 Task: Reopen closed pull requests for further examination.
Action: Mouse moved to (80, 207)
Screenshot: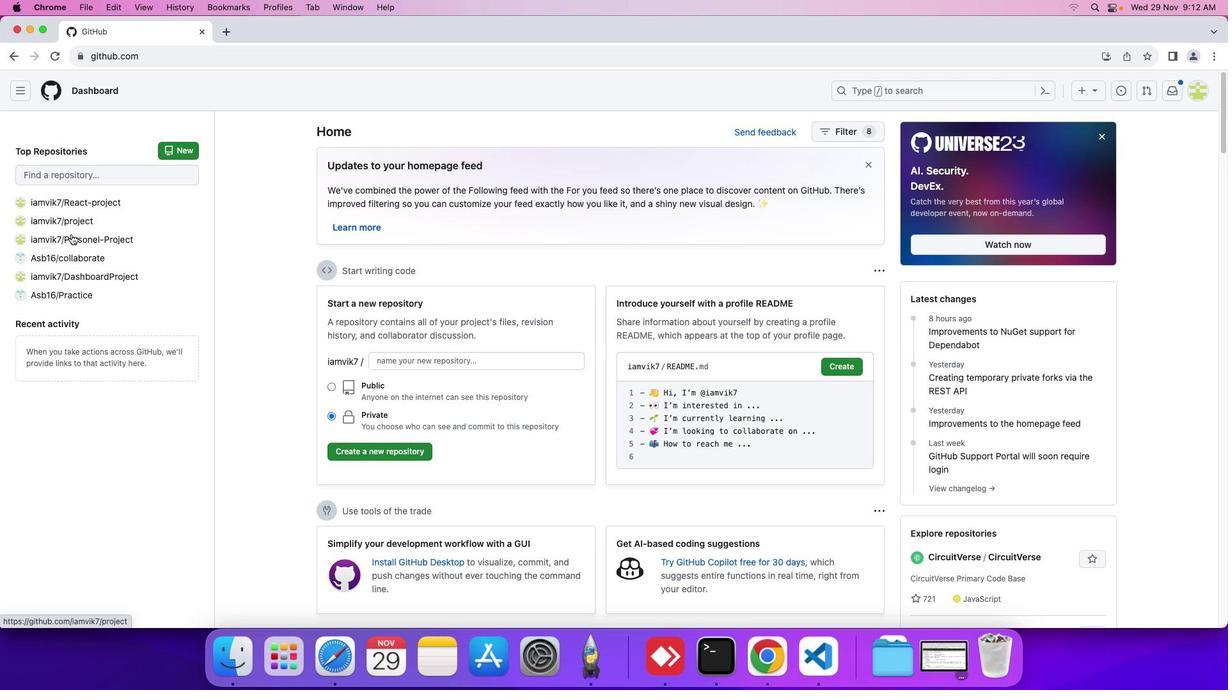
Action: Mouse pressed left at (80, 207)
Screenshot: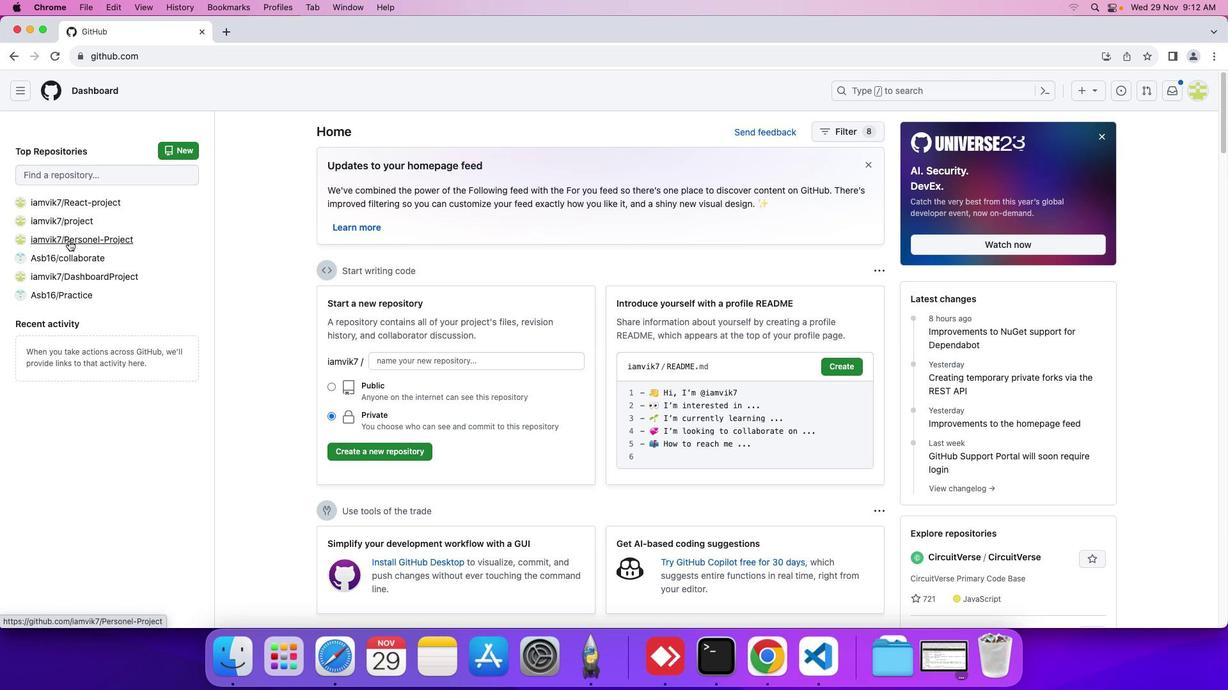 
Action: Mouse moved to (34, 194)
Screenshot: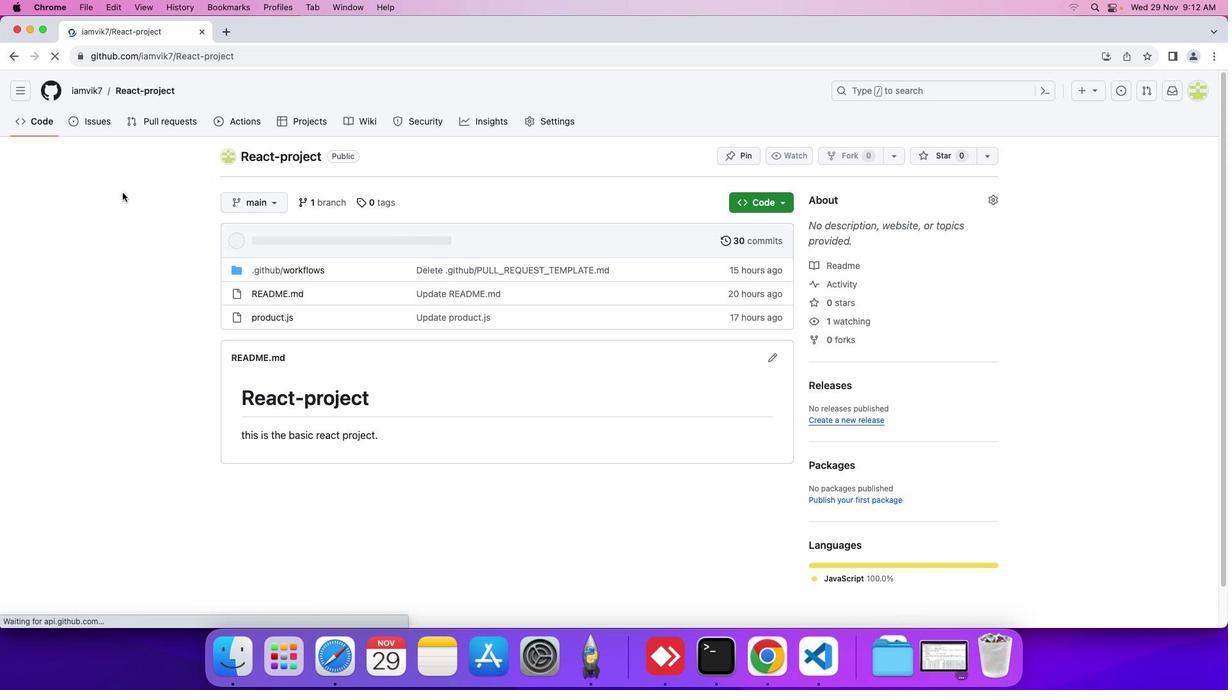 
Action: Mouse pressed left at (34, 194)
Screenshot: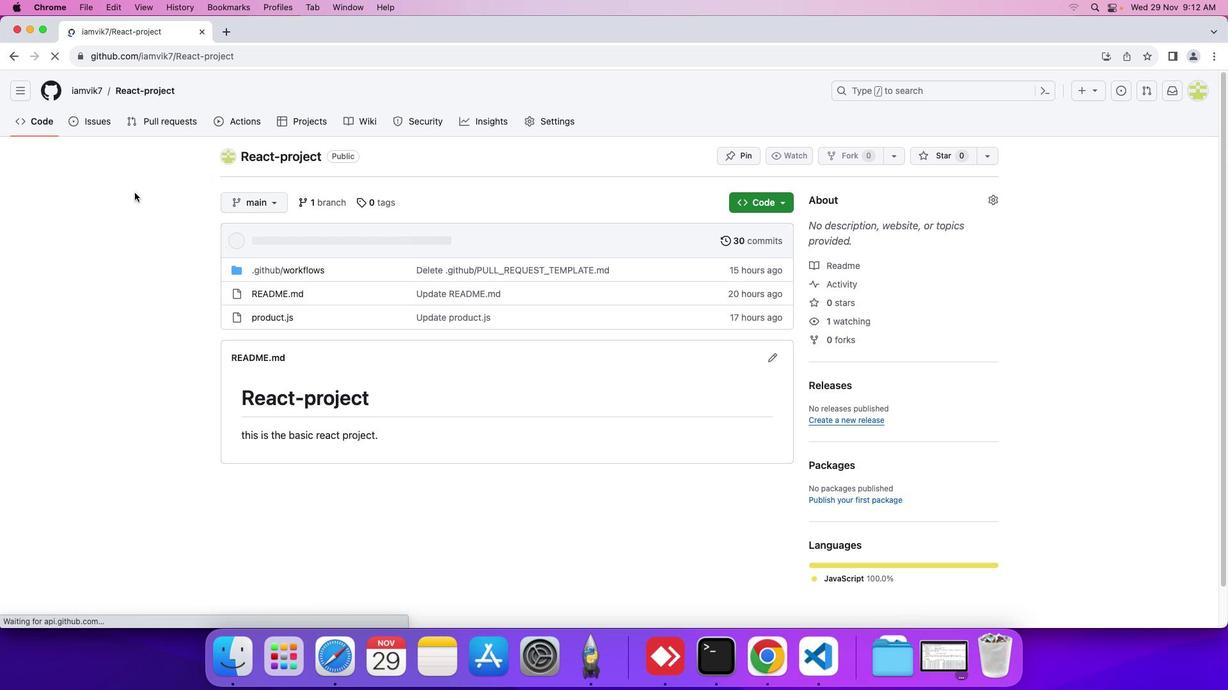 
Action: Mouse moved to (275, 195)
Screenshot: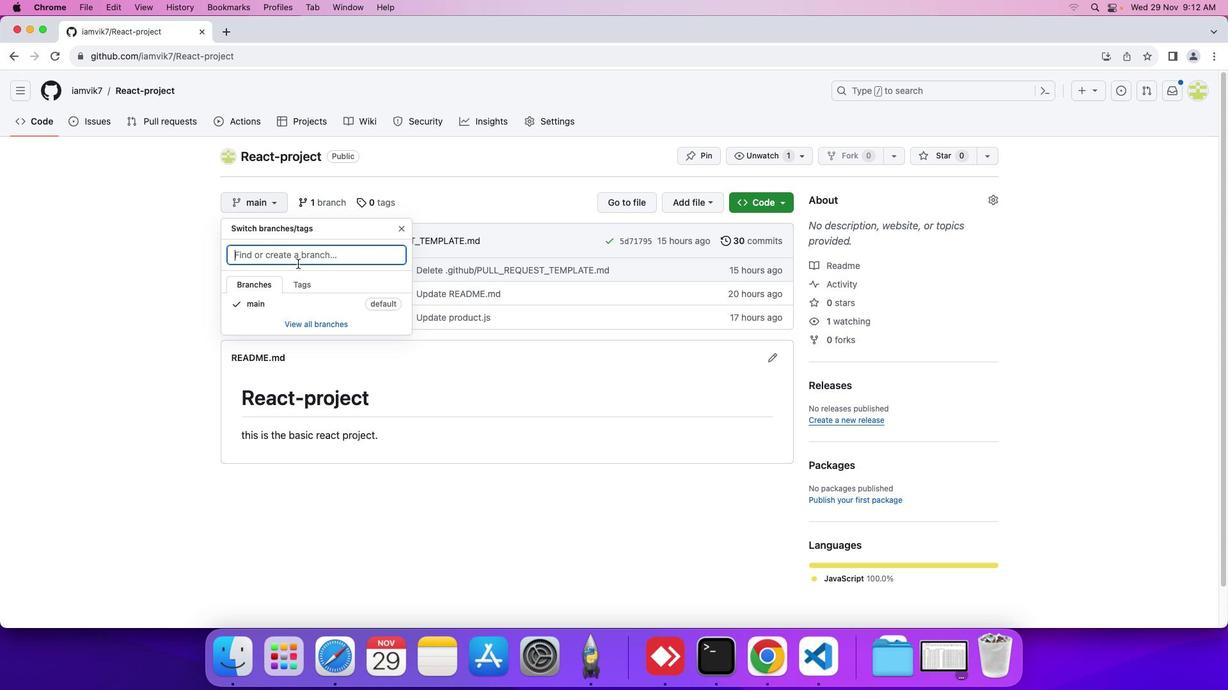 
Action: Mouse pressed left at (275, 195)
Screenshot: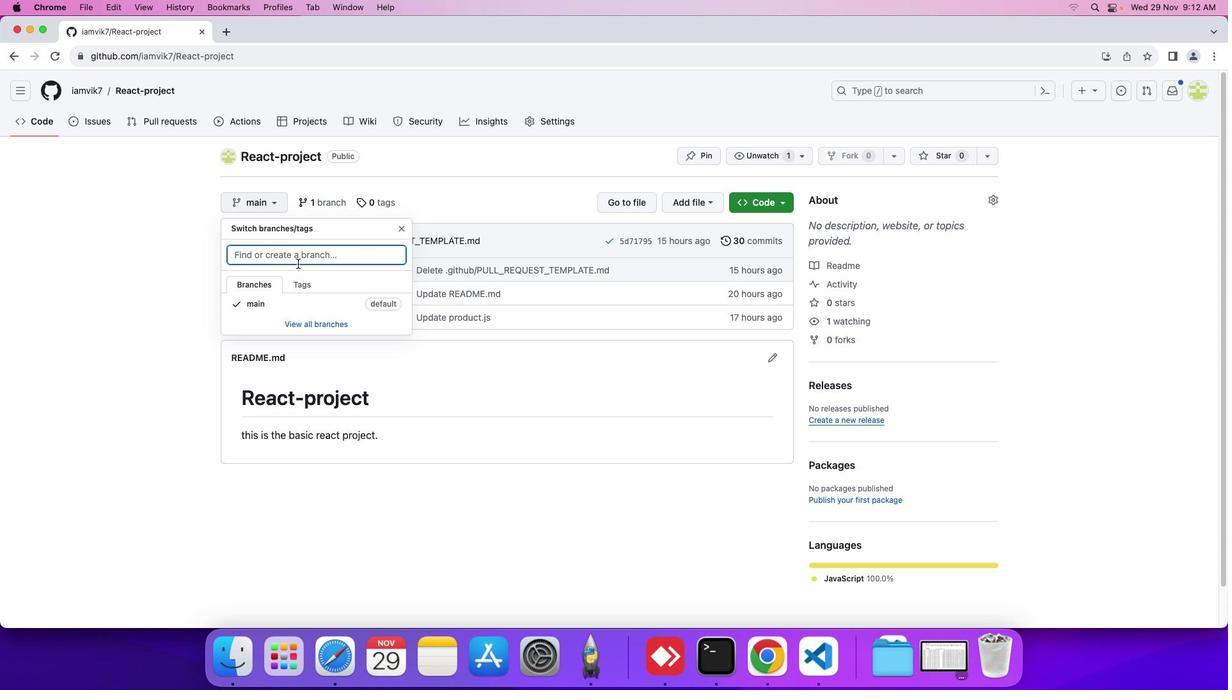 
Action: Mouse moved to (291, 257)
Screenshot: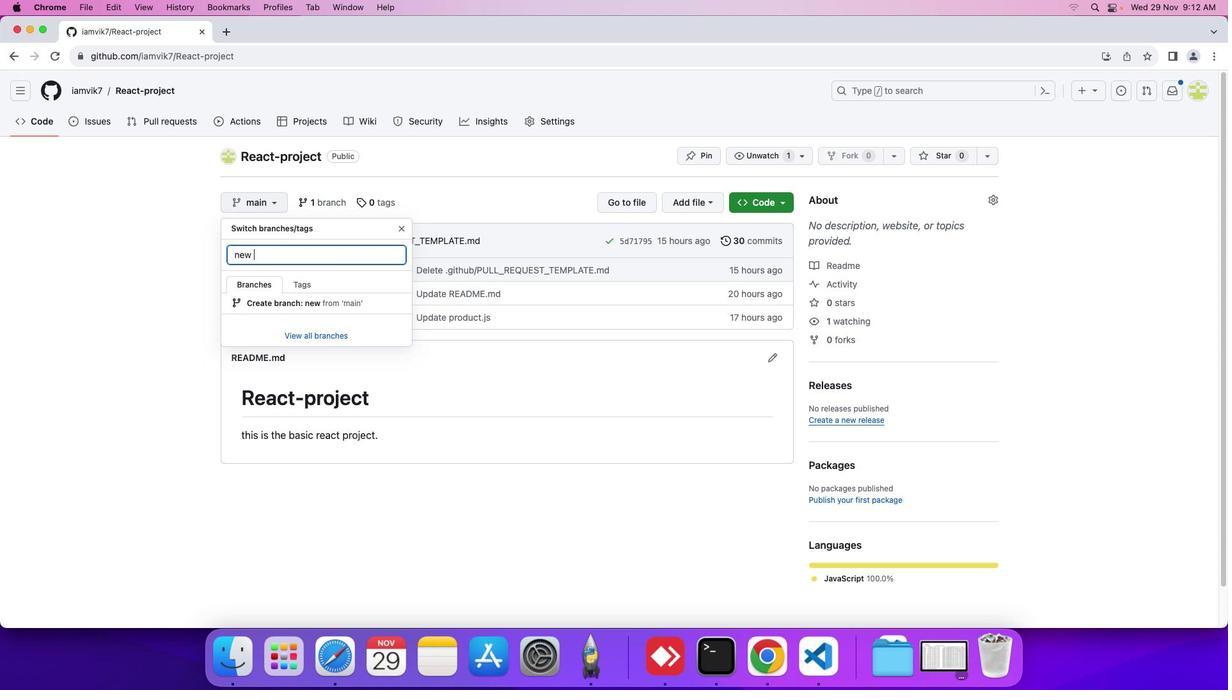 
Action: Key pressed 'n''e''w'Key.space'n'Key.backspace'b''r''a''n''c''h'
Screenshot: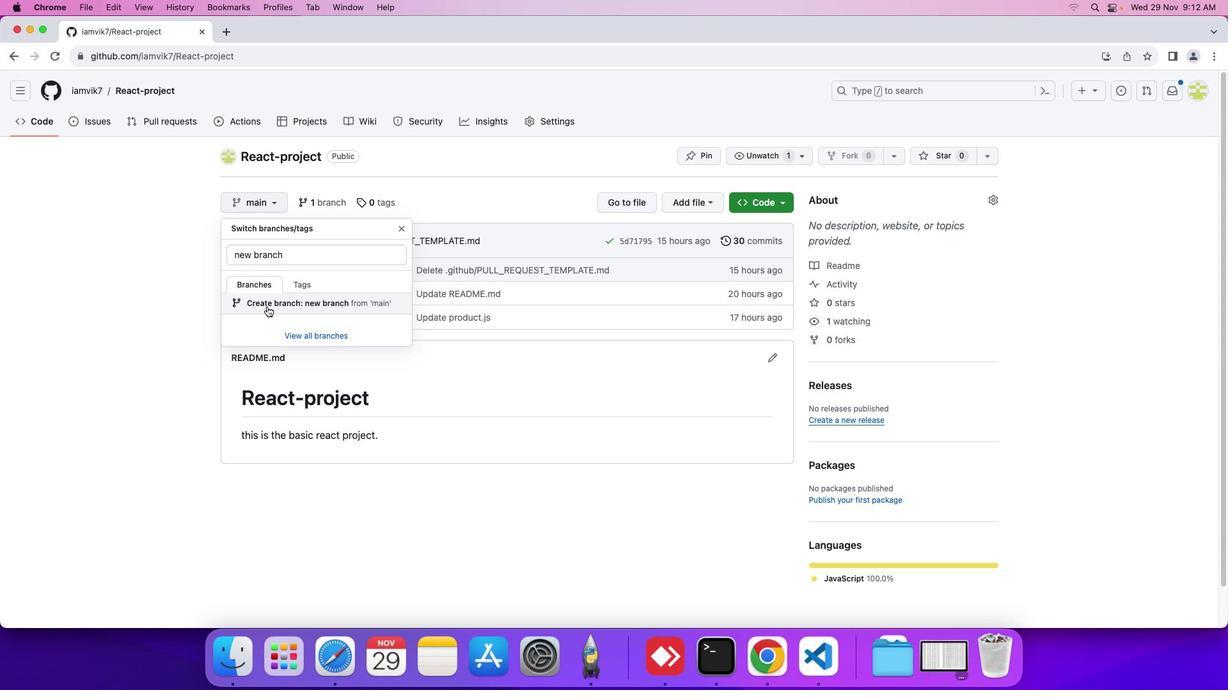 
Action: Mouse moved to (260, 300)
Screenshot: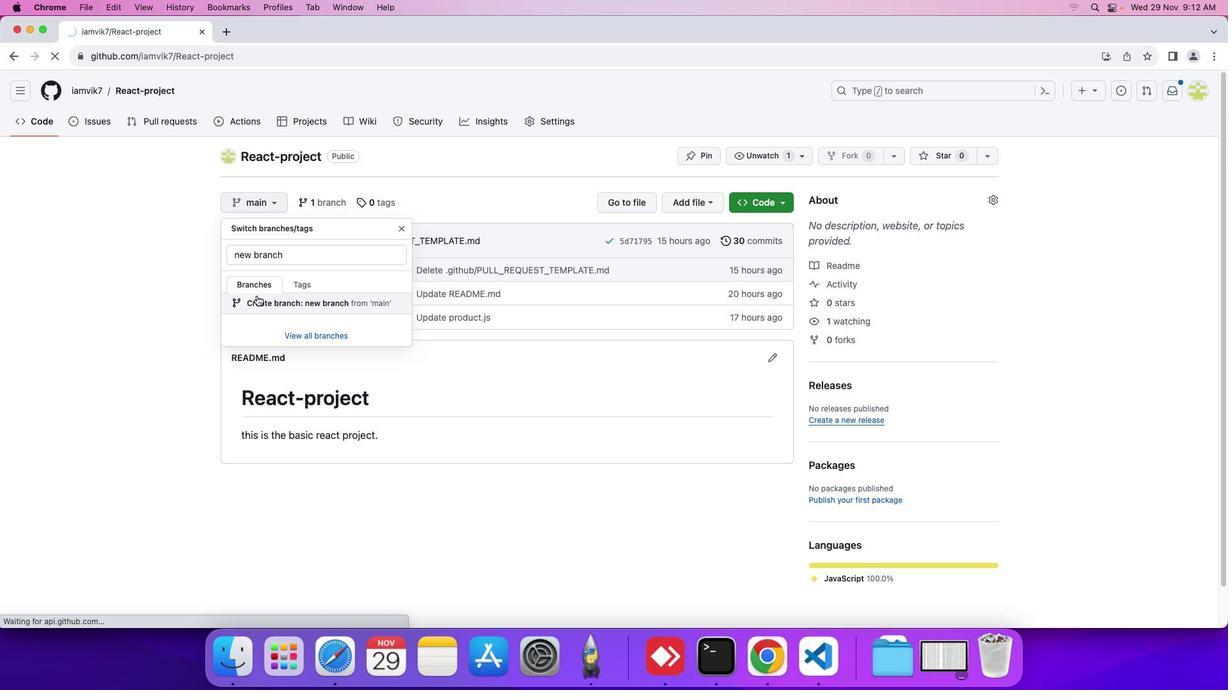 
Action: Mouse pressed left at (260, 300)
Screenshot: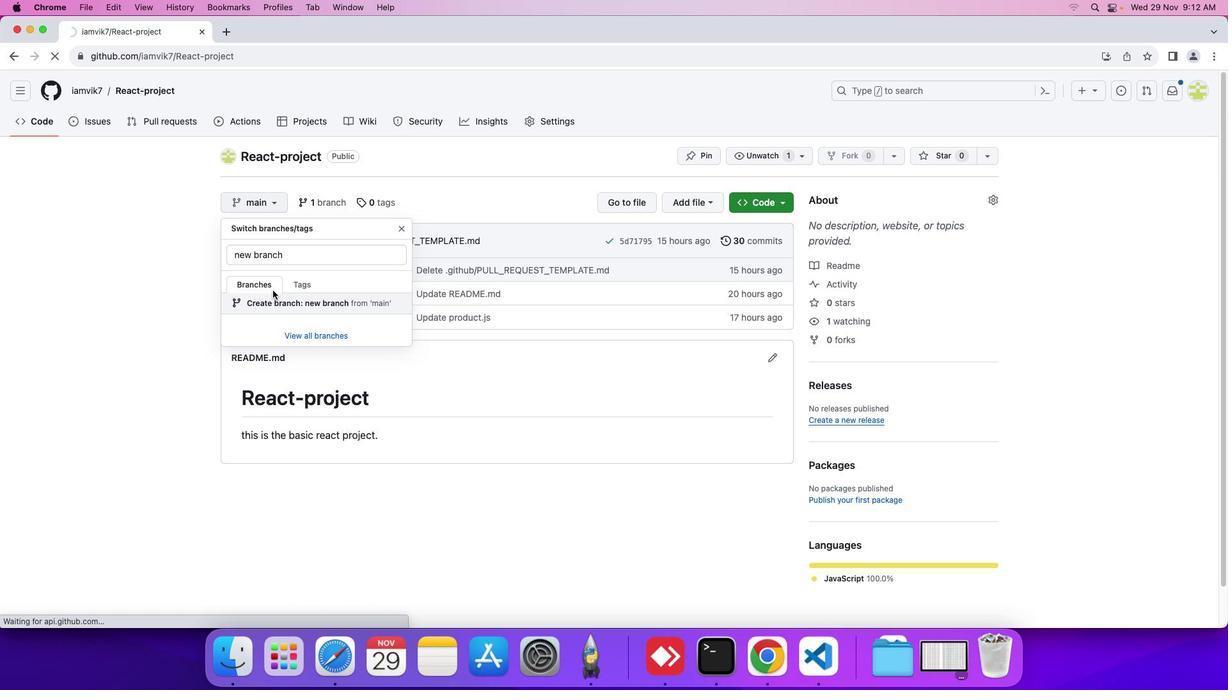 
Action: Mouse moved to (292, 243)
Screenshot: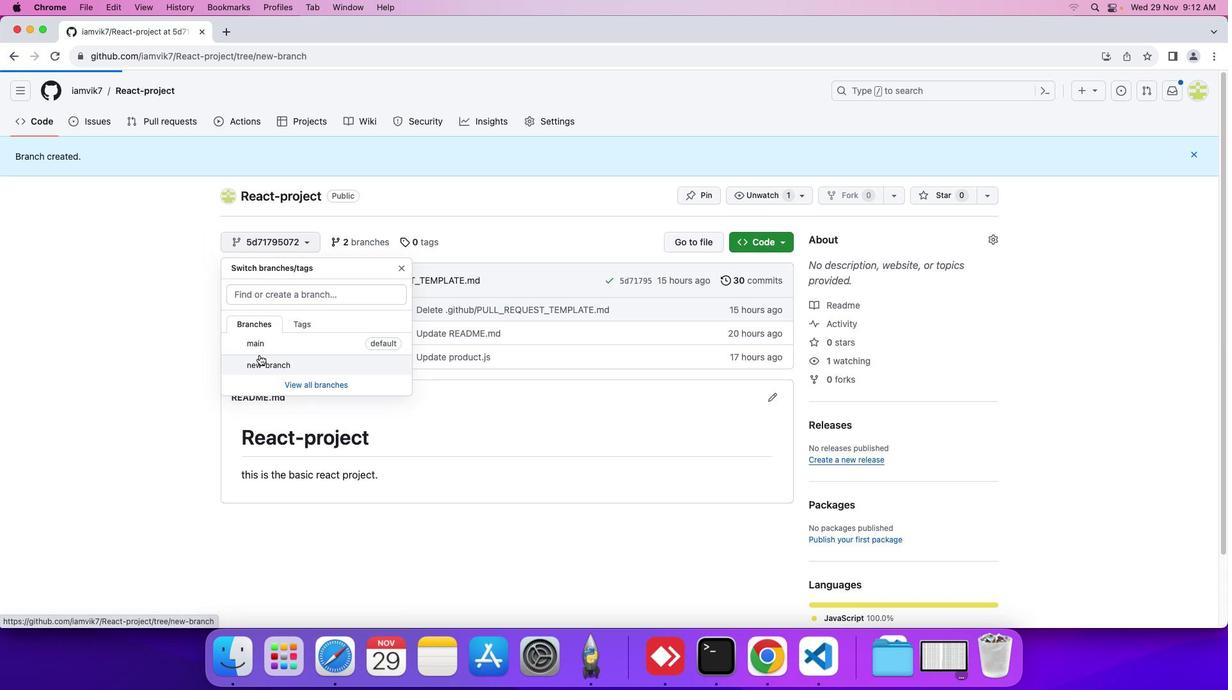 
Action: Mouse pressed left at (292, 243)
Screenshot: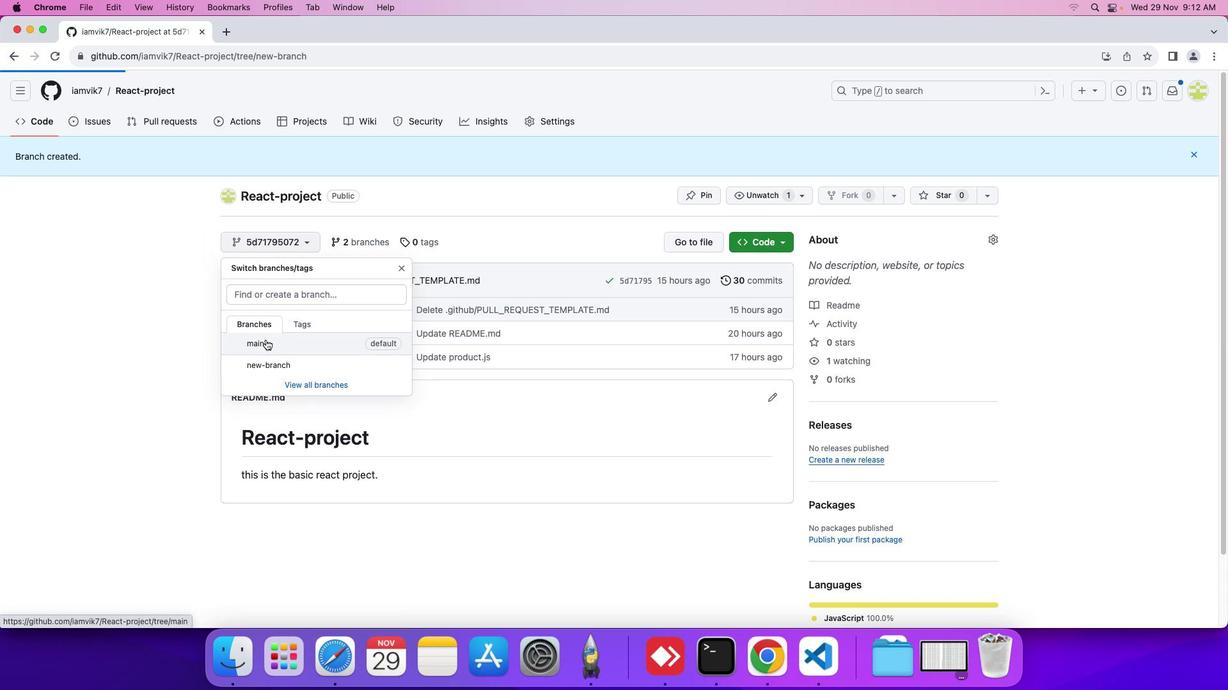 
Action: Mouse moved to (252, 354)
Screenshot: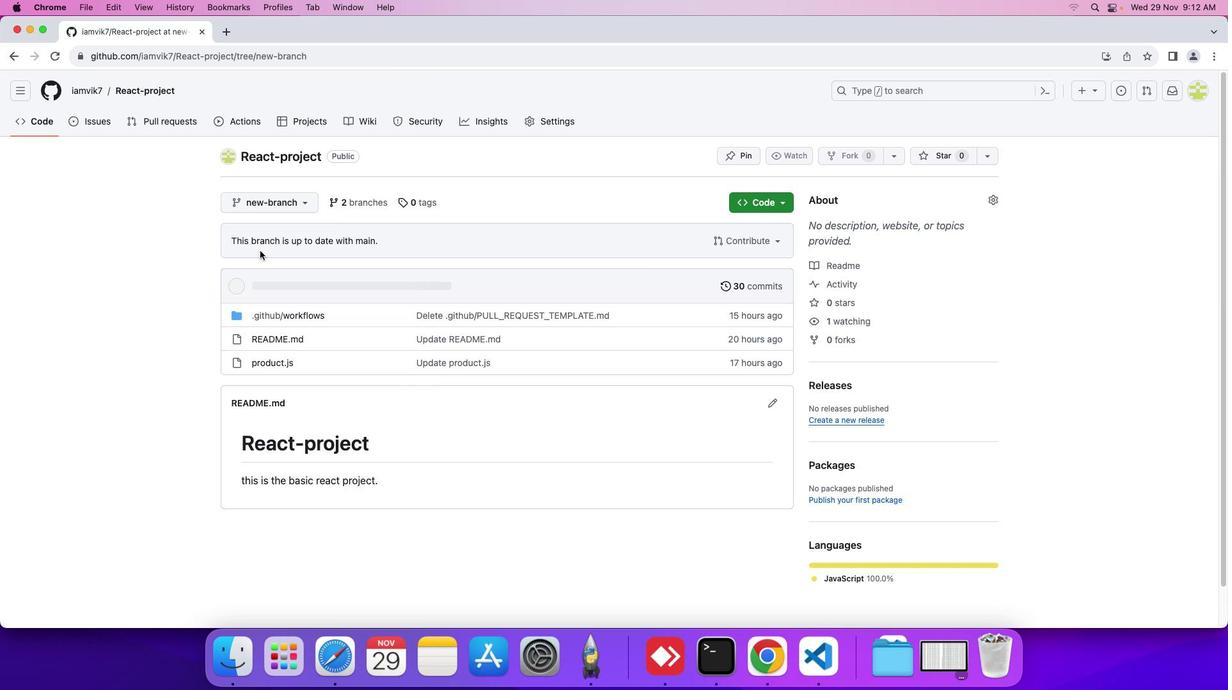 
Action: Mouse pressed left at (252, 354)
Screenshot: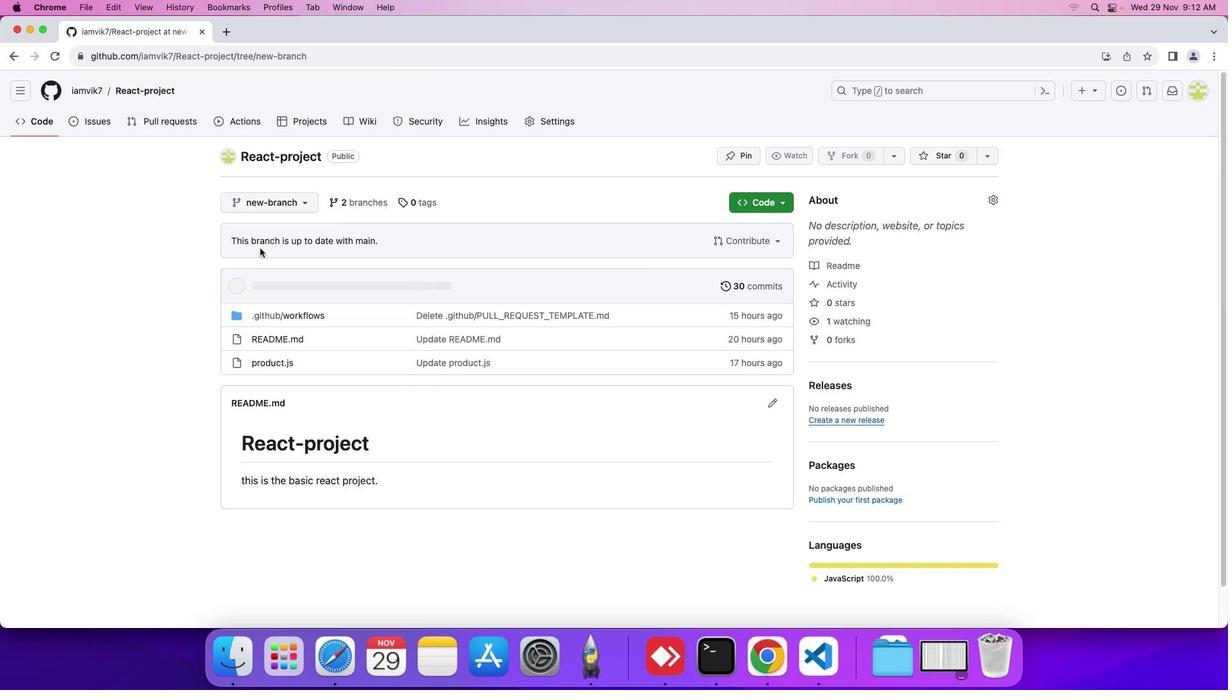 
Action: Mouse moved to (258, 355)
Screenshot: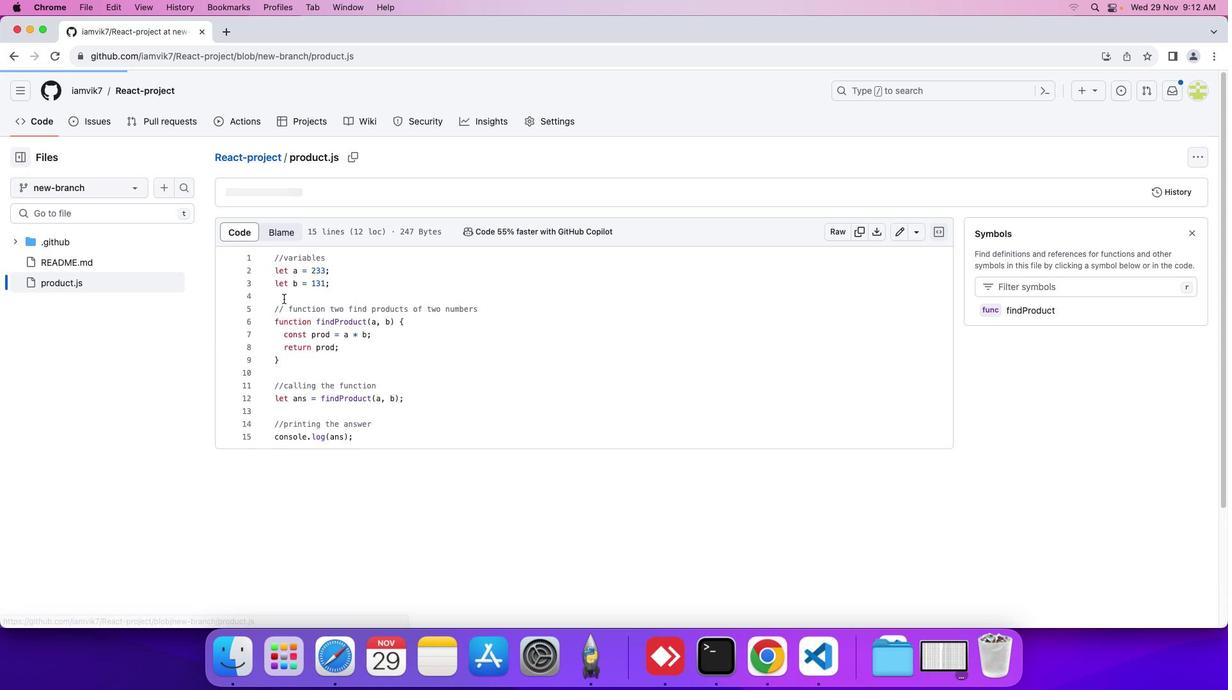 
Action: Mouse pressed left at (258, 355)
Screenshot: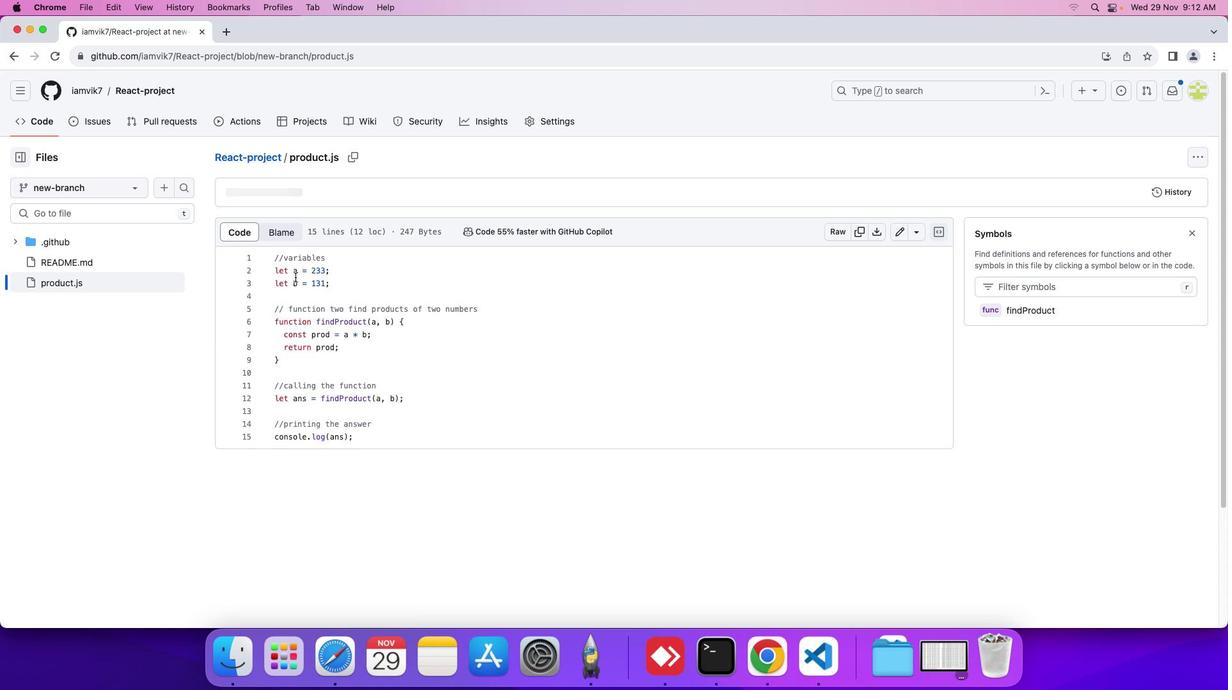 
Action: Mouse moved to (887, 224)
Screenshot: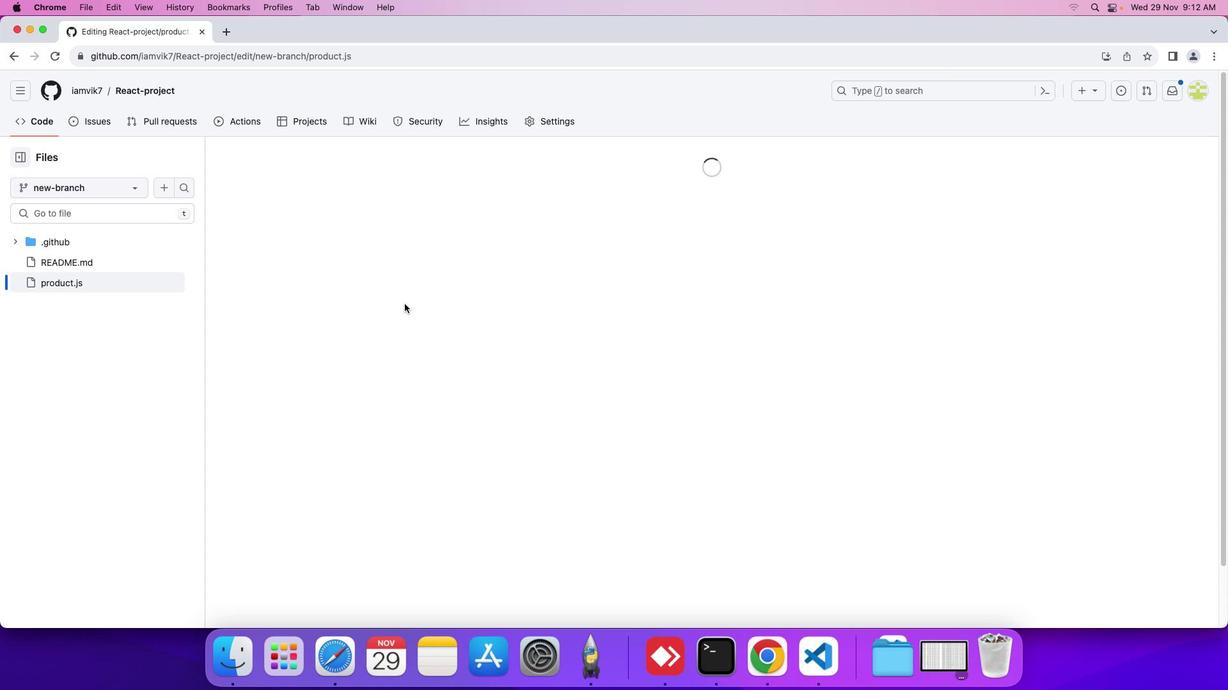 
Action: Mouse pressed left at (887, 224)
Screenshot: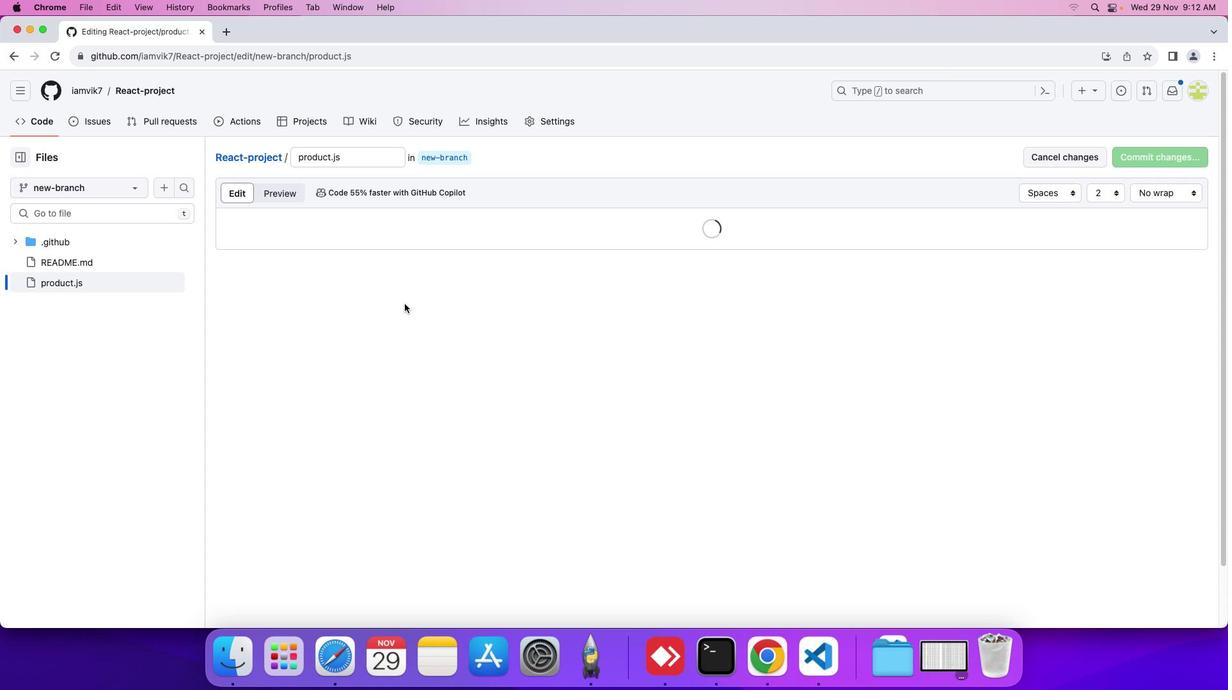
Action: Mouse moved to (359, 289)
Screenshot: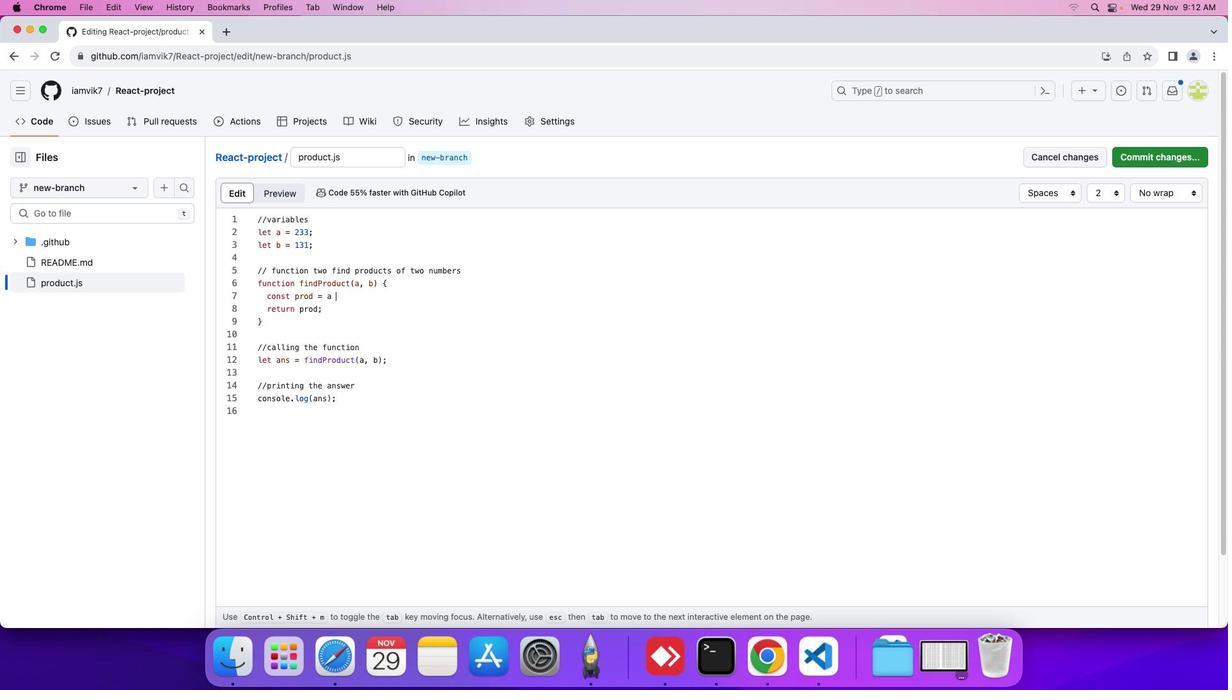 
Action: Mouse pressed left at (359, 289)
Screenshot: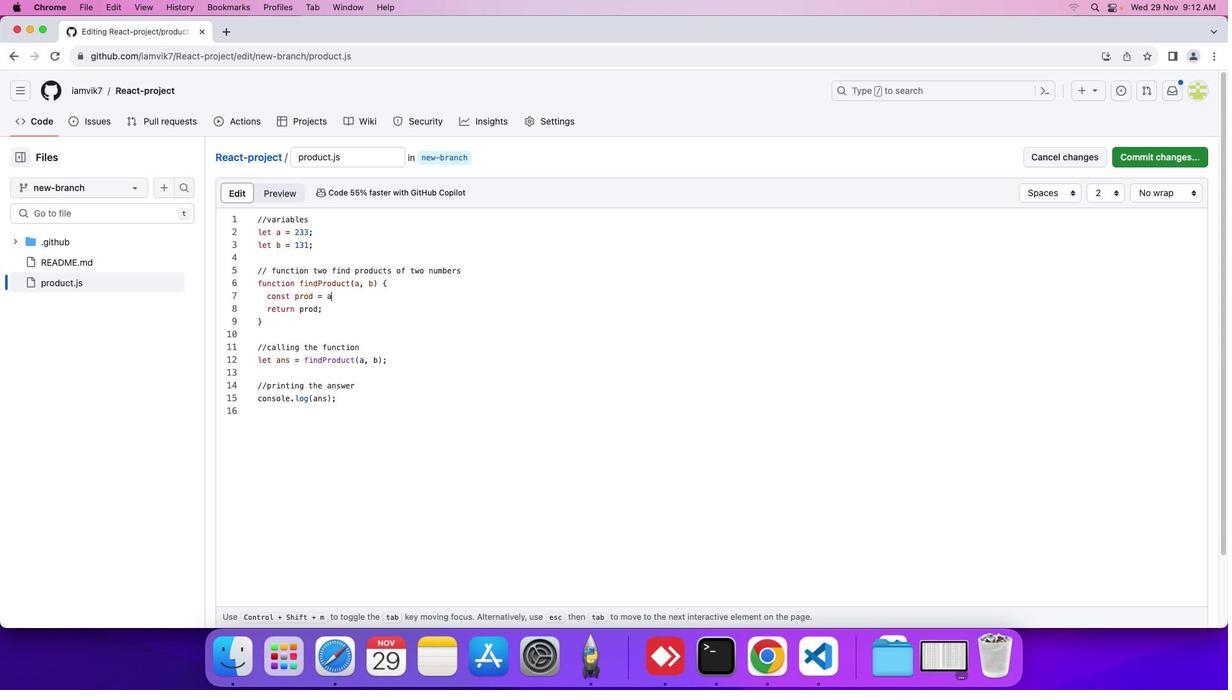
Action: Key pressed Key.backspaceKey.backspaceKey.backspaceKey.backspaceKey.backspaceKey.backspaceKey.backspaceKey.backspaceKey.backspaceKey.backspaceKey.backspaceKey.backspaceKey.backspaceKey.backspaceKey.backspaceKey.backspaceKey.backspaceKey.backspaceKey.backspaceKey.backspaceKey.backspaceKey.downKey.leftKey.backspaceKey.backspaceKey.backspaceKey.backspace'a'Key.spaceKey.shift_r'*'Key.space'b'
Screenshot: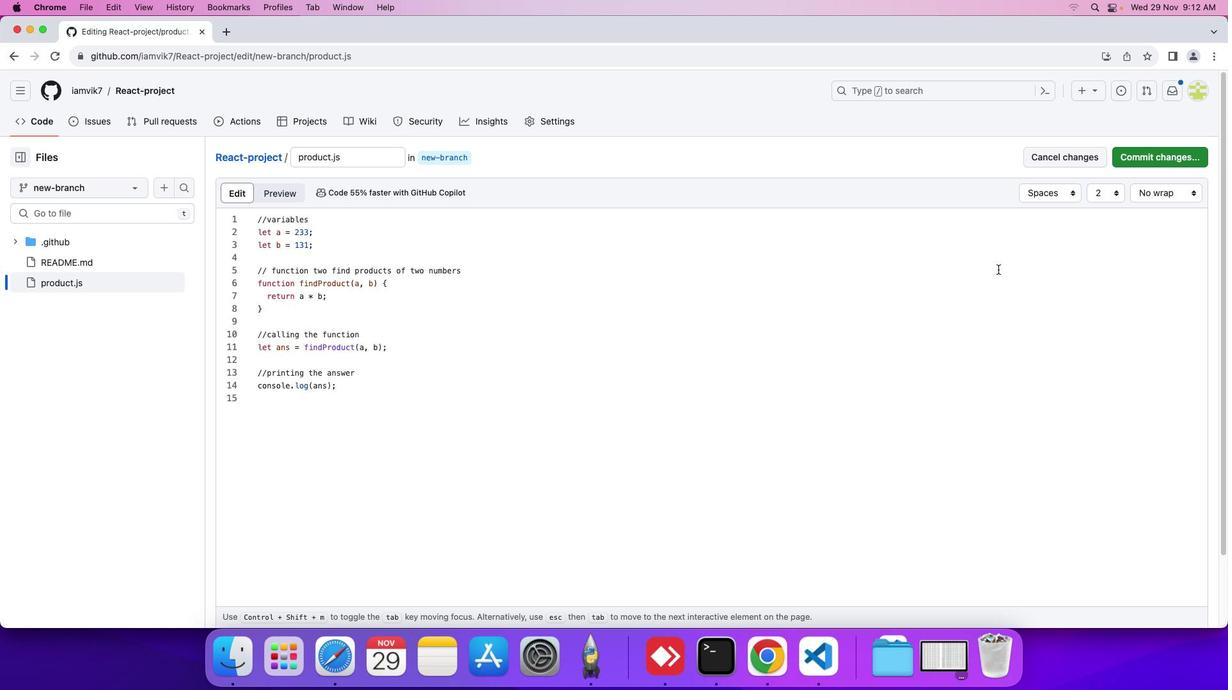 
Action: Mouse moved to (1152, 154)
Screenshot: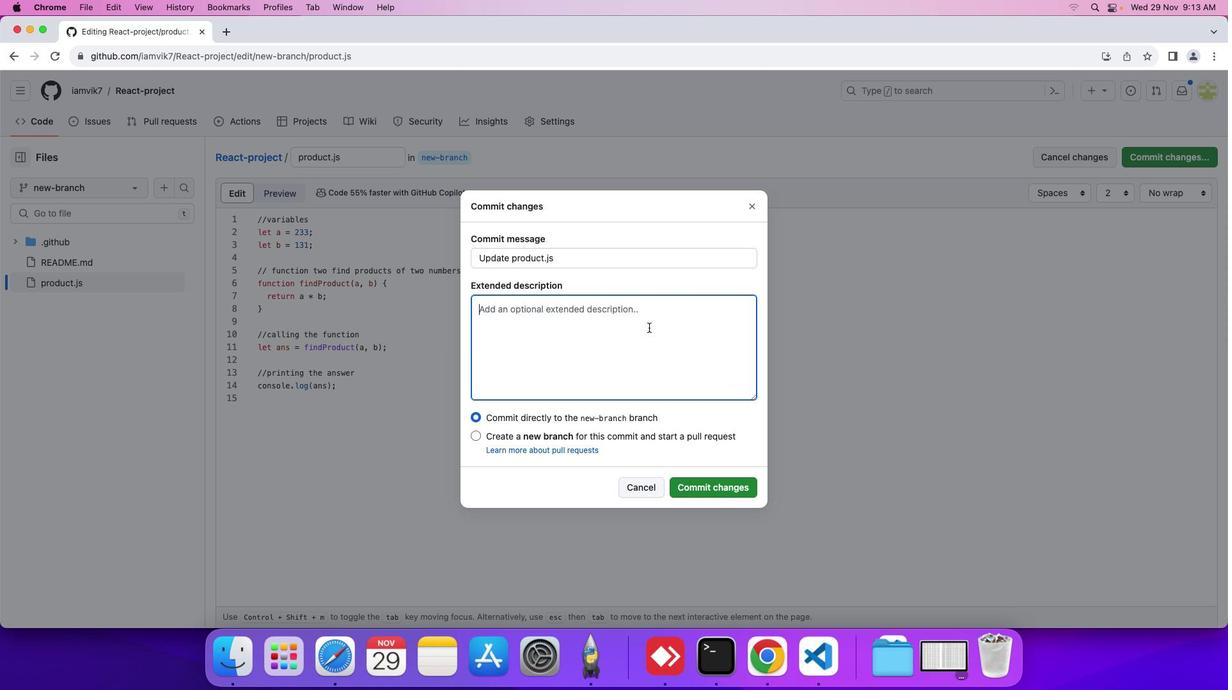 
Action: Mouse pressed left at (1152, 154)
Screenshot: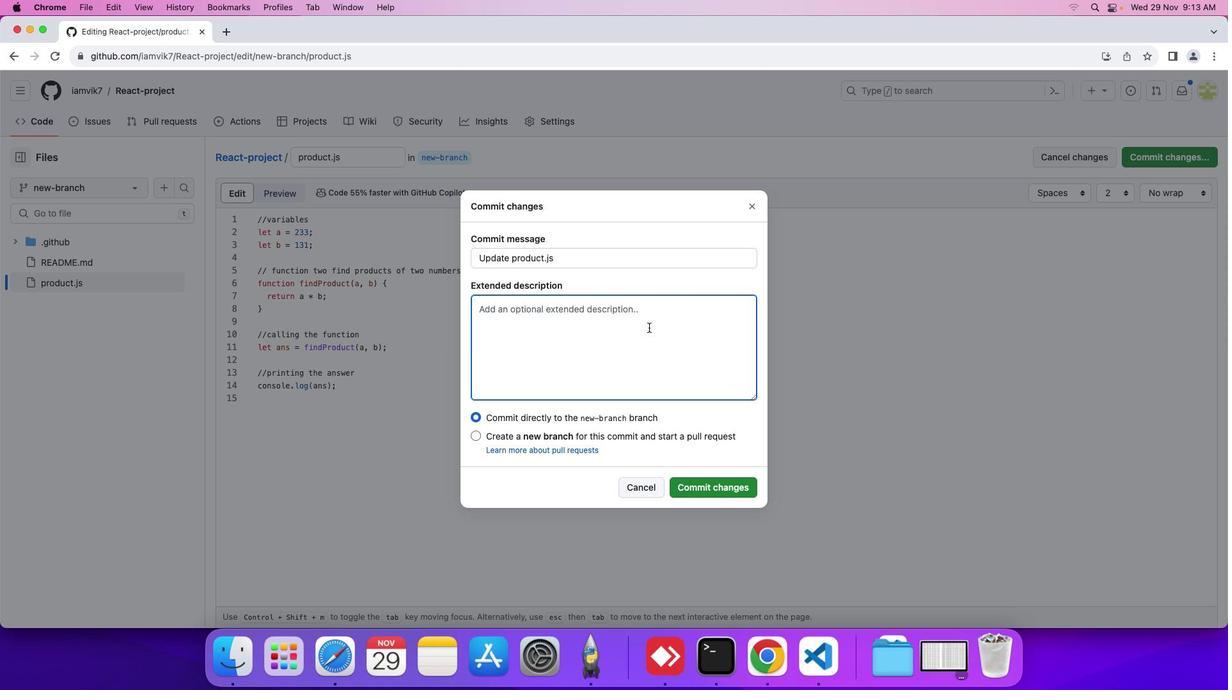 
Action: Mouse moved to (642, 321)
Screenshot: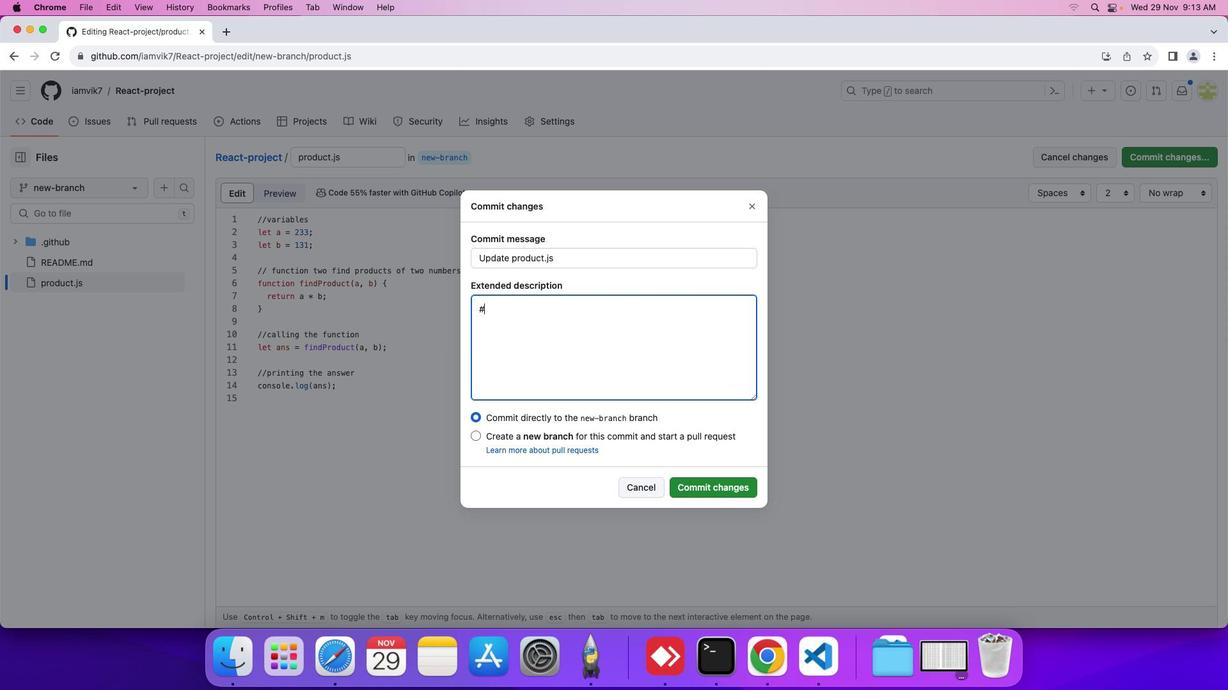 
Action: Mouse pressed left at (642, 321)
Screenshot: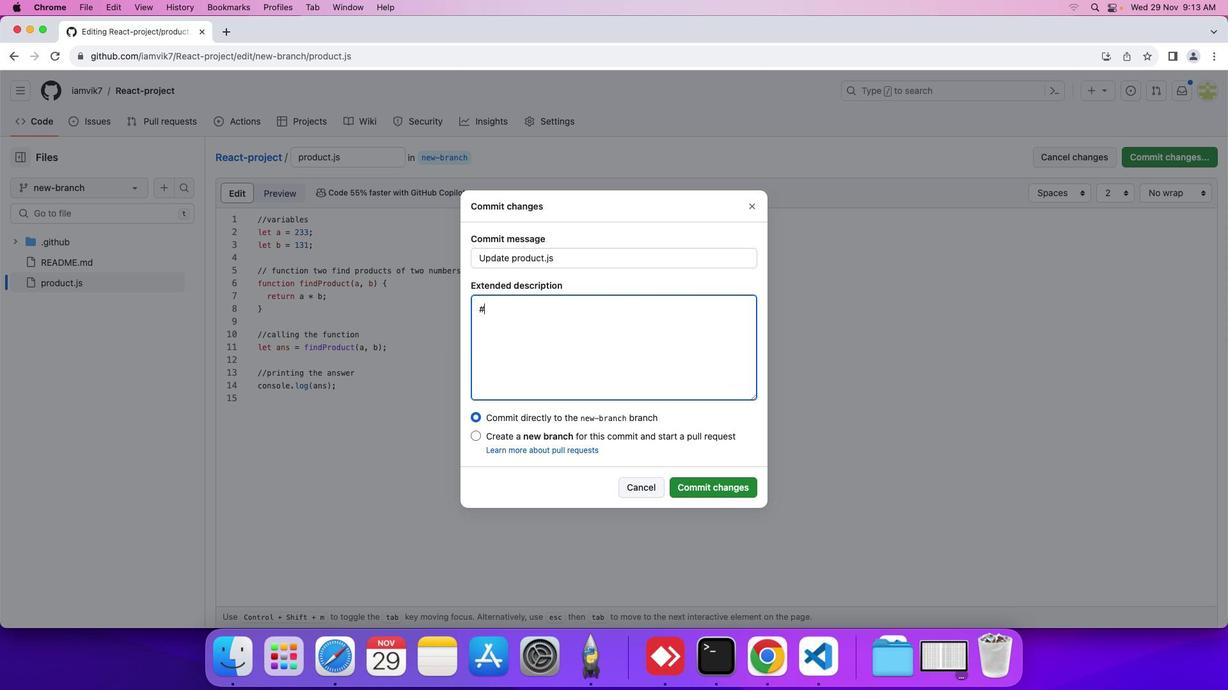 
Action: Key pressed Key.shift'#''#'Key.spaceKey.shift'D''e''s''c''r''i''p''t''i''o''n'Key.enterKey.enterKey.shift'U''p''d''a''t''e''d'Key.space't''h''e'Key.space'f''u''n''c''t''i''o''n'Key.space'f''i''n''d'Key.shift'P''r''o''d''u''c''t'Key.shift_r'(''a'','Key.space'b'Key.shift_r')'Key.space'b''o''s'Key.backspace'd''y'Key.space'f''o''r'Key.space't''h''e'Key.space'p''u''r''p''o''s''e'Key.space'o''f'Key.space's''p''a''c''e'Key.space'o''p''t''i''m''i''z''a''t''i''o''n''.'Key.enterKey.enterKey.shift'E''a''r''l''e''r'Key.spaceKey.backspaceKey.backspaceKey.backspace'i''e''r'Key.space't''h''e'Key.space'f''u''n''c''t''i''o''n'Key.space'u''s''e'Key.space't''o'Key.space's''t''o''r''e'Key.space't''h''e'Key.space'v''a''l''u''e'Key.space'o''f'Key.space'm''u''l''t''i''p''l''i''c''a''t''i''o''n'Key.space'i''n''s''i''d''e'Key.space'a''n''o''t''h''e''r'Key.space'v''a''r''i''a''b''l''e'Key.space't''h''a''t'Key.space't''a''k''e''s'Key.space't''h''e'Key.space'e''x''t''r''a'Key.space's''p''a''c''e'Key.space'a''n''d'Key.space'i''n''c''r''e''a''s''e''s'Key.space't''h''e'Key.space's''p''a''c''e'Key.space'c''o''m''p''l''e''x''i''t''y''.'Key.spaceKey.shift'T''o'Key.space'r''e''d''u''c''e'Key.space't''h''e'Key.space's''p''a''c''e'Key.space'c''o''m''p''l''e''x''i''t''y'Key.space'i'Key.shiftKey.backspaceKey.shift'I'Key.space'c''h''a''n''g''e''s'Key.backspace'd'Key.space't''h''e'Key.space'f''u''n''c''t''i''o''n'Key.space'b''o''d''y'Key.space'a''n''d'Key.space'r''e''m''o''v''e''d'Key.space't''h''e'Key.space'e''x''t''r''a'Key.space'v''a''r''i''a''b''l''e'Key.space'a''n''d'Key.space'i''t'Key.space'd''i''r''e''c''t''l''y'Key.space'r''e''t''u''r''n'Key.space't''h''e'Key.space'e''x''p''r''e''s''s''i''o''n'Key.space'a'Key.spaceKey.shift_r'*'Key.space'b'Key.space't''h''a''t'Key.space'r''e''d''u''c''e''s'Key.space't''h''e'Key.space's''p''a''c''e'Key.space'c''o''m''p''l''e''x''i''t''y''.'
Screenshot: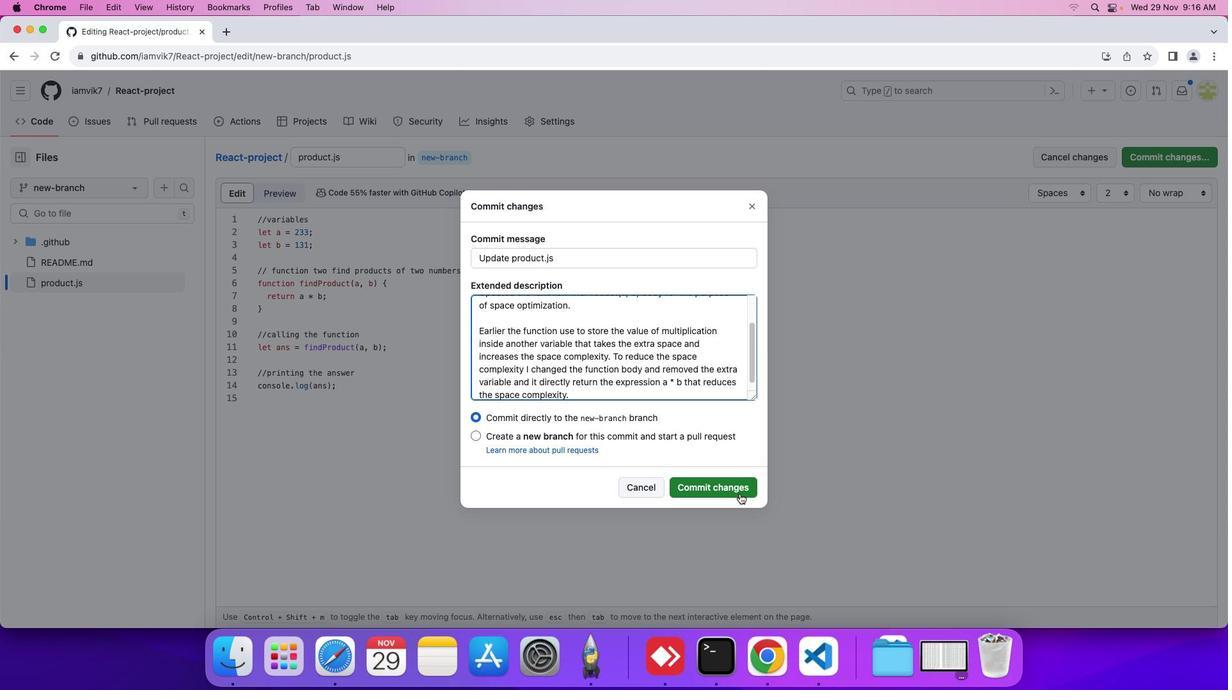 
Action: Mouse moved to (733, 487)
Screenshot: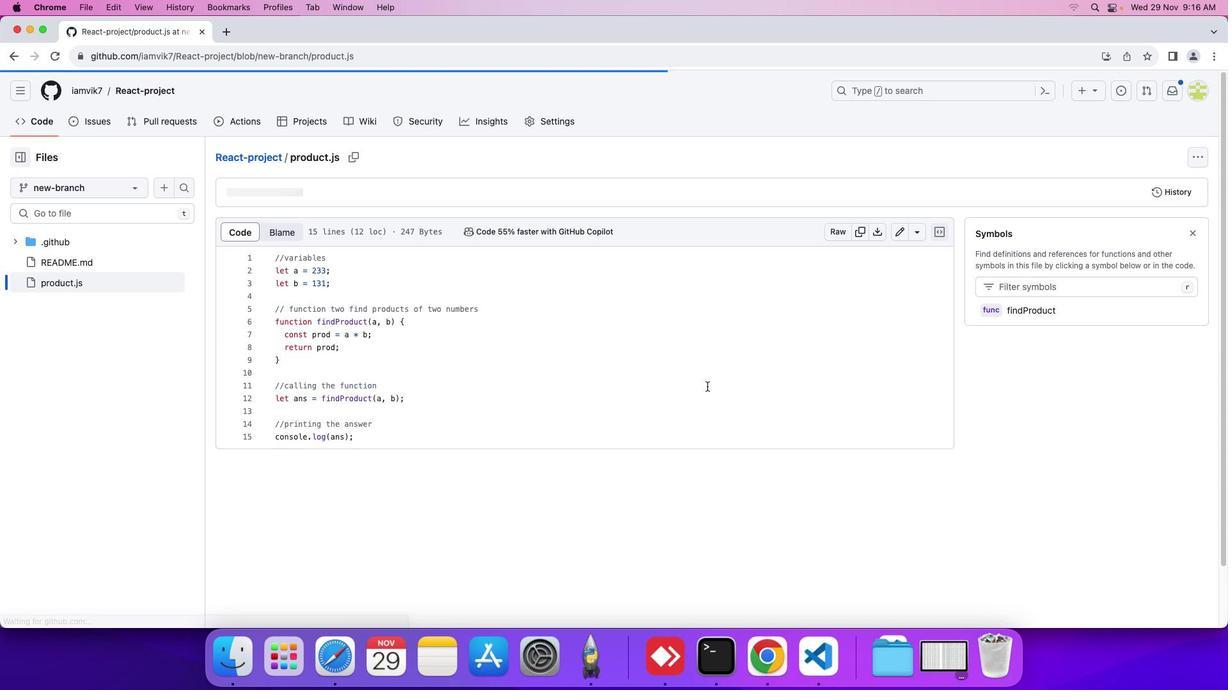
Action: Mouse pressed left at (733, 487)
Screenshot: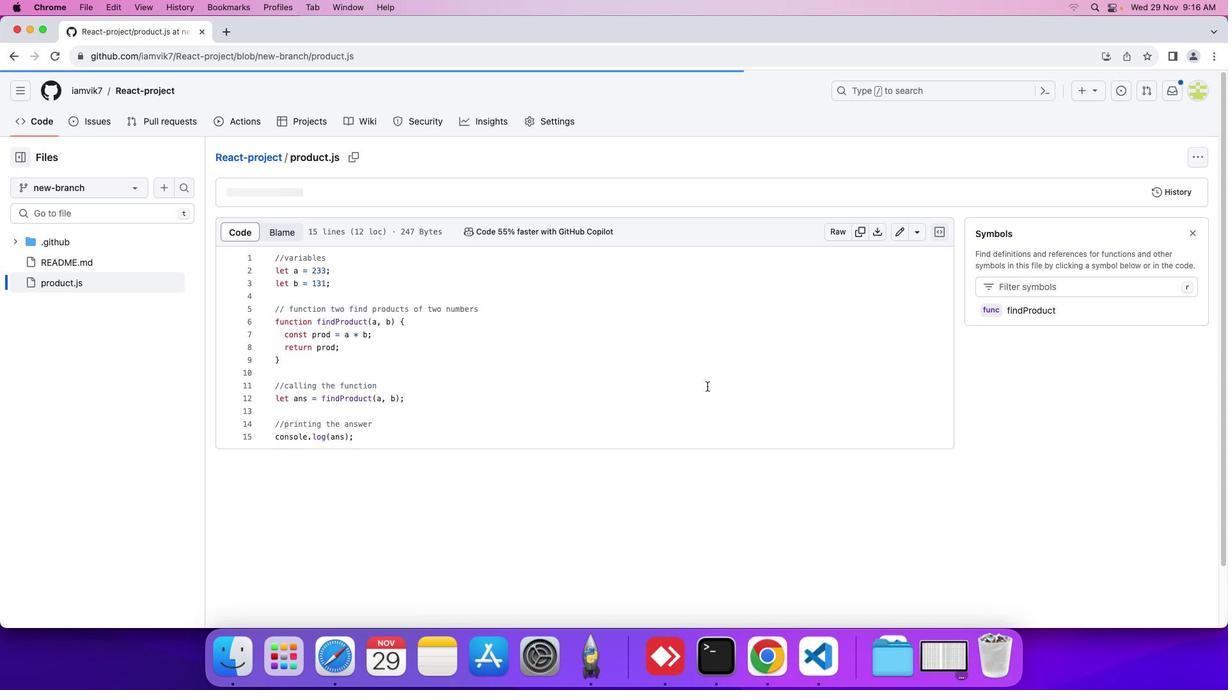 
Action: Mouse moved to (39, 129)
Screenshot: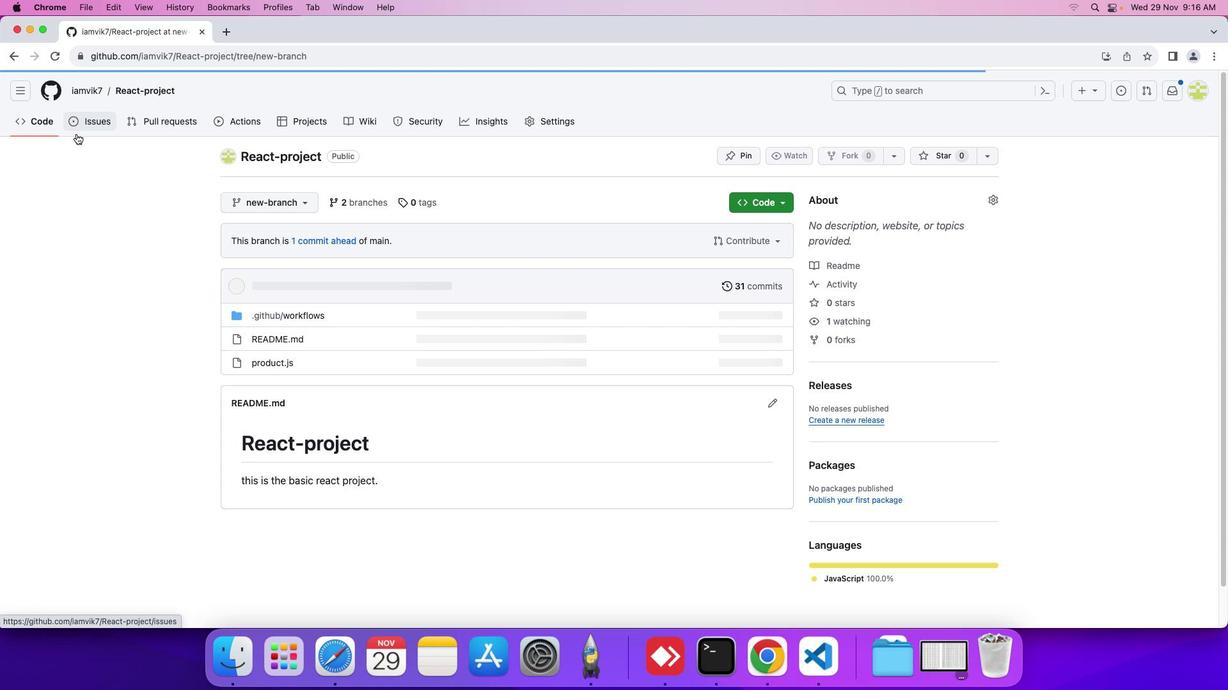 
Action: Mouse pressed left at (39, 129)
Screenshot: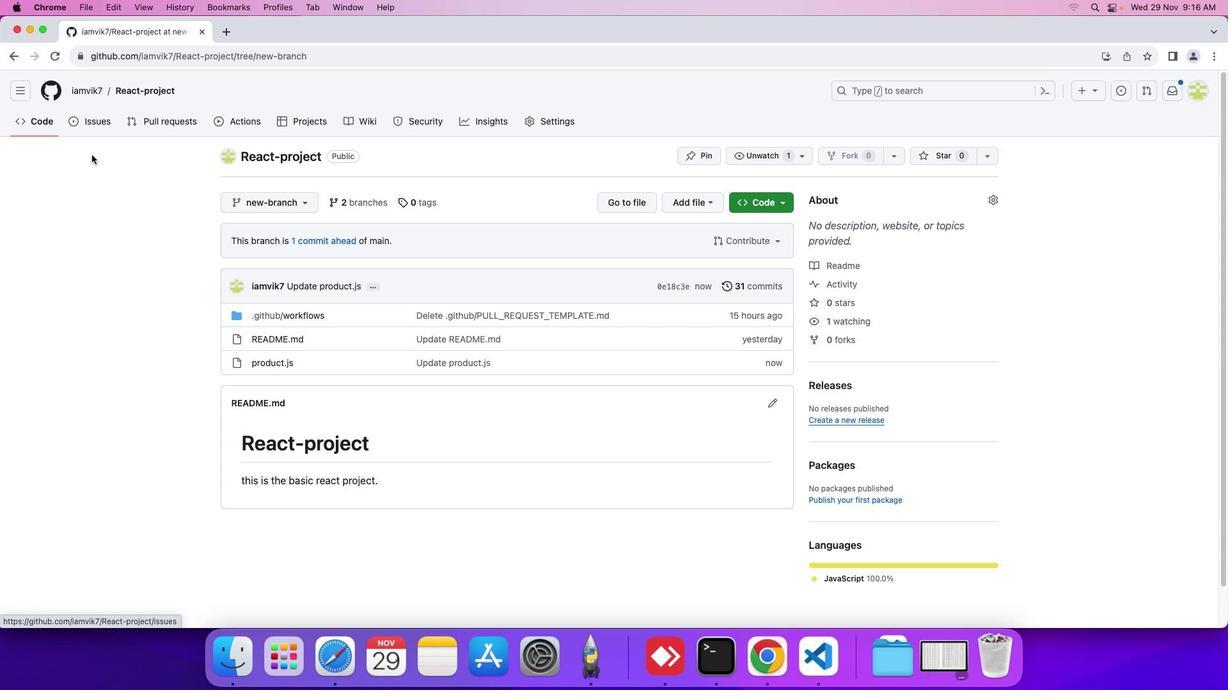 
Action: Mouse moved to (305, 230)
Screenshot: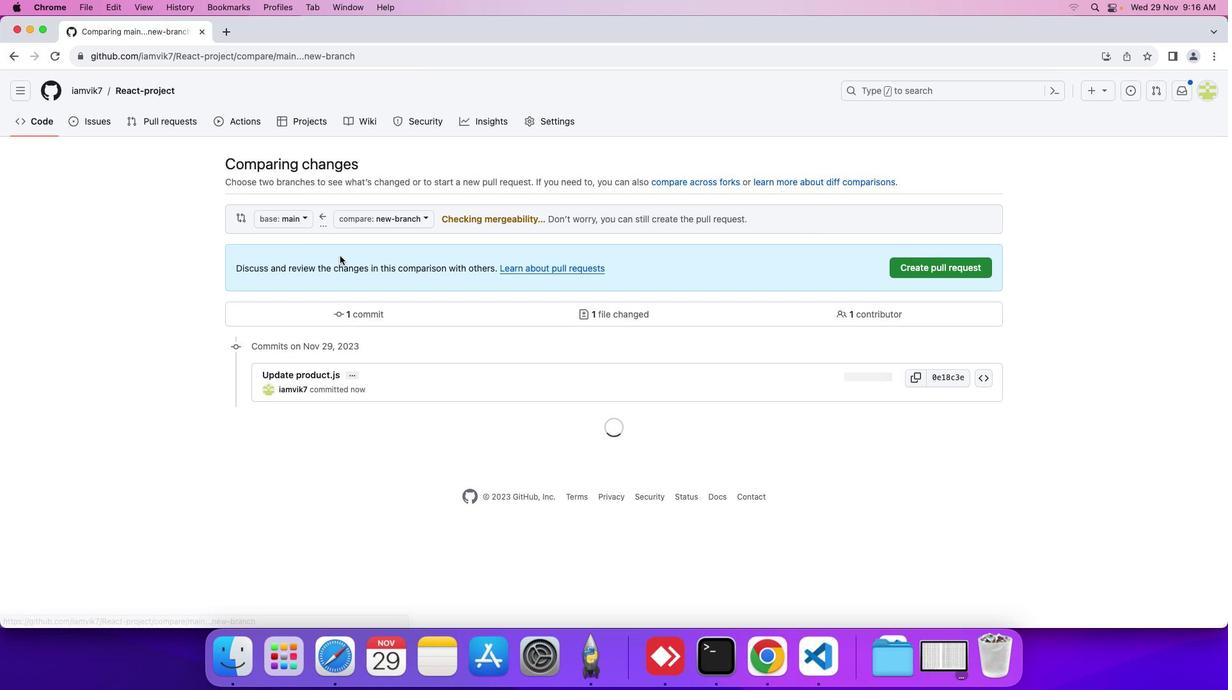 
Action: Mouse pressed left at (305, 230)
Screenshot: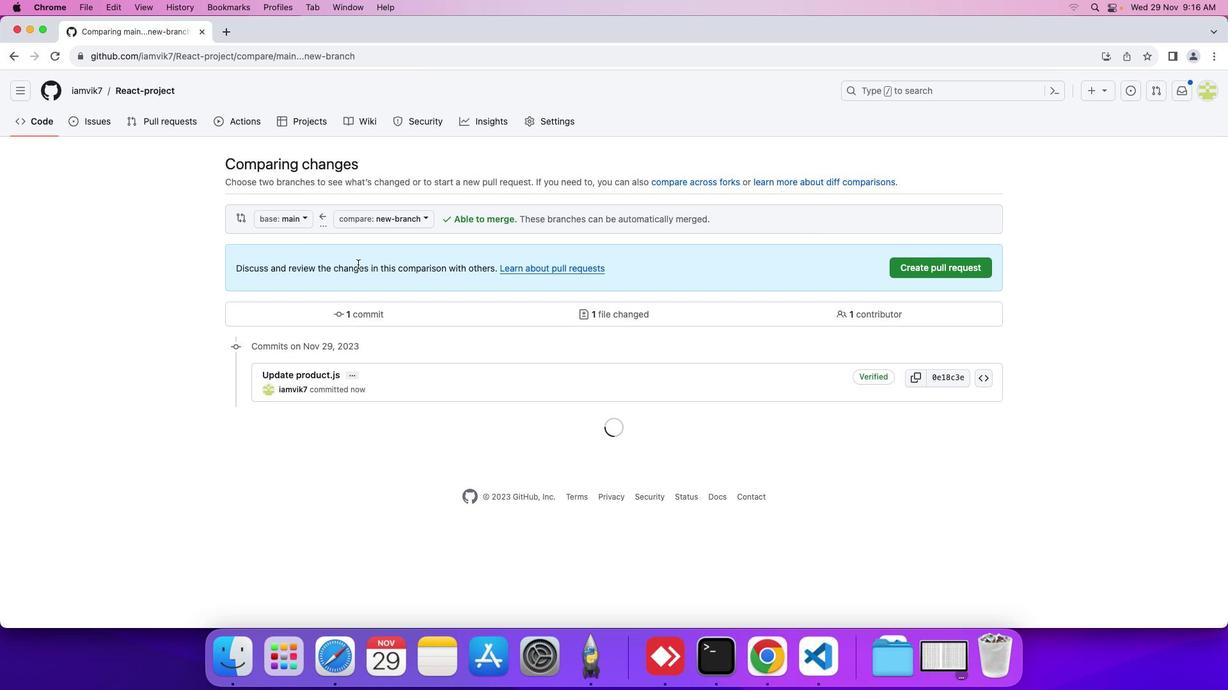 
Action: Mouse moved to (901, 265)
Screenshot: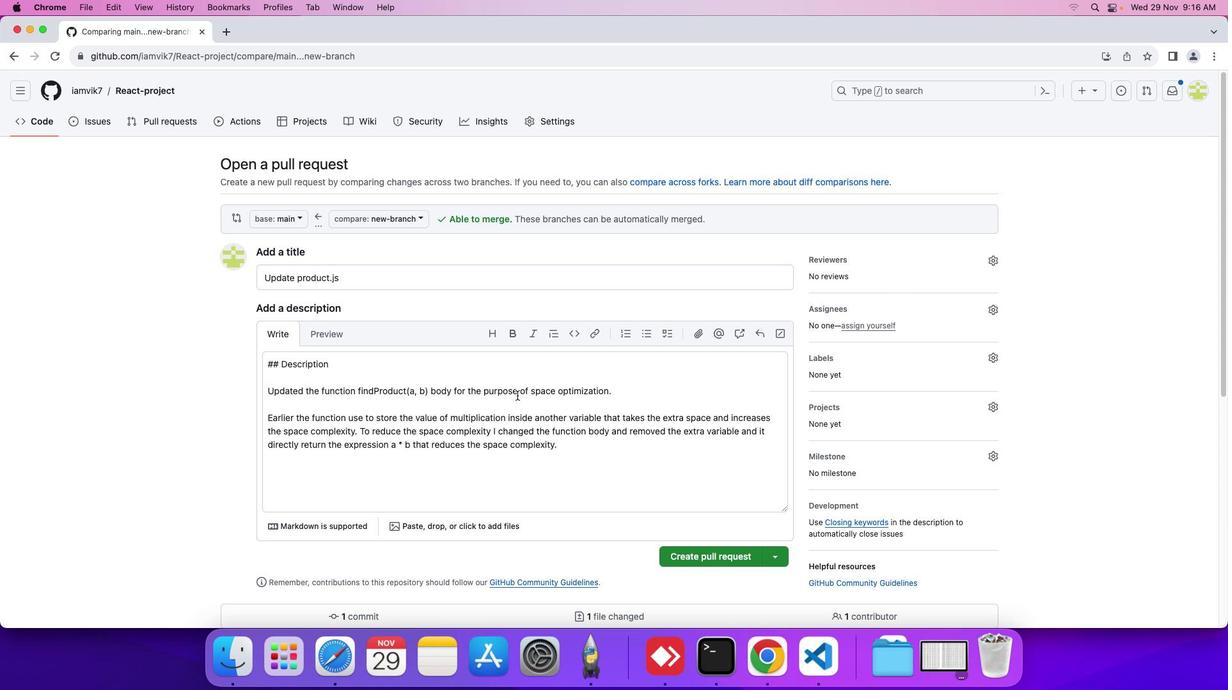 
Action: Mouse pressed left at (901, 265)
Screenshot: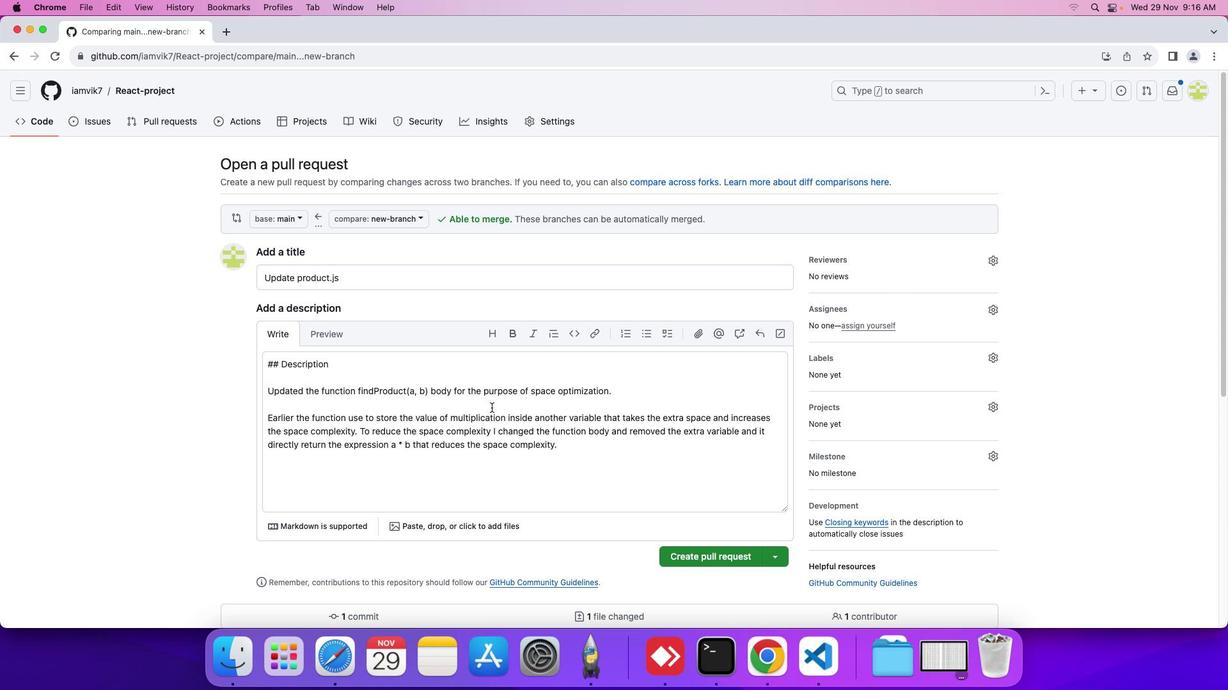 
Action: Mouse moved to (484, 401)
Screenshot: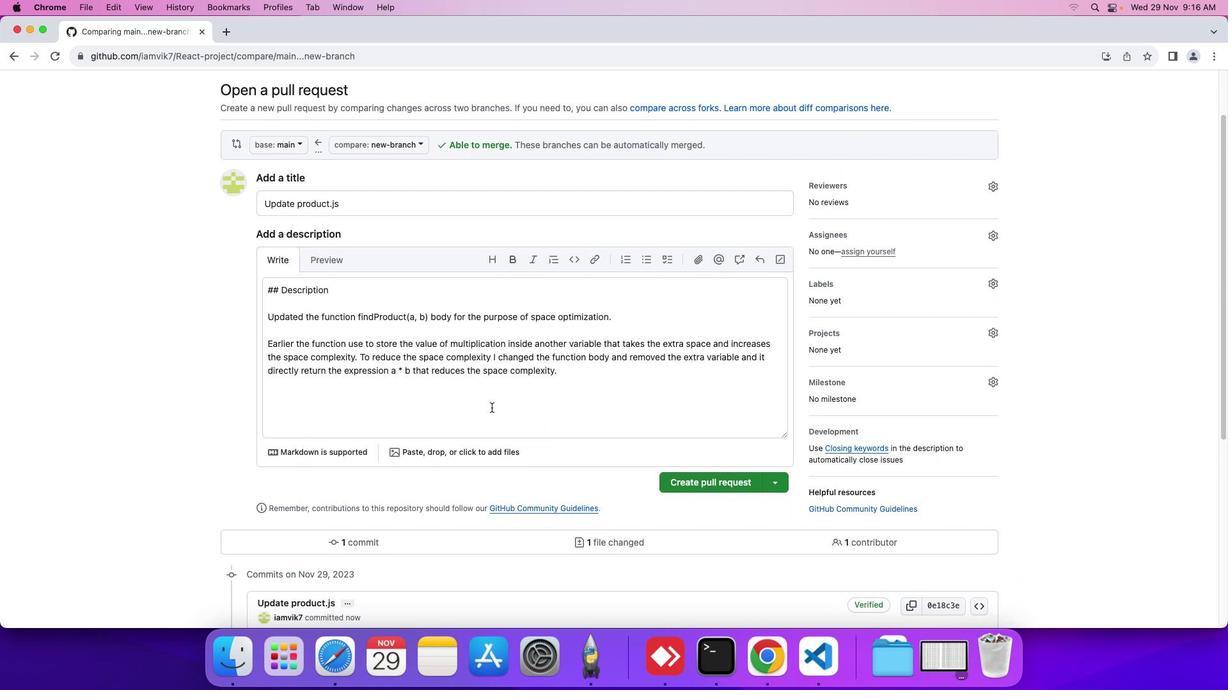 
Action: Mouse scrolled (484, 401) with delta (-5, -6)
Screenshot: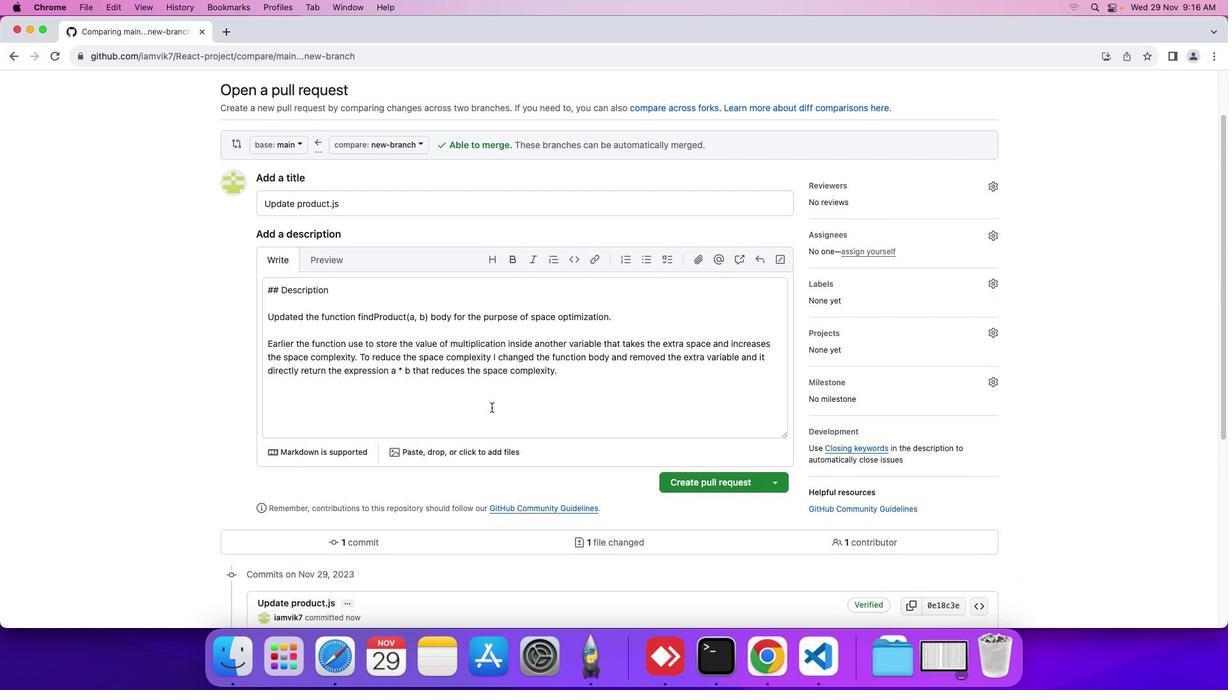 
Action: Mouse scrolled (484, 401) with delta (-5, -6)
Screenshot: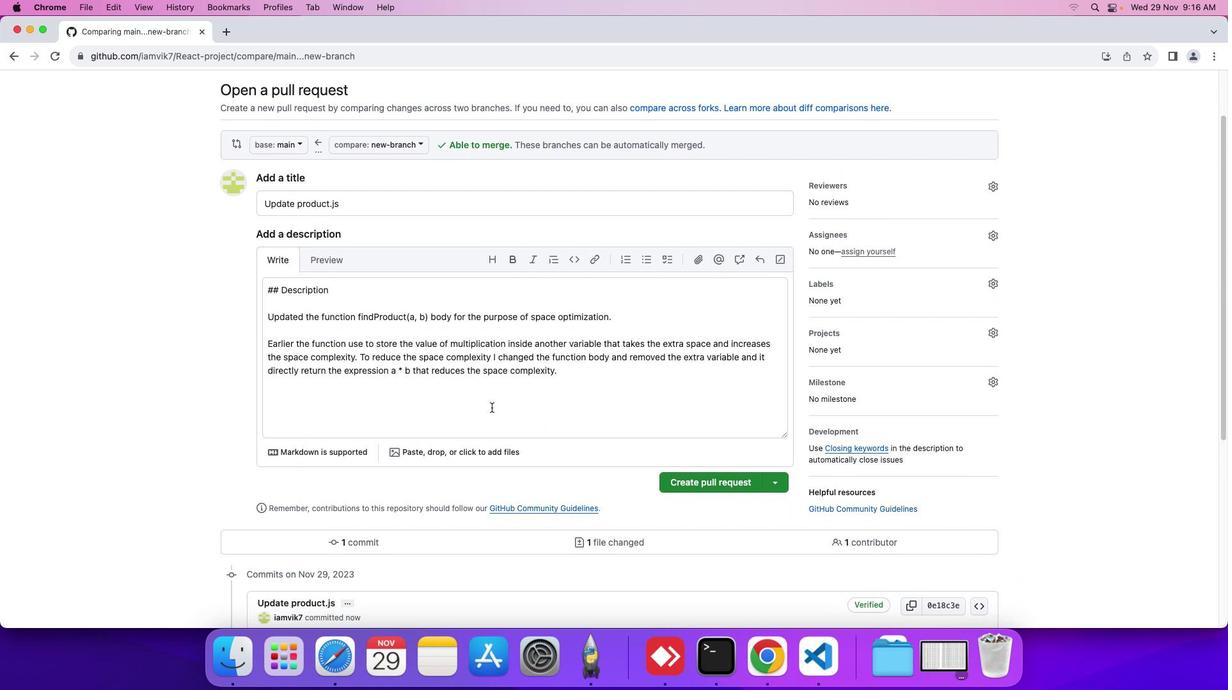 
Action: Mouse scrolled (484, 401) with delta (-5, -6)
Screenshot: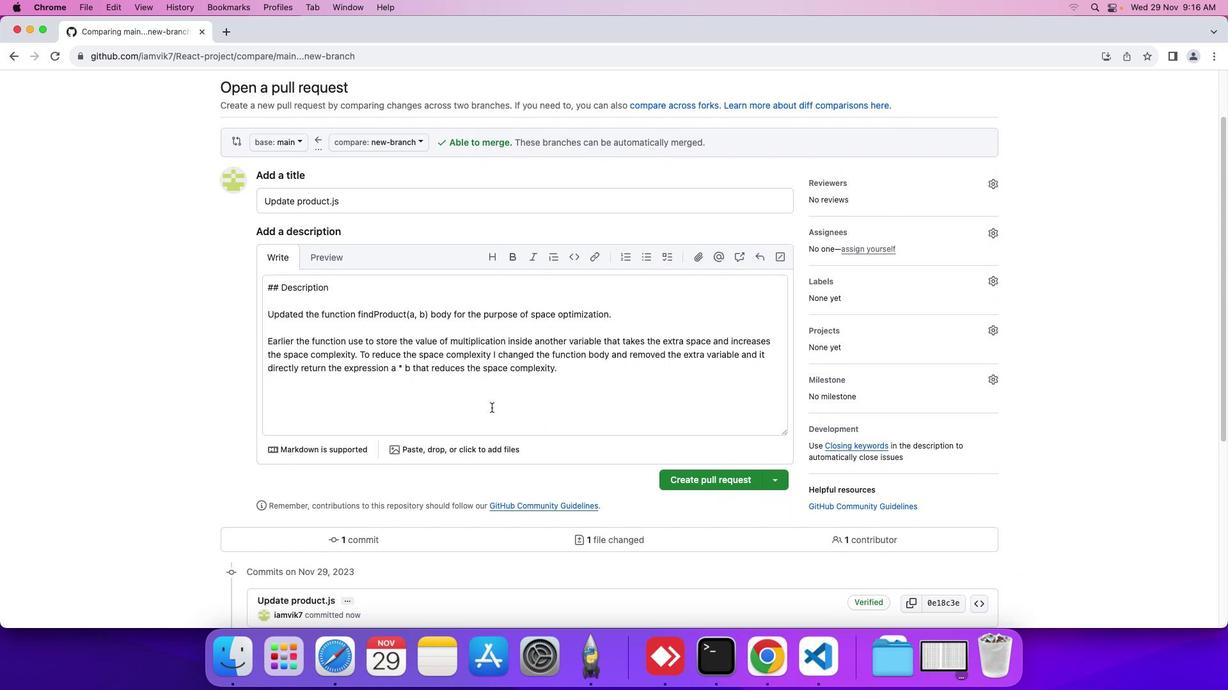 
Action: Mouse scrolled (484, 401) with delta (-5, -6)
Screenshot: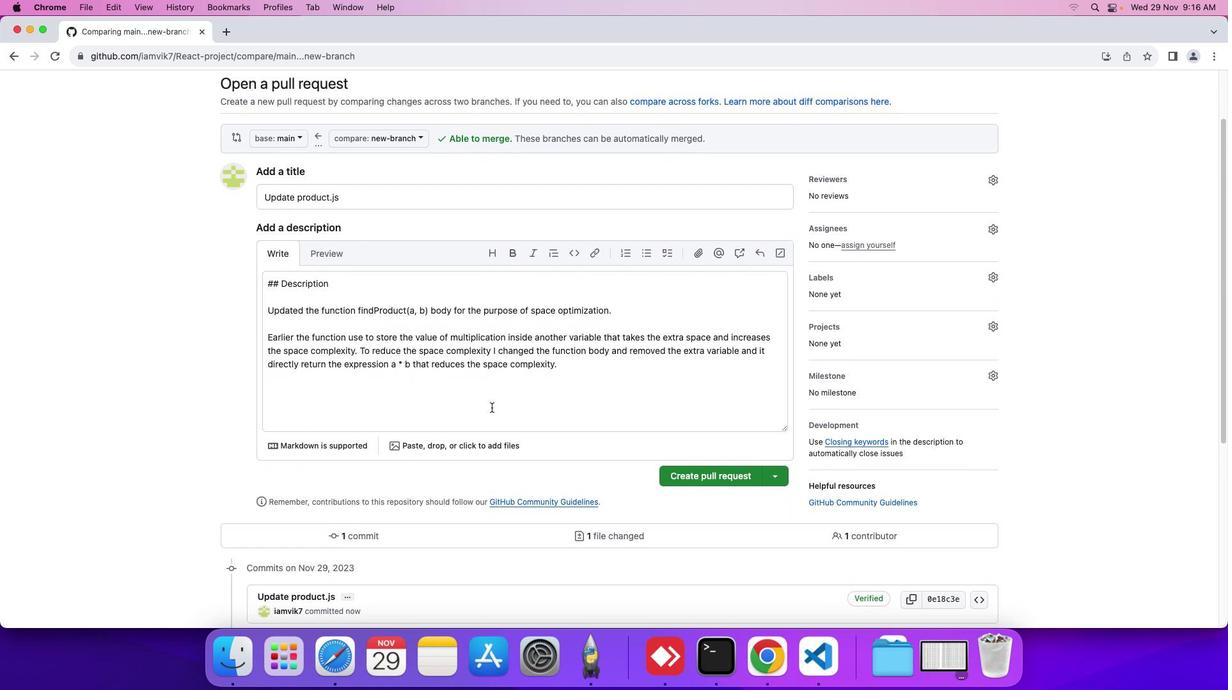 
Action: Mouse scrolled (484, 401) with delta (-5, -6)
Screenshot: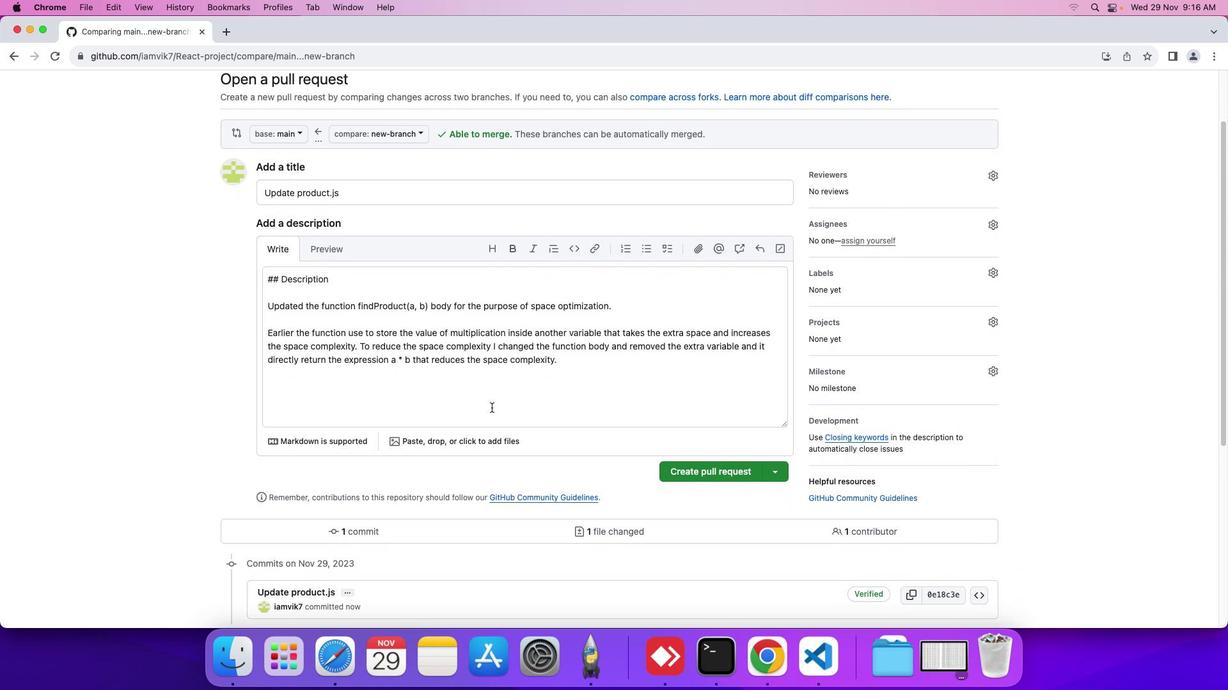 
Action: Mouse scrolled (484, 401) with delta (-5, -6)
Screenshot: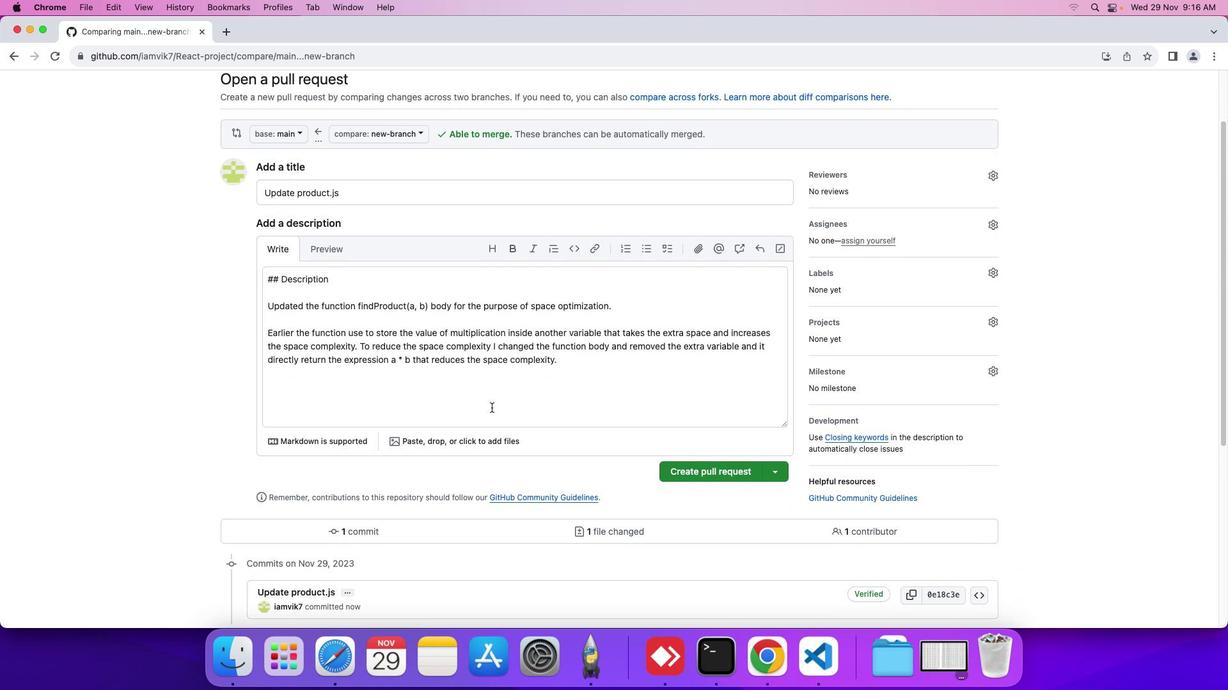 
Action: Mouse scrolled (484, 401) with delta (-5, -6)
Screenshot: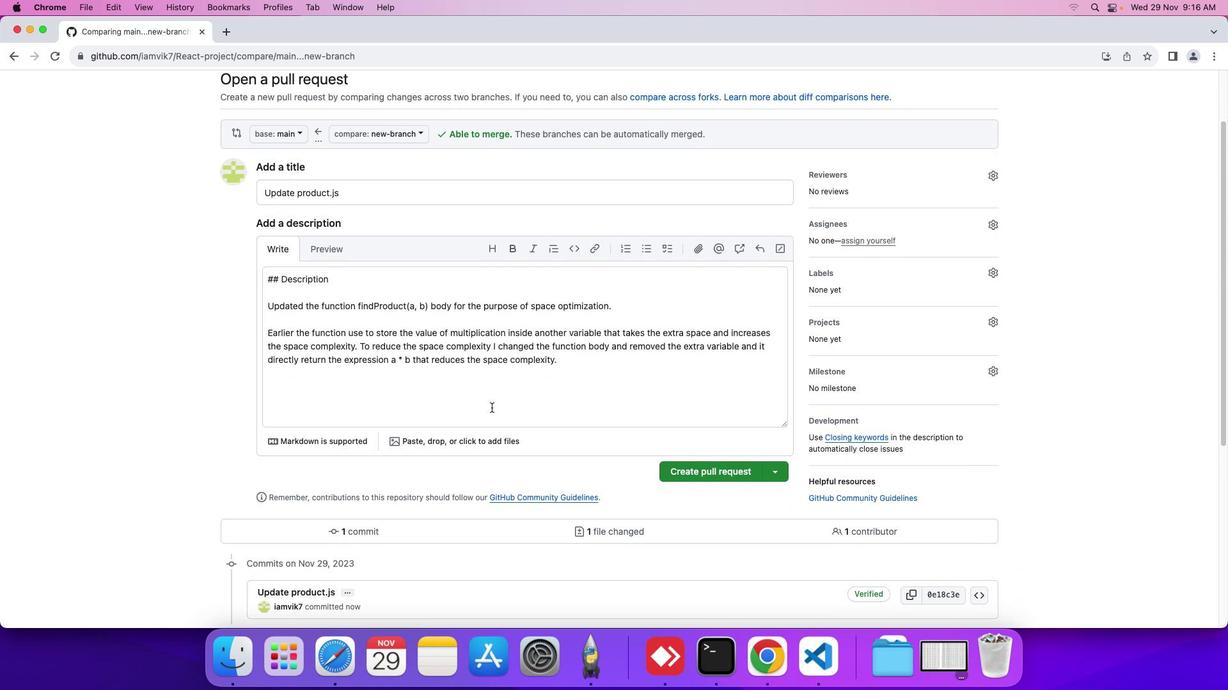 
Action: Mouse scrolled (484, 401) with delta (-5, -6)
Screenshot: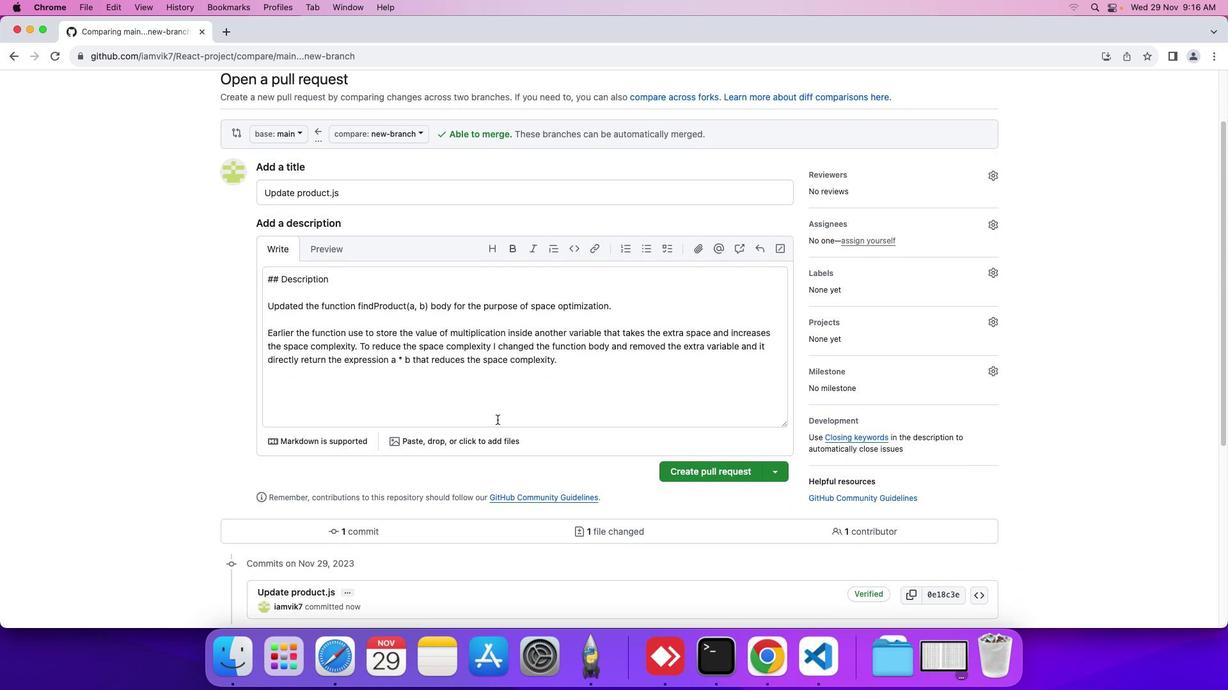 
Action: Mouse scrolled (484, 401) with delta (-5, -6)
Screenshot: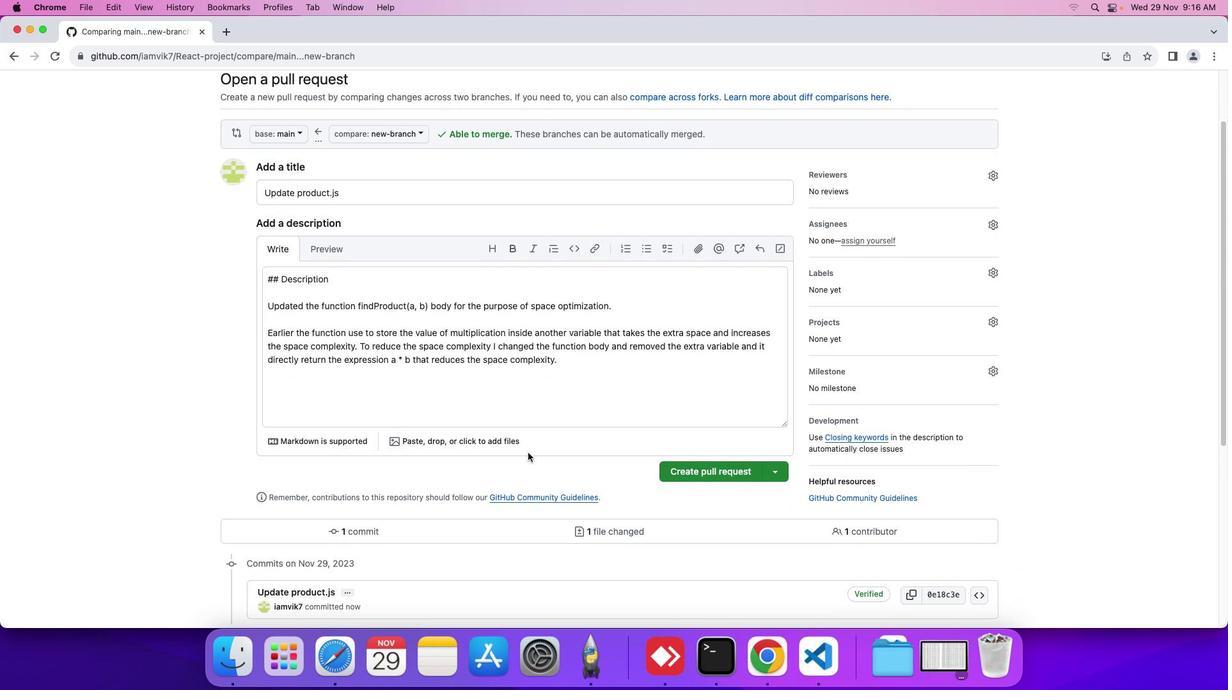
Action: Mouse scrolled (484, 401) with delta (-5, -6)
Screenshot: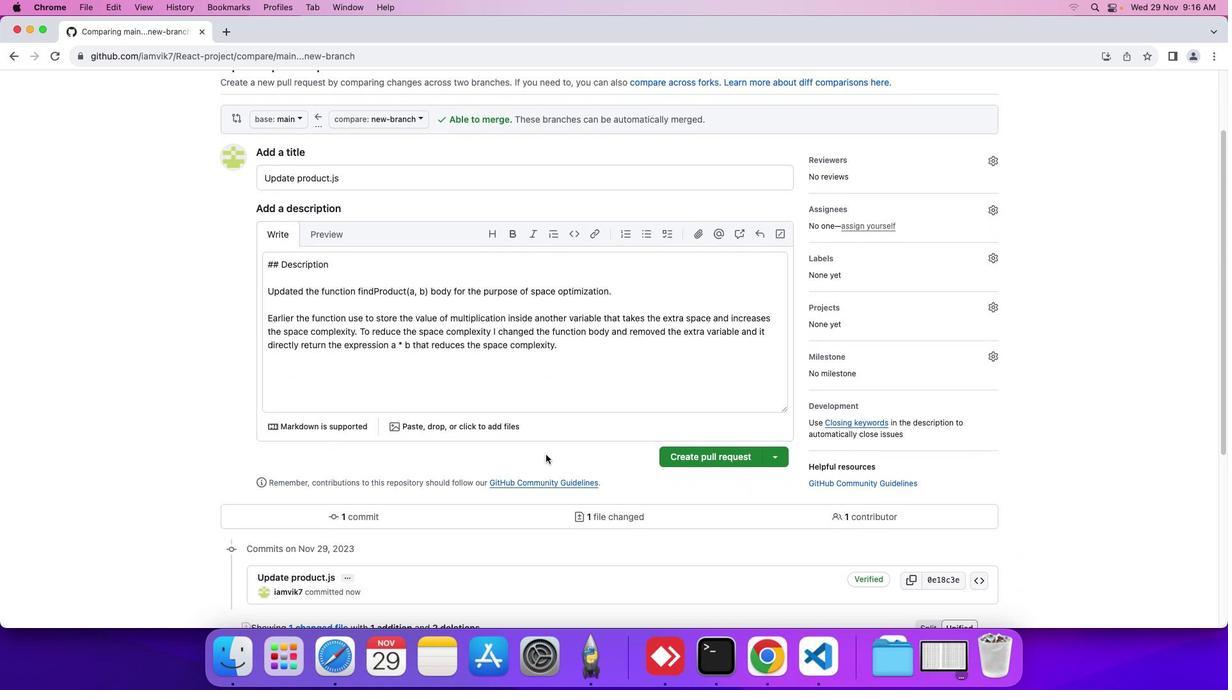 
Action: Mouse scrolled (484, 401) with delta (-5, -6)
Screenshot: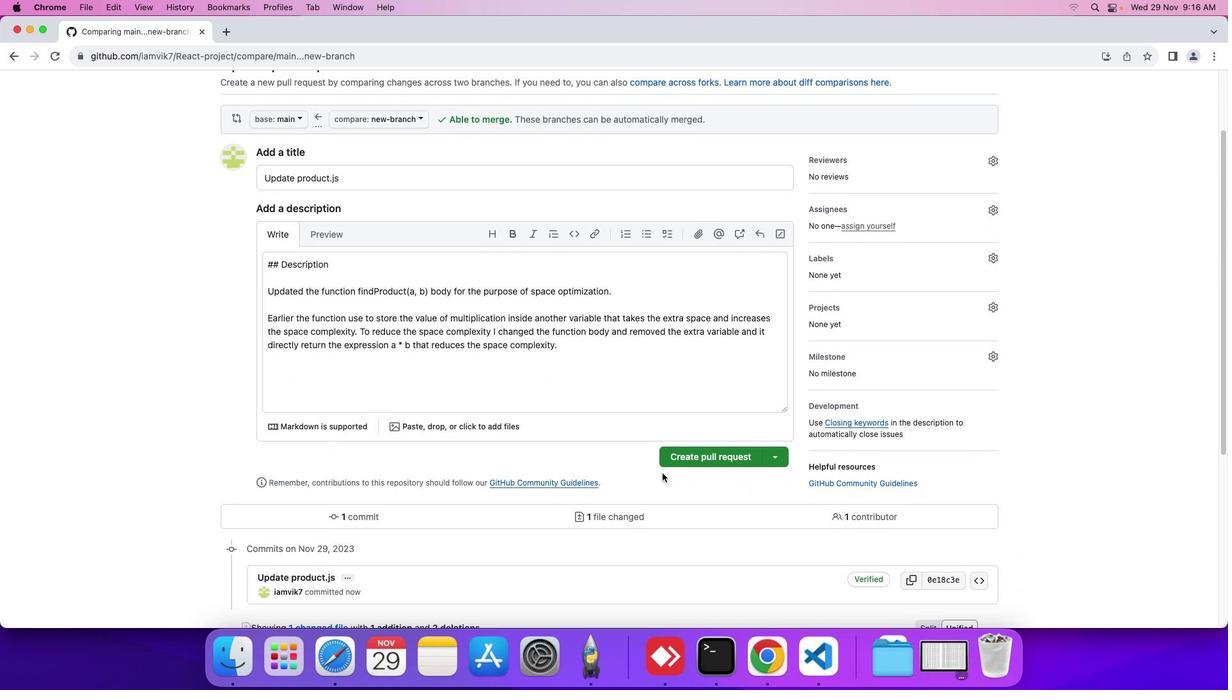 
Action: Mouse scrolled (484, 401) with delta (-5, -6)
Screenshot: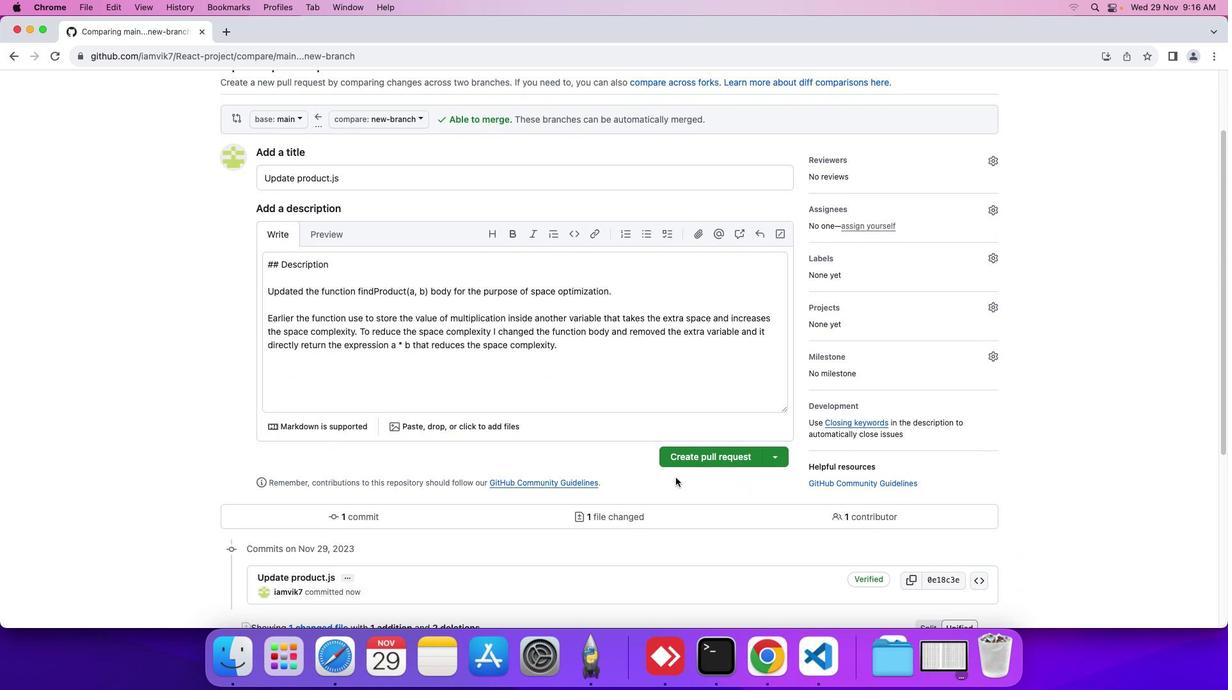 
Action: Mouse scrolled (484, 401) with delta (-5, -6)
Screenshot: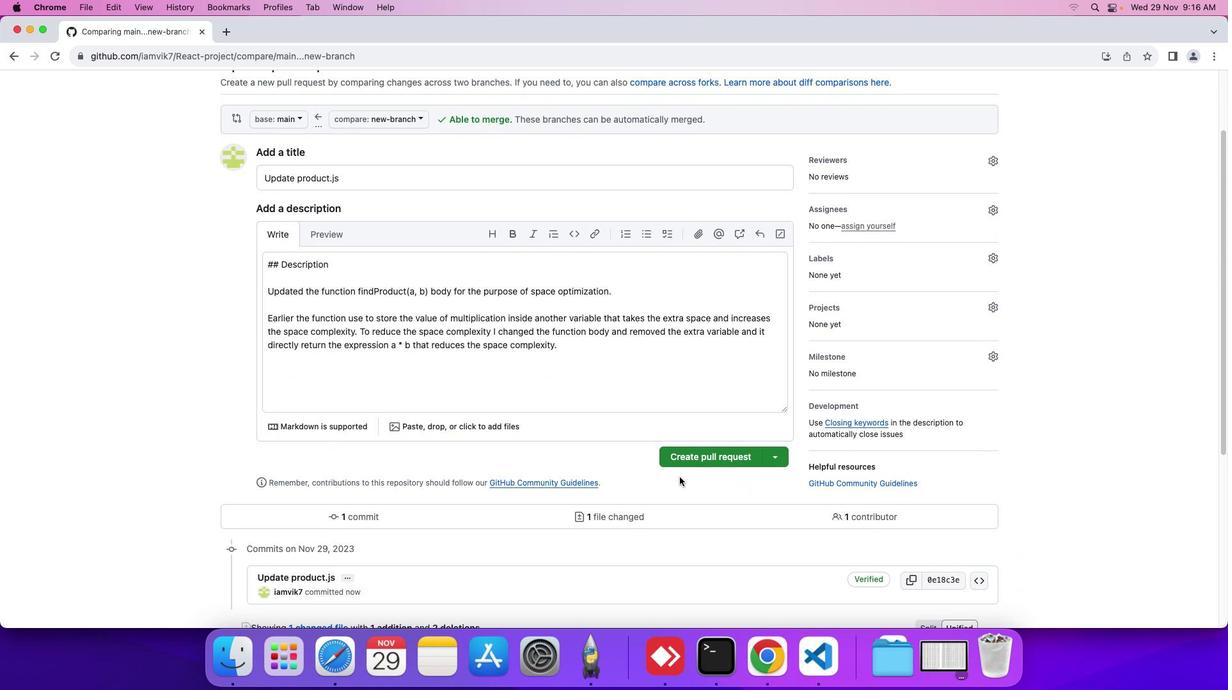 
Action: Mouse moved to (522, 446)
Screenshot: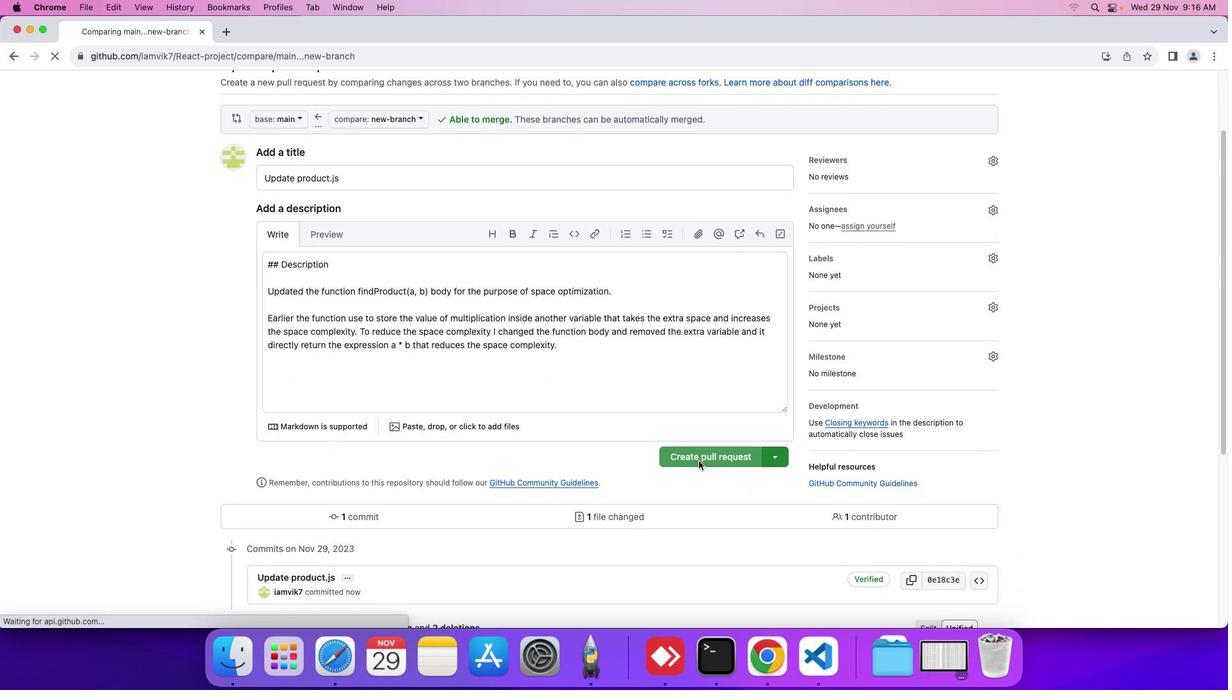 
Action: Mouse scrolled (522, 446) with delta (-5, -6)
Screenshot: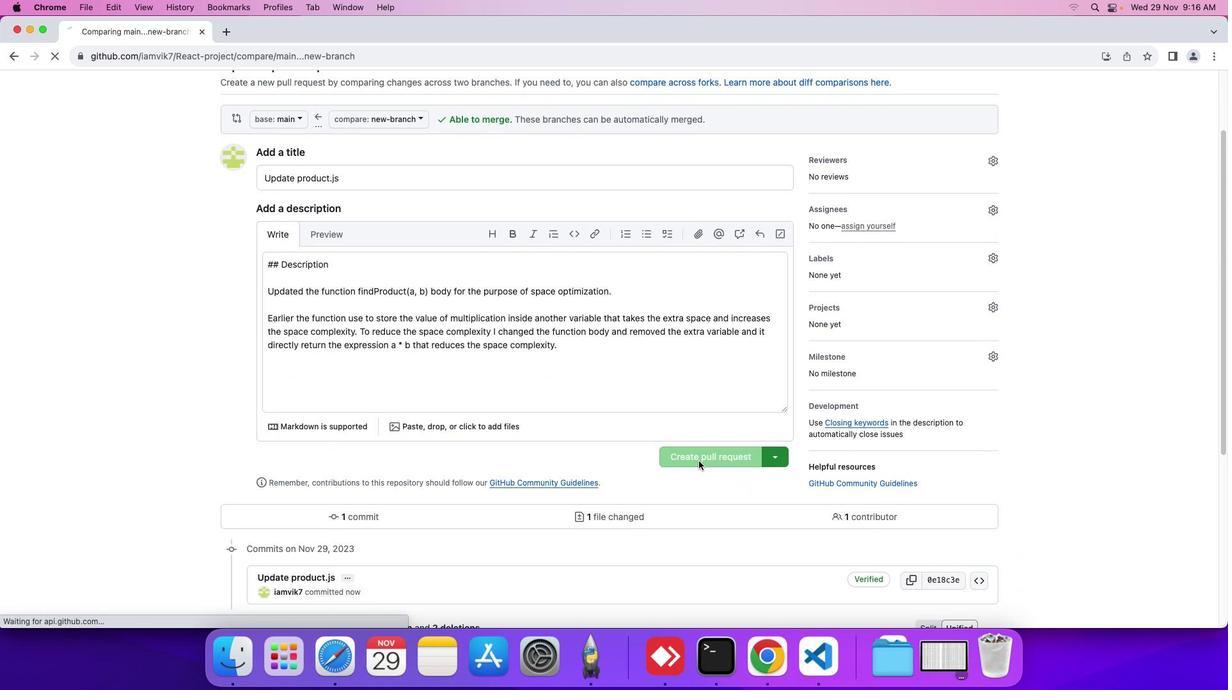 
Action: Mouse scrolled (522, 446) with delta (-5, -6)
Screenshot: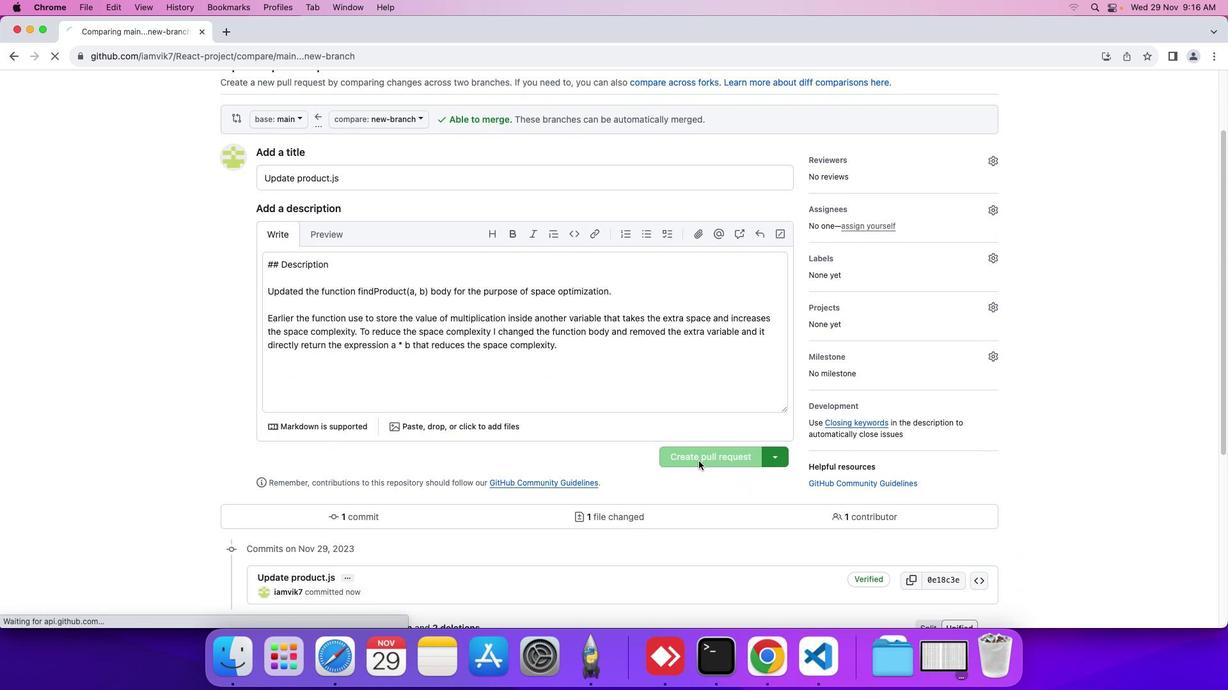 
Action: Mouse moved to (692, 455)
Screenshot: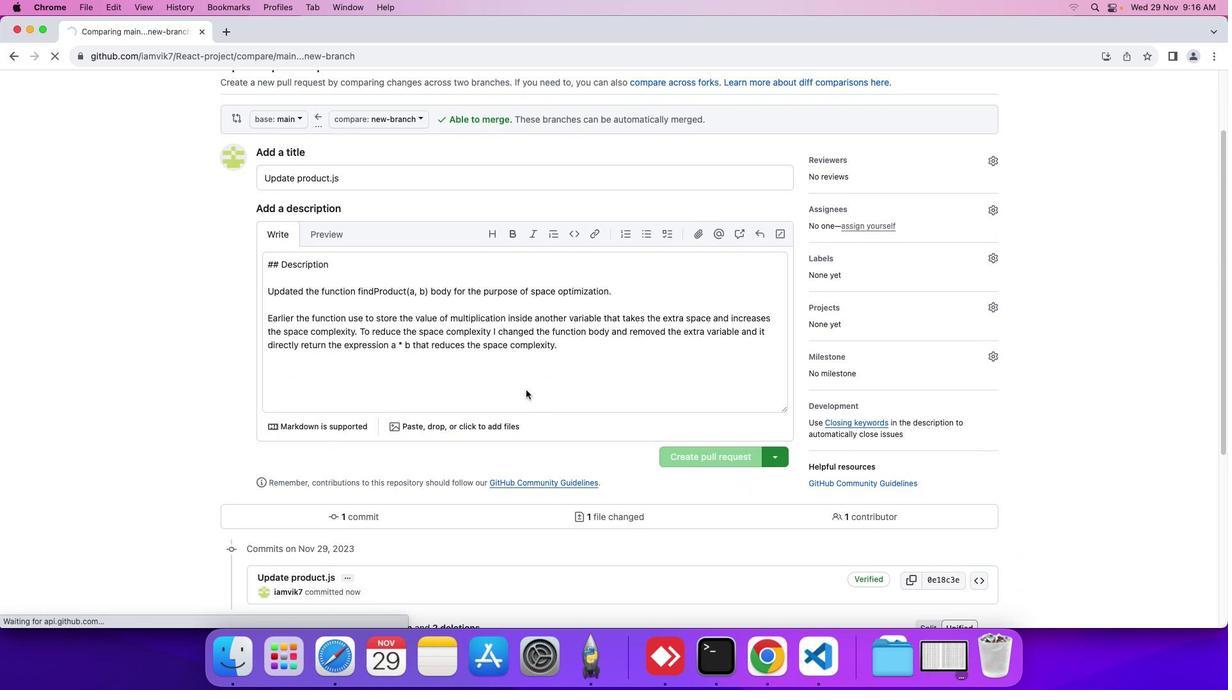 
Action: Mouse pressed left at (692, 455)
Screenshot: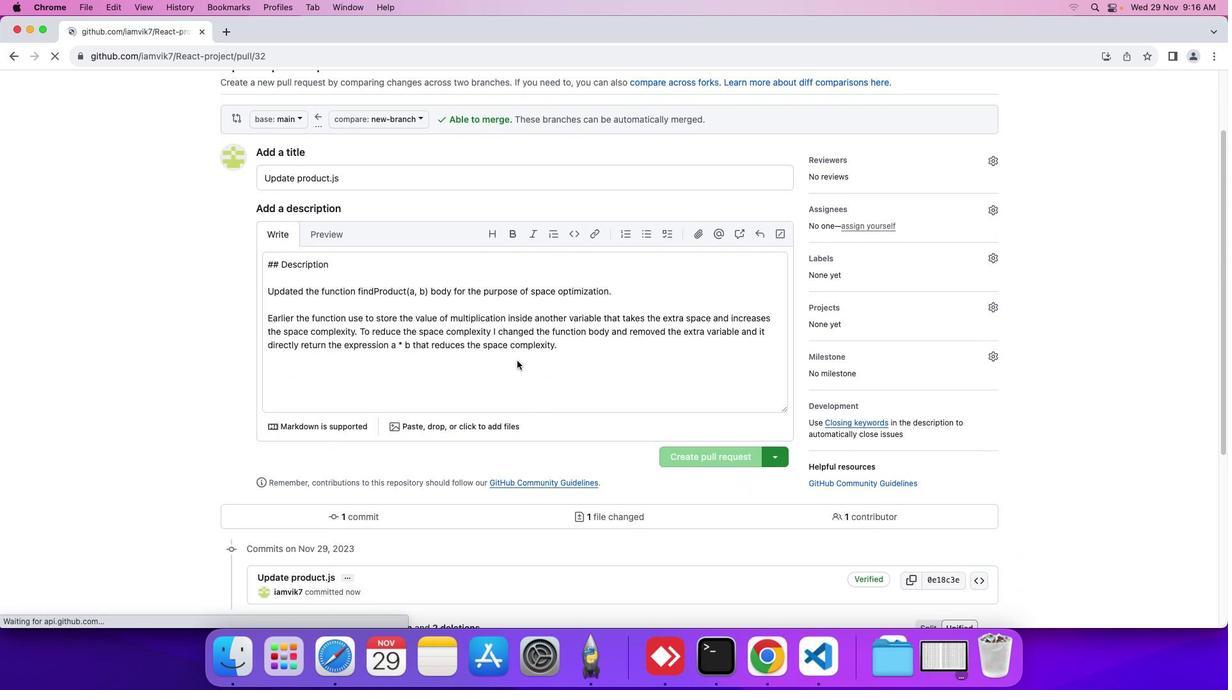 
Action: Mouse moved to (458, 439)
Screenshot: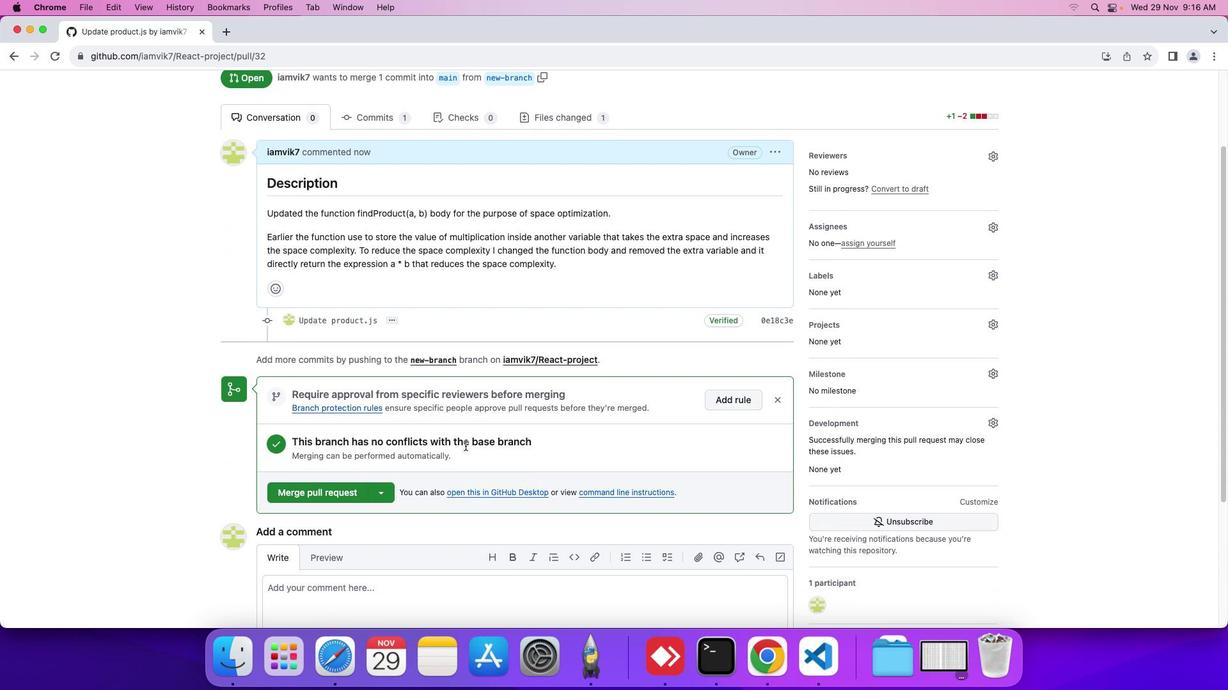 
Action: Mouse scrolled (458, 439) with delta (-5, -6)
Screenshot: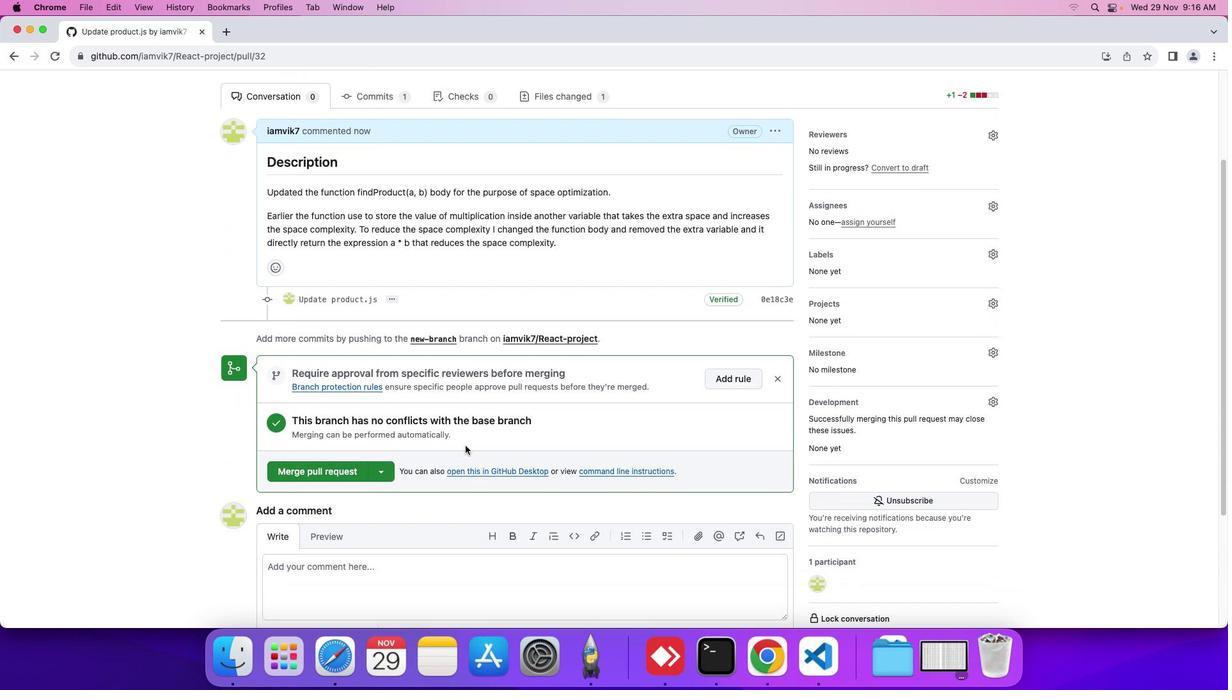 
Action: Mouse scrolled (458, 439) with delta (-5, -6)
Screenshot: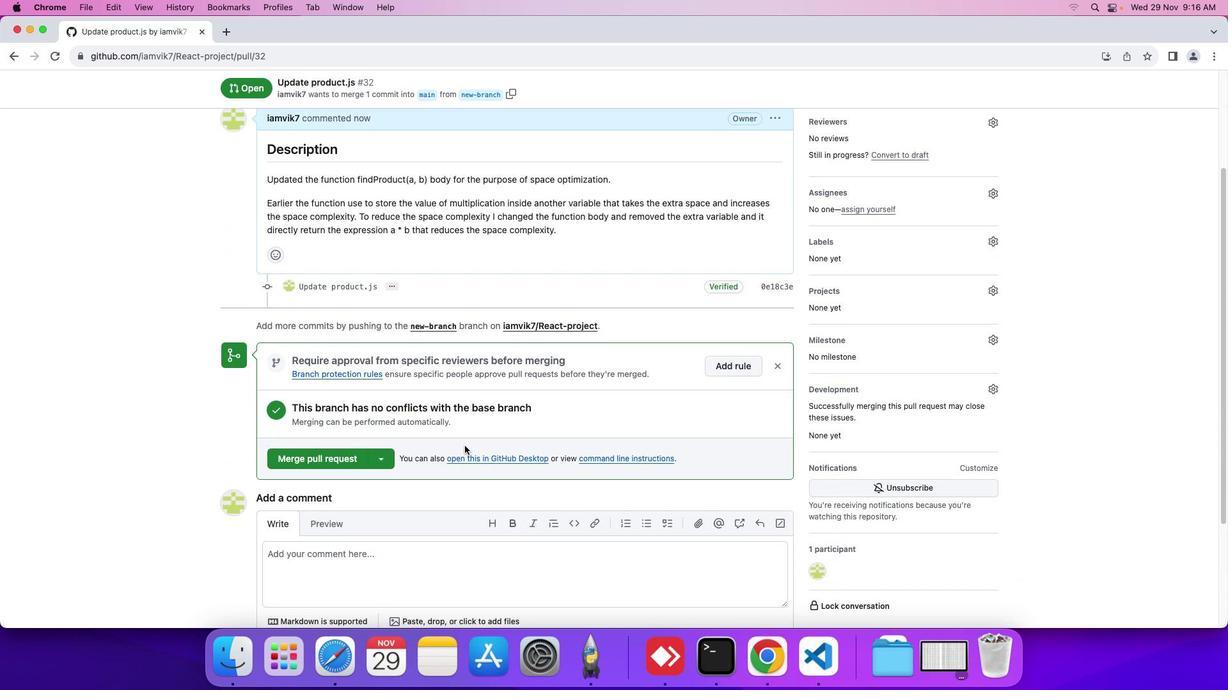 
Action: Mouse scrolled (458, 439) with delta (-5, -6)
Screenshot: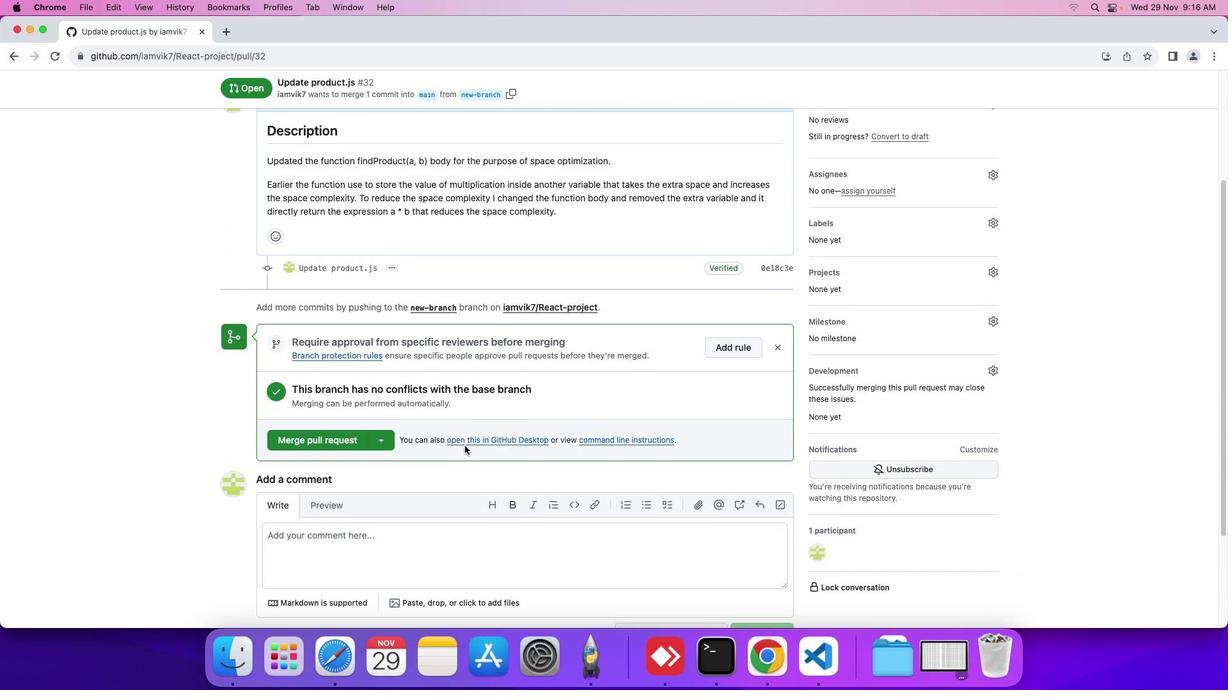 
Action: Mouse scrolled (458, 439) with delta (-5, -6)
Screenshot: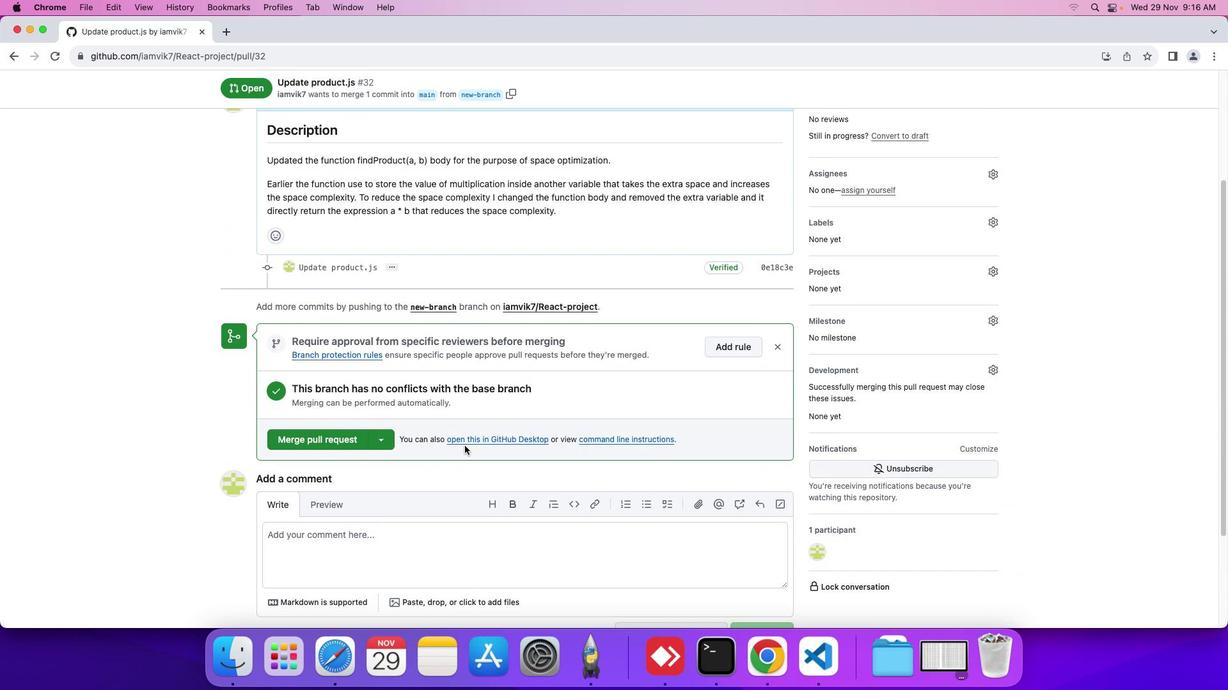 
Action: Mouse scrolled (458, 439) with delta (-5, -6)
Screenshot: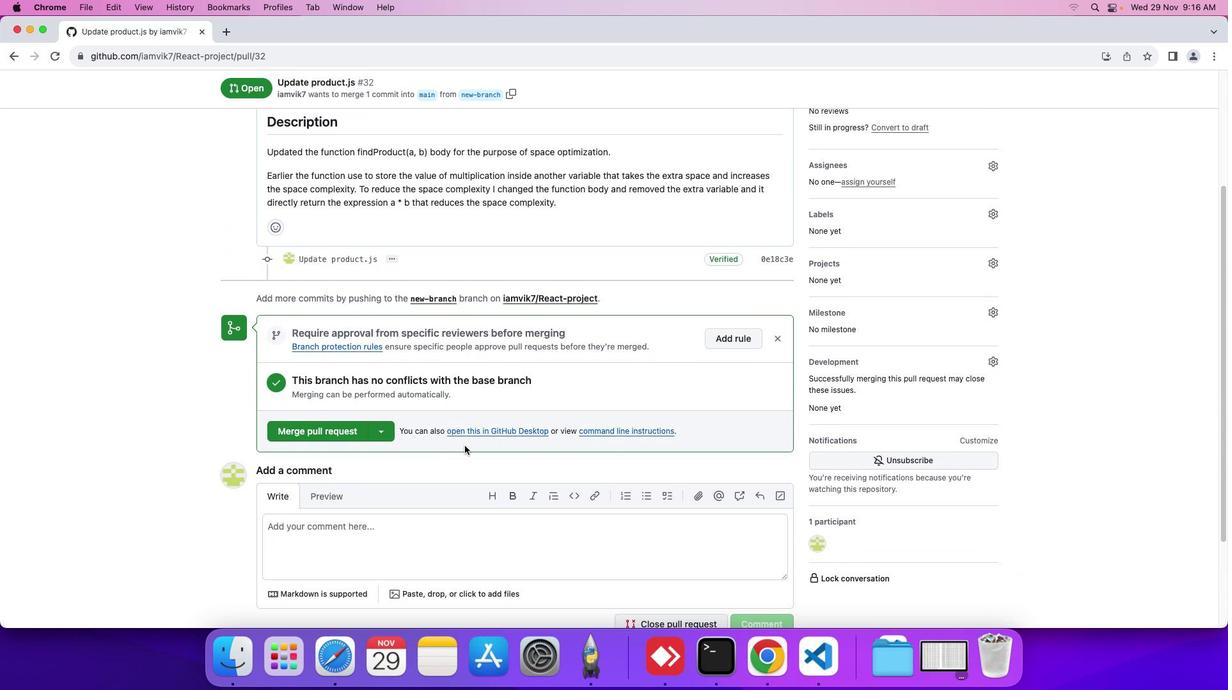 
Action: Mouse scrolled (458, 439) with delta (-5, -6)
Screenshot: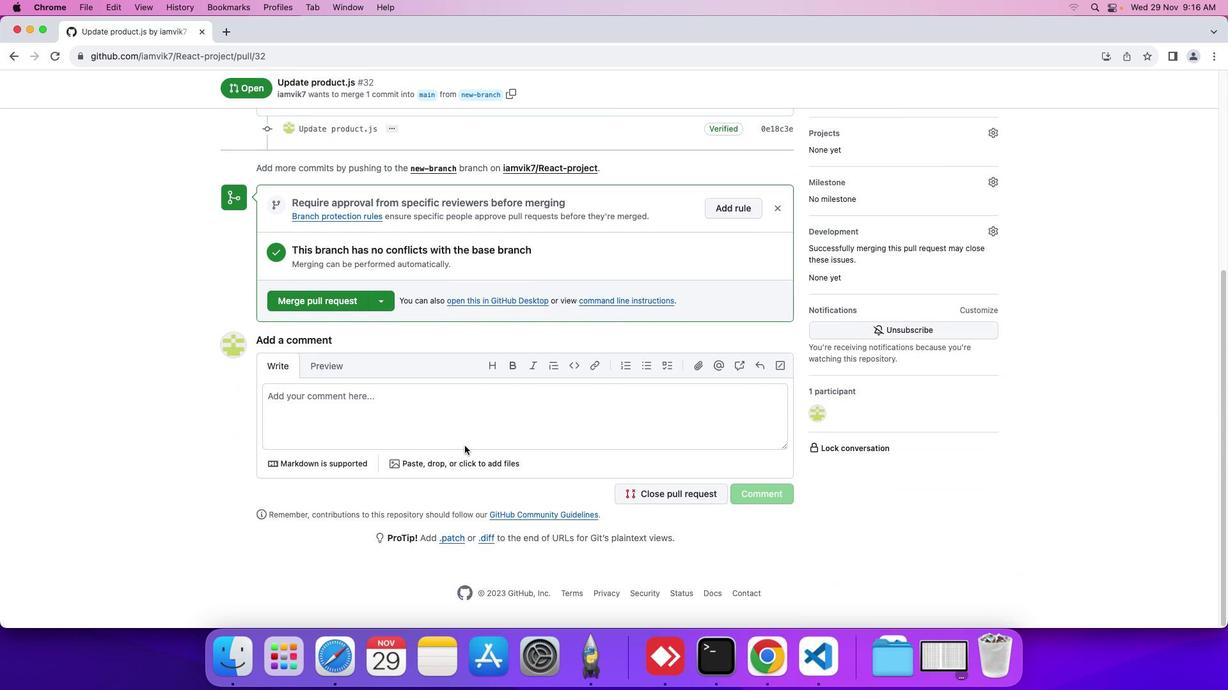 
Action: Mouse scrolled (458, 439) with delta (-5, -6)
Screenshot: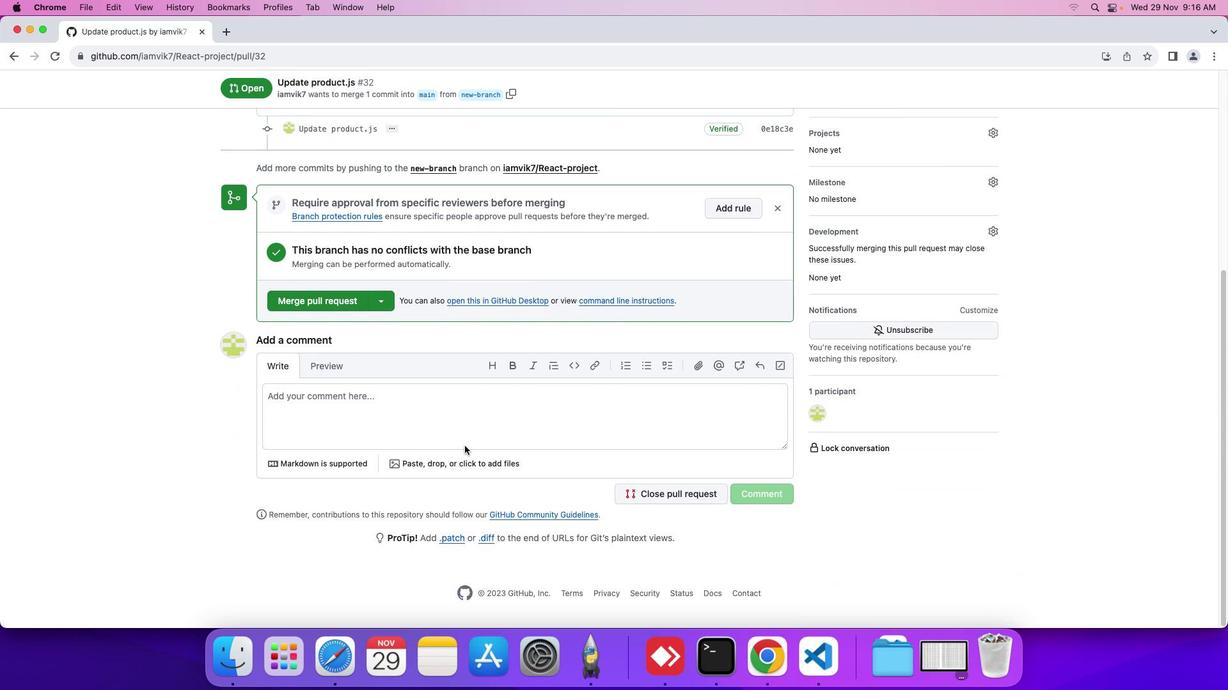 
Action: Mouse scrolled (458, 439) with delta (-5, -6)
Screenshot: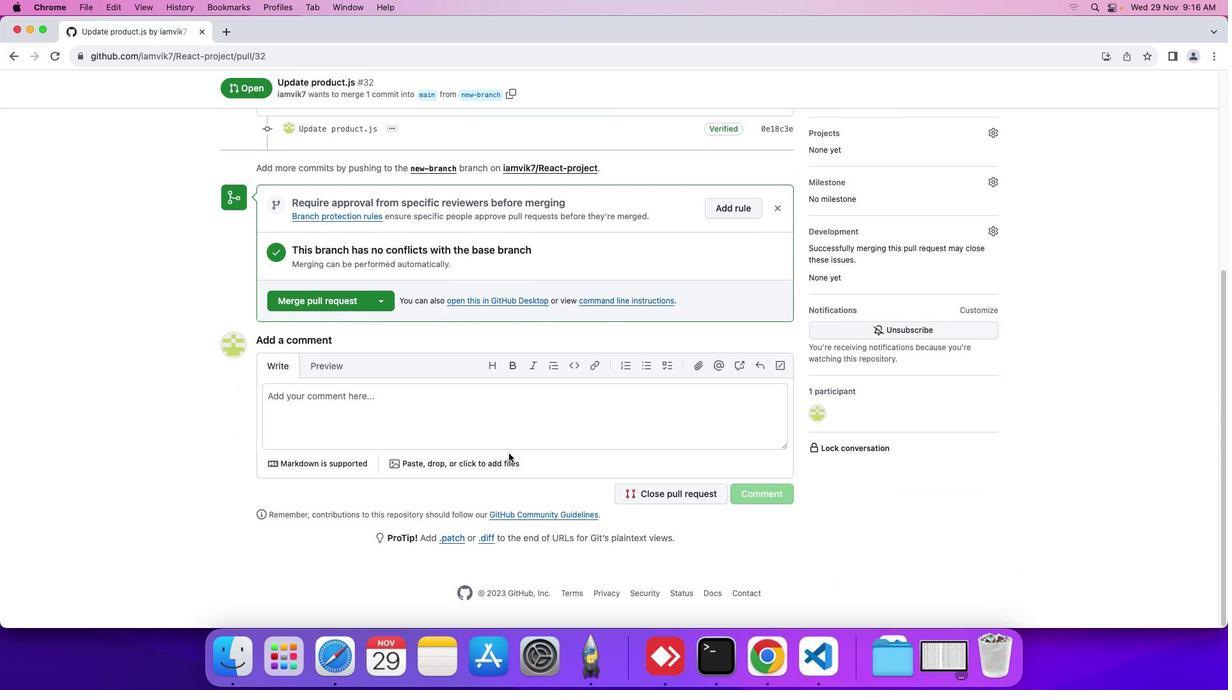 
Action: Mouse scrolled (458, 439) with delta (-5, -6)
Screenshot: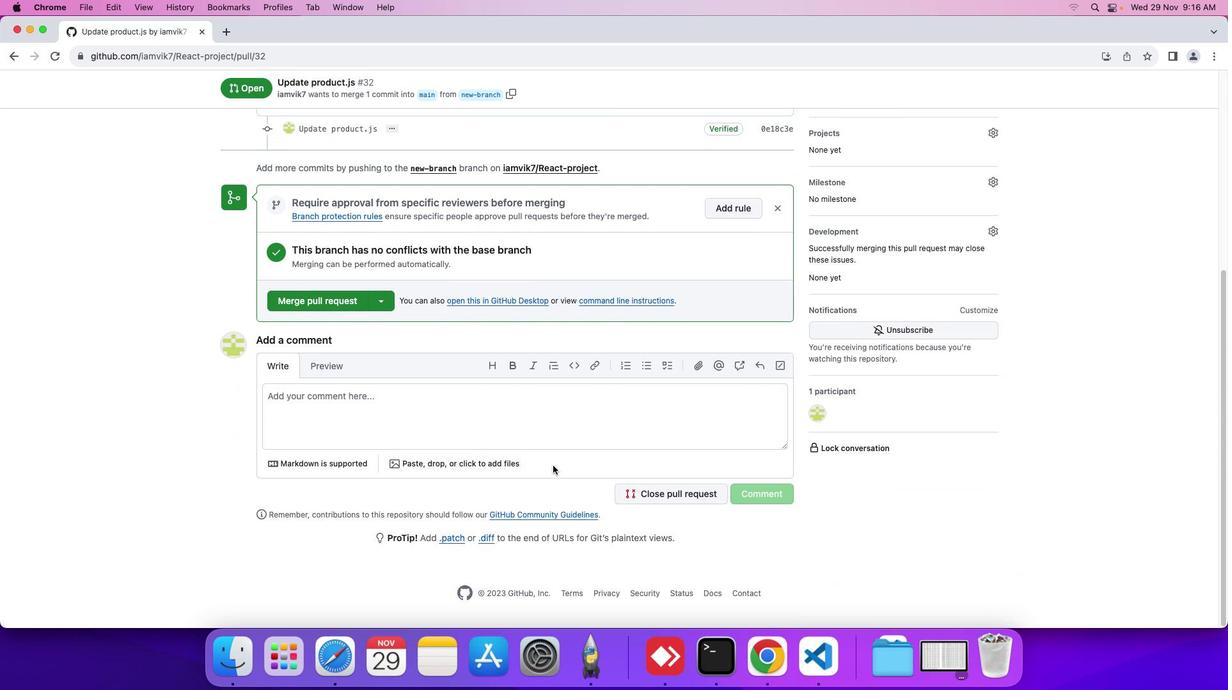 
Action: Mouse scrolled (458, 439) with delta (-5, -6)
Screenshot: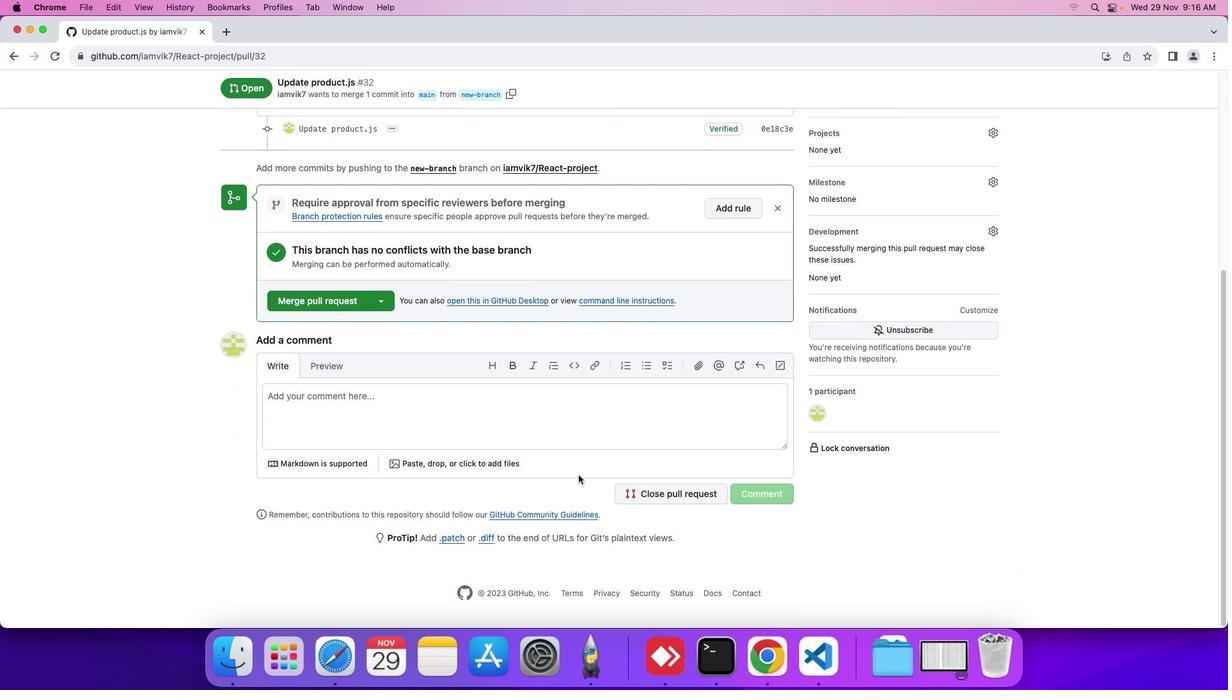 
Action: Mouse moved to (458, 440)
Screenshot: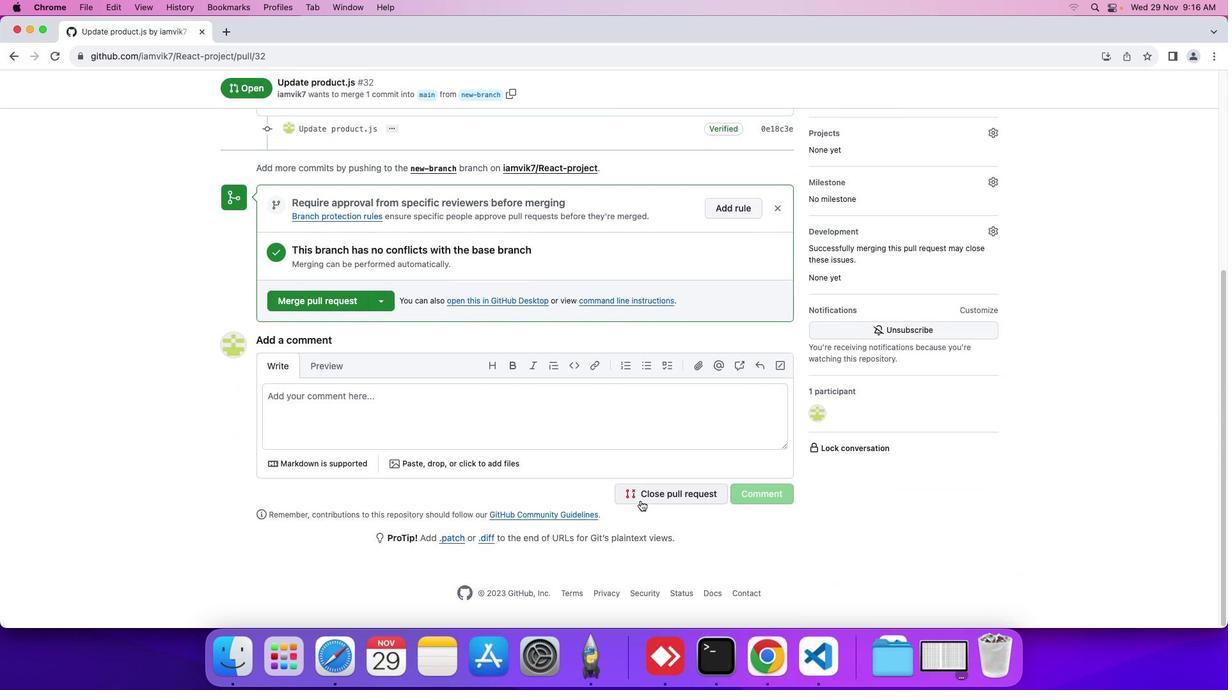 
Action: Mouse scrolled (458, 440) with delta (-5, -6)
Screenshot: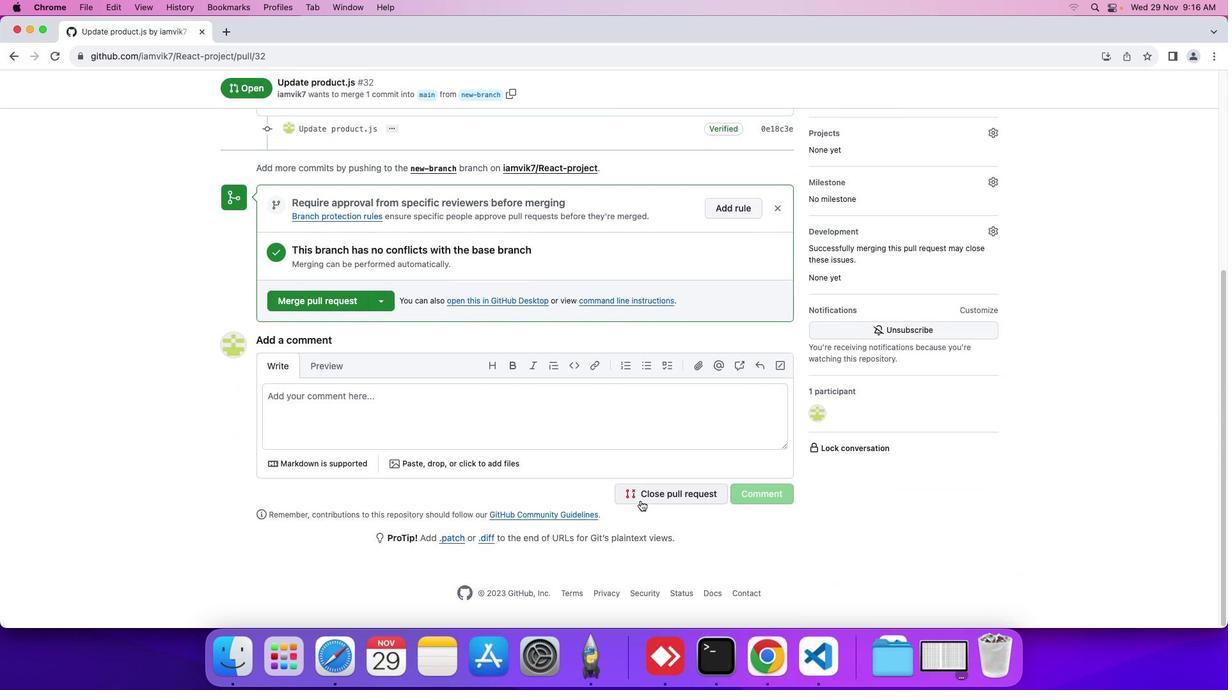 
Action: Mouse scrolled (458, 440) with delta (-5, -6)
Screenshot: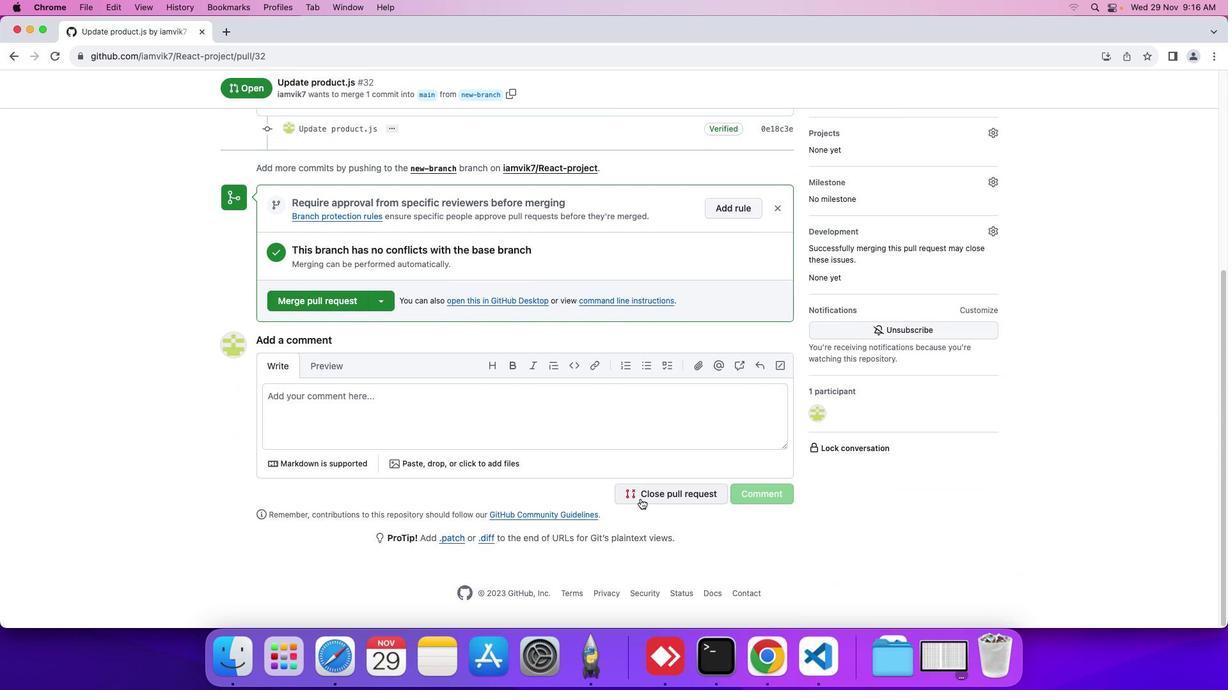 
Action: Mouse scrolled (458, 440) with delta (-5, -6)
Screenshot: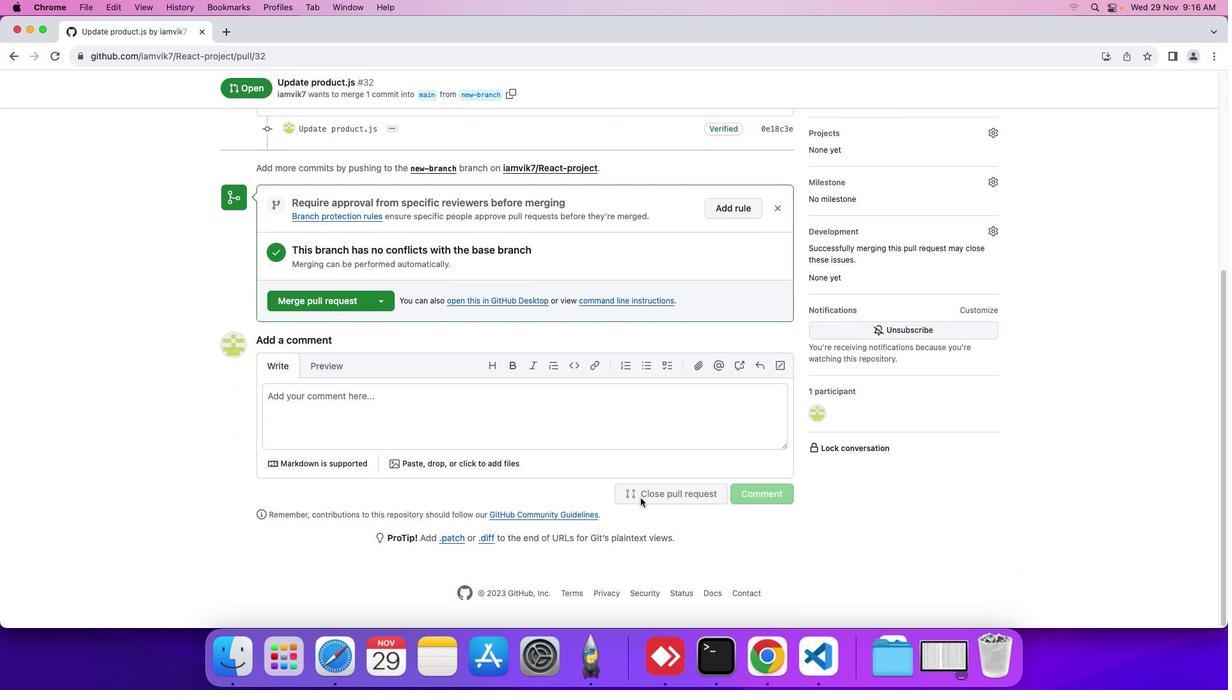 
Action: Mouse scrolled (458, 440) with delta (-5, -6)
Screenshot: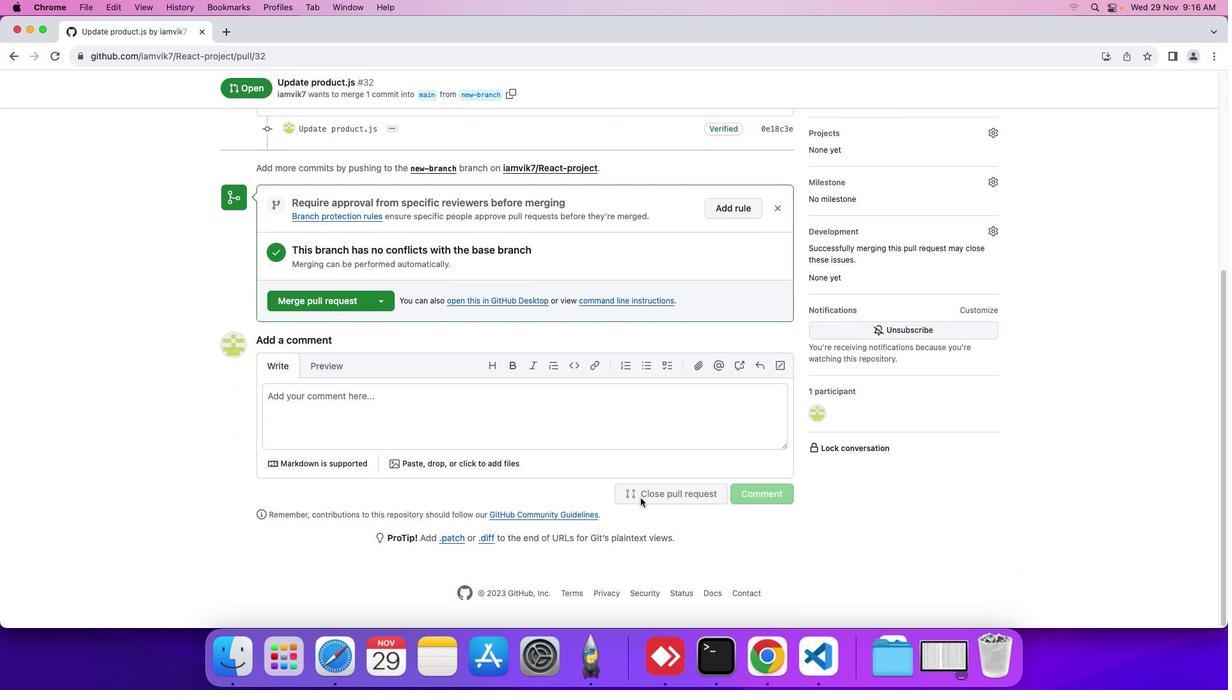 
Action: Mouse scrolled (458, 440) with delta (-5, -7)
Screenshot: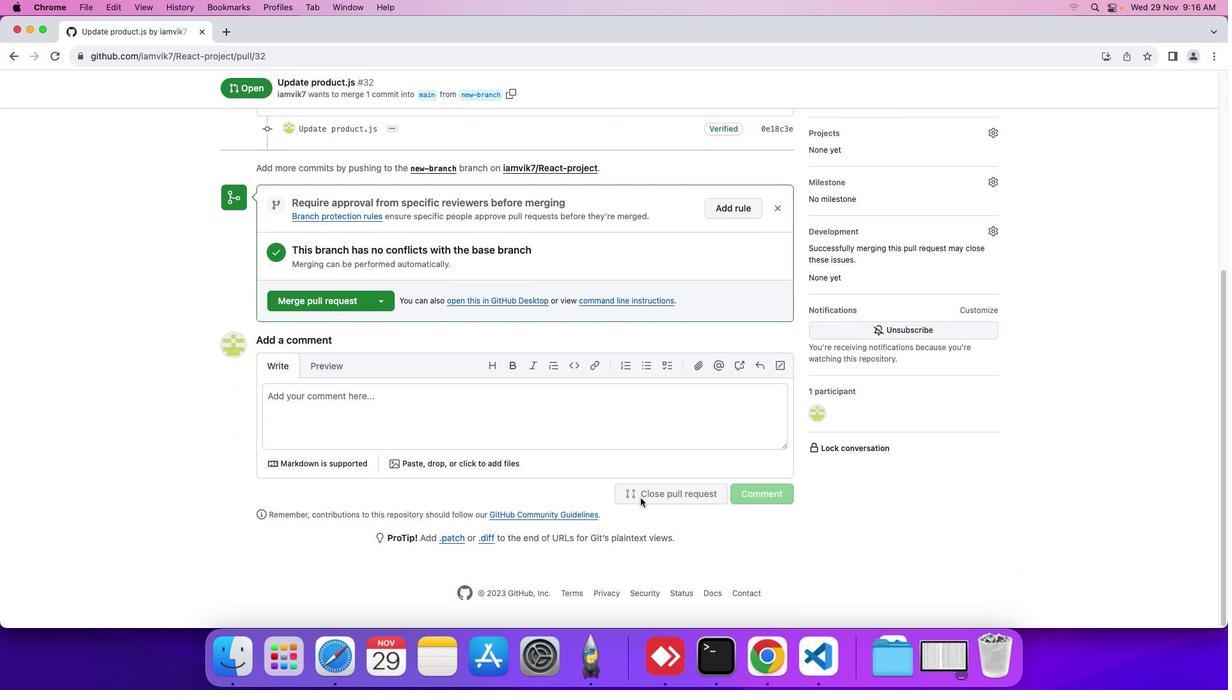 
Action: Mouse scrolled (458, 440) with delta (-5, -7)
Screenshot: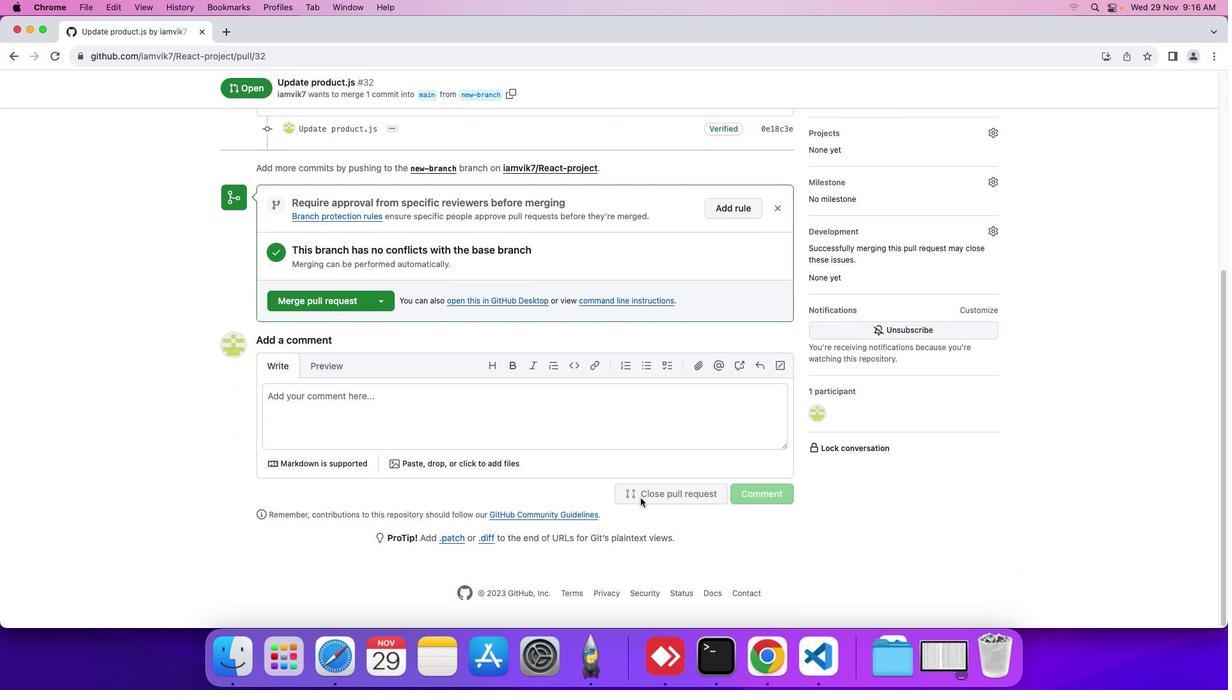 
Action: Mouse scrolled (458, 440) with delta (-5, -6)
Screenshot: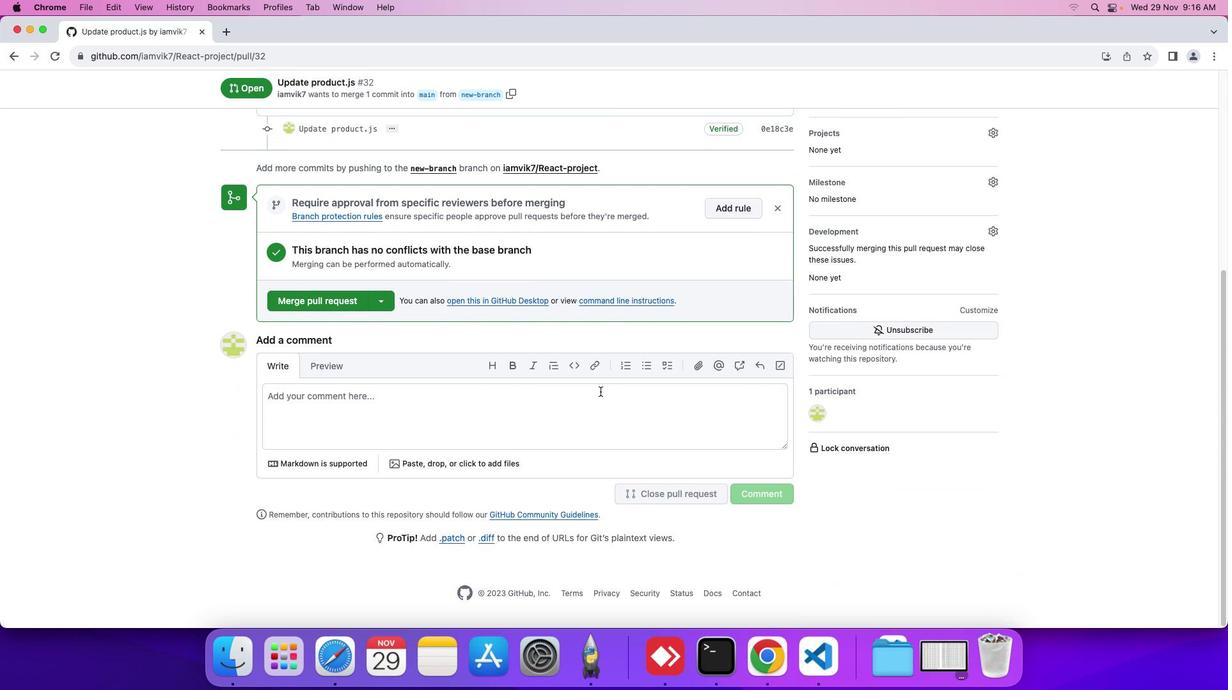 
Action: Mouse scrolled (458, 440) with delta (-5, -6)
Screenshot: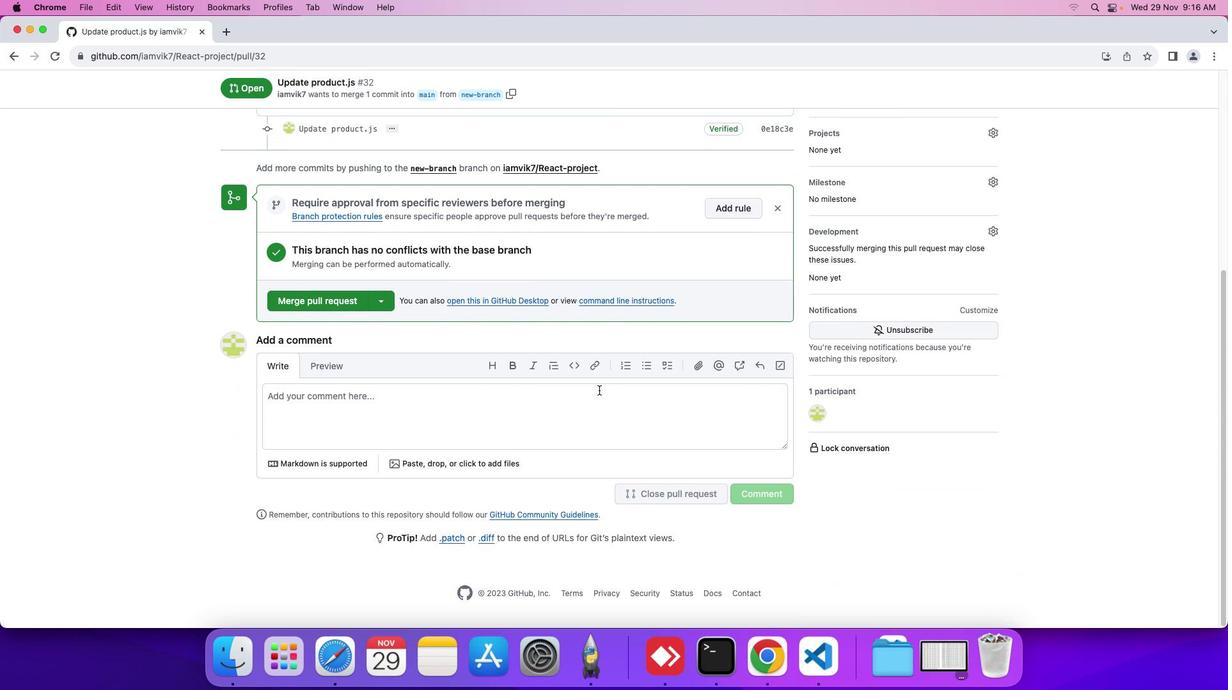 
Action: Mouse scrolled (458, 440) with delta (-5, -7)
Screenshot: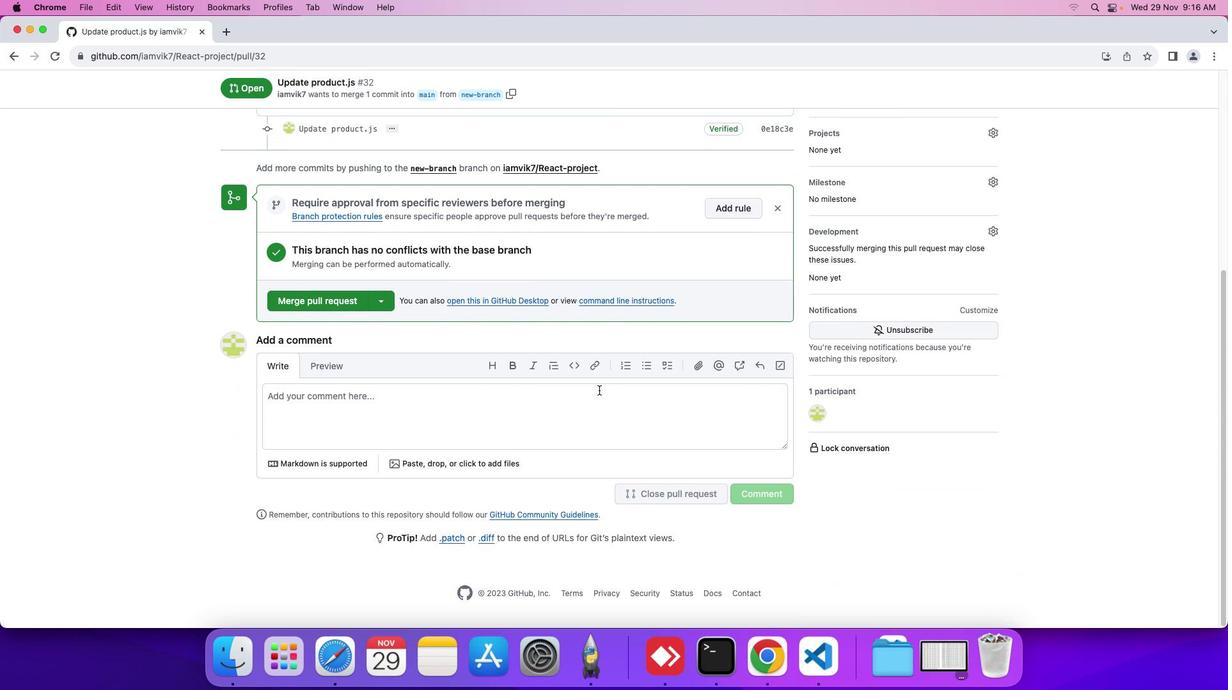 
Action: Mouse scrolled (458, 440) with delta (-5, -8)
Screenshot: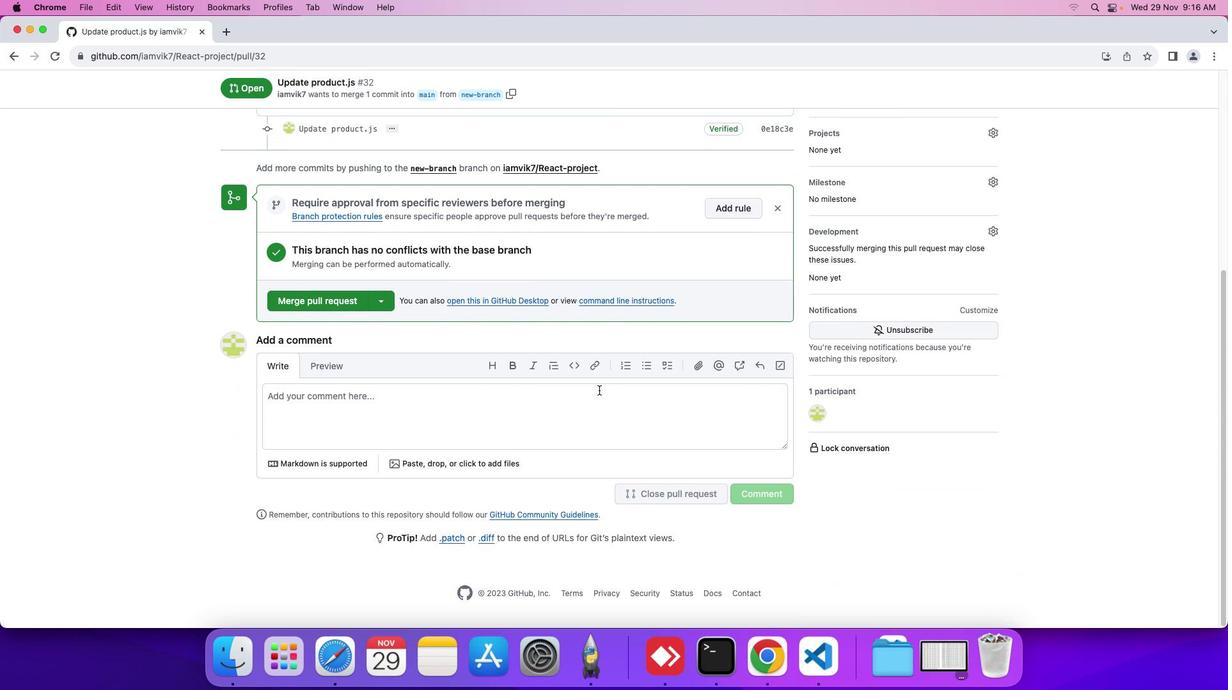 
Action: Mouse scrolled (458, 440) with delta (-5, -8)
Screenshot: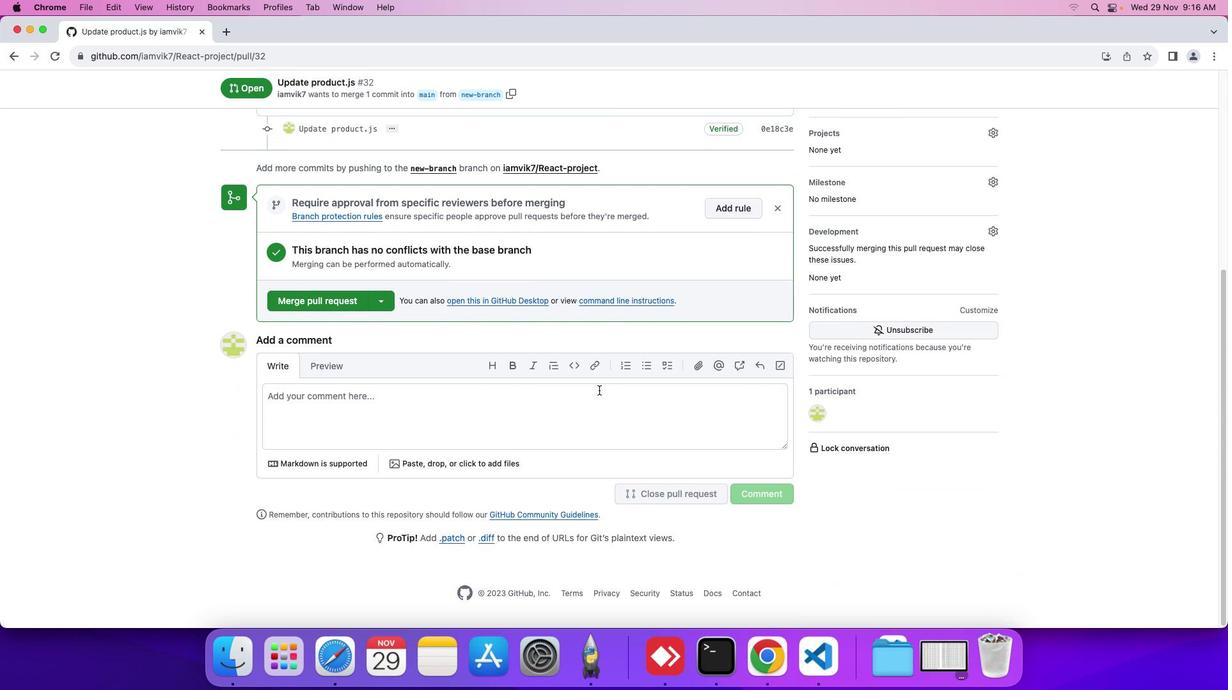 
Action: Mouse moved to (633, 492)
Screenshot: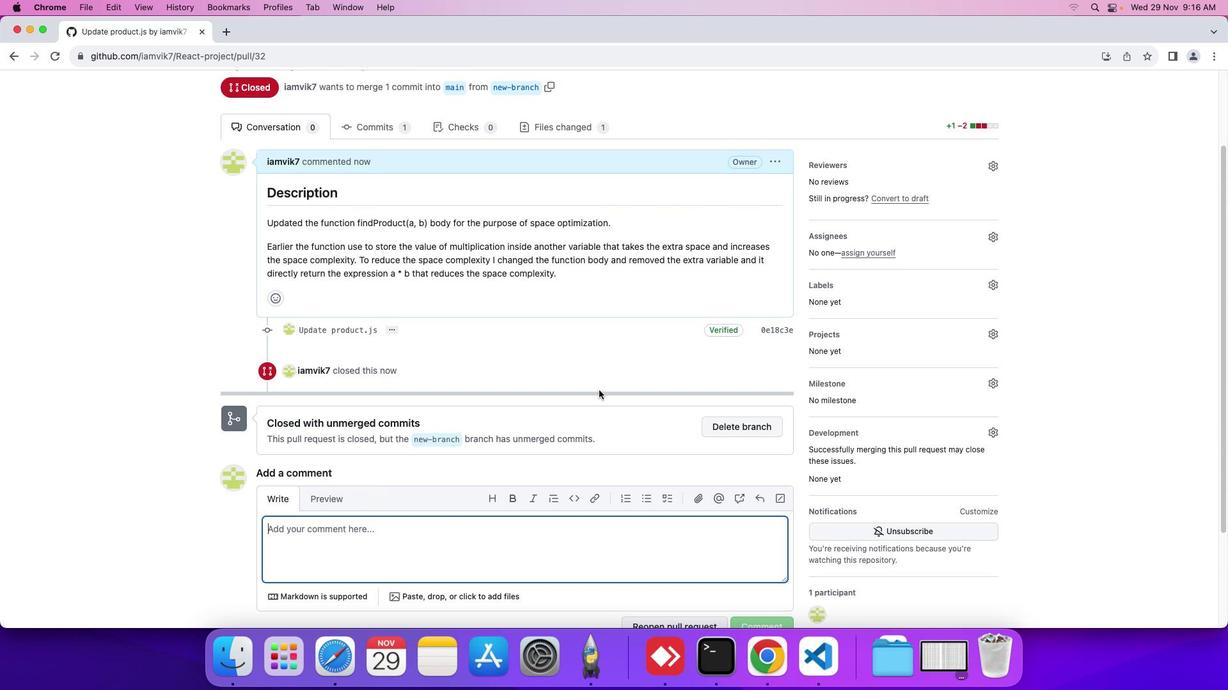 
Action: Mouse pressed left at (633, 492)
Screenshot: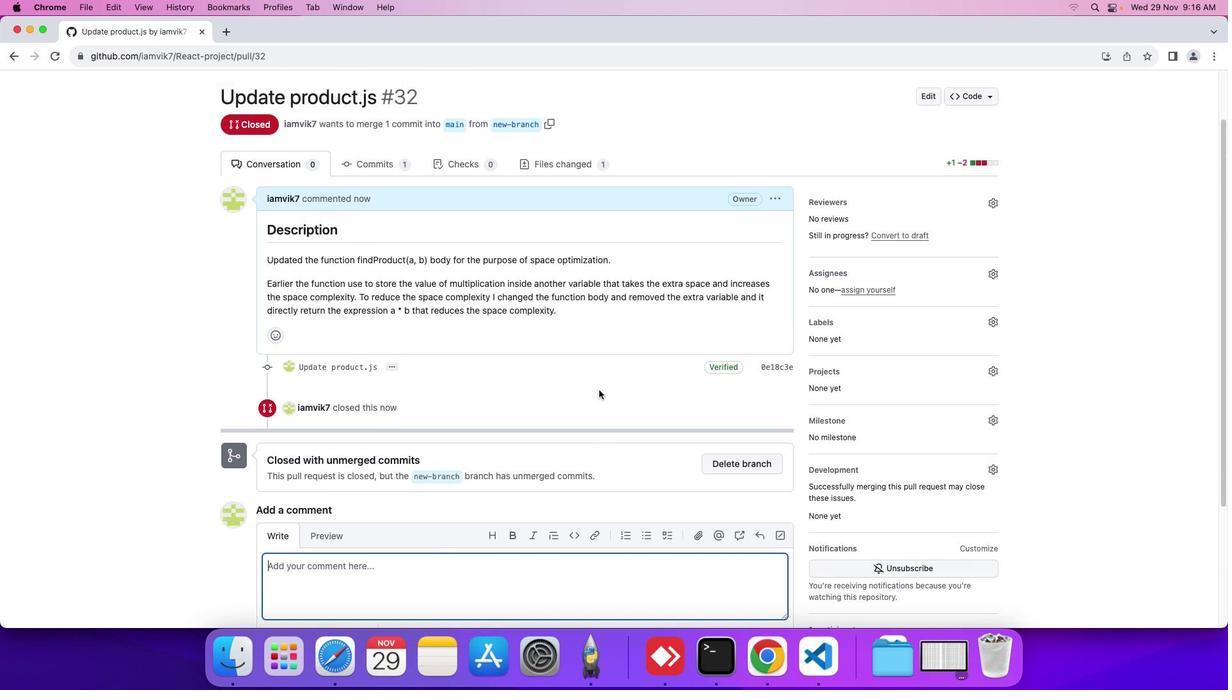 
Action: Mouse moved to (593, 384)
Screenshot: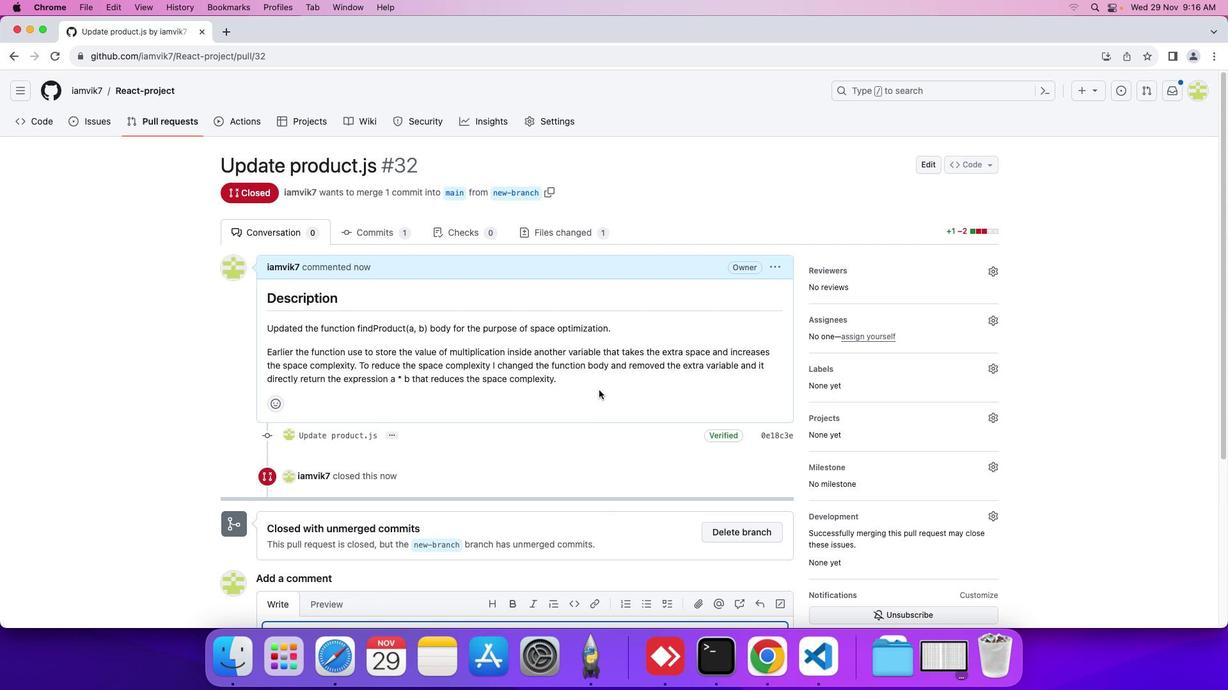 
Action: Mouse scrolled (593, 384) with delta (-5, -5)
Screenshot: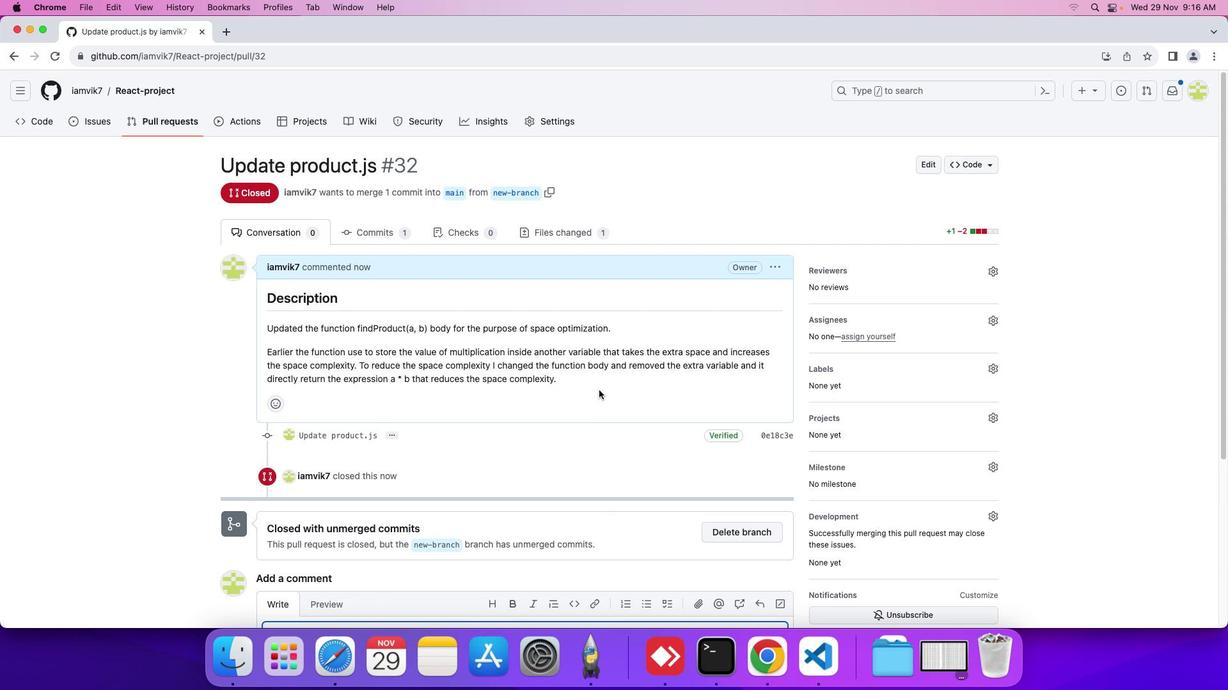 
Action: Mouse scrolled (593, 384) with delta (-5, -5)
Screenshot: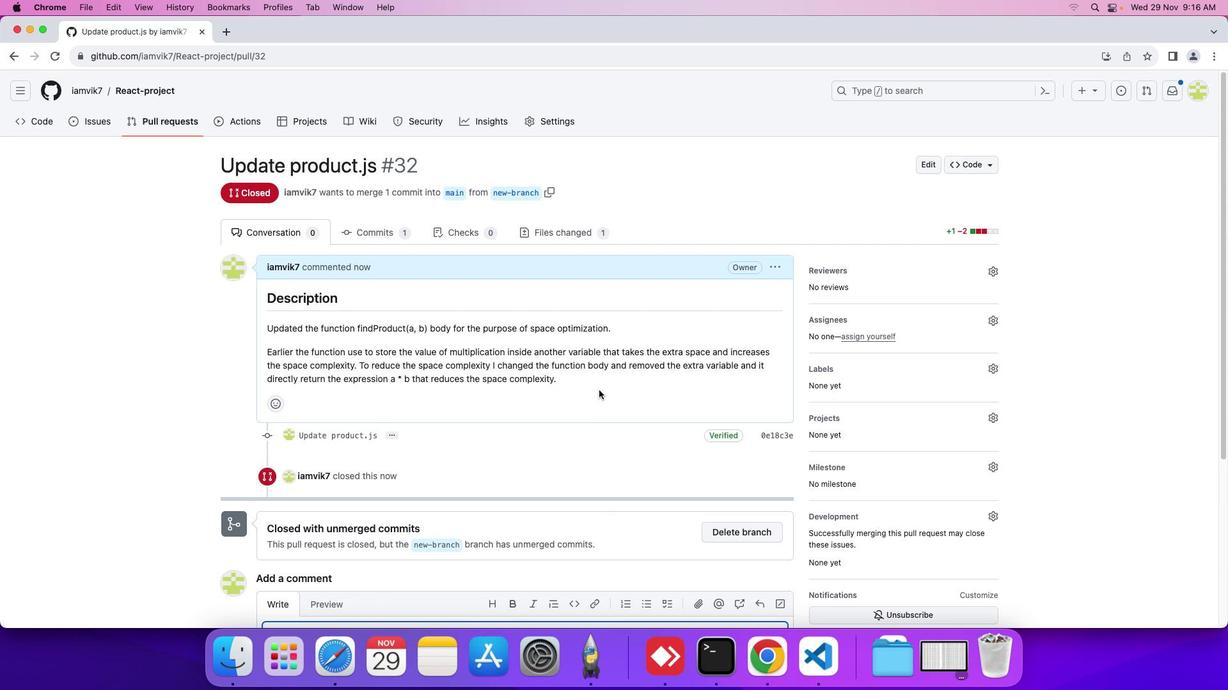 
Action: Mouse scrolled (593, 384) with delta (-5, -4)
Screenshot: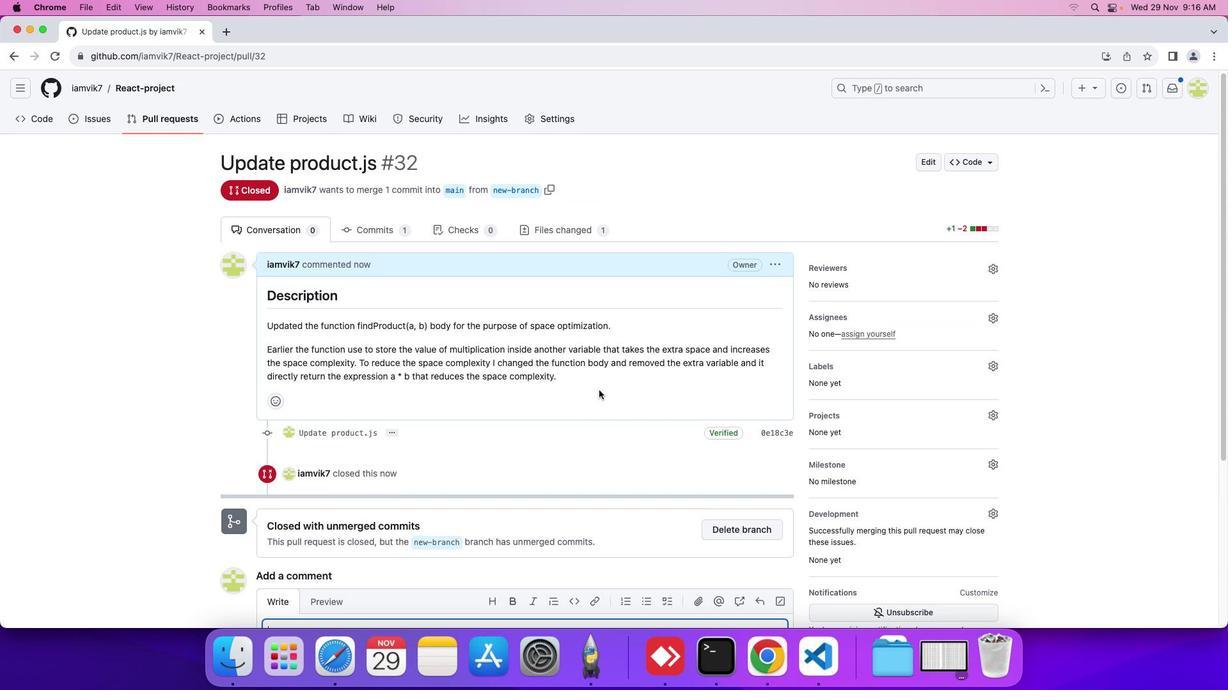 
Action: Mouse scrolled (593, 384) with delta (-5, -3)
Screenshot: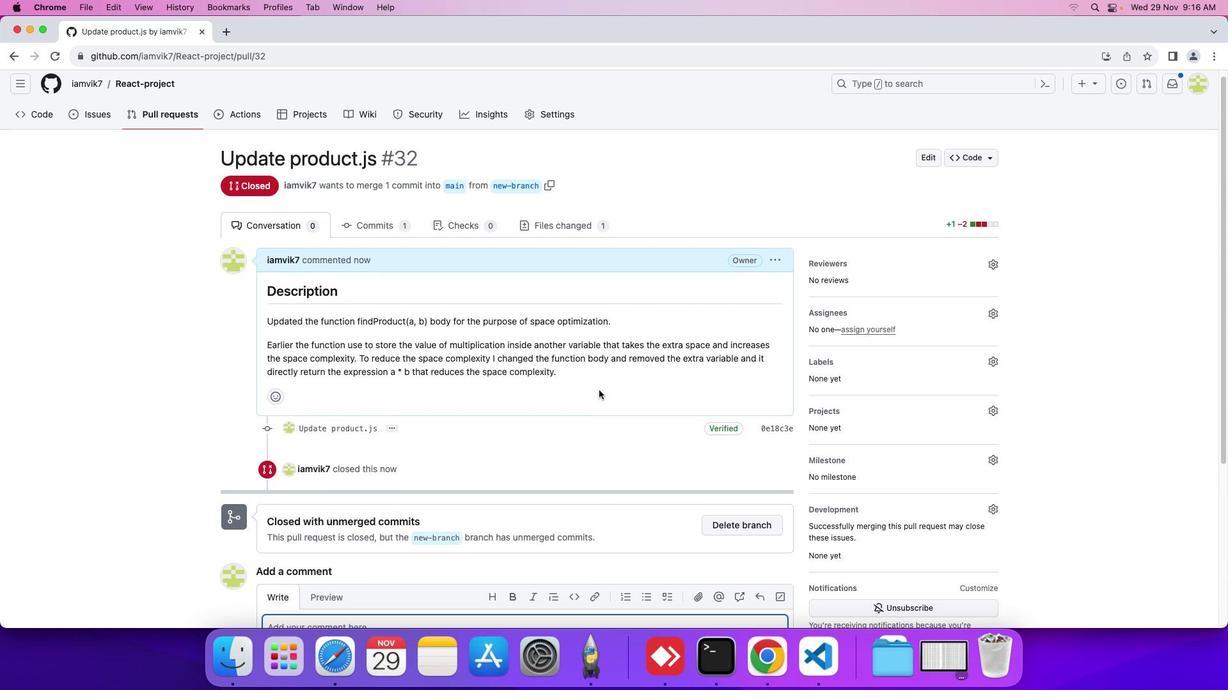 
Action: Mouse scrolled (593, 384) with delta (-5, -5)
Screenshot: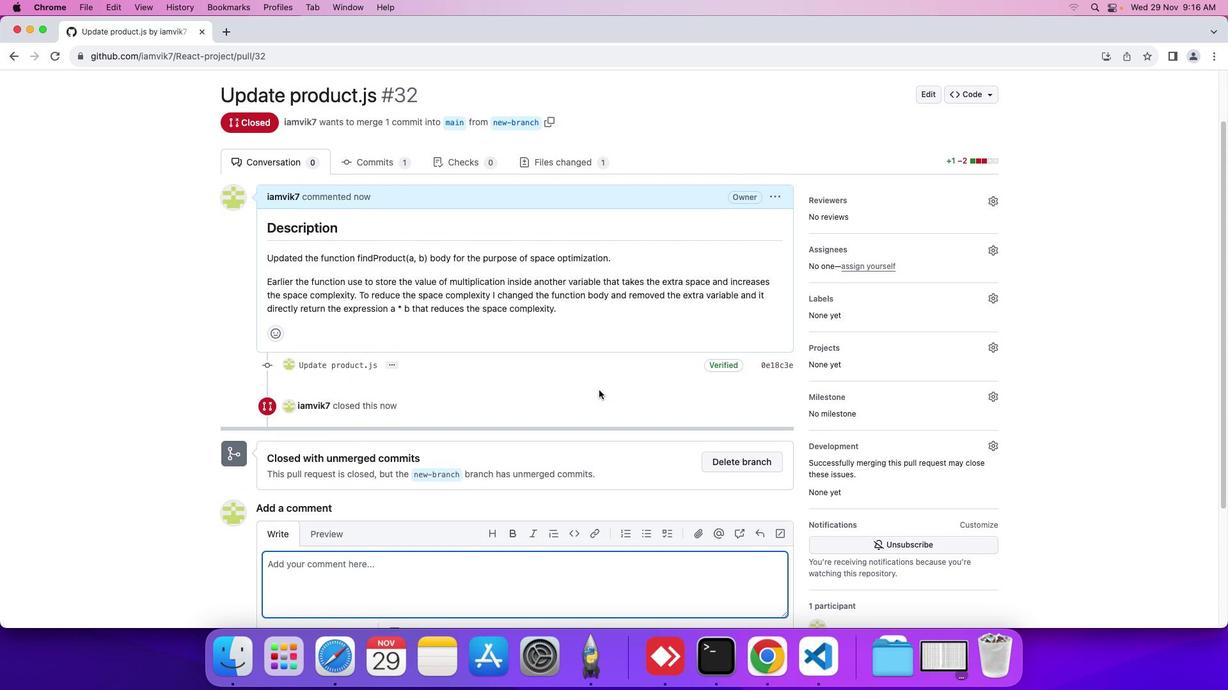 
Action: Mouse scrolled (593, 384) with delta (-5, -5)
Screenshot: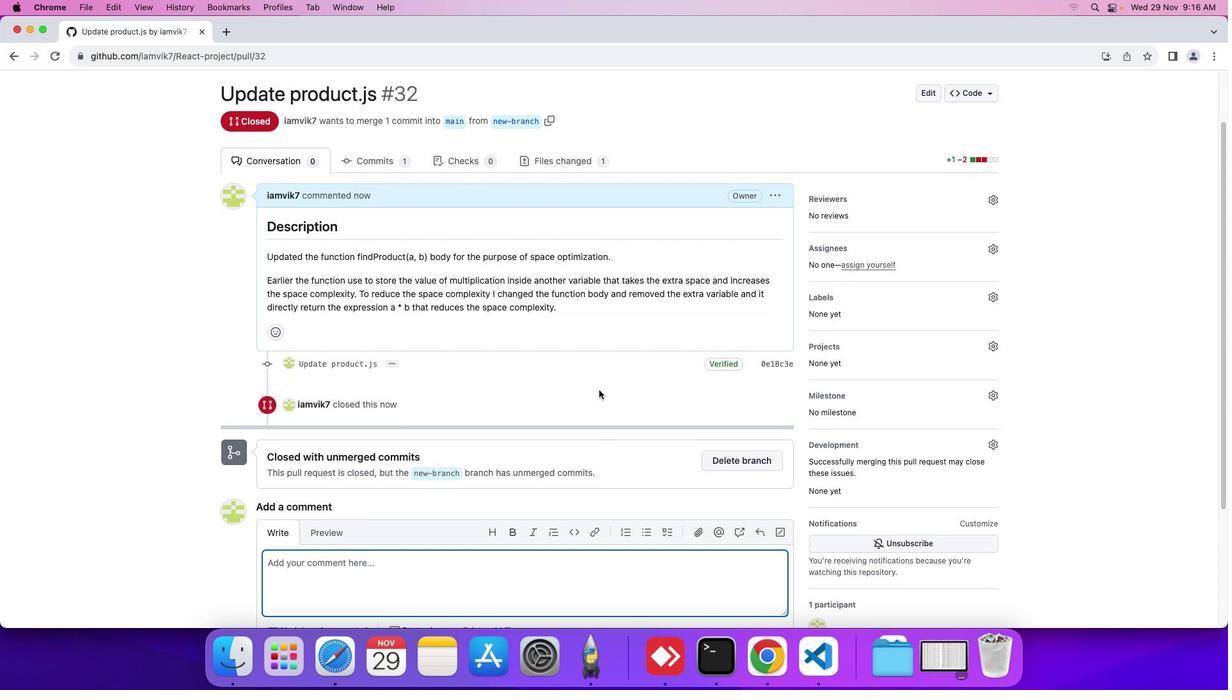 
Action: Mouse scrolled (593, 384) with delta (-5, -4)
Screenshot: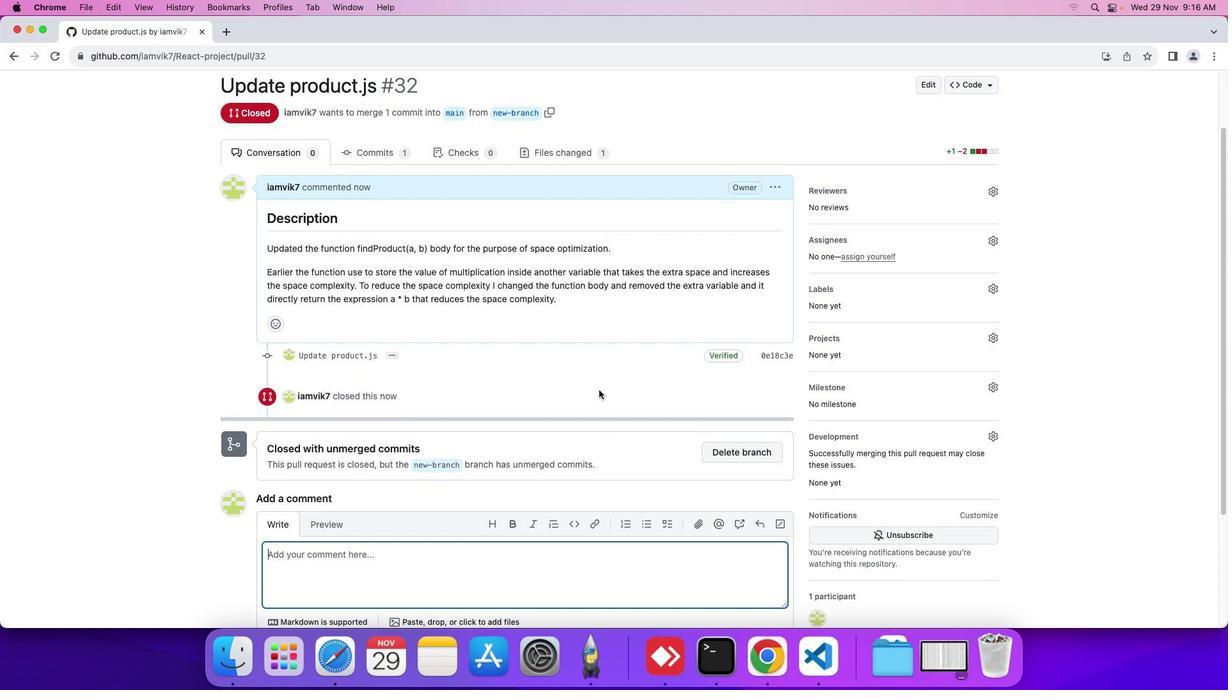 
Action: Mouse scrolled (593, 384) with delta (-5, -3)
Screenshot: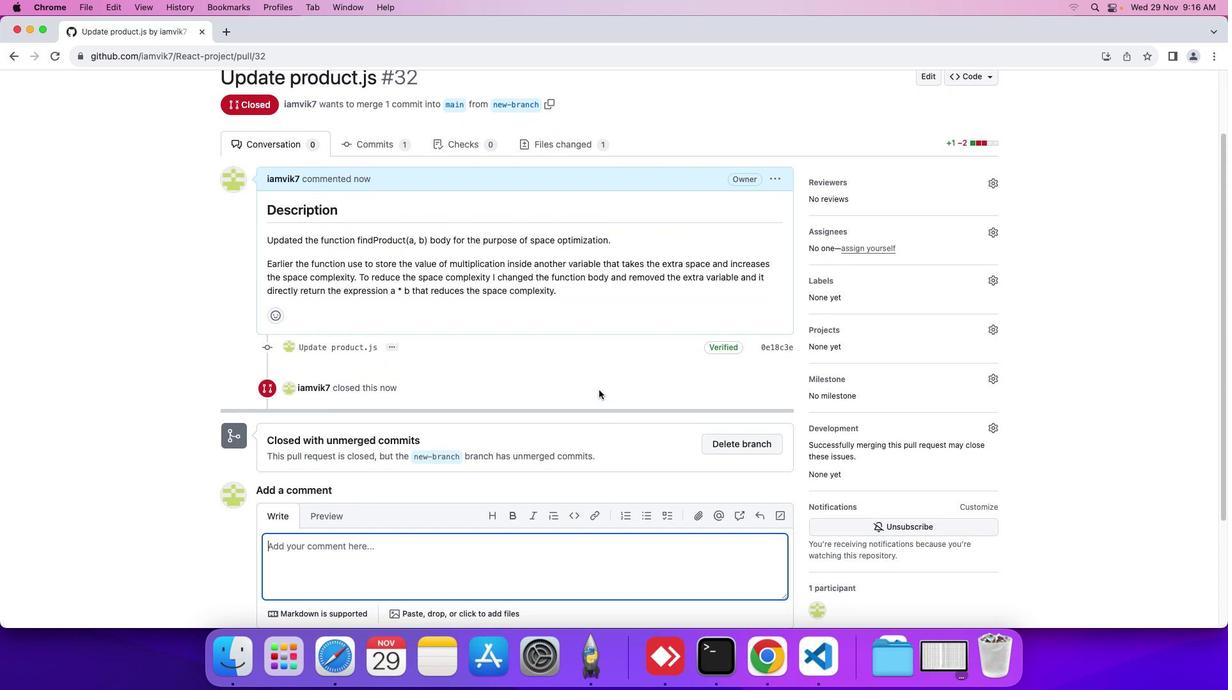 
Action: Mouse scrolled (593, 384) with delta (-5, -5)
Screenshot: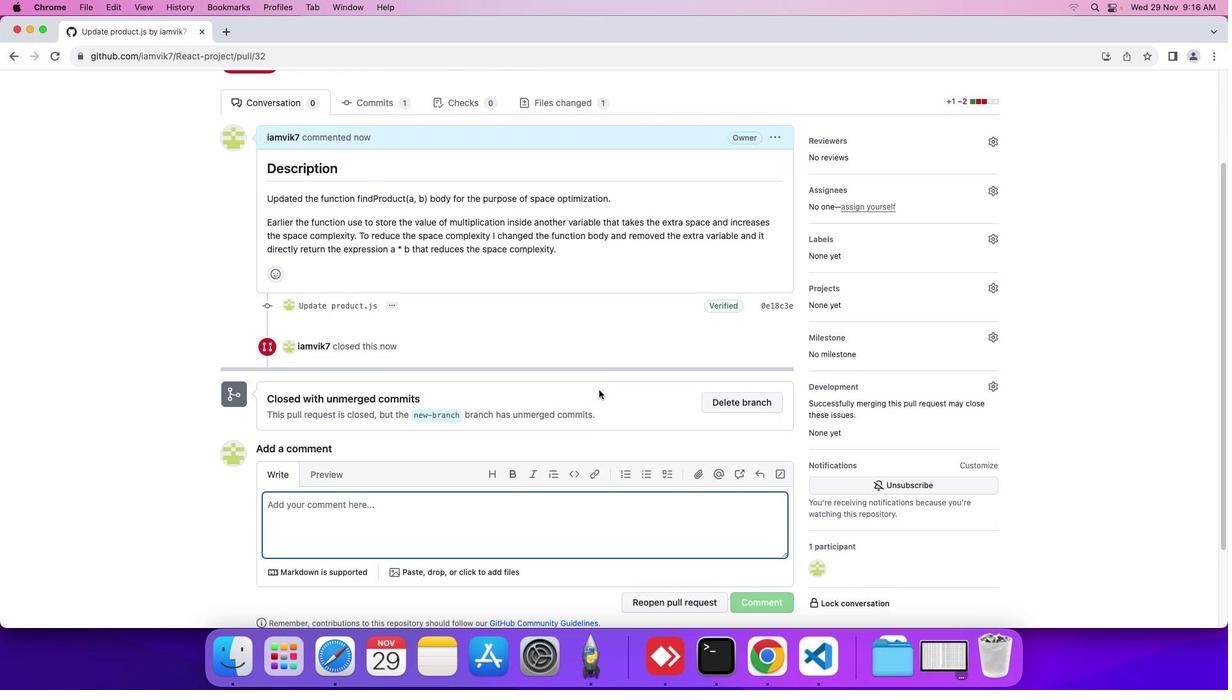 
Action: Mouse scrolled (593, 384) with delta (-5, -5)
Screenshot: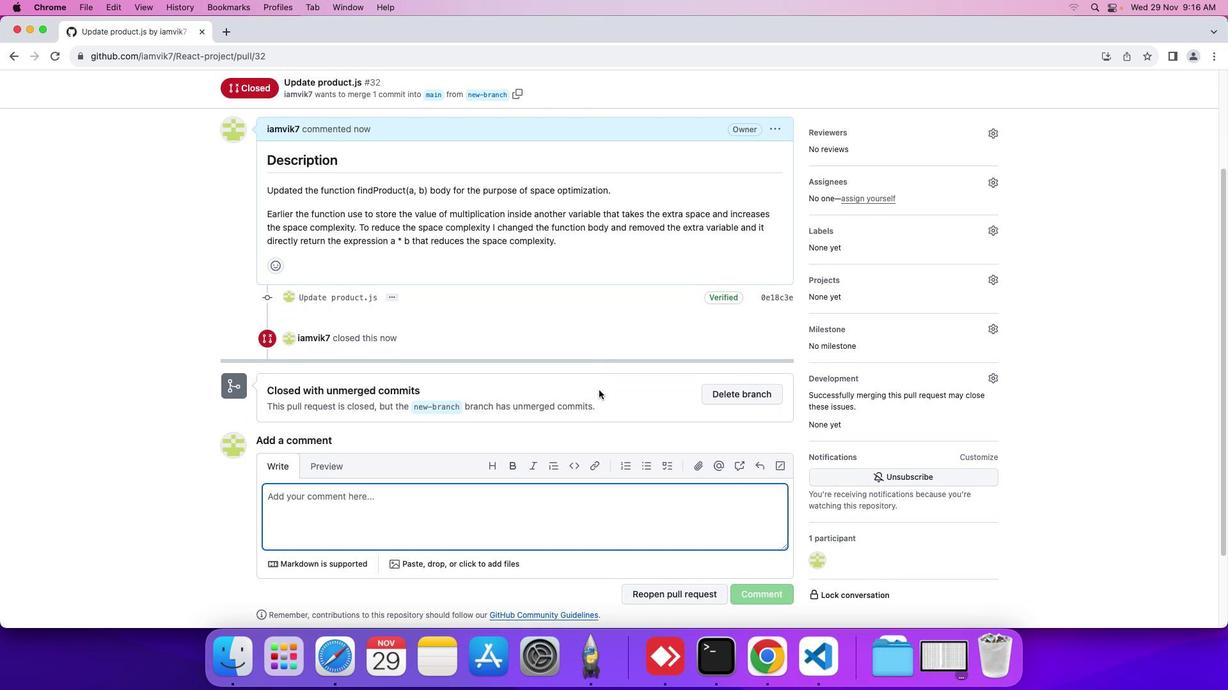 
Action: Mouse scrolled (593, 384) with delta (-5, -6)
Screenshot: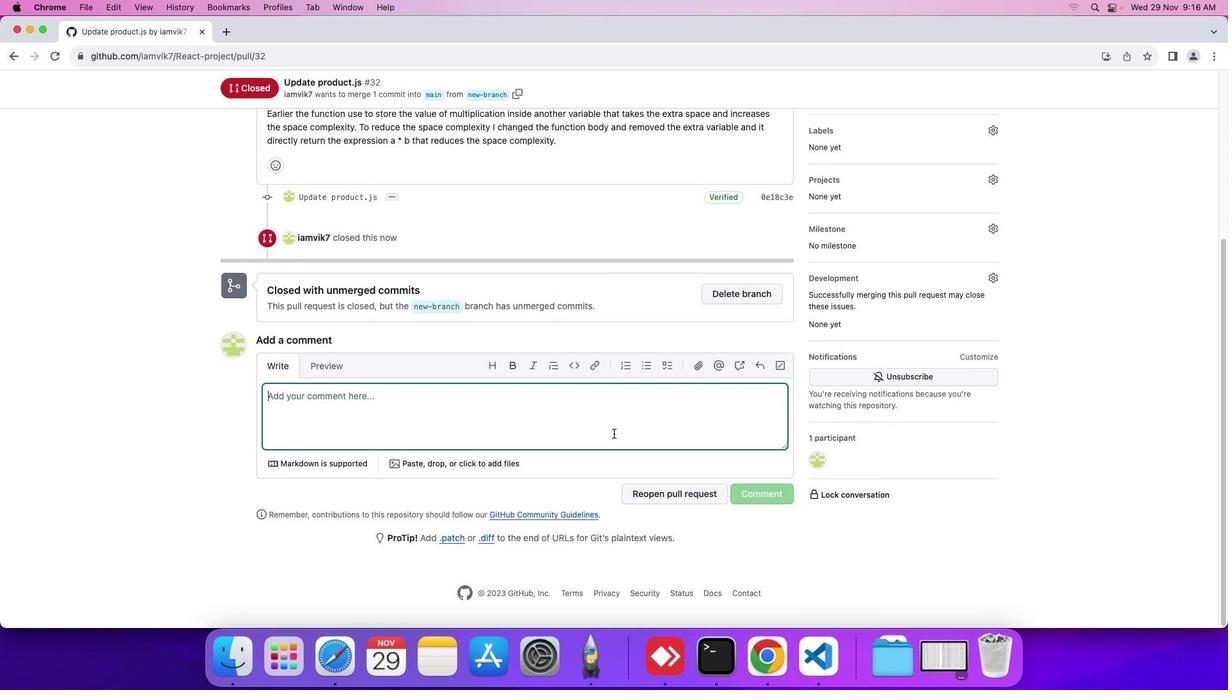 
Action: Mouse scrolled (593, 384) with delta (-5, -6)
Screenshot: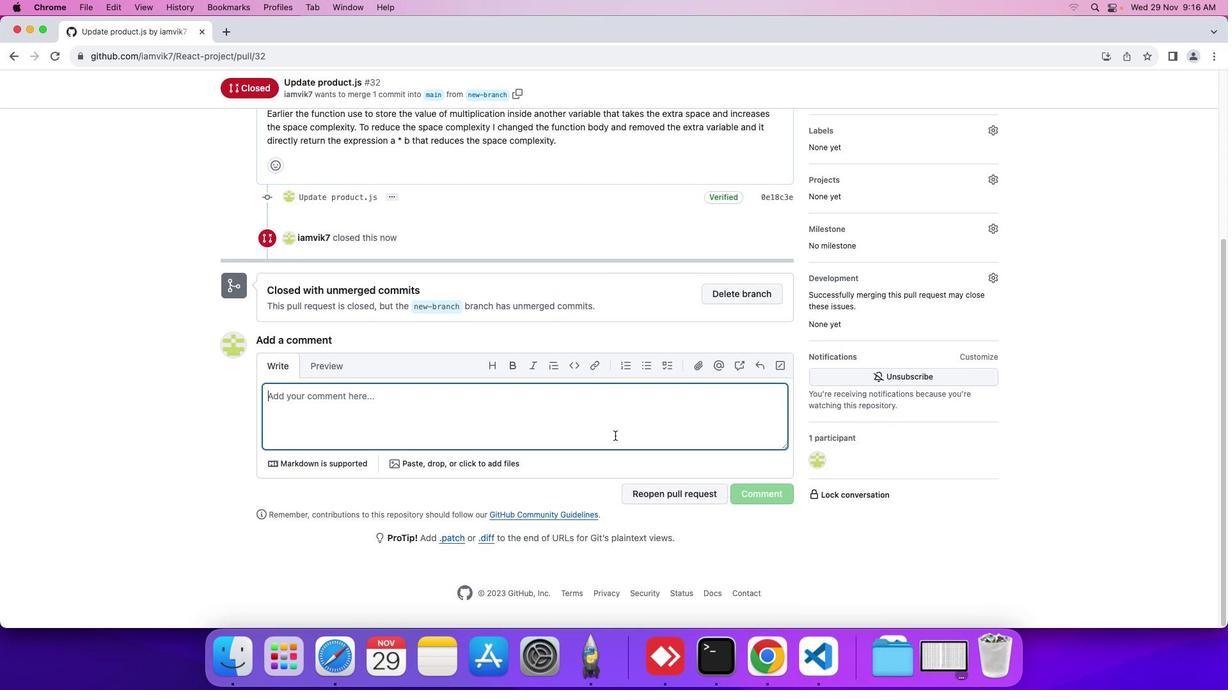 
Action: Mouse scrolled (593, 384) with delta (-5, -6)
Screenshot: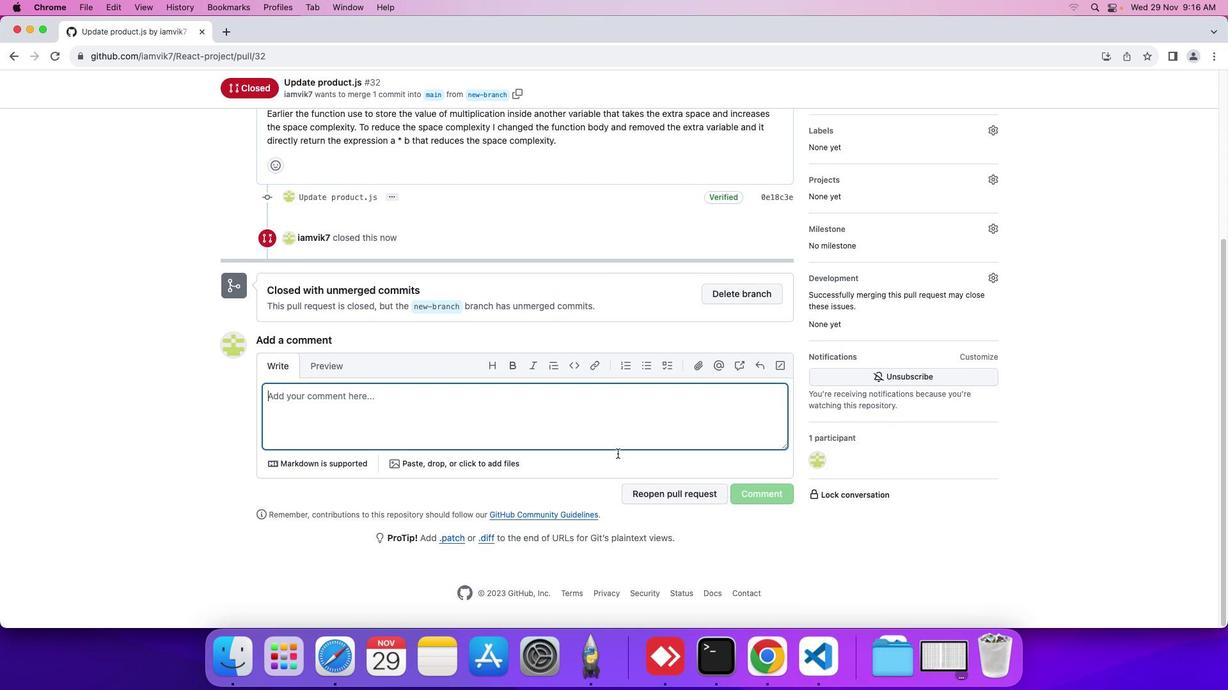 
Action: Mouse scrolled (593, 384) with delta (-5, -6)
Screenshot: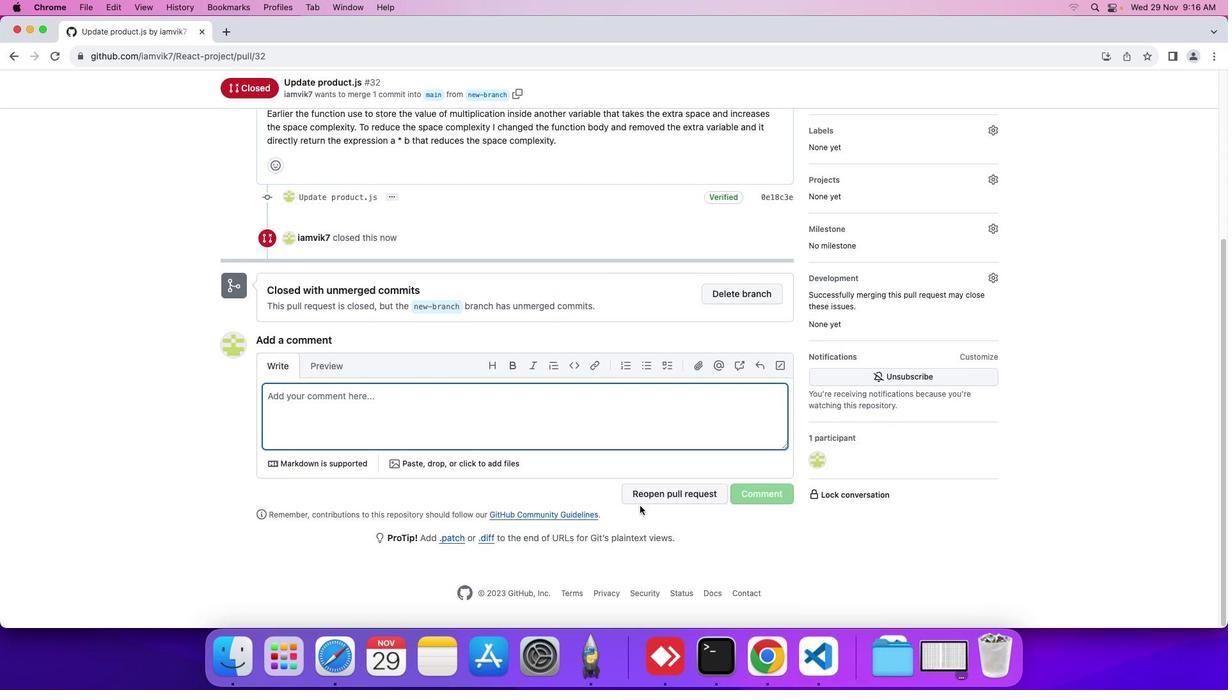 
Action: Mouse scrolled (593, 384) with delta (-5, -6)
Screenshot: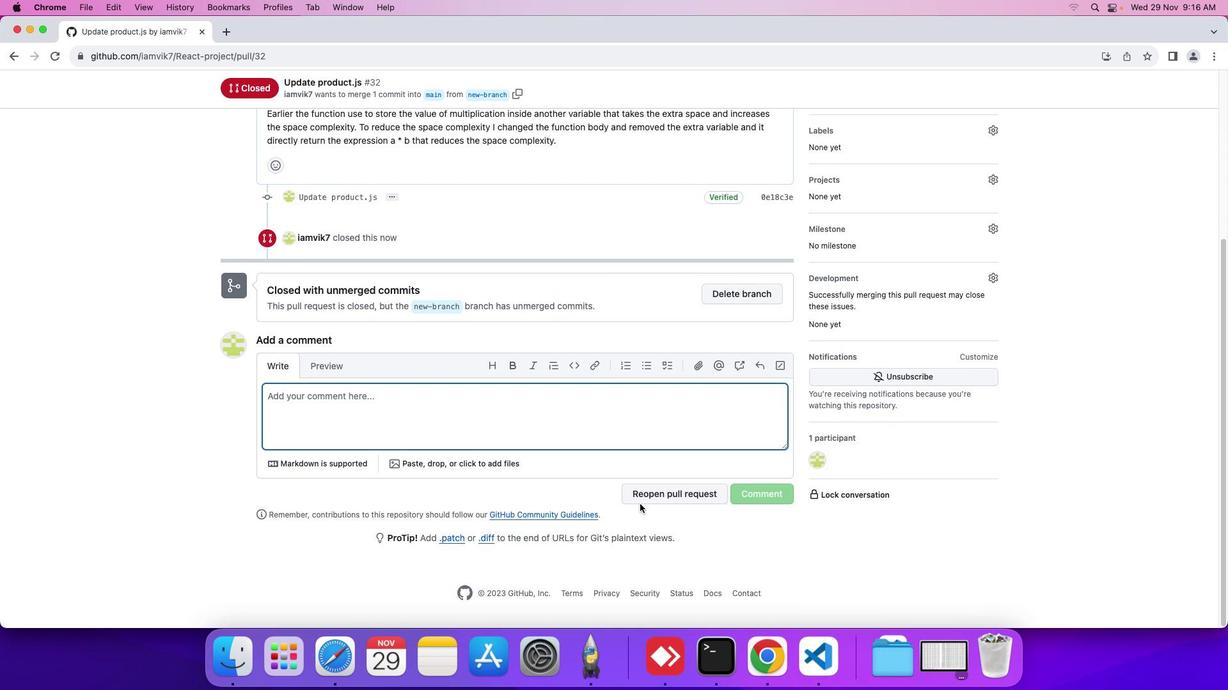 
Action: Mouse scrolled (593, 384) with delta (-5, -6)
Screenshot: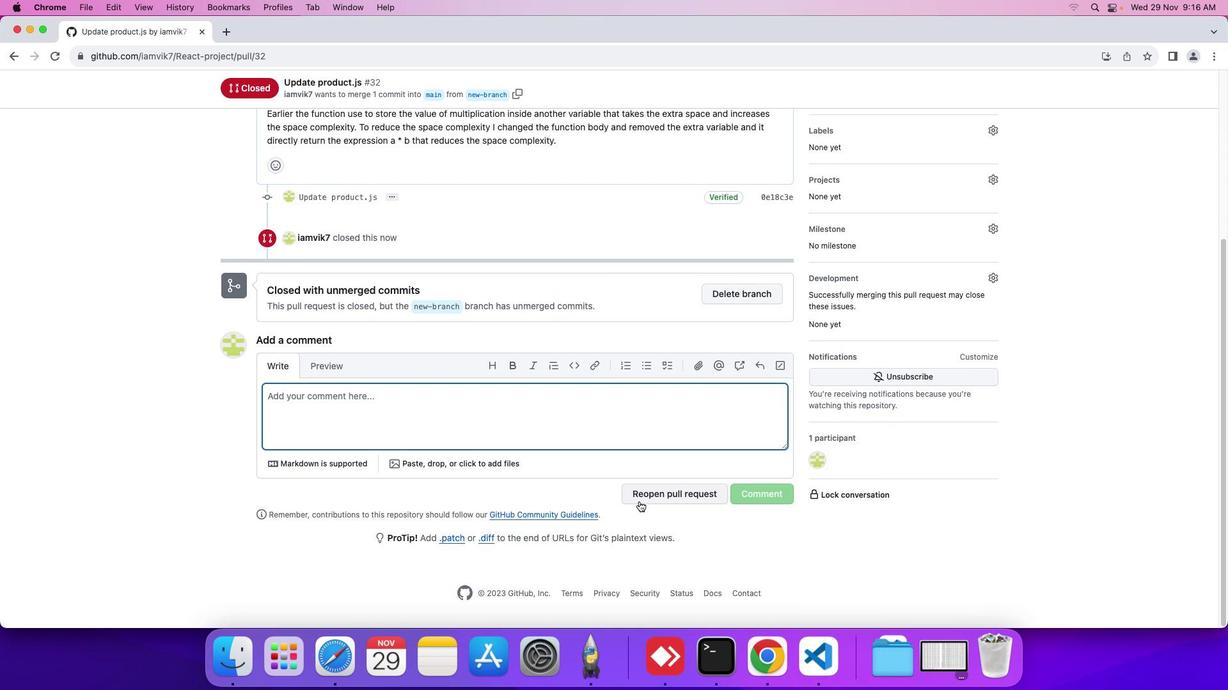 
Action: Mouse scrolled (593, 384) with delta (-5, -6)
Screenshot: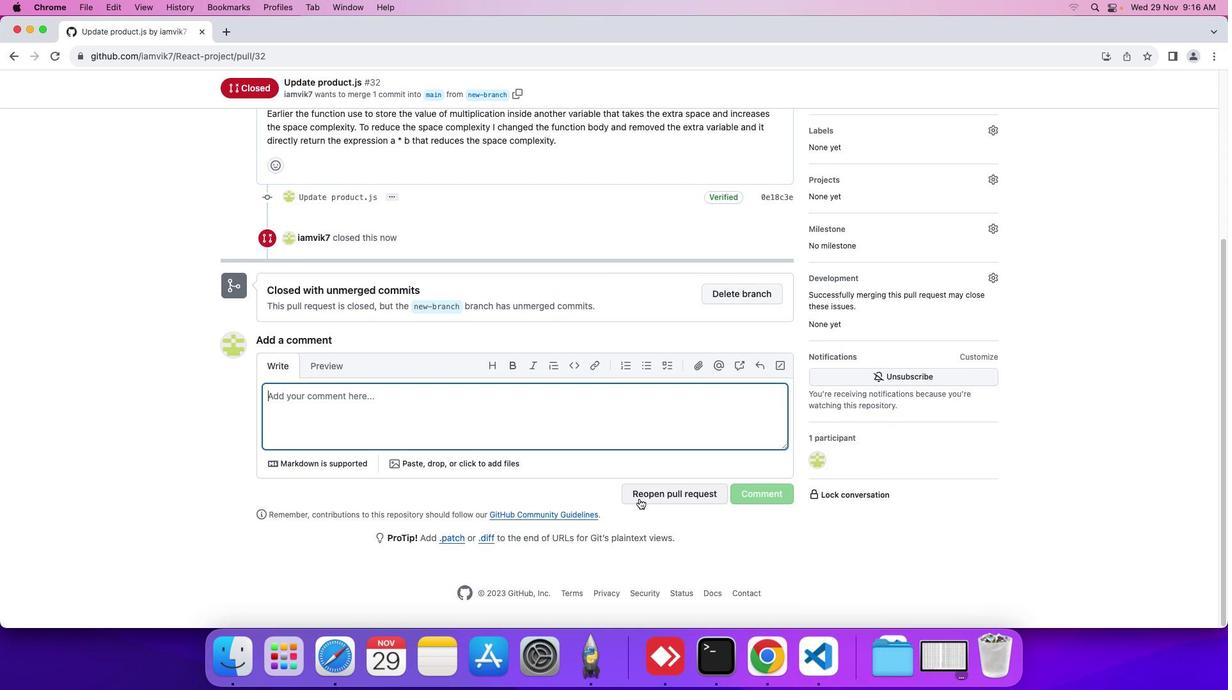 
Action: Mouse scrolled (593, 384) with delta (-5, -6)
Screenshot: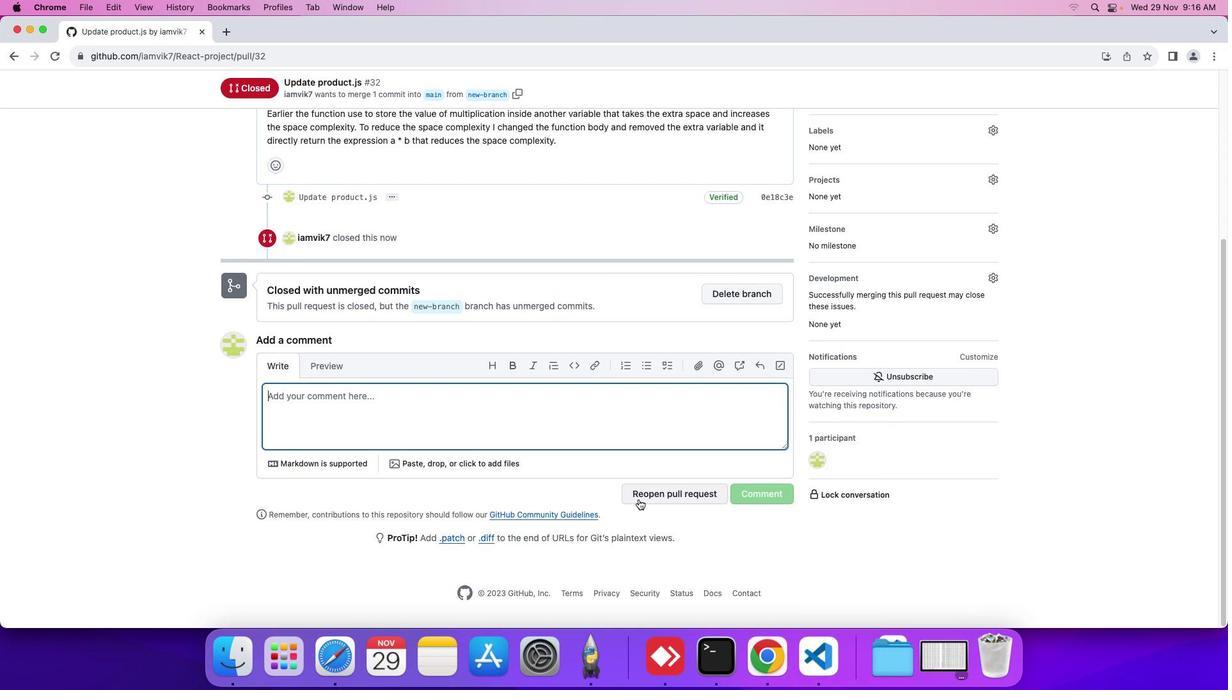 
Action: Mouse scrolled (593, 384) with delta (-5, -6)
Screenshot: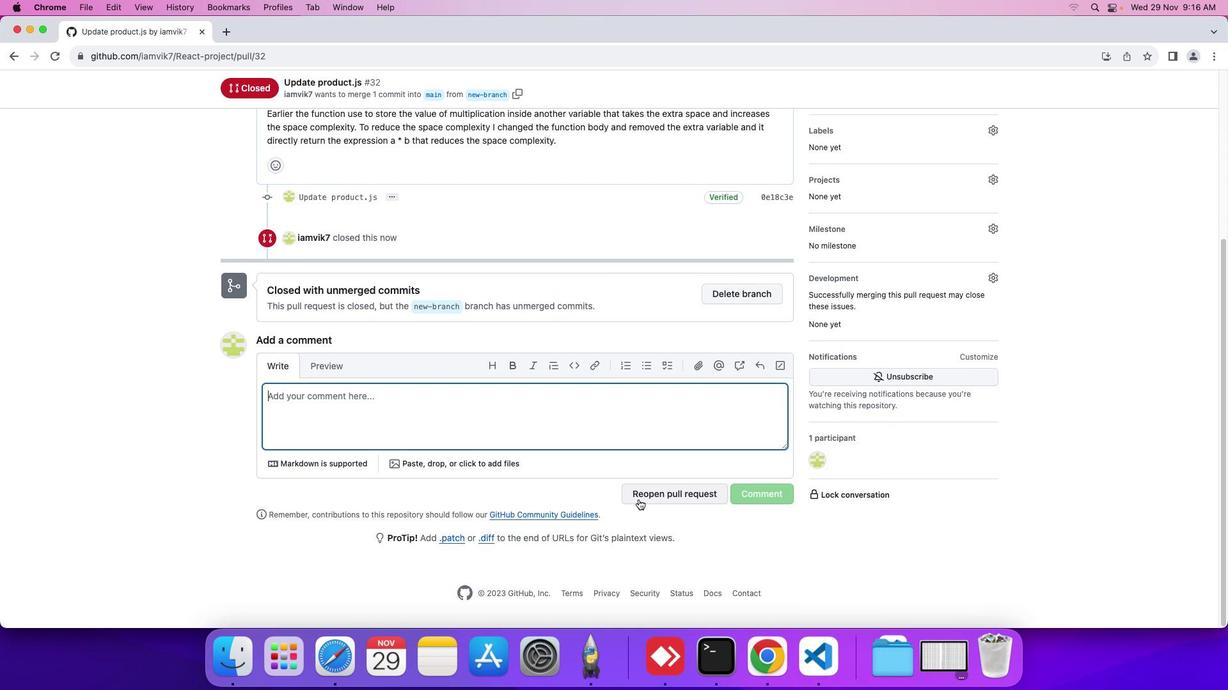 
Action: Mouse scrolled (593, 384) with delta (-5, -7)
Screenshot: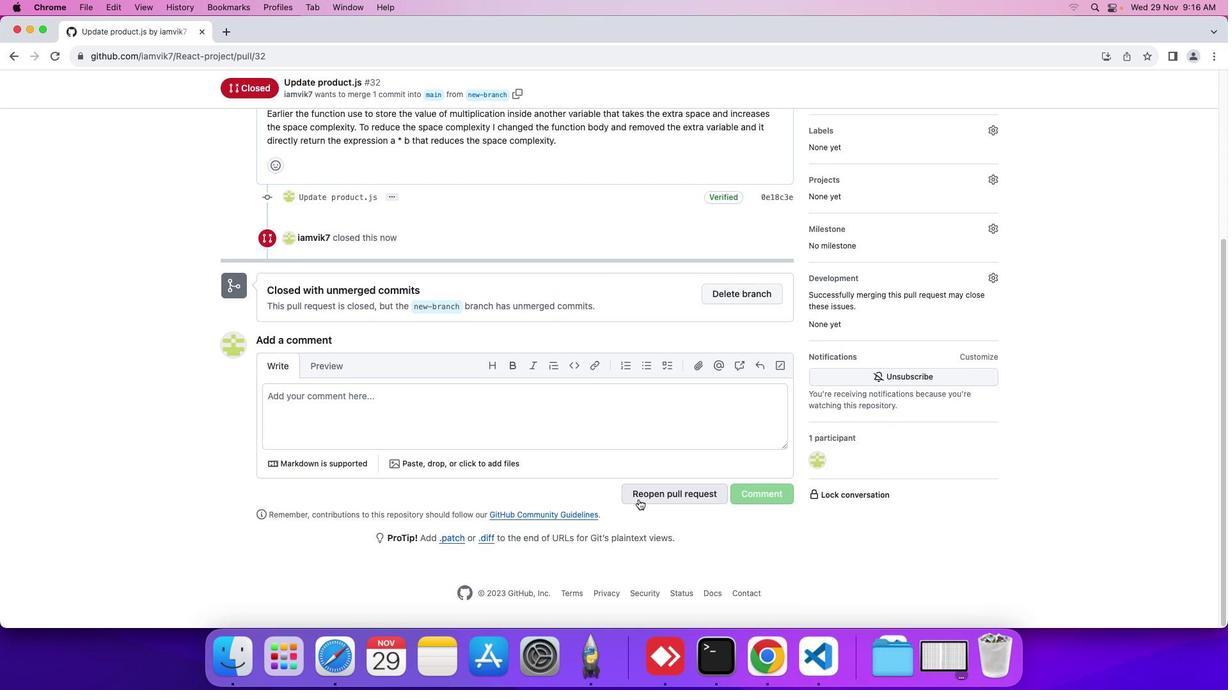 
Action: Mouse scrolled (593, 384) with delta (-5, -7)
Screenshot: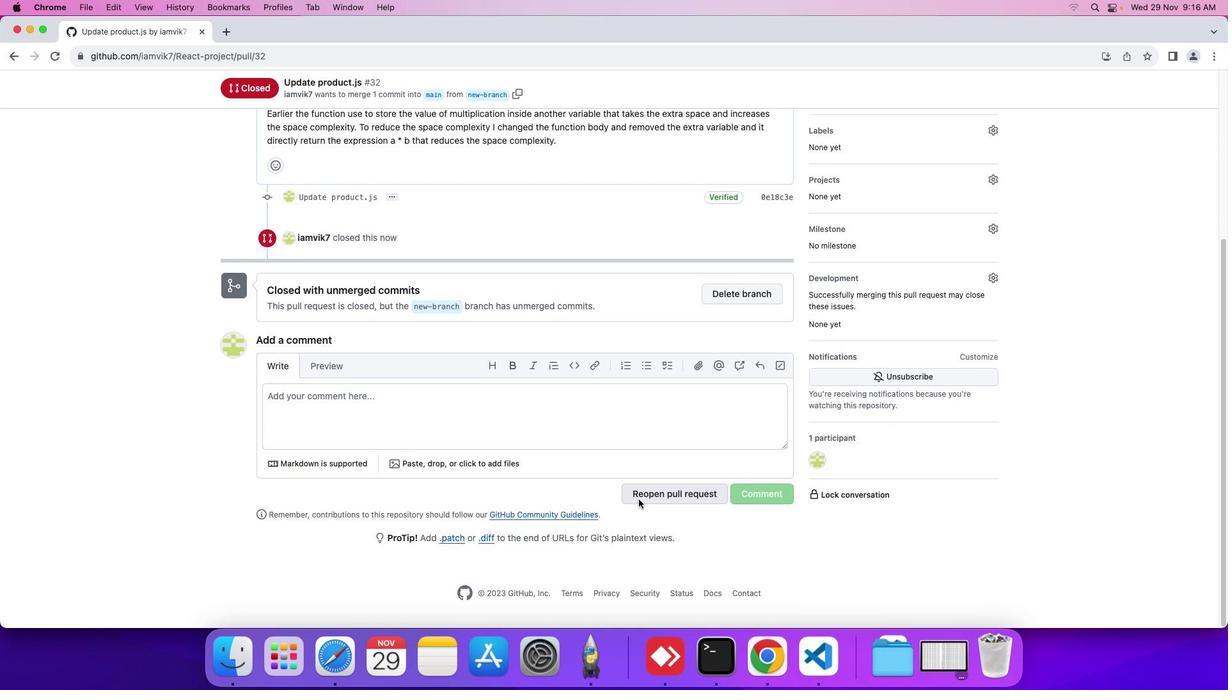 
Action: Mouse moved to (632, 493)
Screenshot: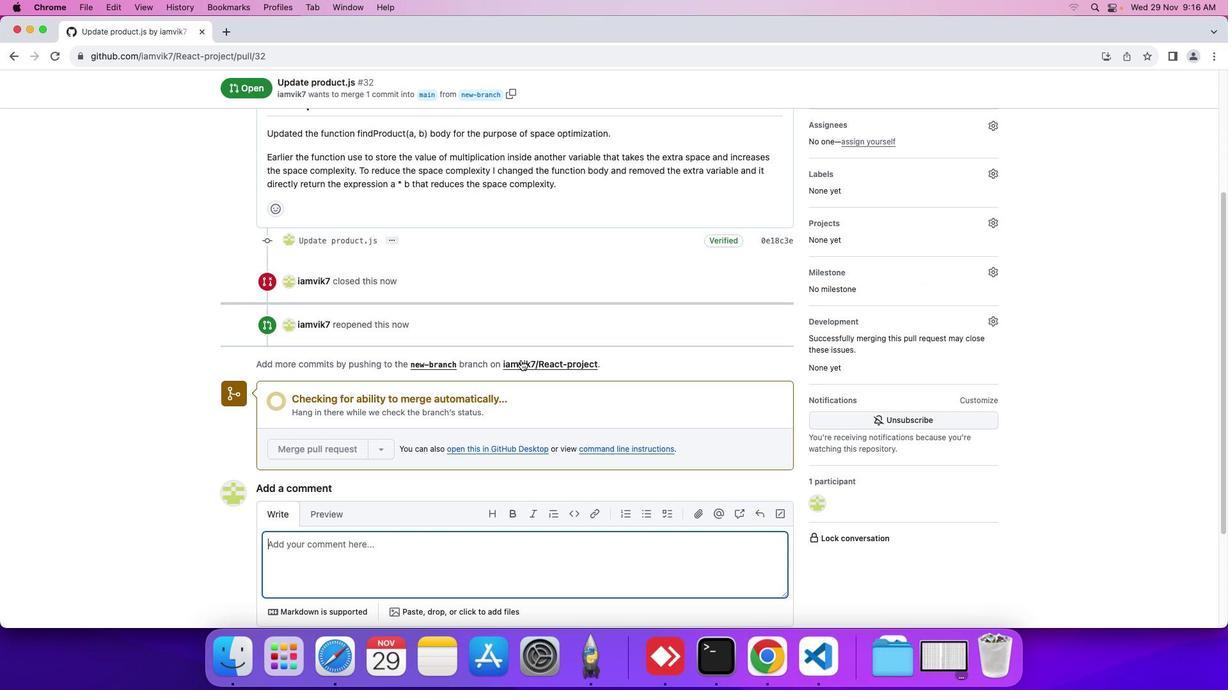 
Action: Mouse pressed left at (632, 493)
Screenshot: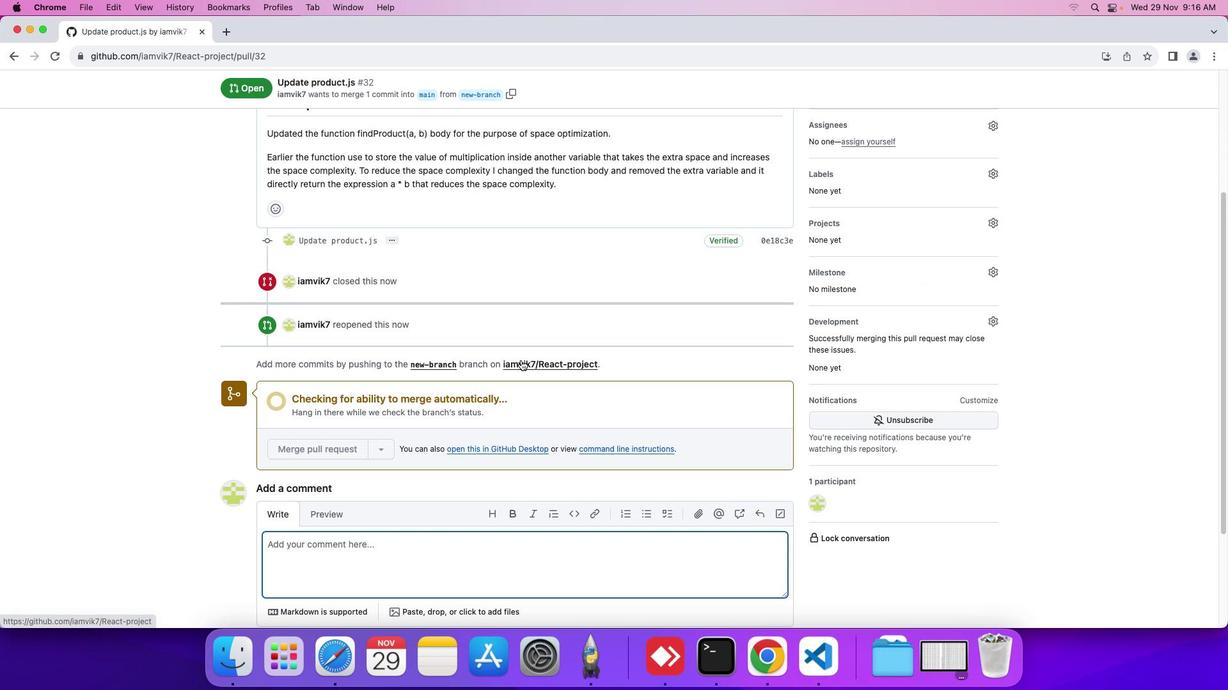 
Action: Mouse moved to (534, 256)
Screenshot: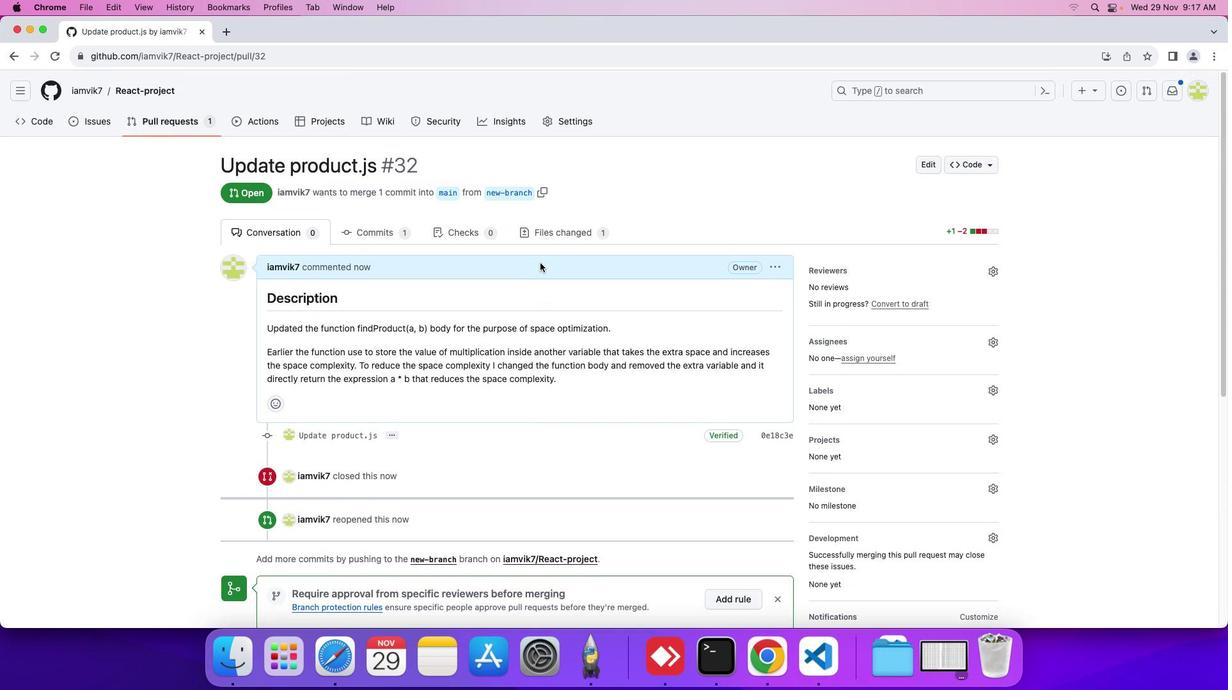 
Action: Mouse scrolled (534, 256) with delta (-5, -5)
Screenshot: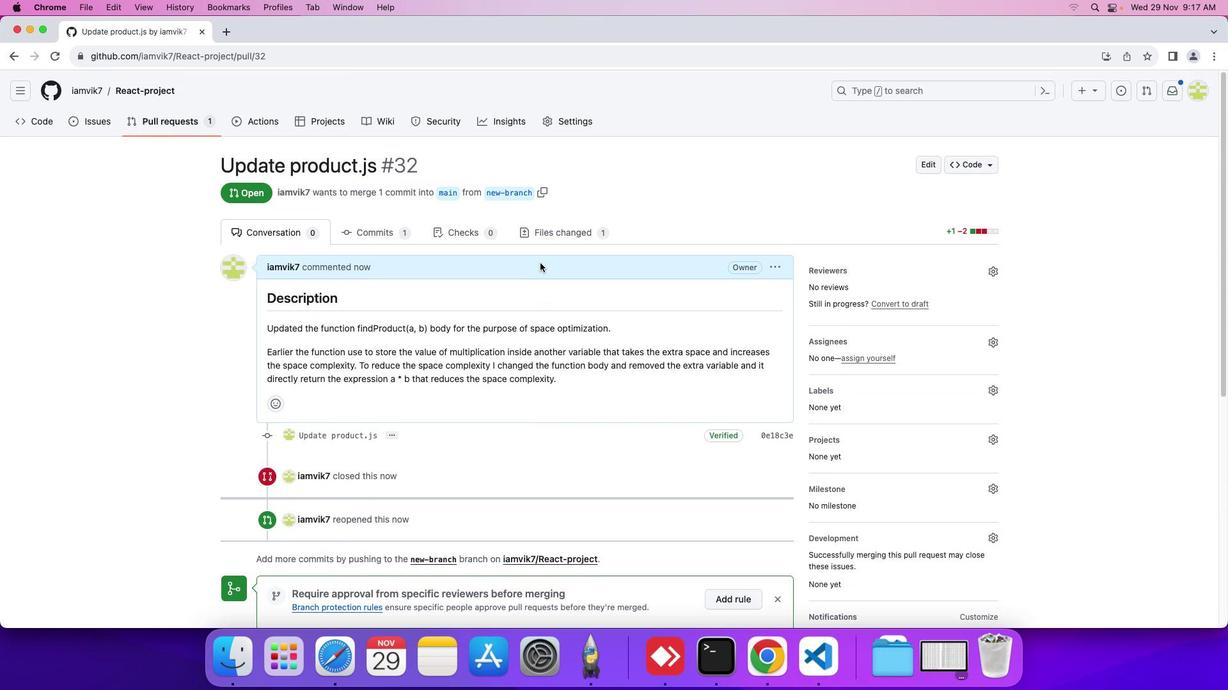 
Action: Mouse moved to (534, 257)
Screenshot: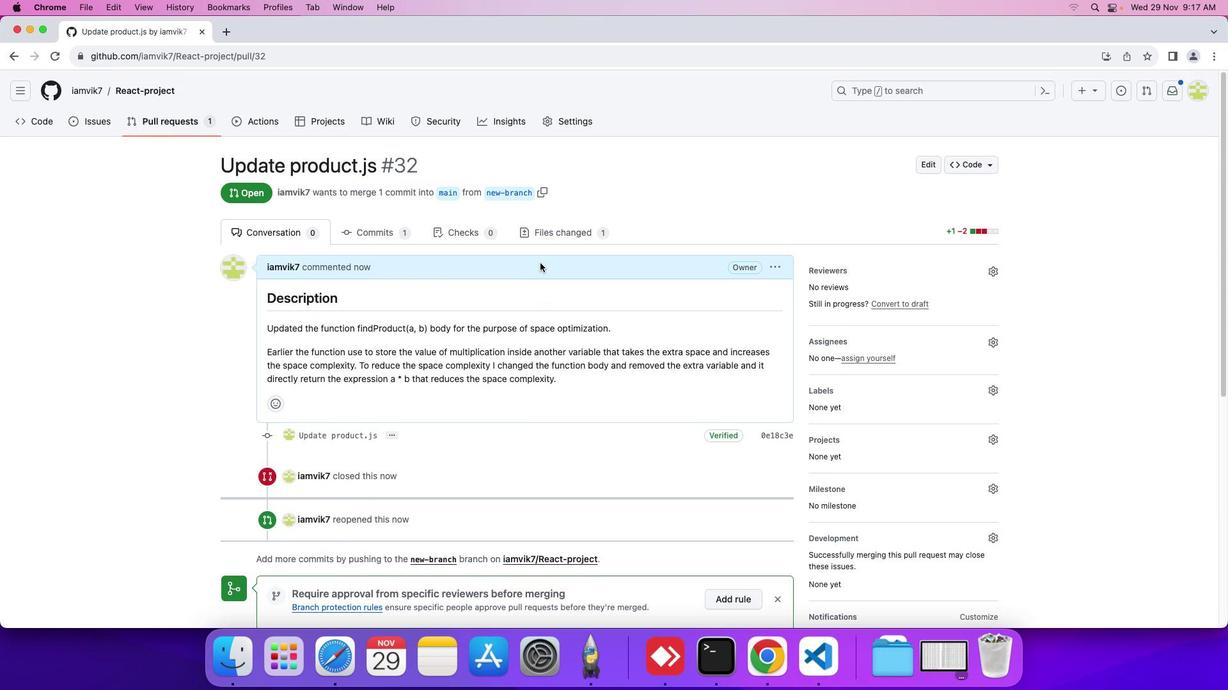 
Action: Mouse scrolled (534, 257) with delta (-5, -5)
Screenshot: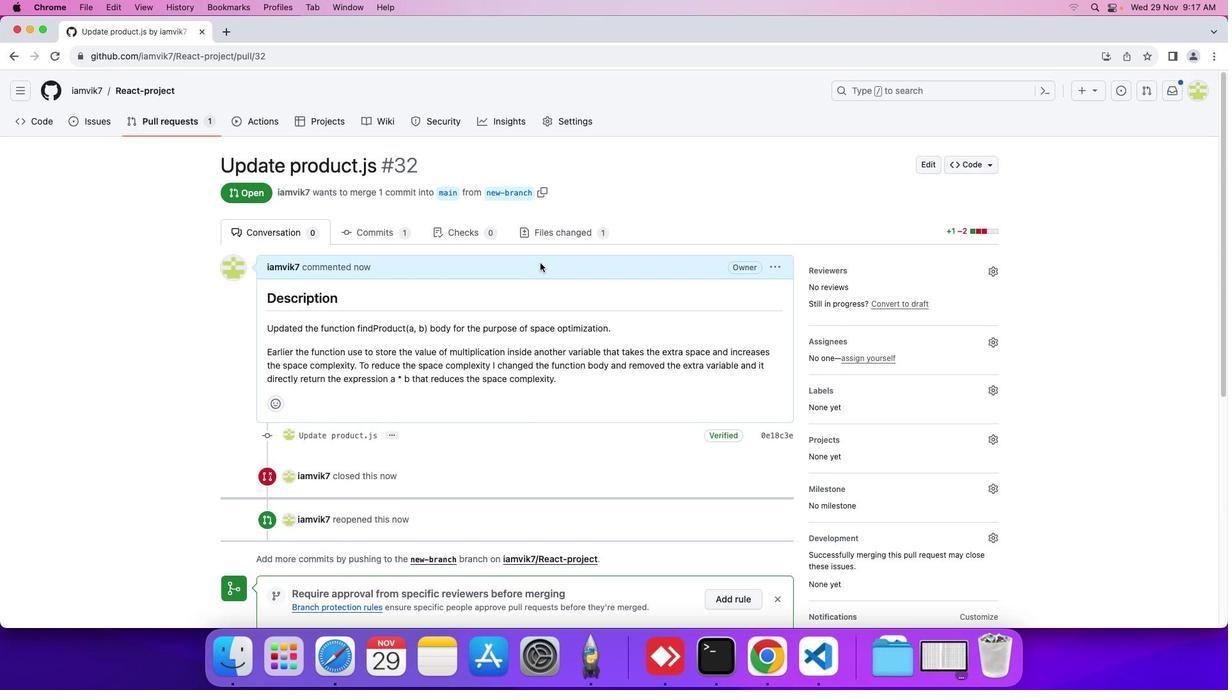 
Action: Mouse scrolled (534, 257) with delta (-5, -5)
Screenshot: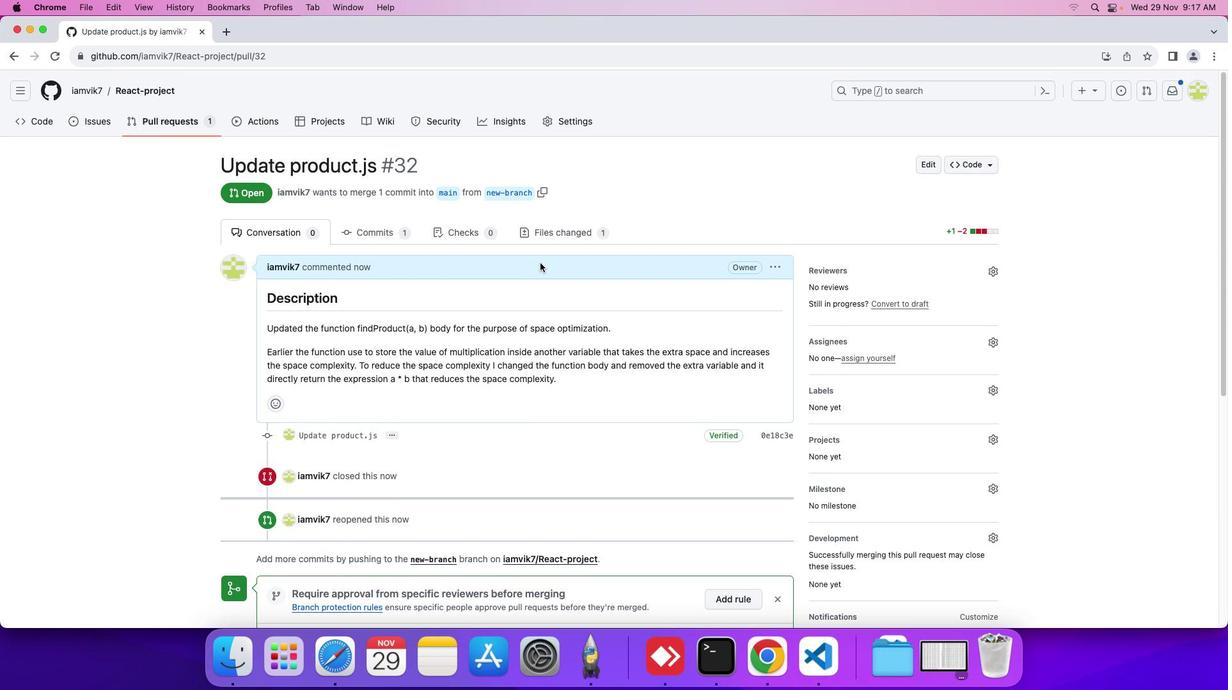 
Action: Mouse scrolled (534, 257) with delta (-5, -5)
Screenshot: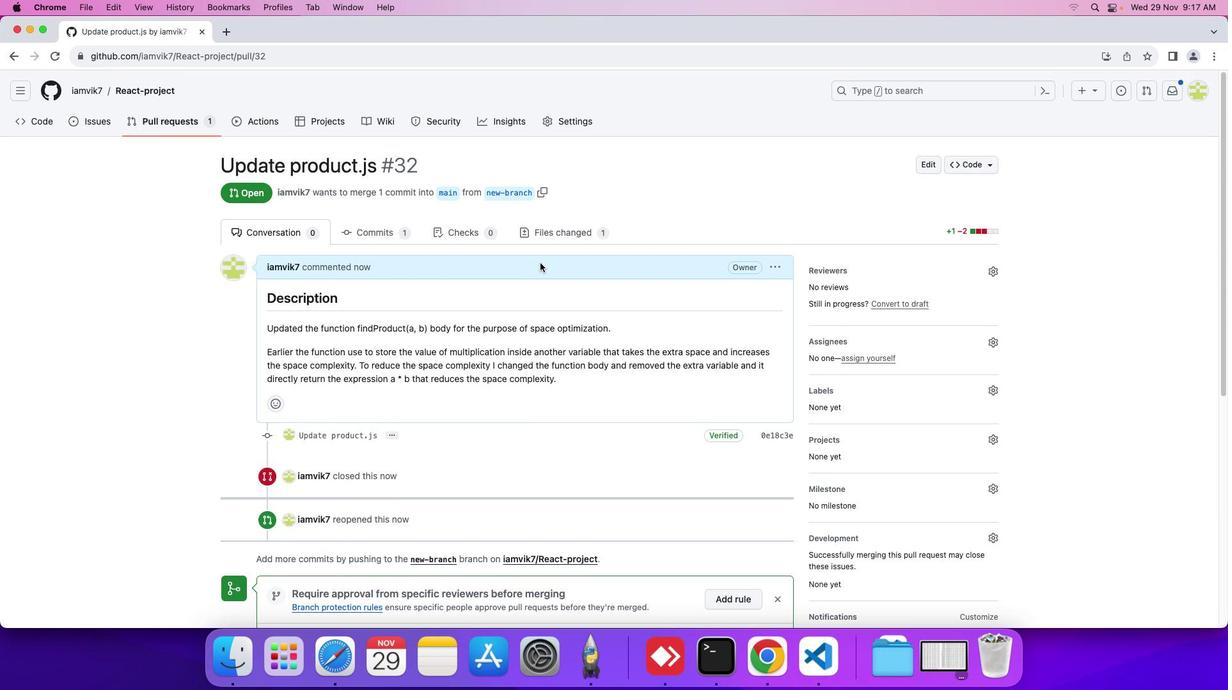 
Action: Mouse scrolled (534, 257) with delta (-5, -4)
Screenshot: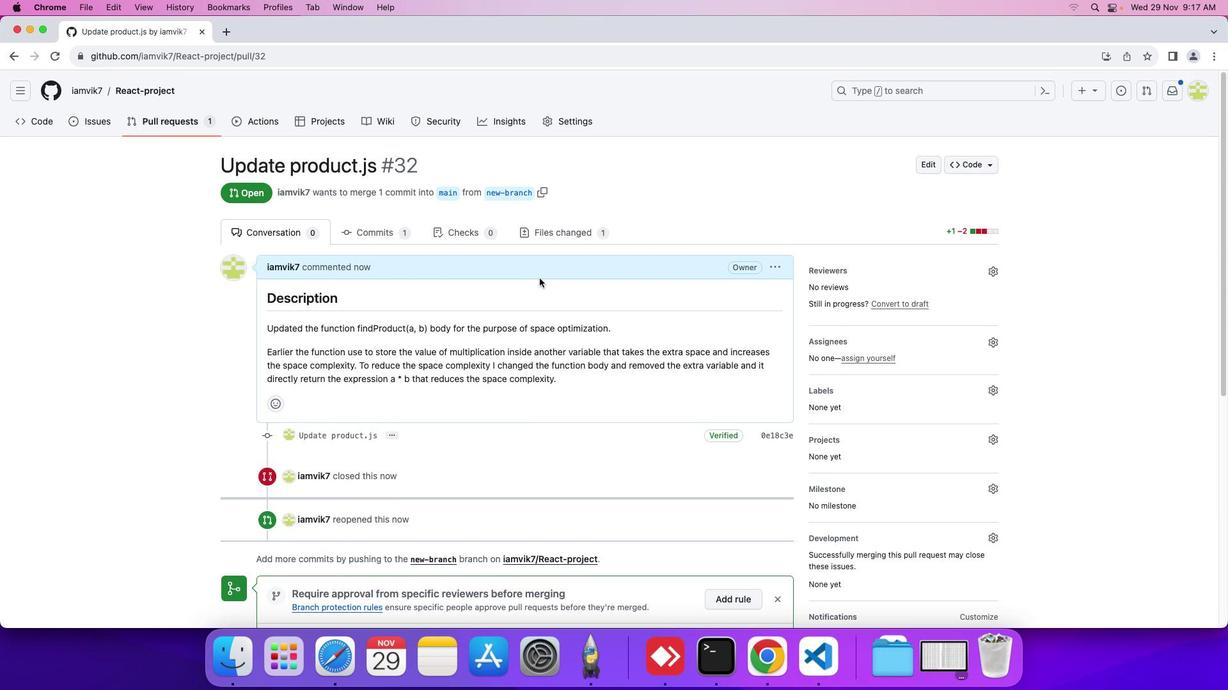 
Action: Mouse scrolled (534, 257) with delta (-5, -5)
Screenshot: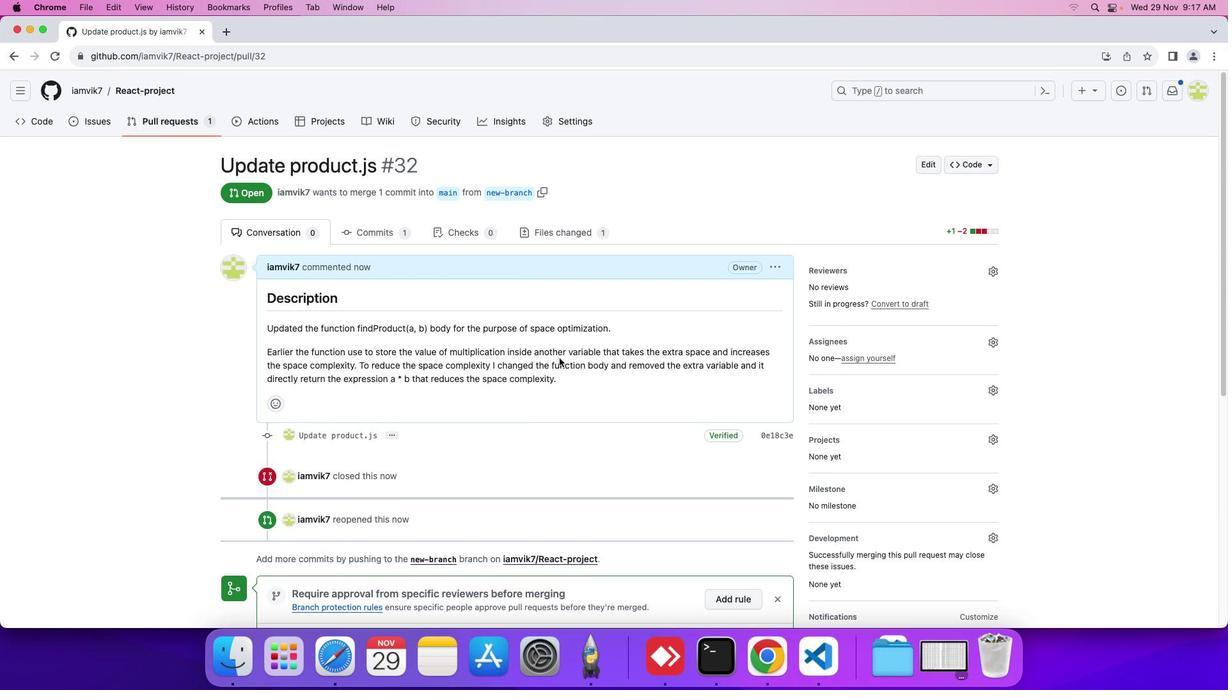 
Action: Mouse scrolled (534, 257) with delta (-5, -5)
Screenshot: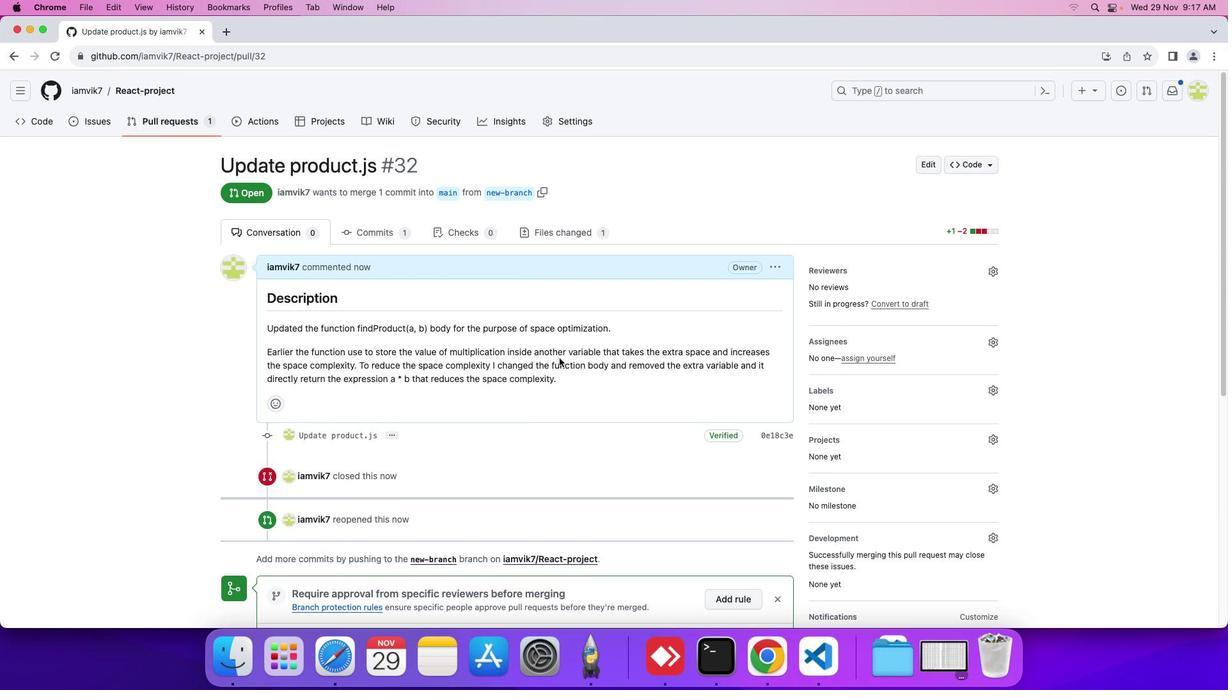 
Action: Mouse scrolled (534, 257) with delta (-5, -5)
Screenshot: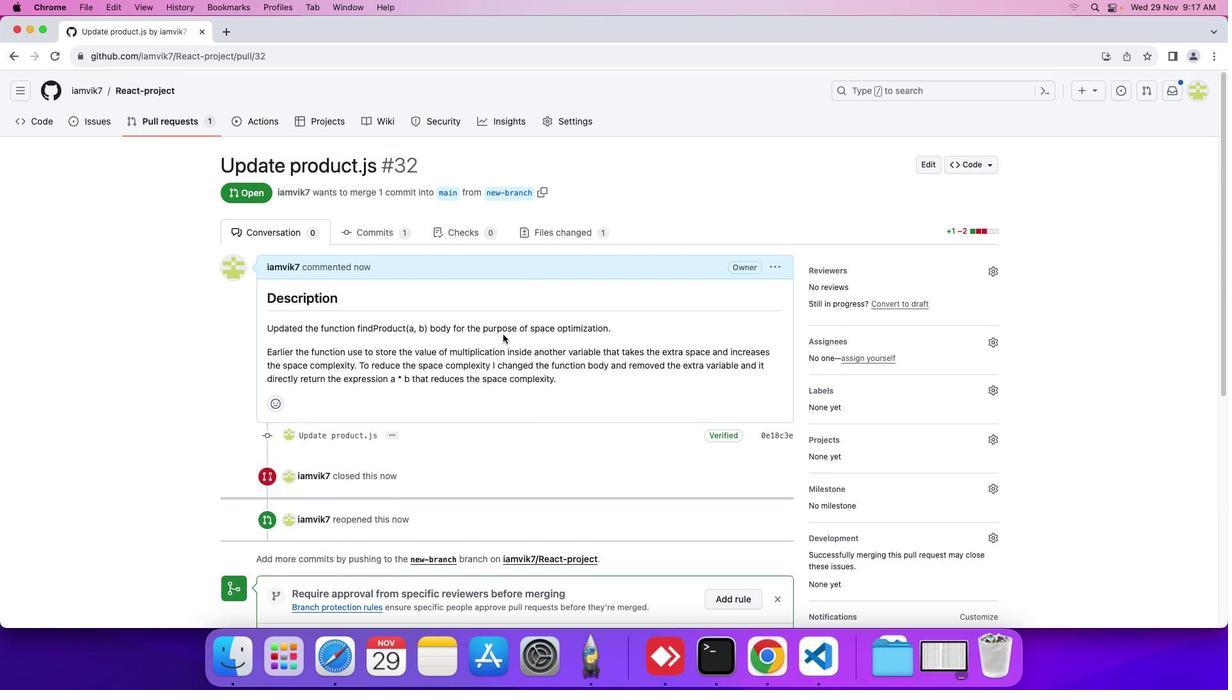 
Action: Mouse scrolled (534, 257) with delta (-5, -5)
Screenshot: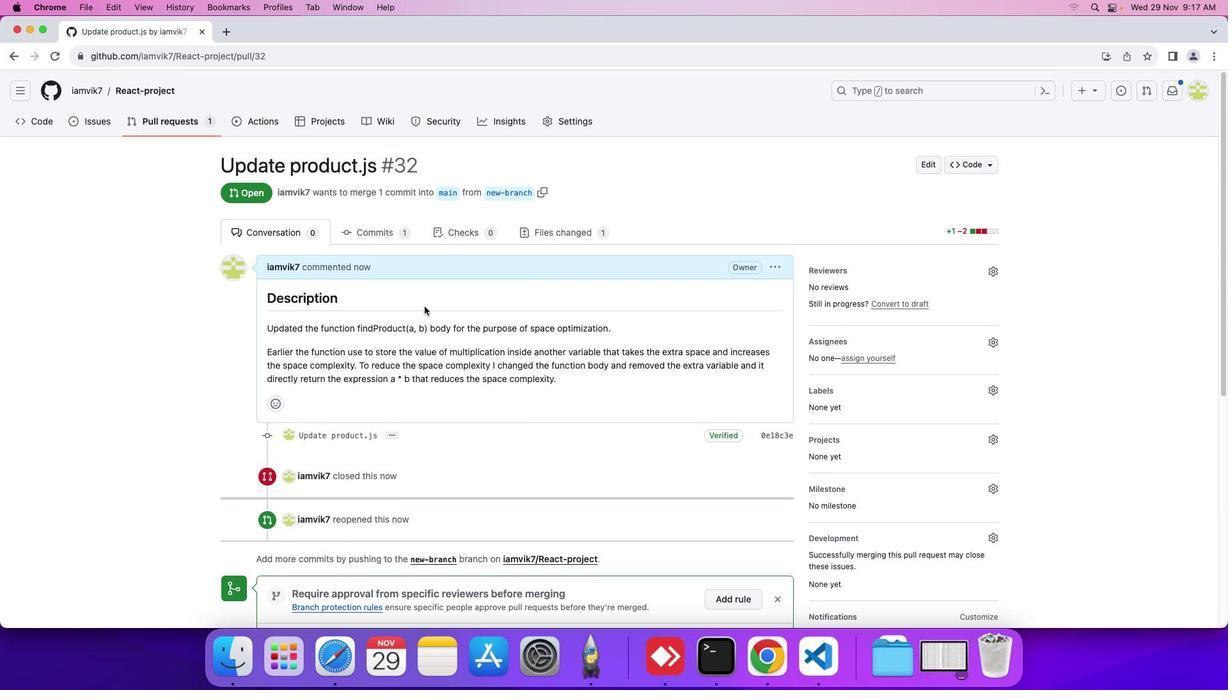 
Action: Mouse moved to (534, 257)
Screenshot: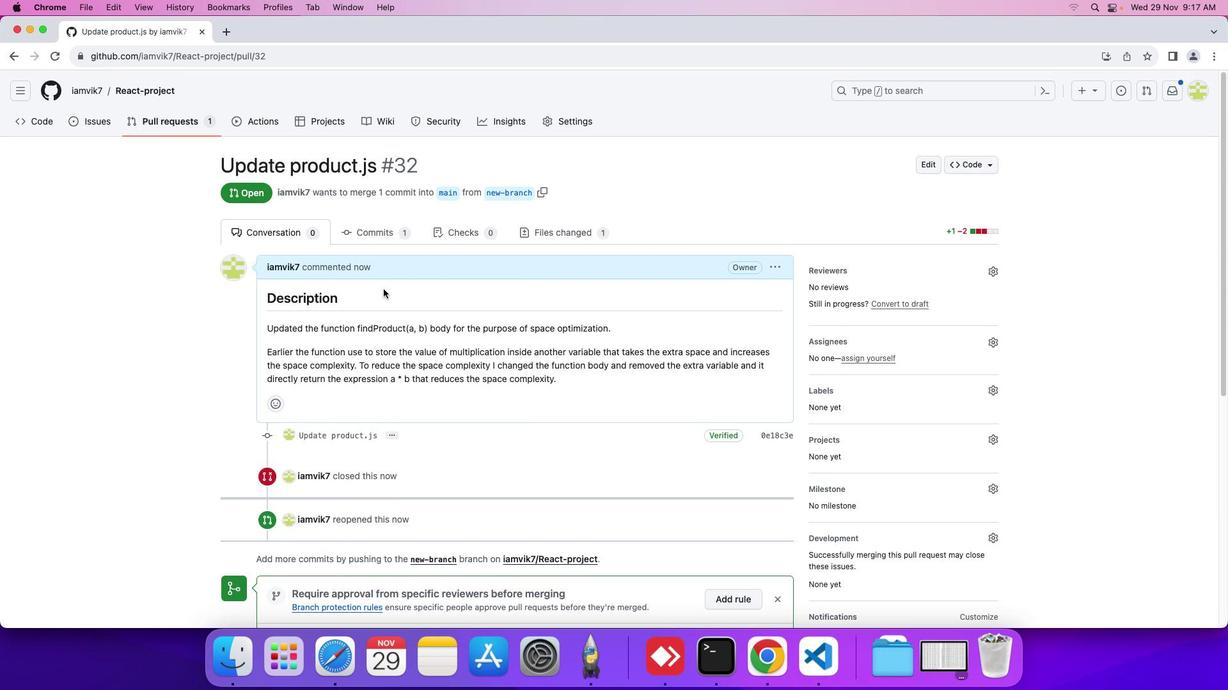 
Action: Mouse scrolled (534, 257) with delta (-5, -5)
Screenshot: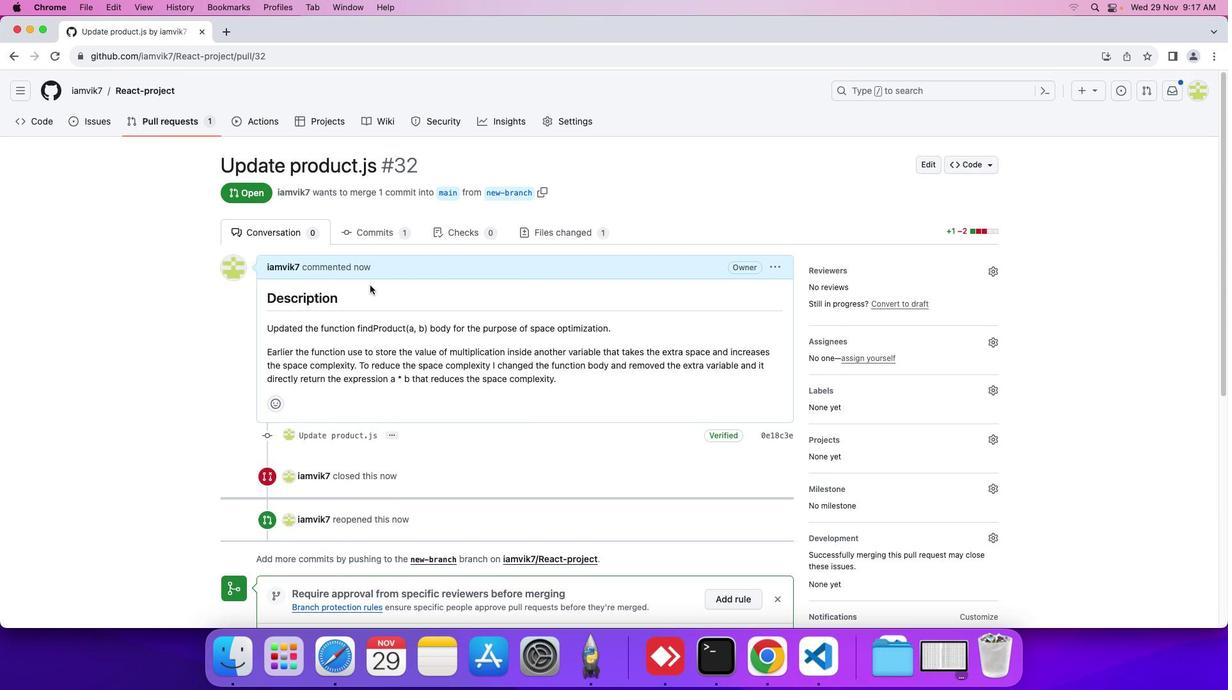
Action: Mouse scrolled (534, 257) with delta (-5, -5)
Screenshot: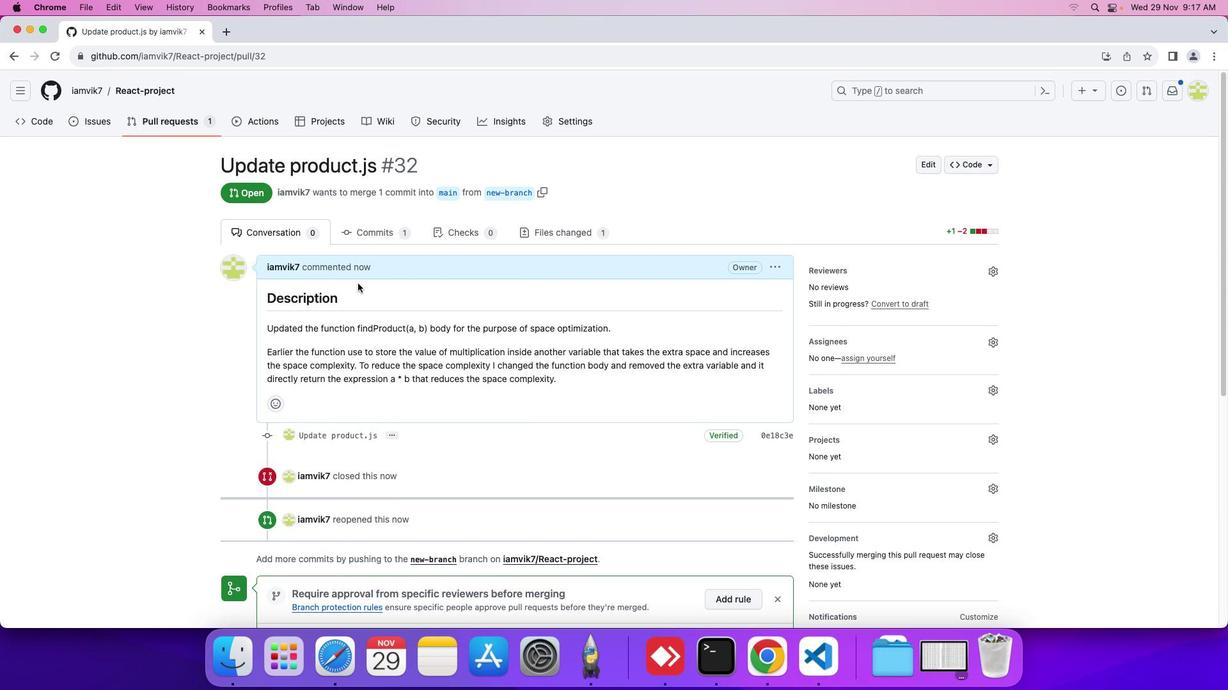 
Action: Mouse scrolled (534, 257) with delta (-5, -3)
Screenshot: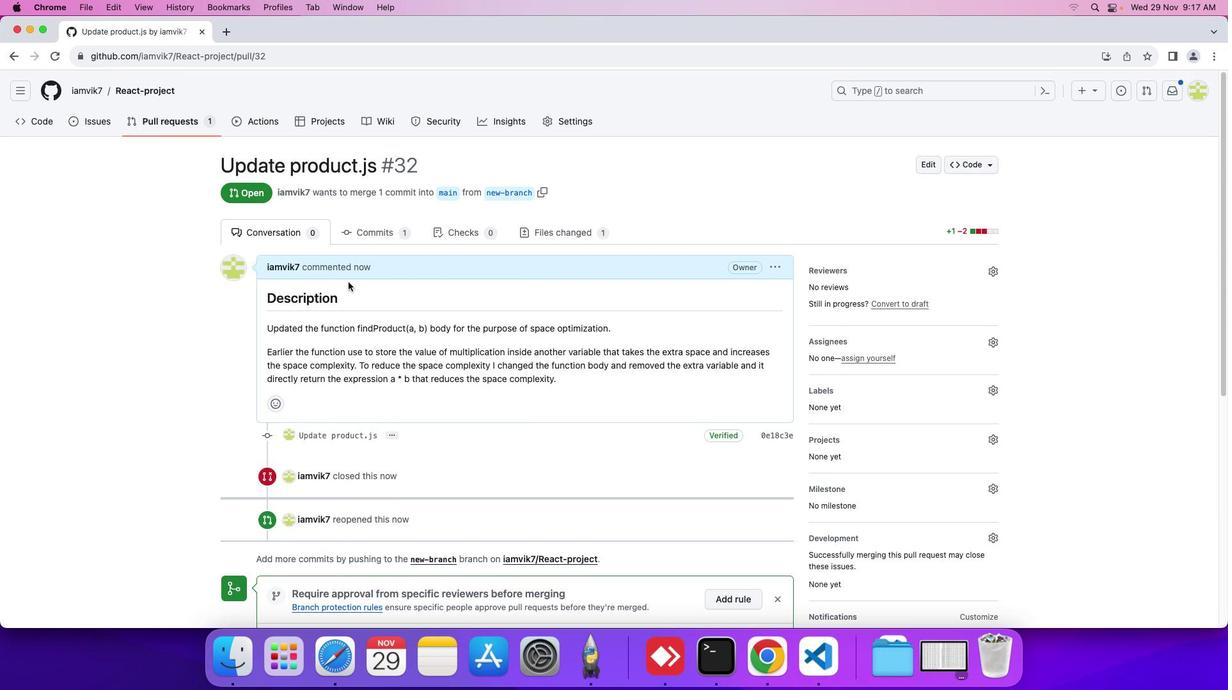 
Action: Mouse scrolled (534, 257) with delta (-5, -5)
Screenshot: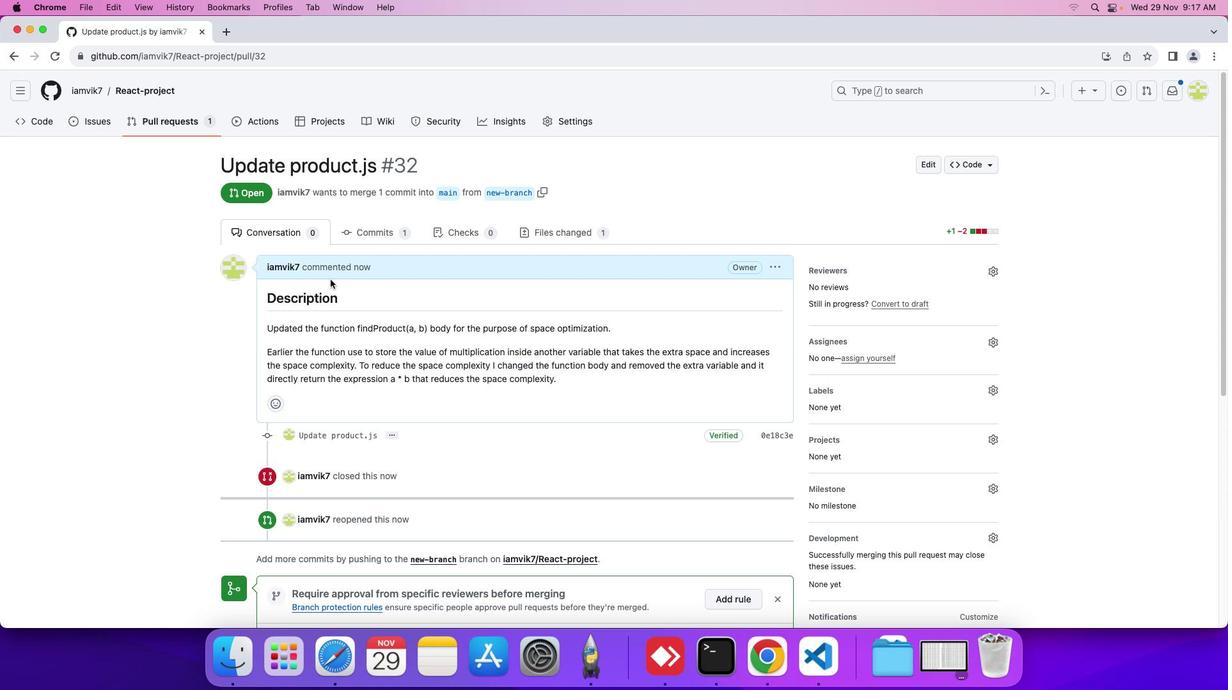 
Action: Mouse scrolled (534, 257) with delta (-5, -5)
Screenshot: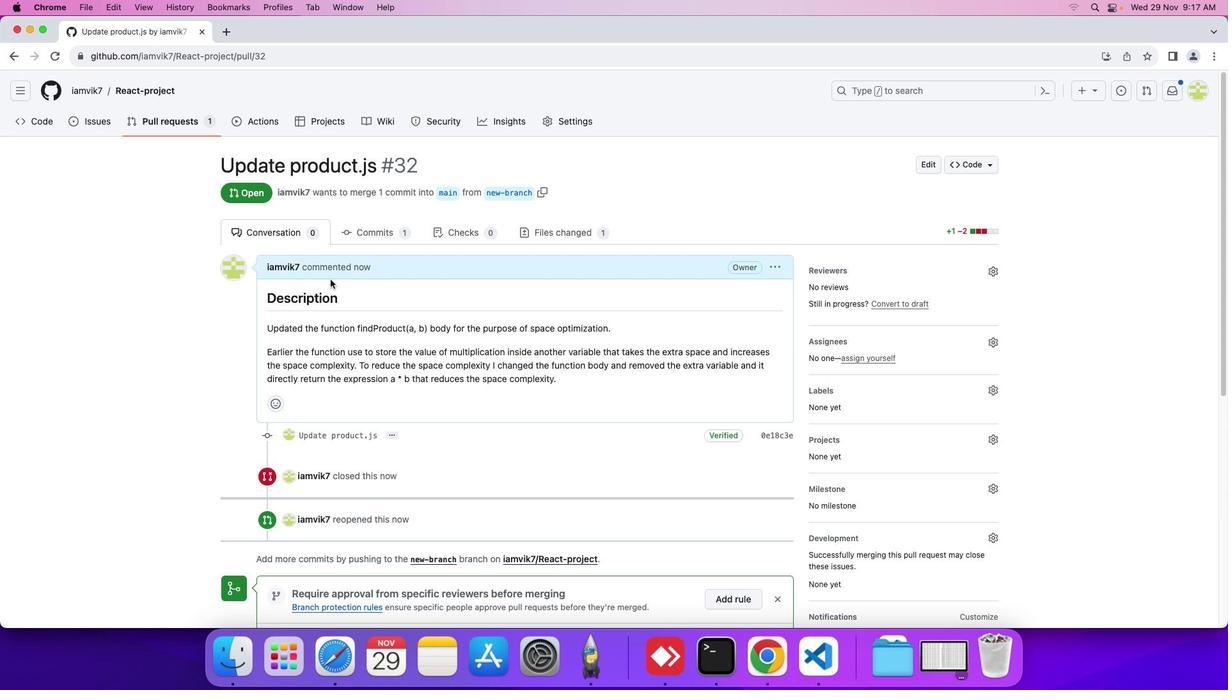 
Action: Mouse scrolled (534, 257) with delta (-5, -4)
Screenshot: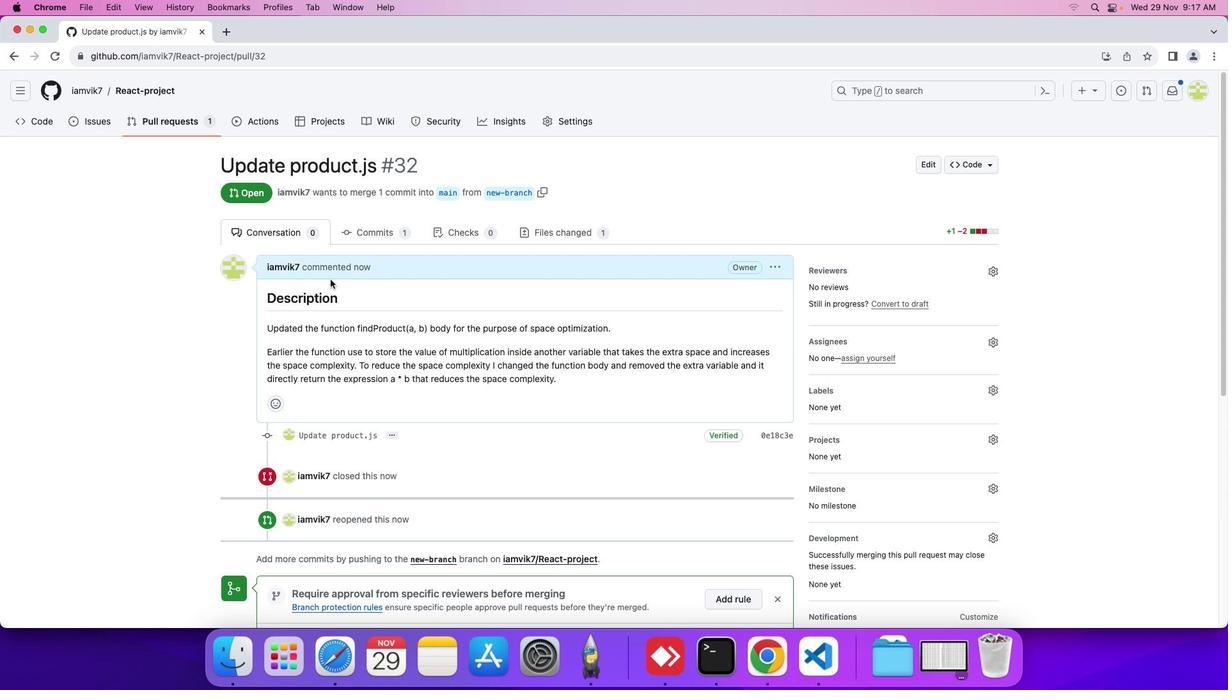 
Action: Mouse moved to (324, 273)
Screenshot: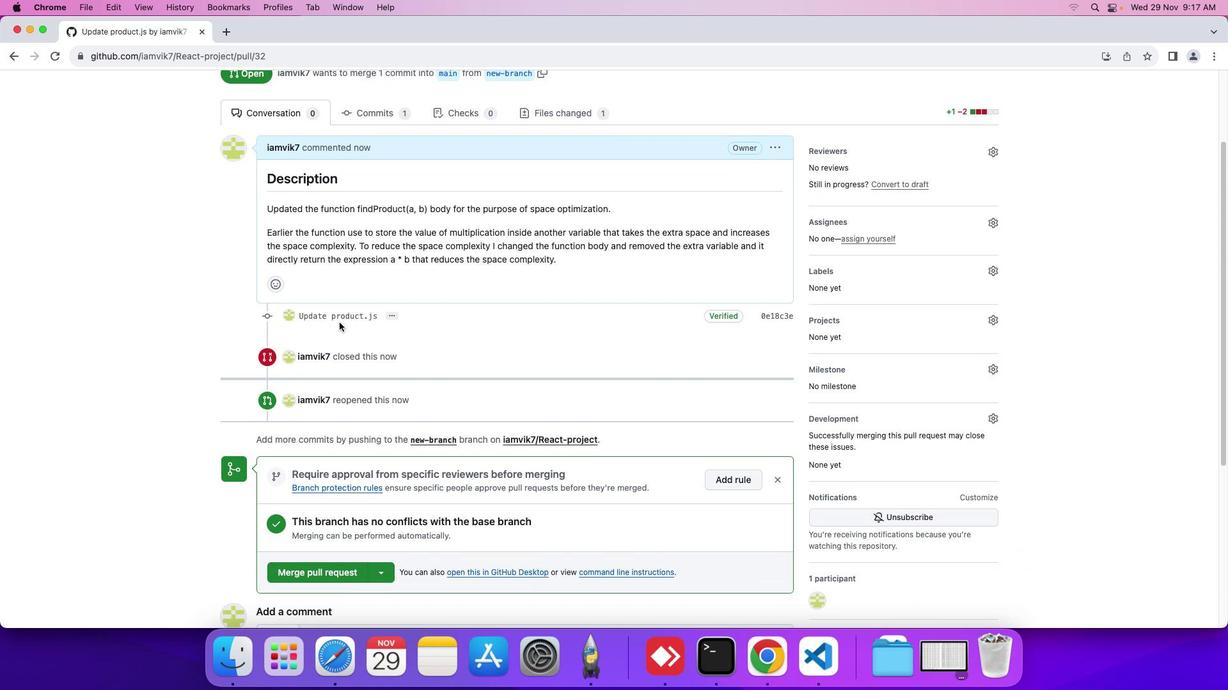 
Action: Mouse scrolled (324, 273) with delta (-5, -5)
Screenshot: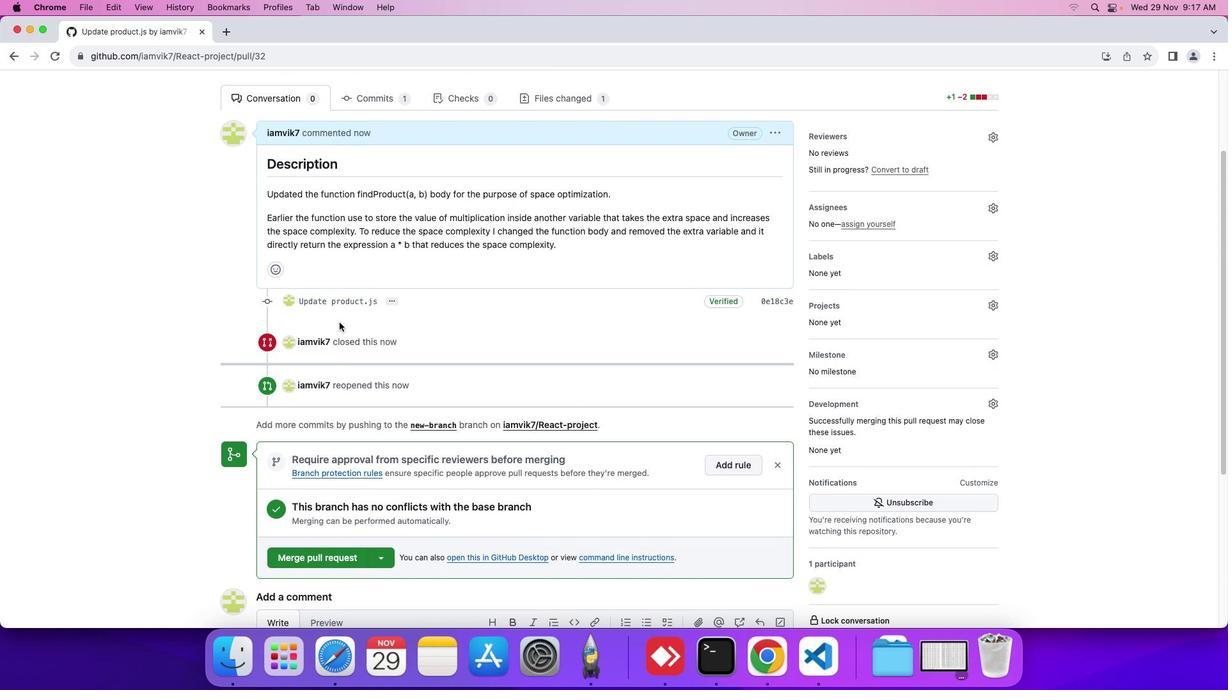 
Action: Mouse scrolled (324, 273) with delta (-5, -5)
Screenshot: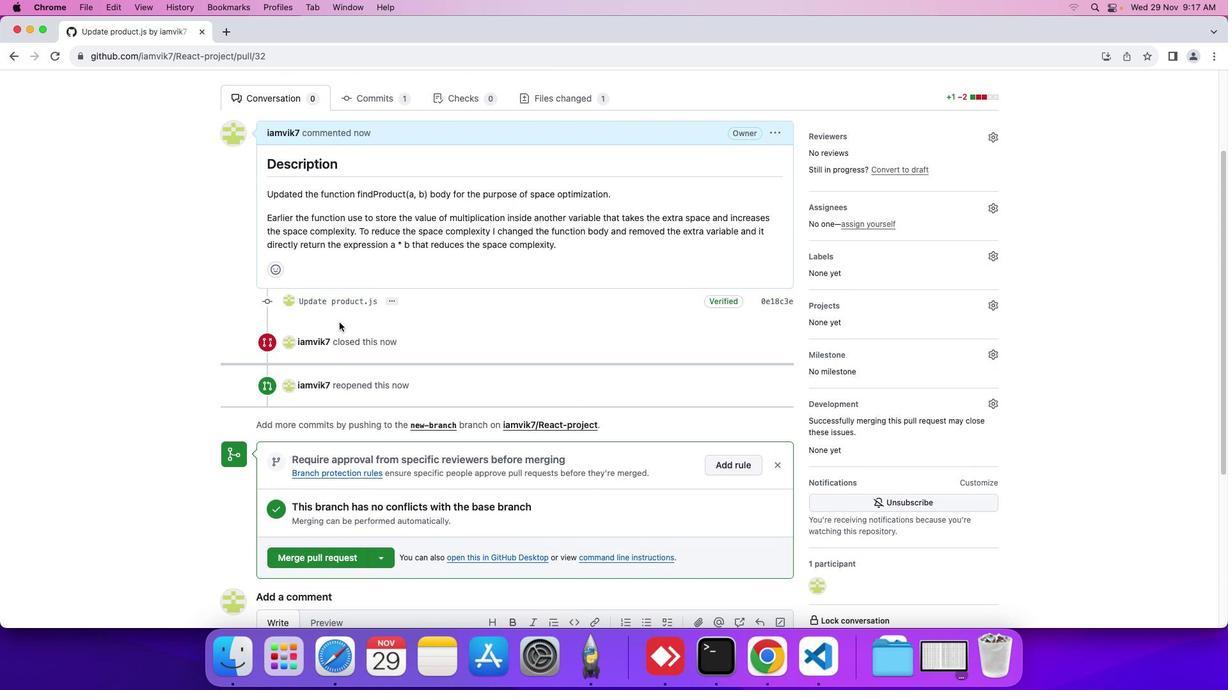 
Action: Mouse scrolled (324, 273) with delta (-5, -5)
Screenshot: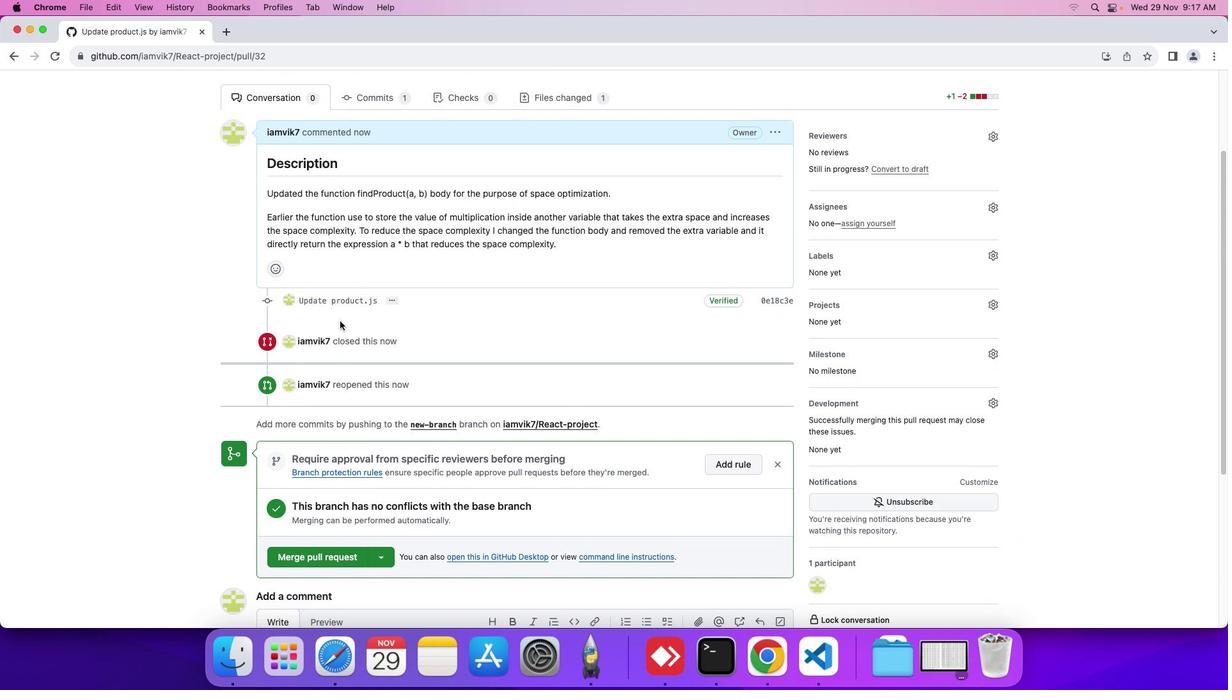 
Action: Mouse scrolled (324, 273) with delta (-5, -5)
Screenshot: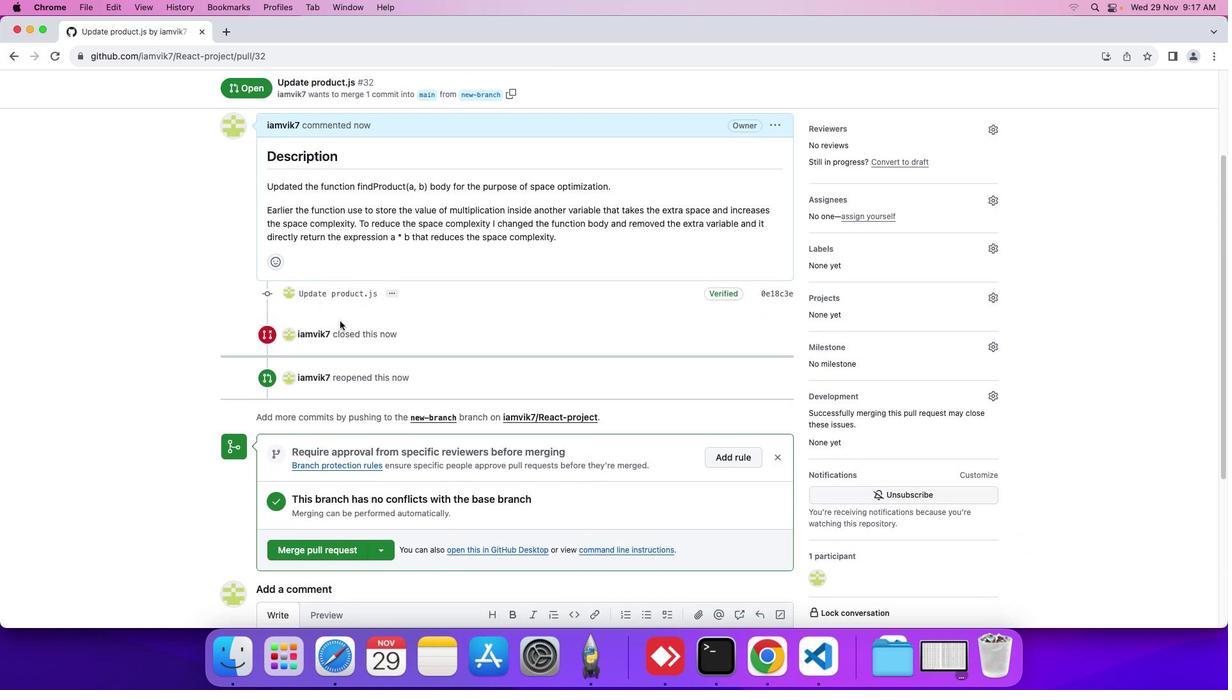 
Action: Mouse moved to (332, 316)
Screenshot: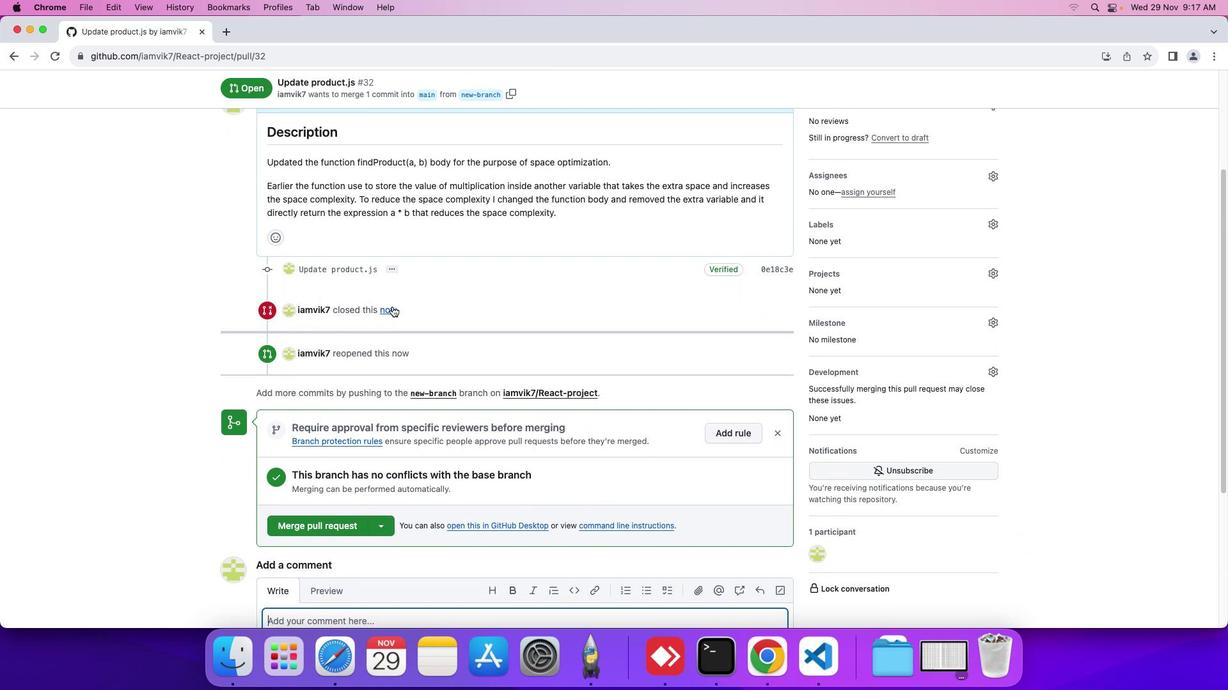 
Action: Mouse scrolled (332, 316) with delta (-5, -6)
Screenshot: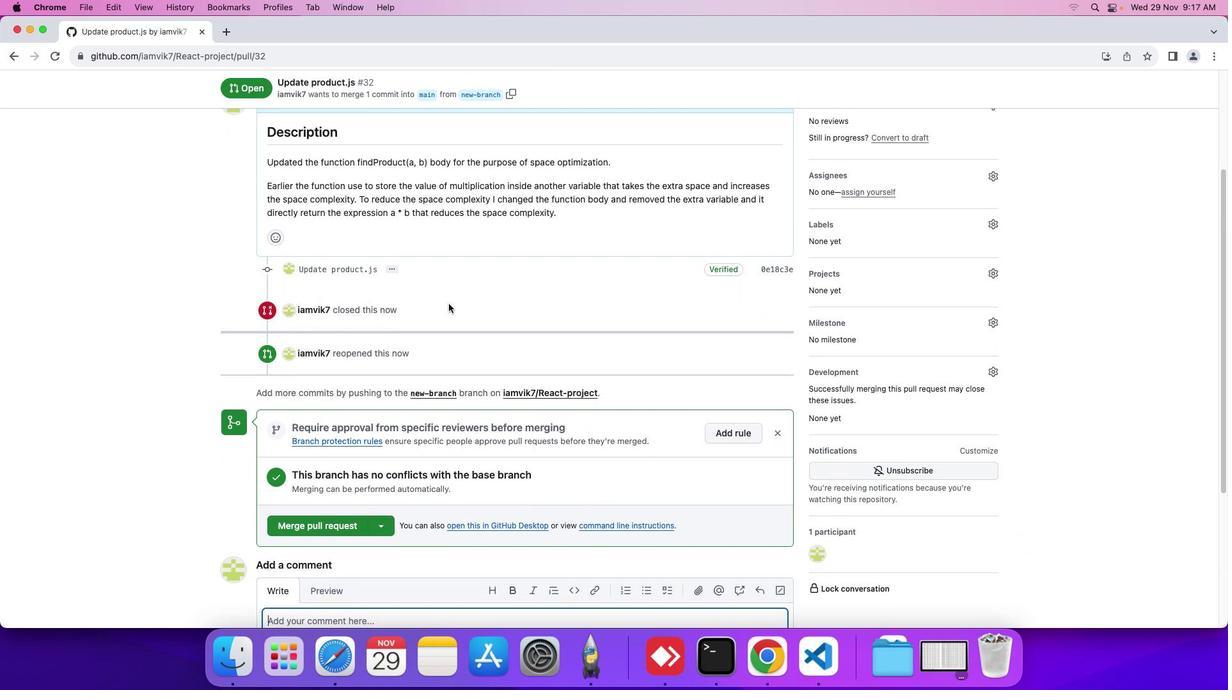 
Action: Mouse scrolled (332, 316) with delta (-5, -6)
Screenshot: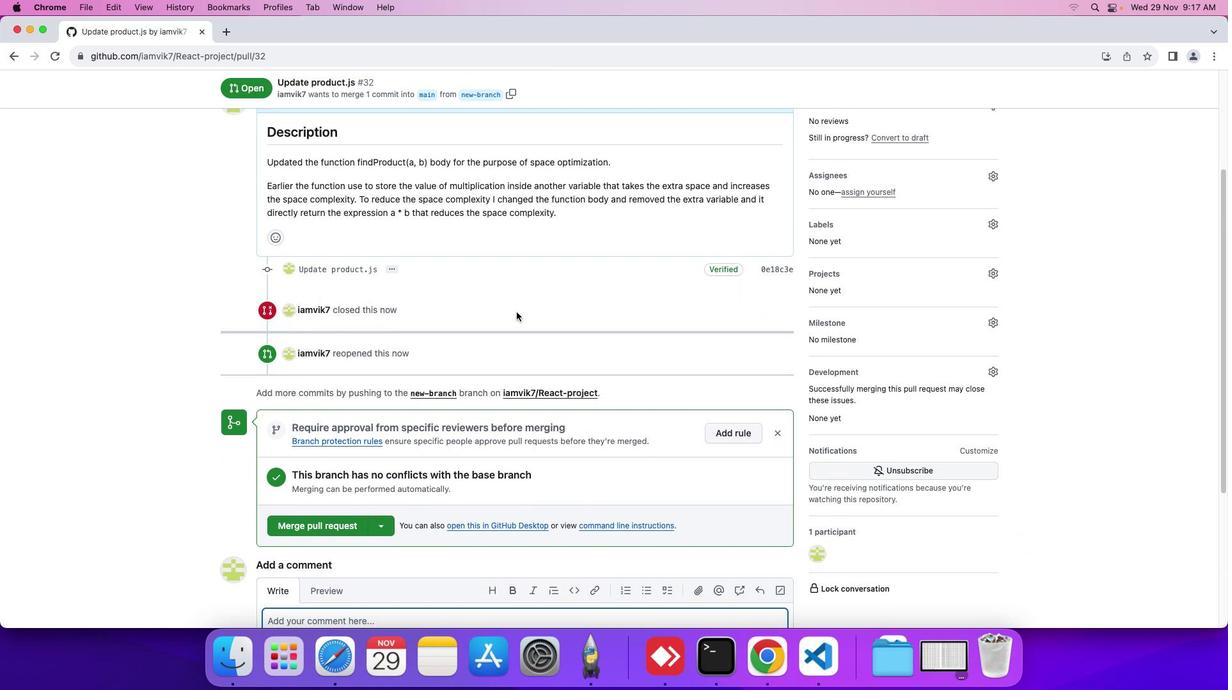 
Action: Mouse scrolled (332, 316) with delta (-5, -6)
Screenshot: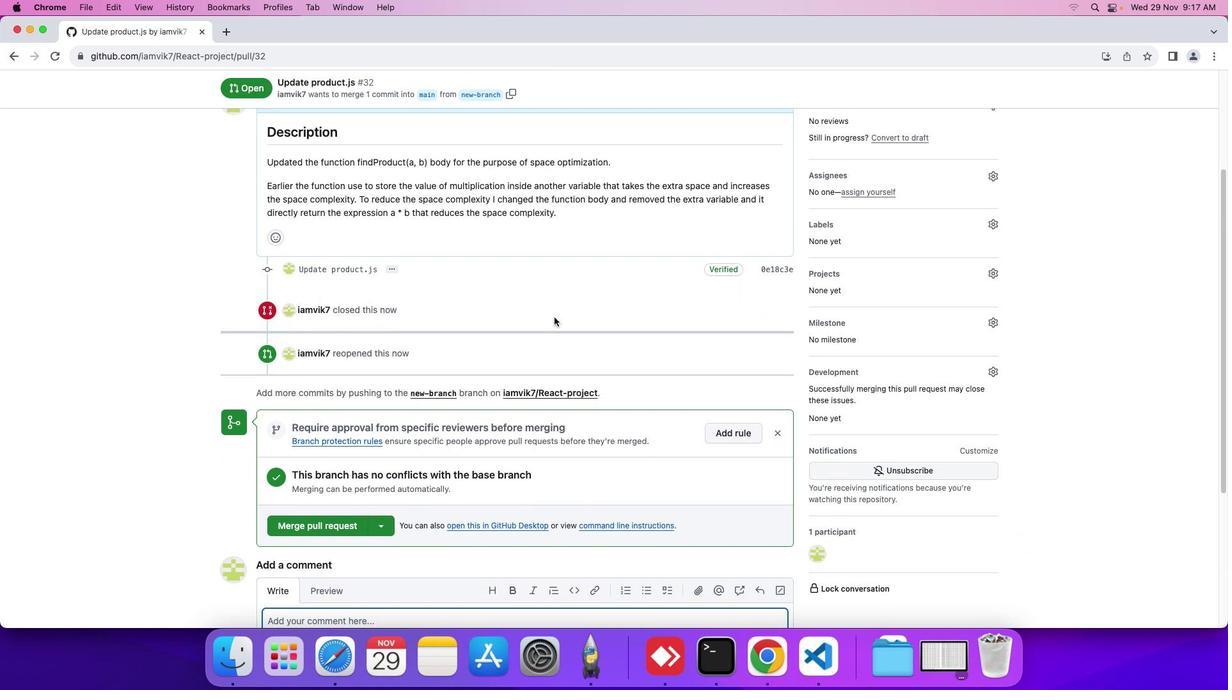 
Action: Mouse scrolled (332, 316) with delta (-5, -6)
Screenshot: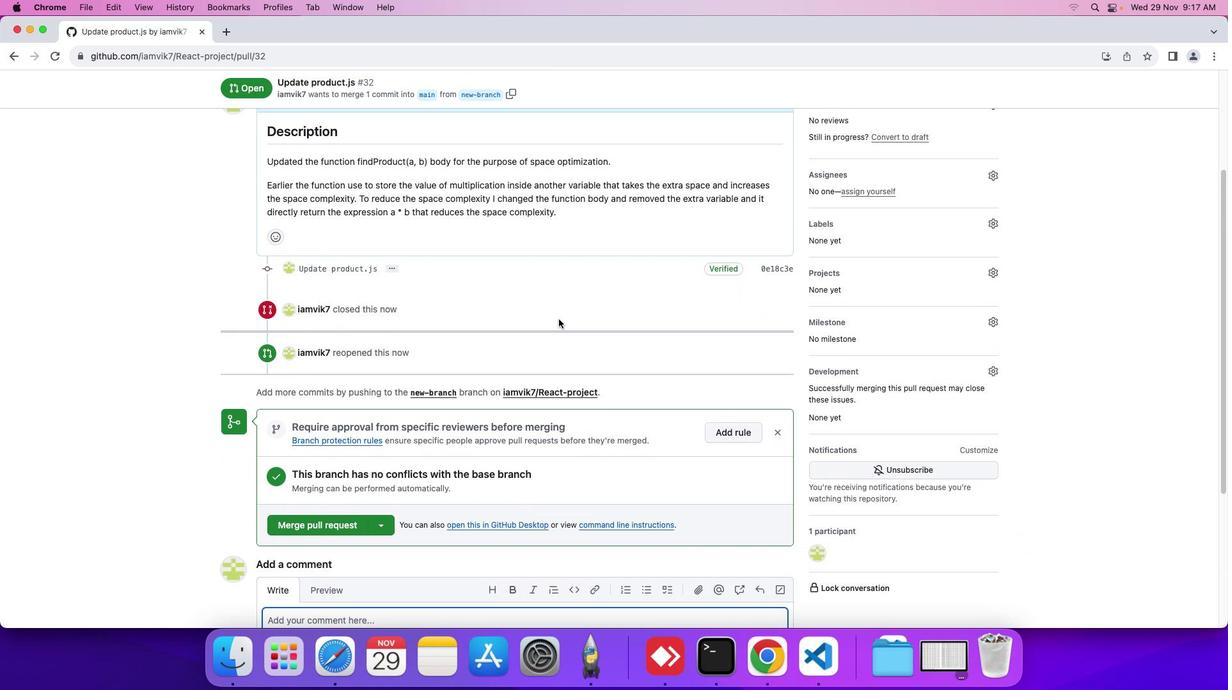 
Action: Mouse moved to (333, 316)
Screenshot: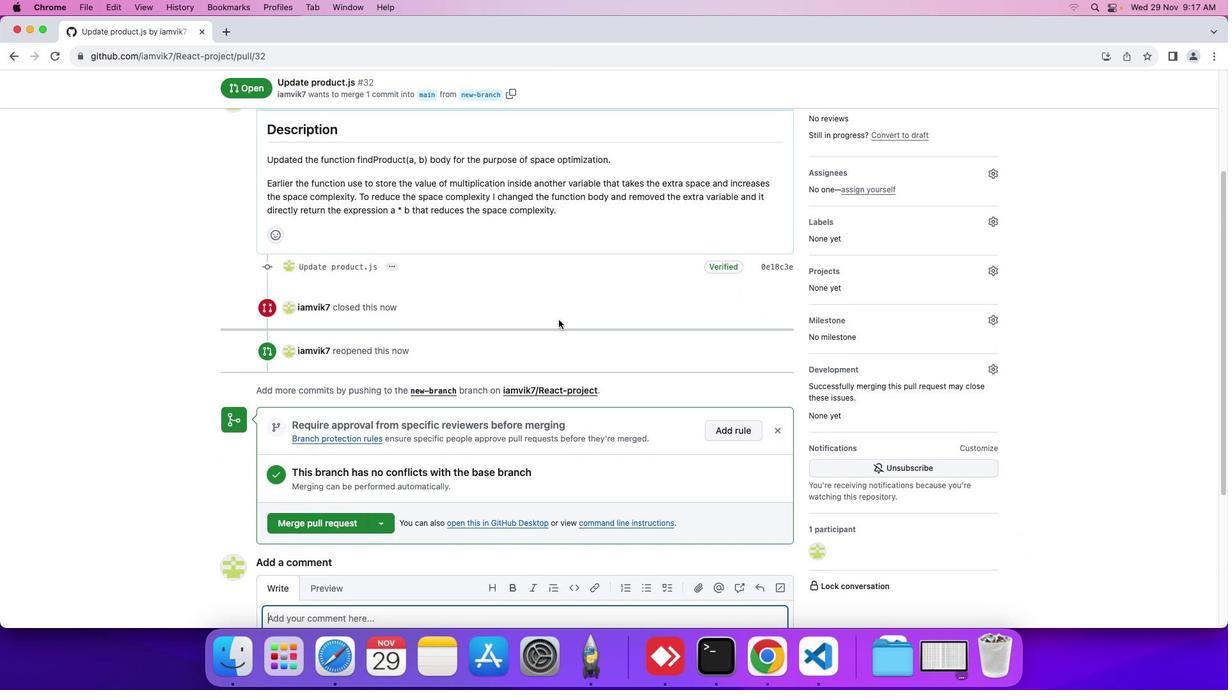 
Action: Mouse scrolled (333, 316) with delta (-5, -6)
Screenshot: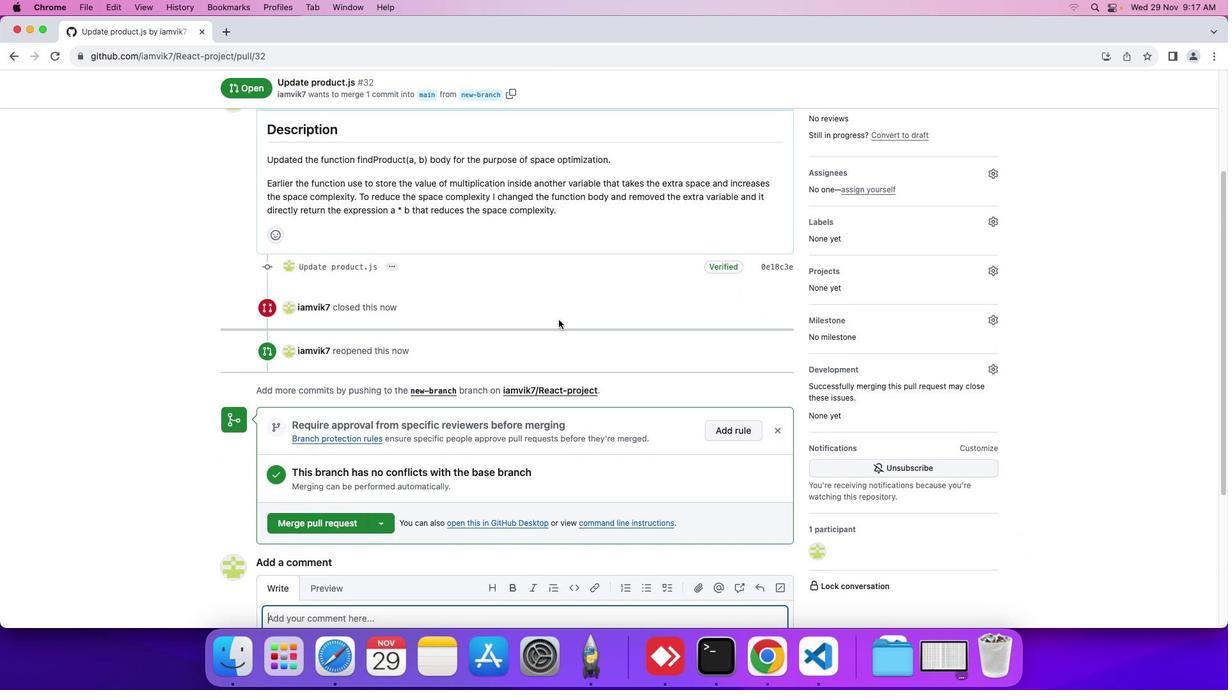 
Action: Mouse scrolled (333, 316) with delta (-5, -6)
Screenshot: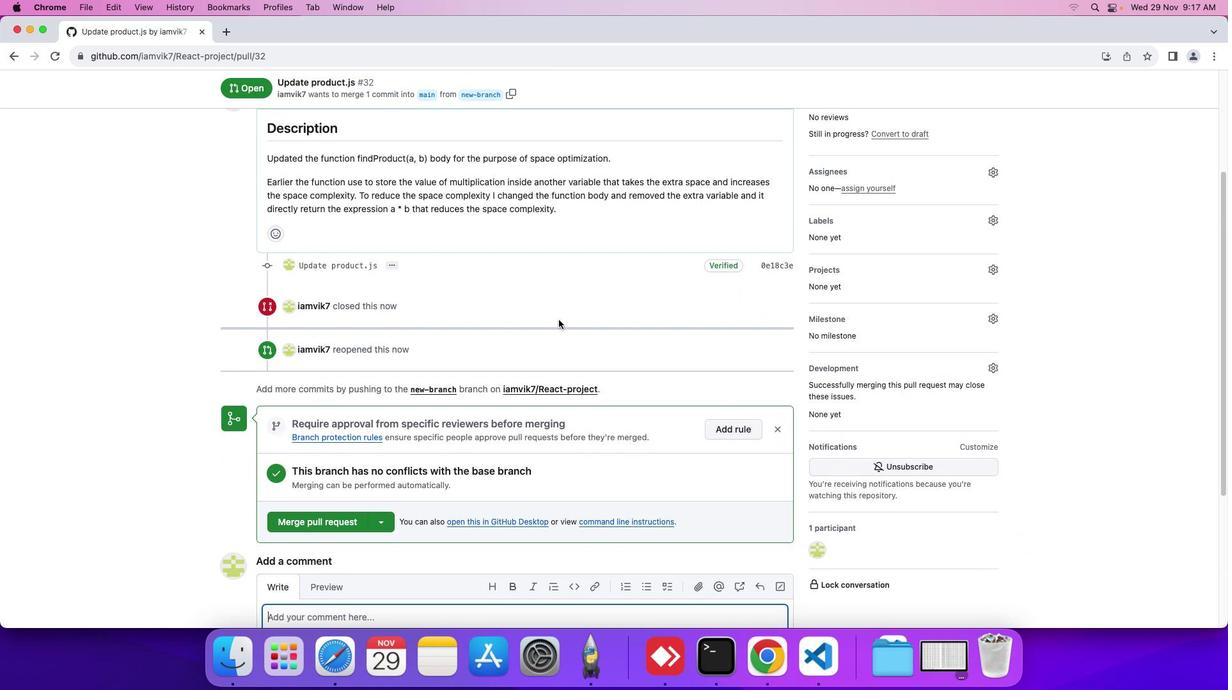 
Action: Mouse scrolled (333, 316) with delta (-5, -6)
Screenshot: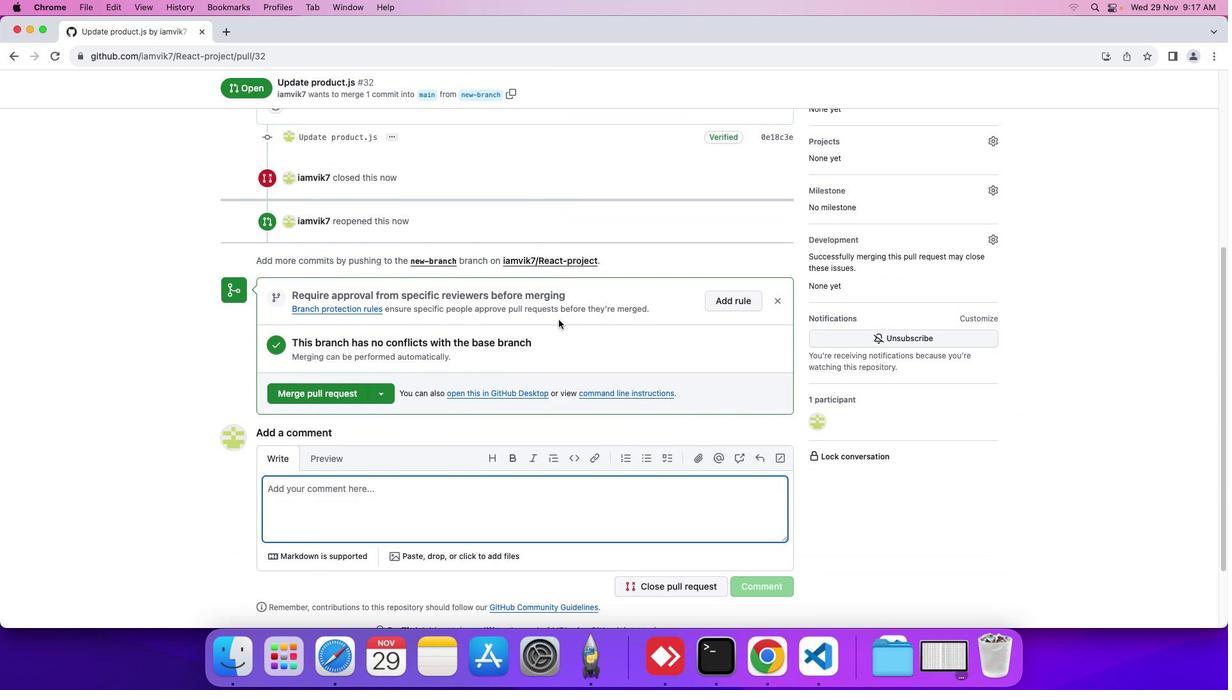 
Action: Mouse moved to (333, 315)
Screenshot: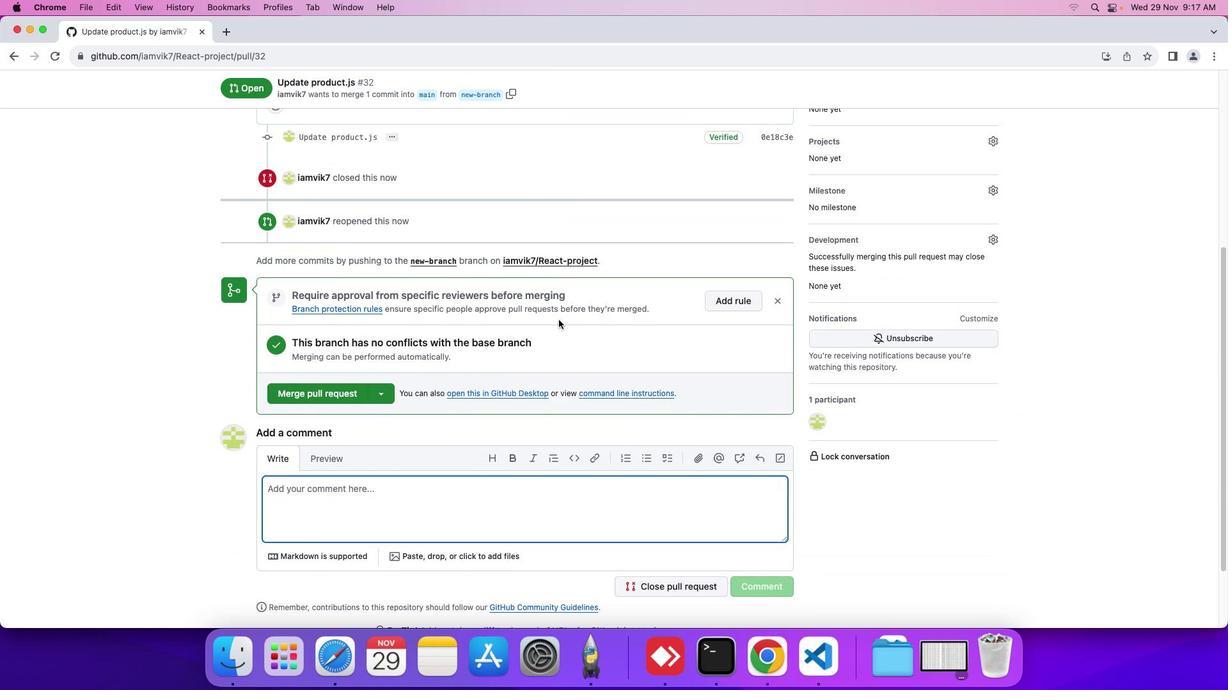 
Action: Mouse scrolled (333, 315) with delta (-5, -6)
Screenshot: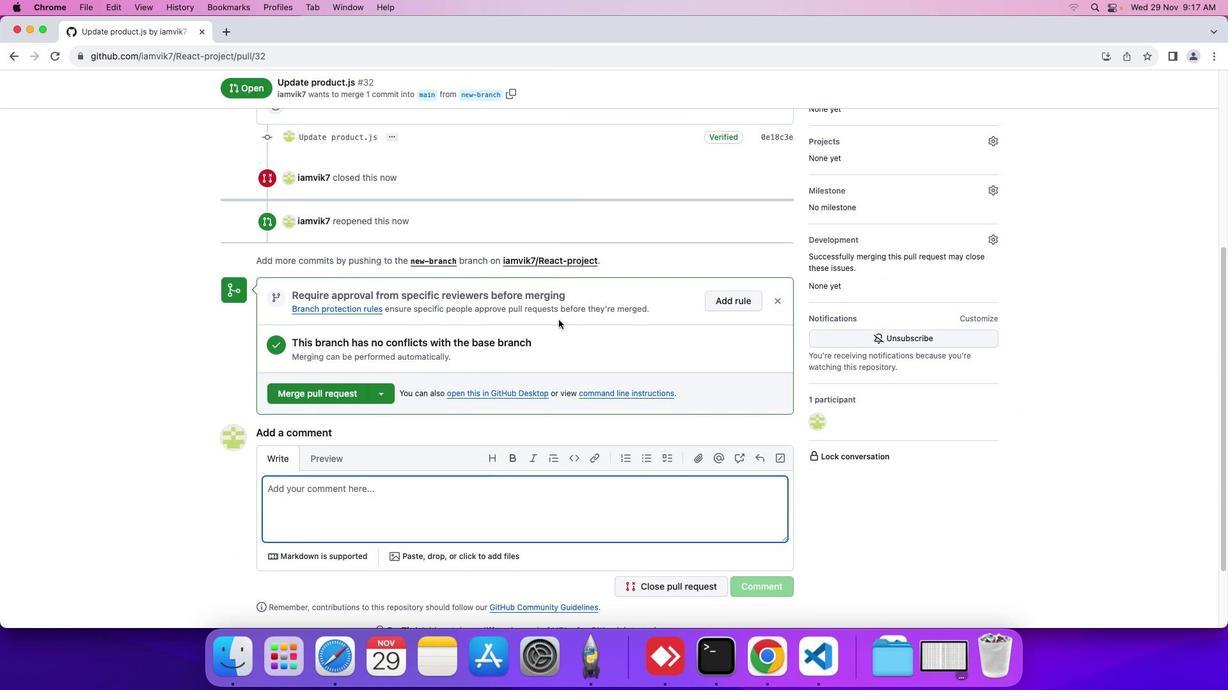 
Action: Mouse moved to (334, 314)
Screenshot: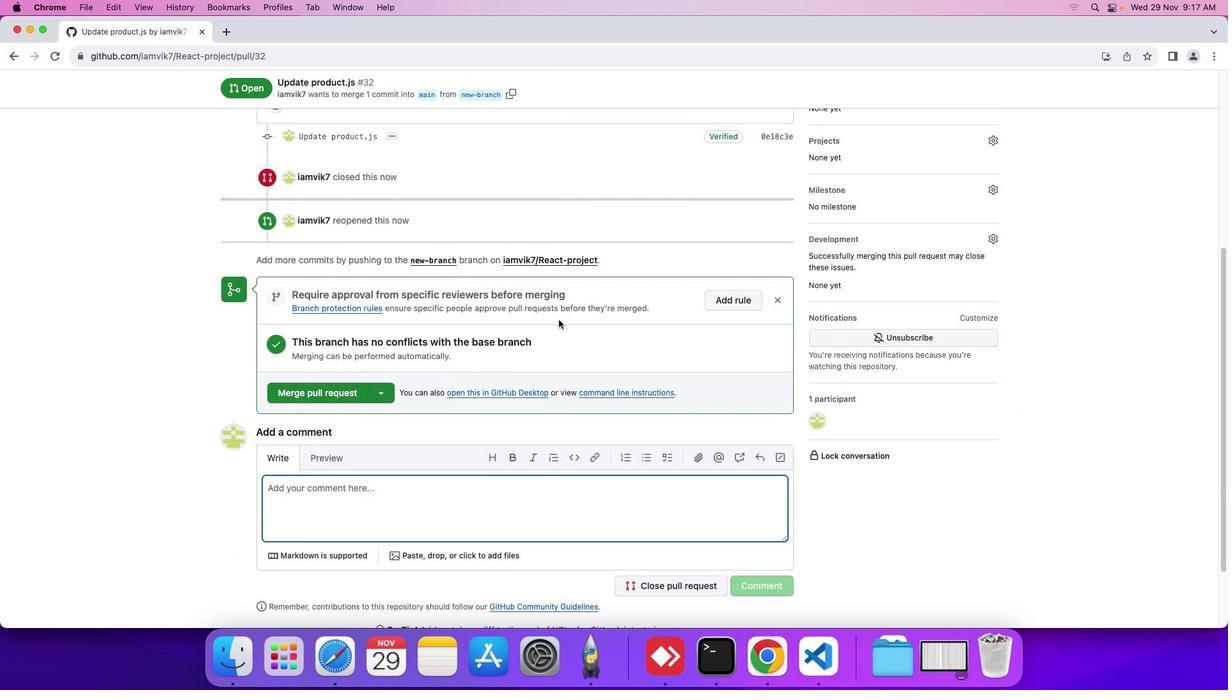 
Action: Mouse scrolled (334, 314) with delta (-5, -6)
Screenshot: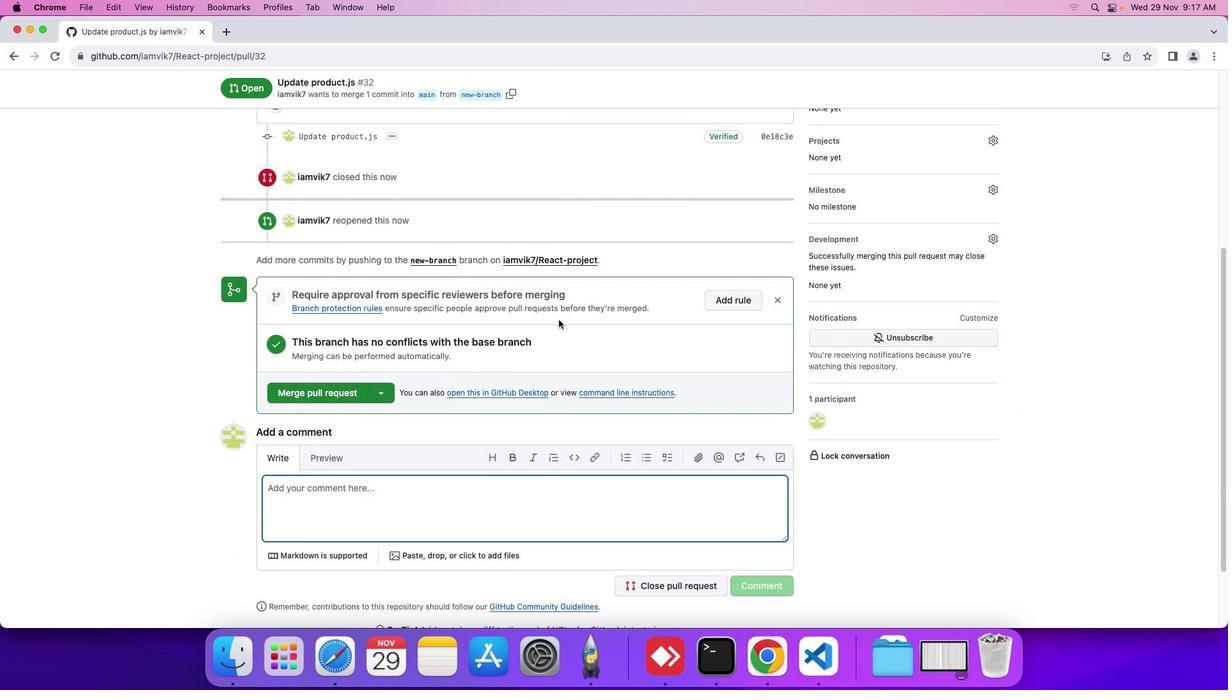 
Action: Mouse moved to (550, 312)
Screenshot: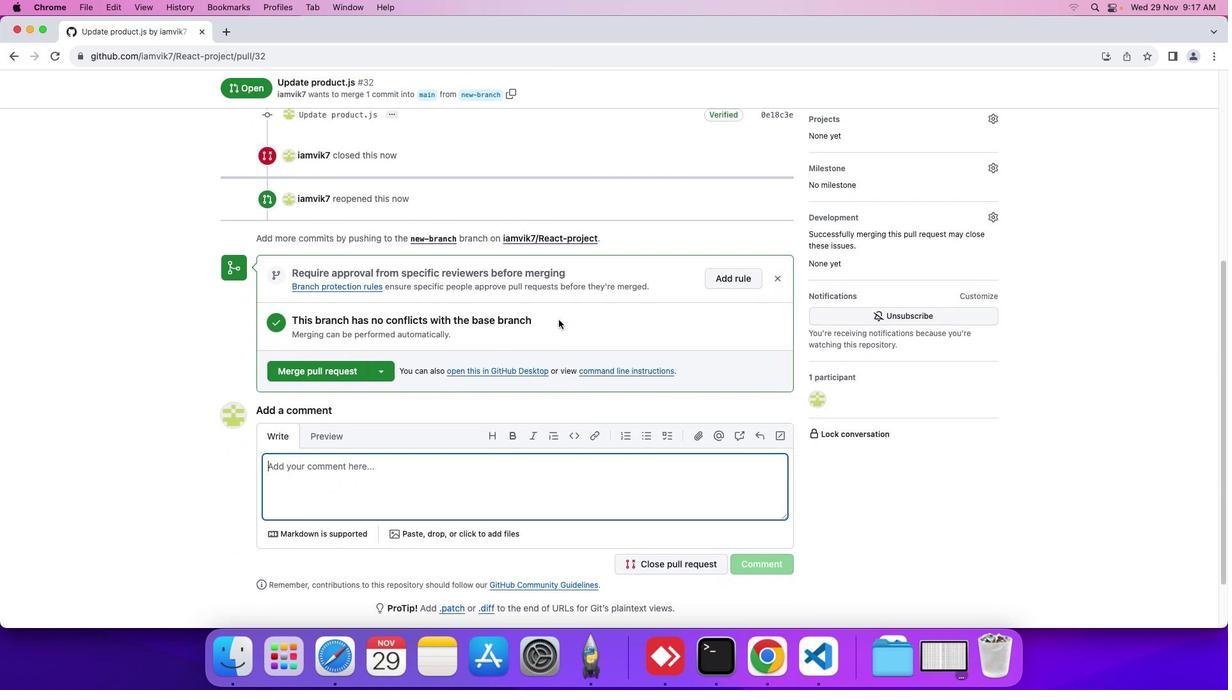 
Action: Mouse scrolled (550, 312) with delta (-5, -6)
Screenshot: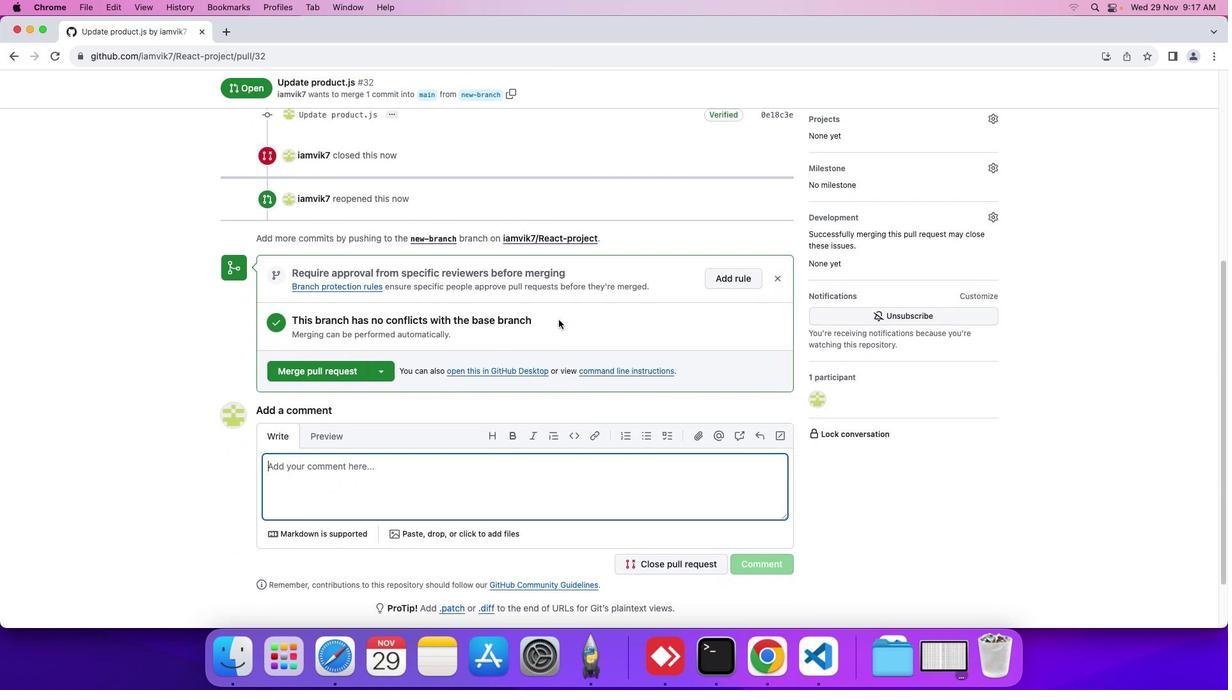 
Action: Mouse moved to (552, 314)
Screenshot: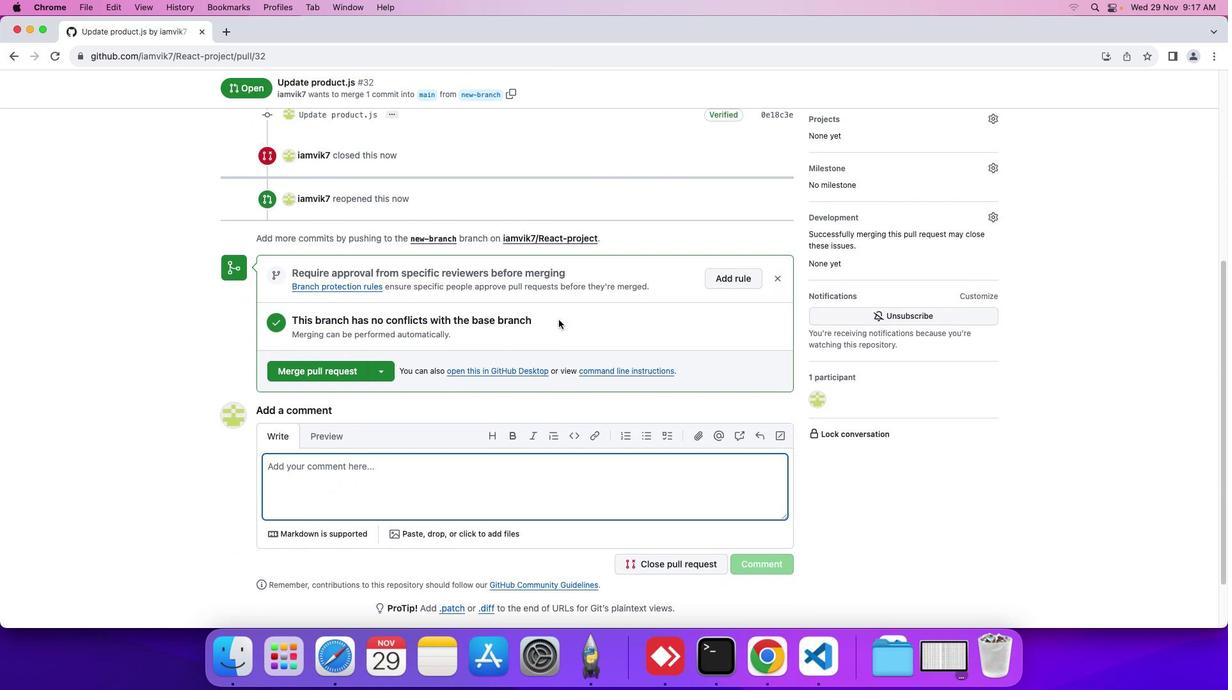 
Action: Mouse scrolled (552, 314) with delta (-5, -6)
Screenshot: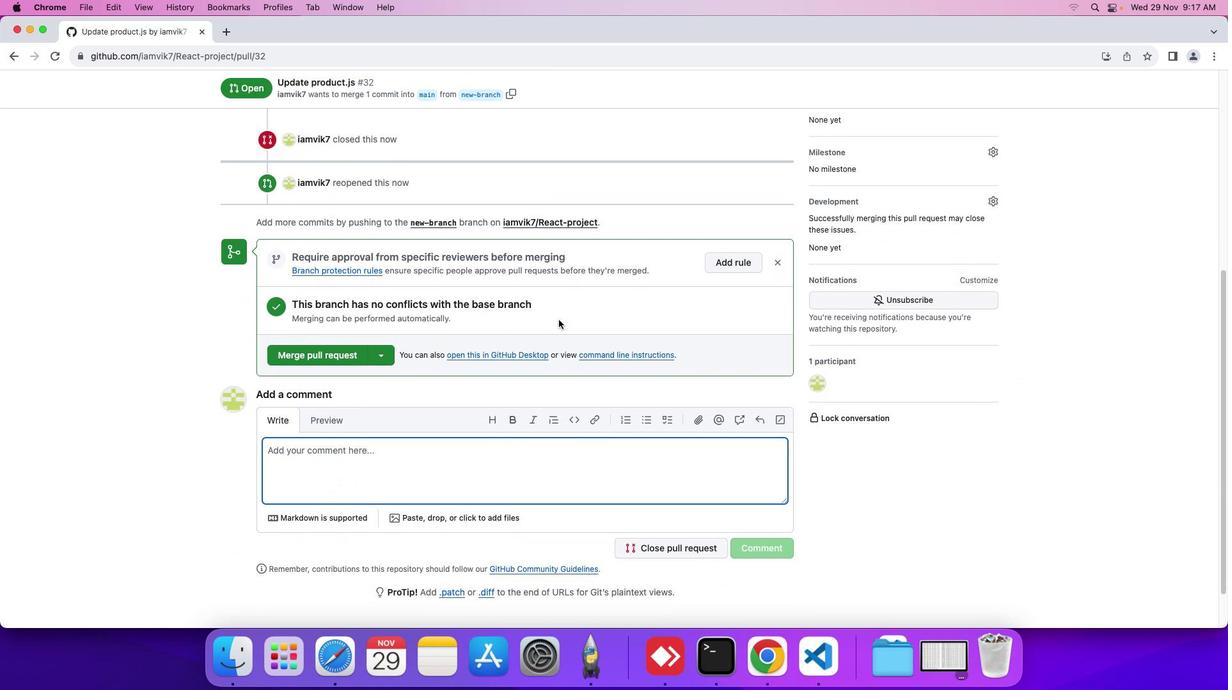 
Action: Mouse scrolled (552, 314) with delta (-5, -6)
Screenshot: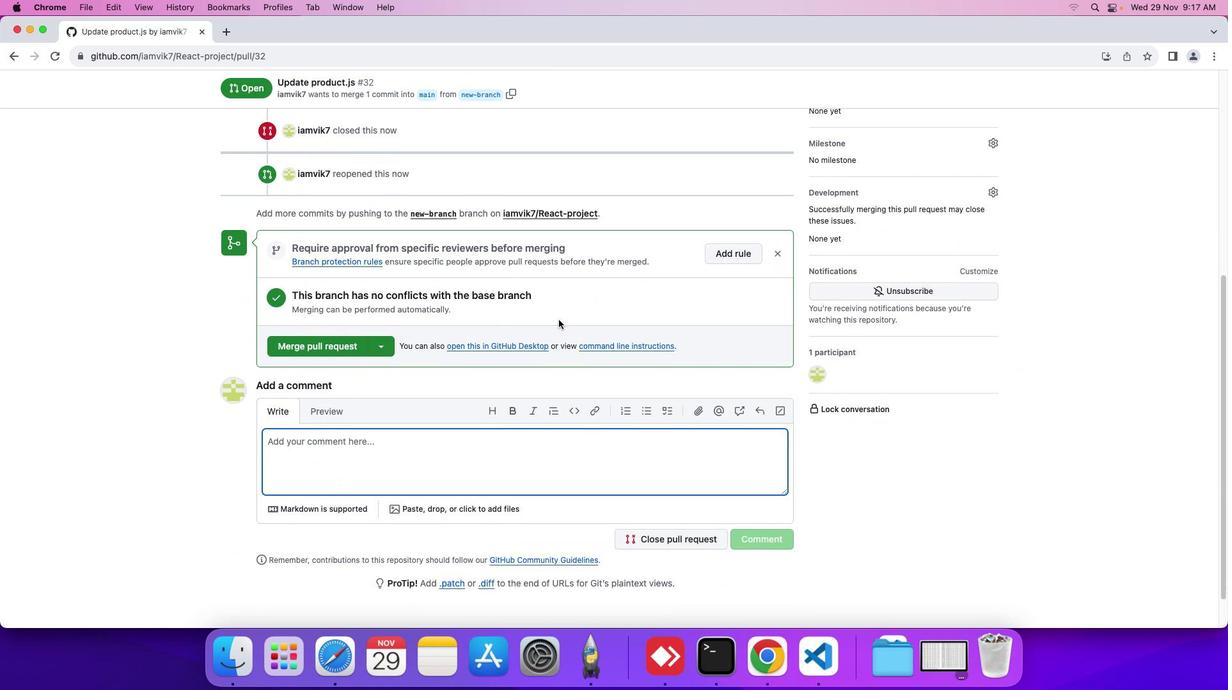 
Action: Mouse scrolled (552, 314) with delta (-5, -7)
Screenshot: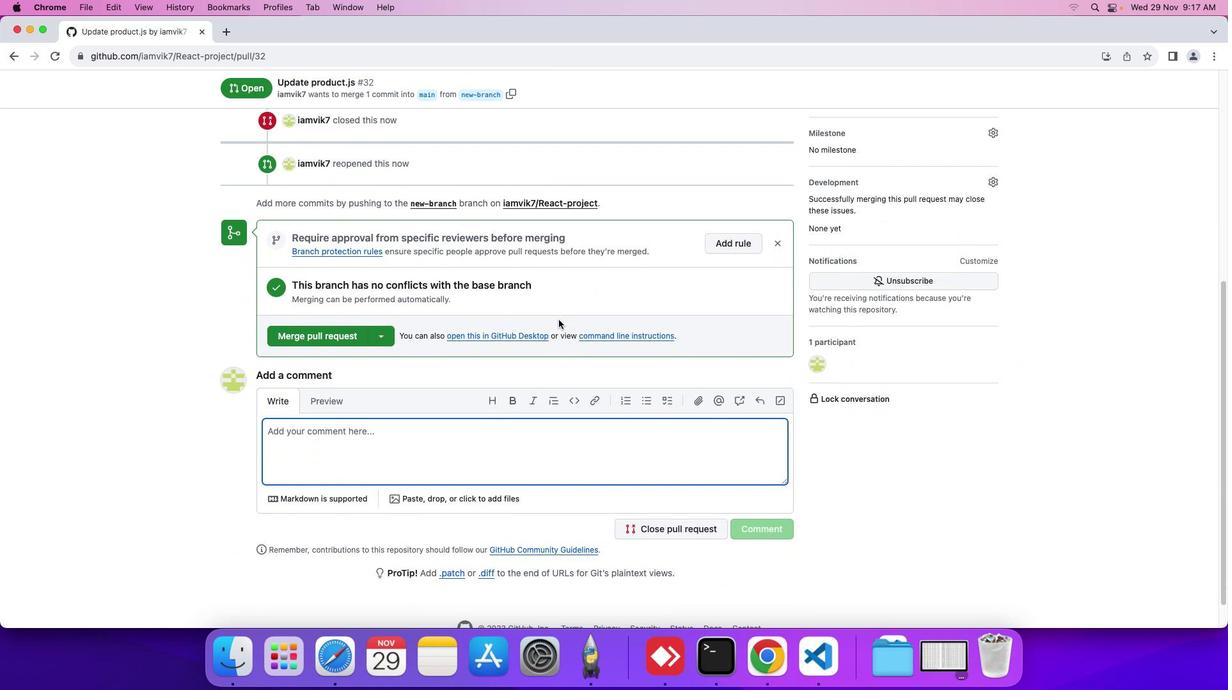 
Action: Mouse scrolled (552, 314) with delta (-5, -6)
Screenshot: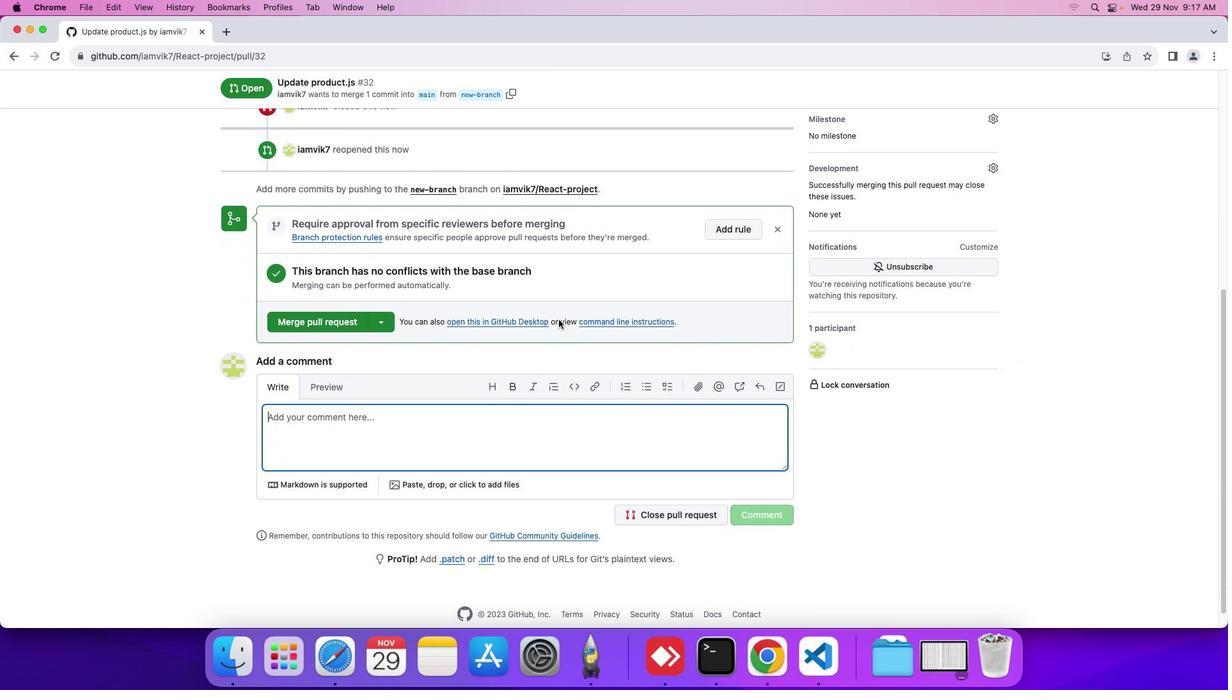 
Action: Mouse scrolled (552, 314) with delta (-5, -6)
Screenshot: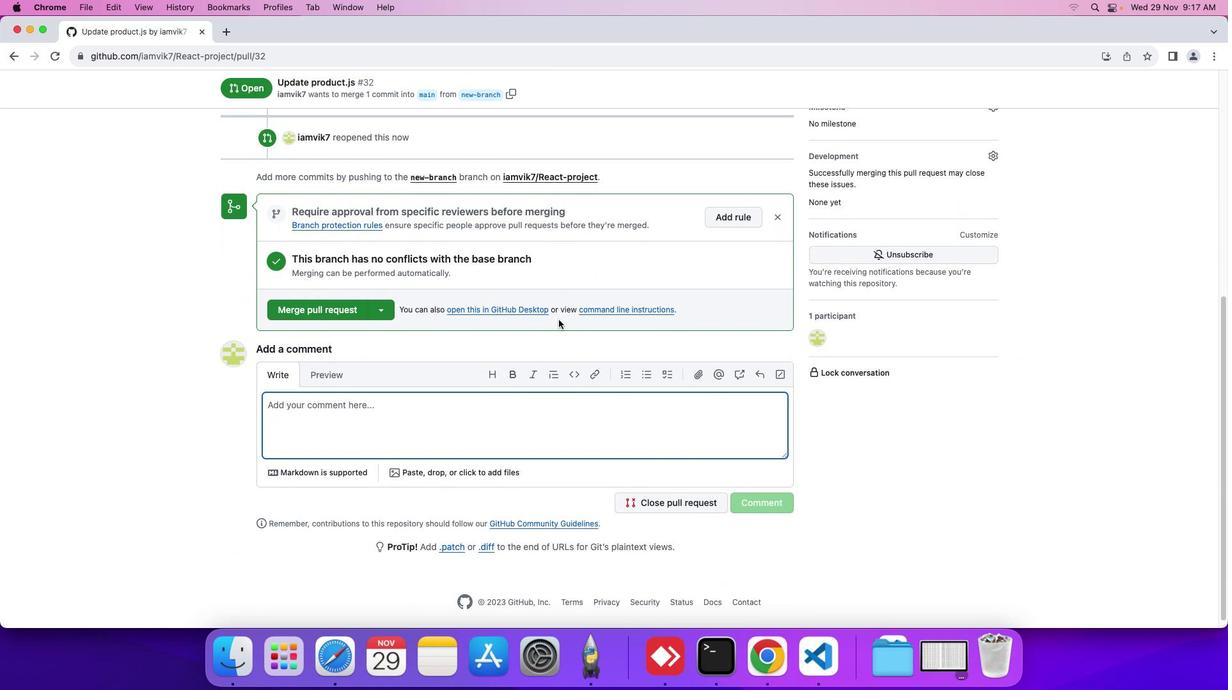 
Action: Mouse scrolled (552, 314) with delta (-5, -6)
Screenshot: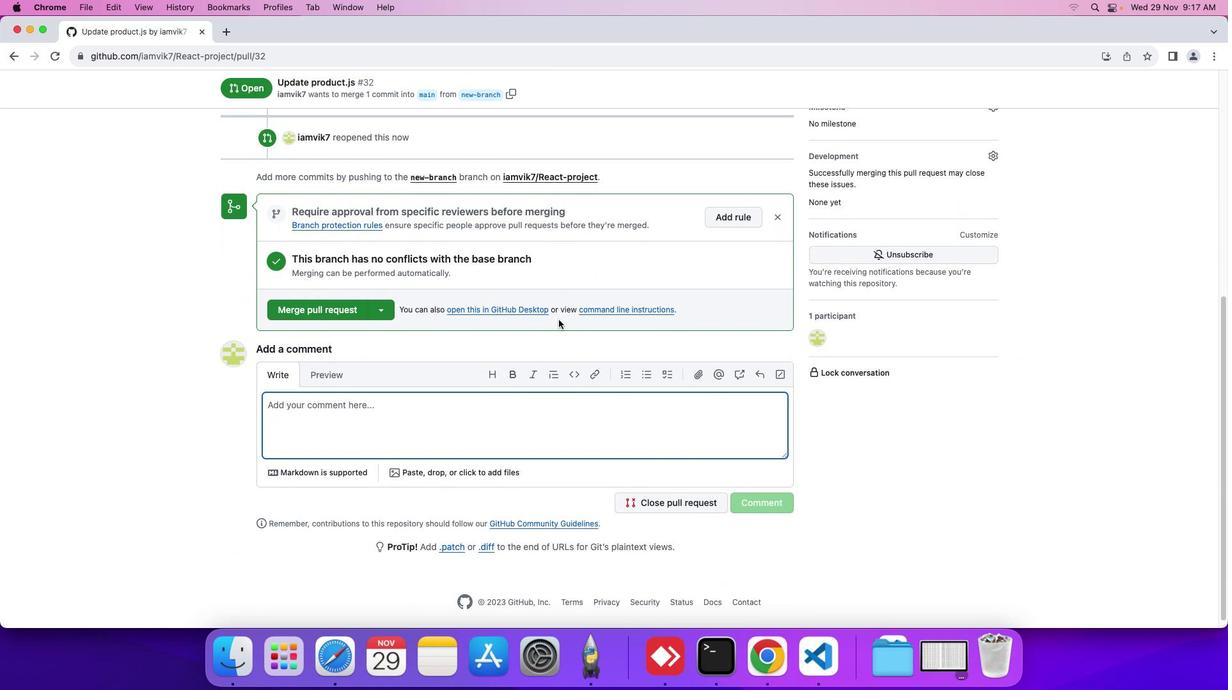 
Action: Mouse scrolled (552, 314) with delta (-5, -6)
Screenshot: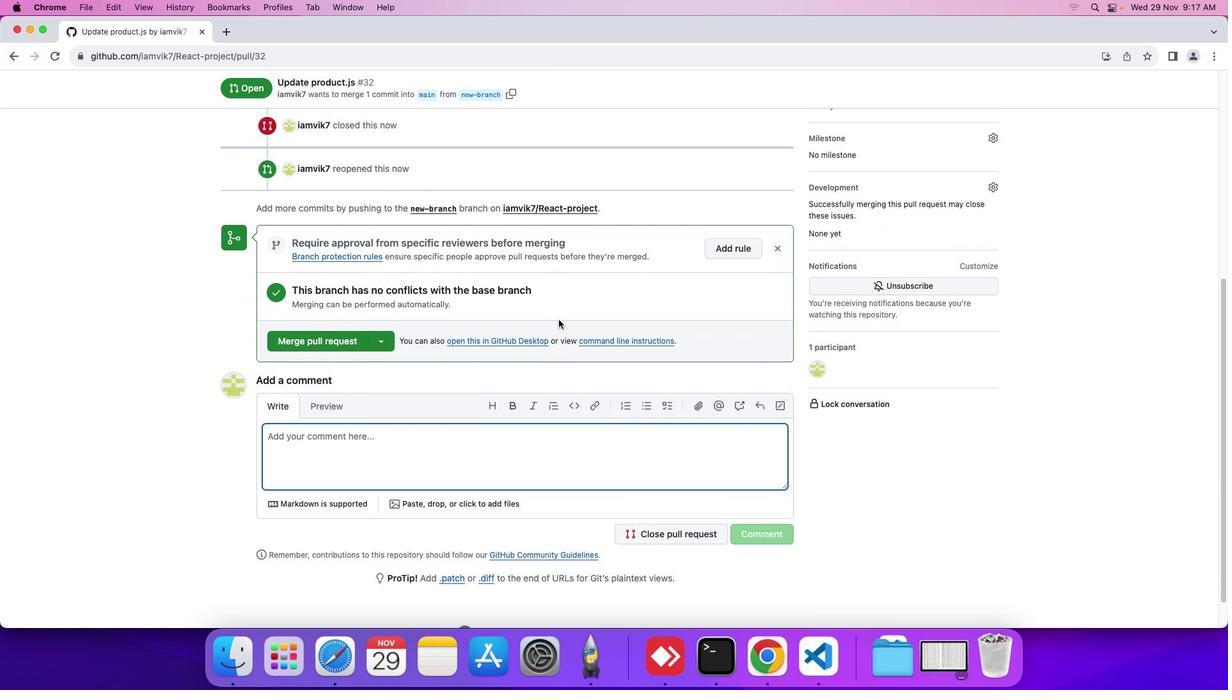 
Action: Mouse scrolled (552, 314) with delta (-5, -6)
Screenshot: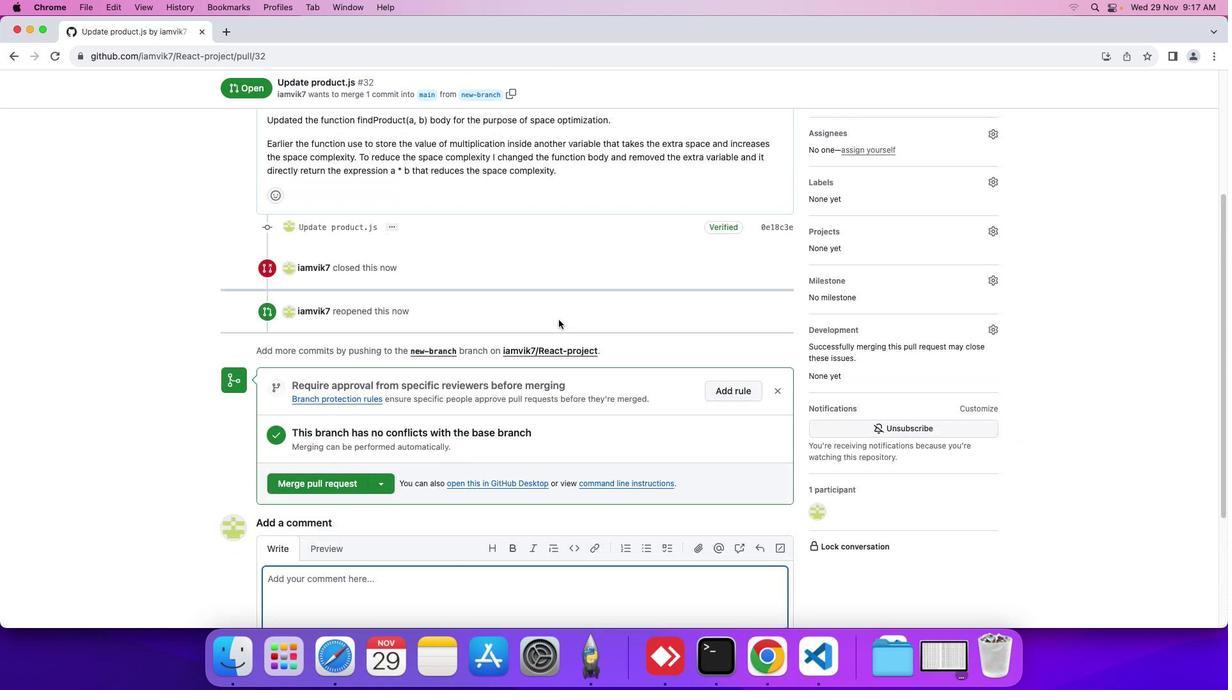 
Action: Mouse scrolled (552, 314) with delta (-5, -6)
Screenshot: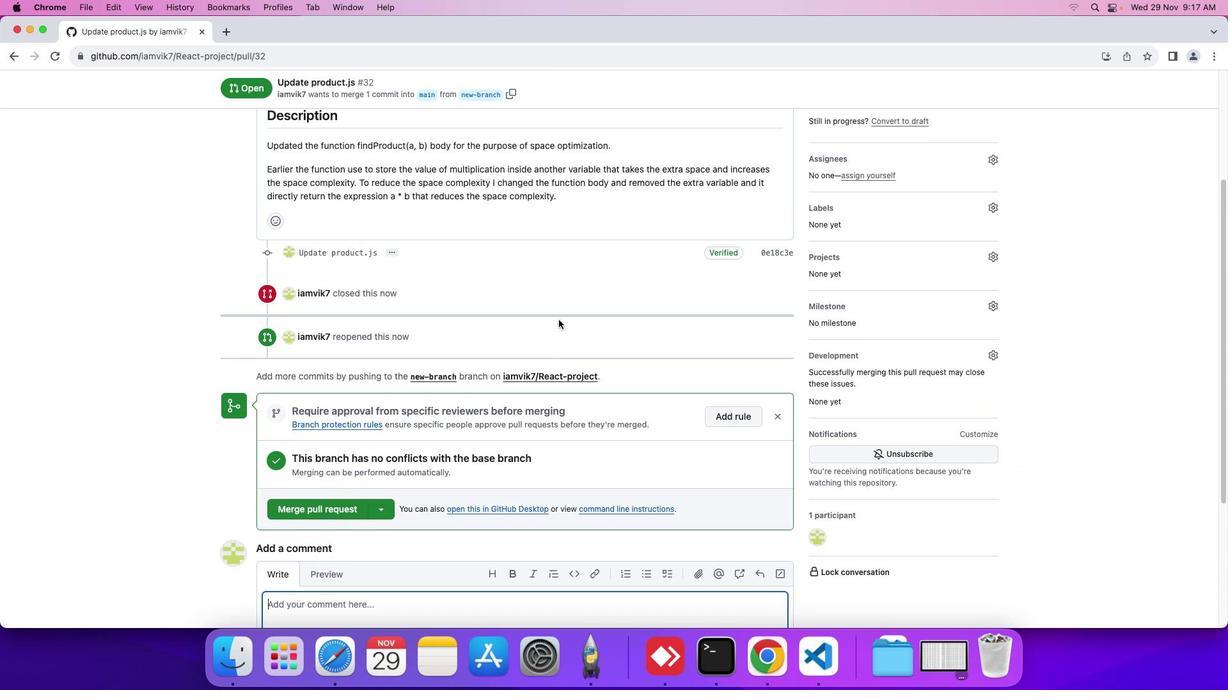 
Action: Mouse scrolled (552, 314) with delta (-5, -6)
Screenshot: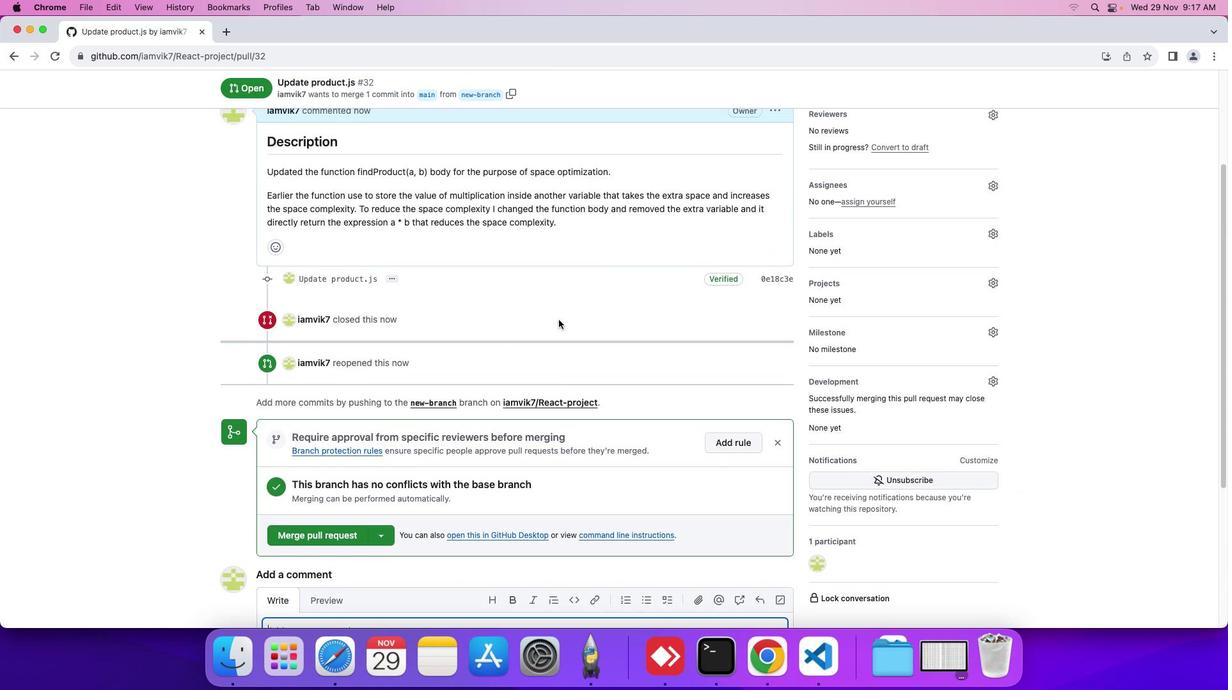 
Action: Mouse scrolled (552, 314) with delta (-5, -6)
Screenshot: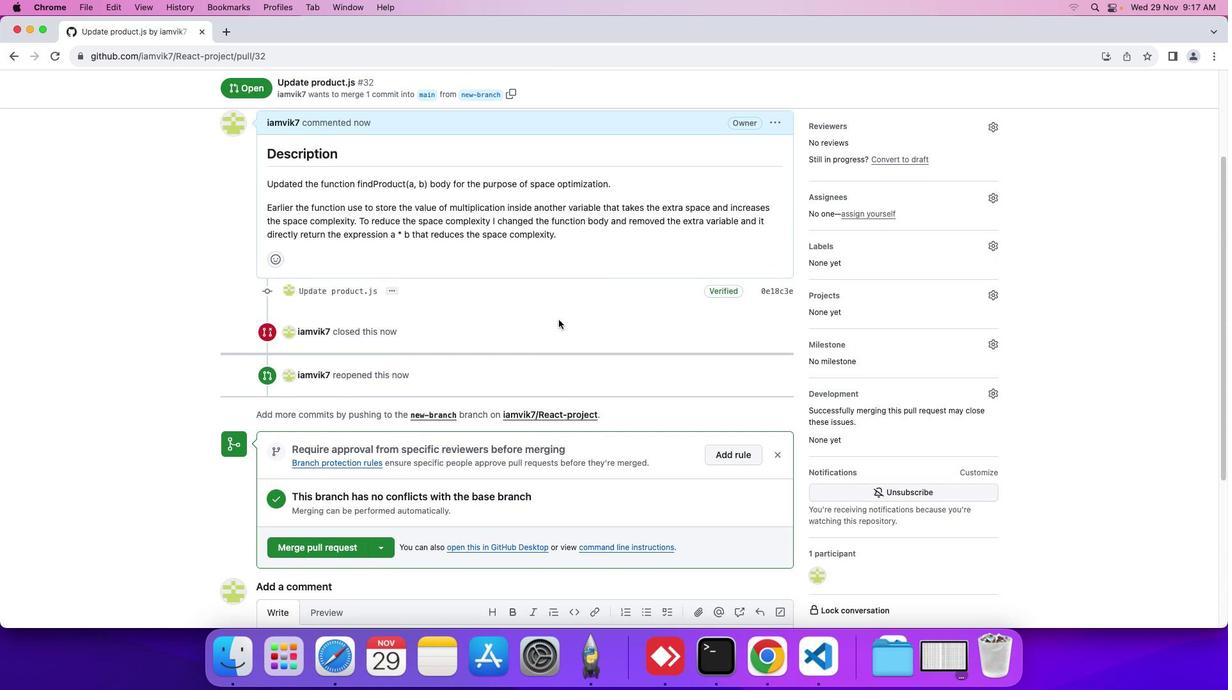 
Action: Mouse scrolled (552, 314) with delta (-5, -6)
Screenshot: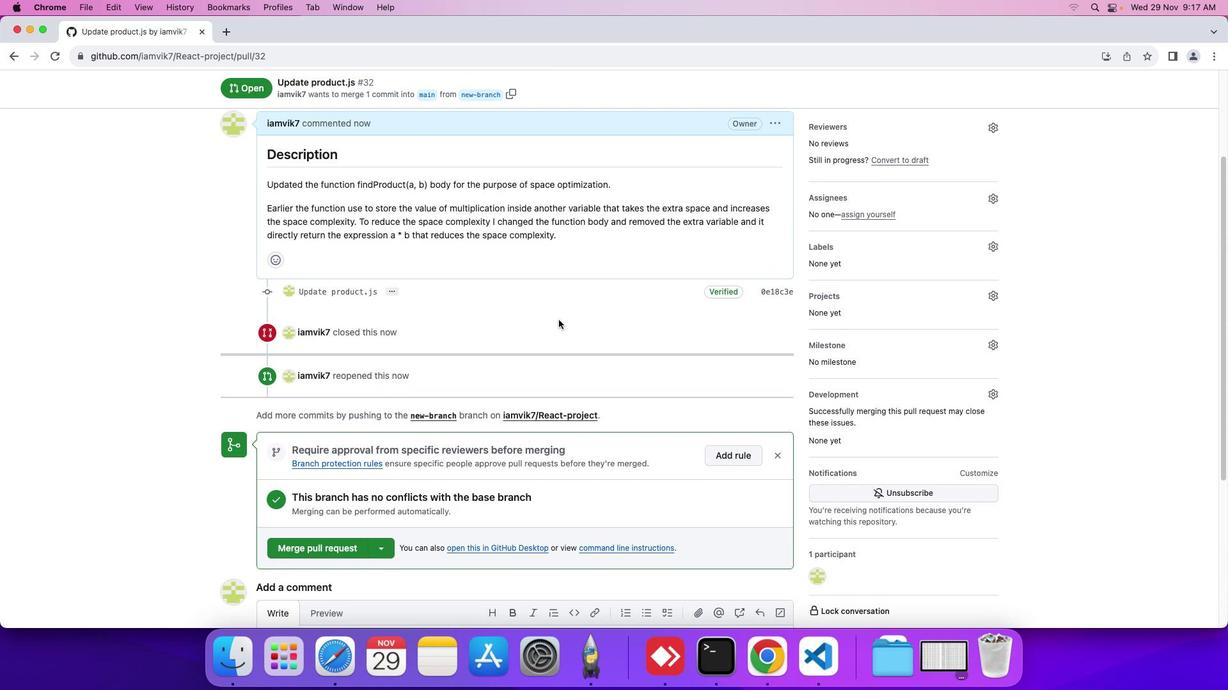 
Action: Mouse scrolled (552, 314) with delta (-5, -6)
Screenshot: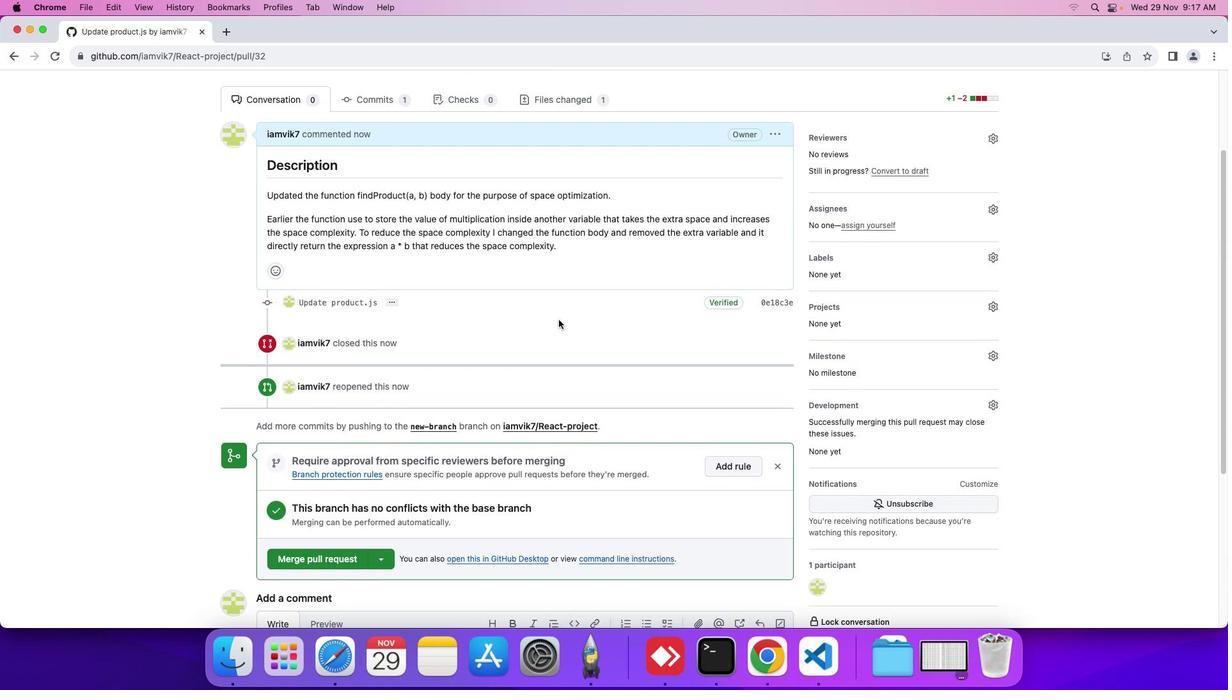 
Action: Mouse scrolled (552, 314) with delta (-5, -5)
Screenshot: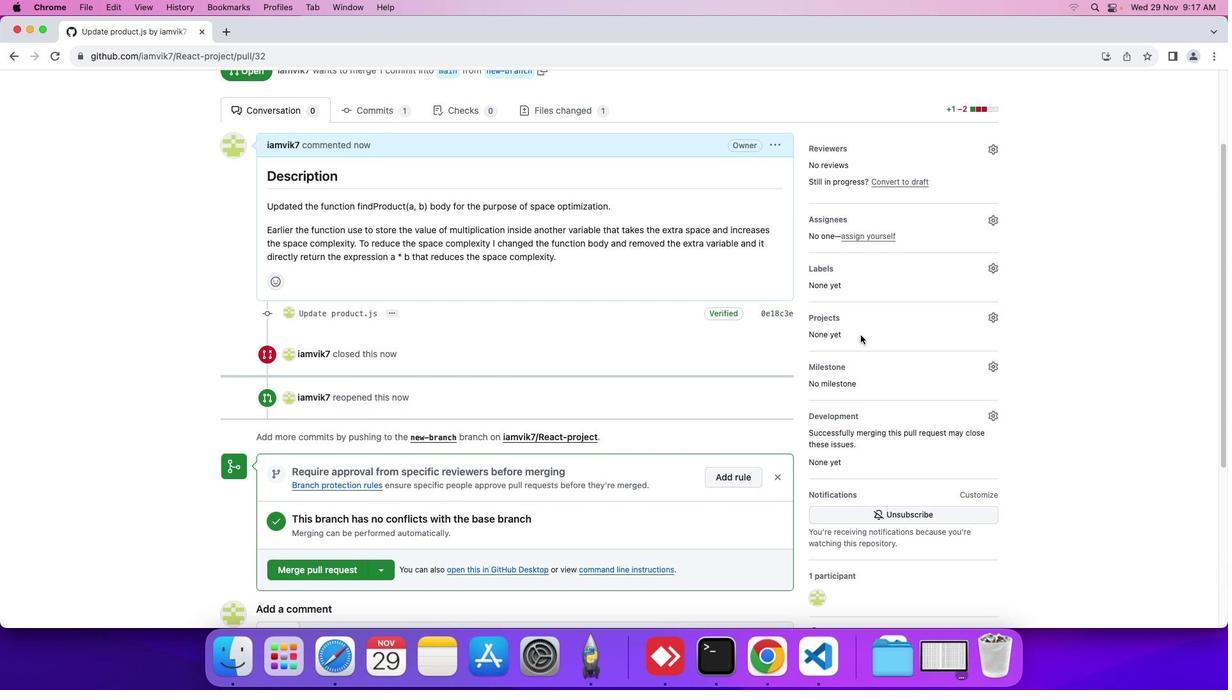 
Action: Mouse scrolled (552, 314) with delta (-5, -5)
Screenshot: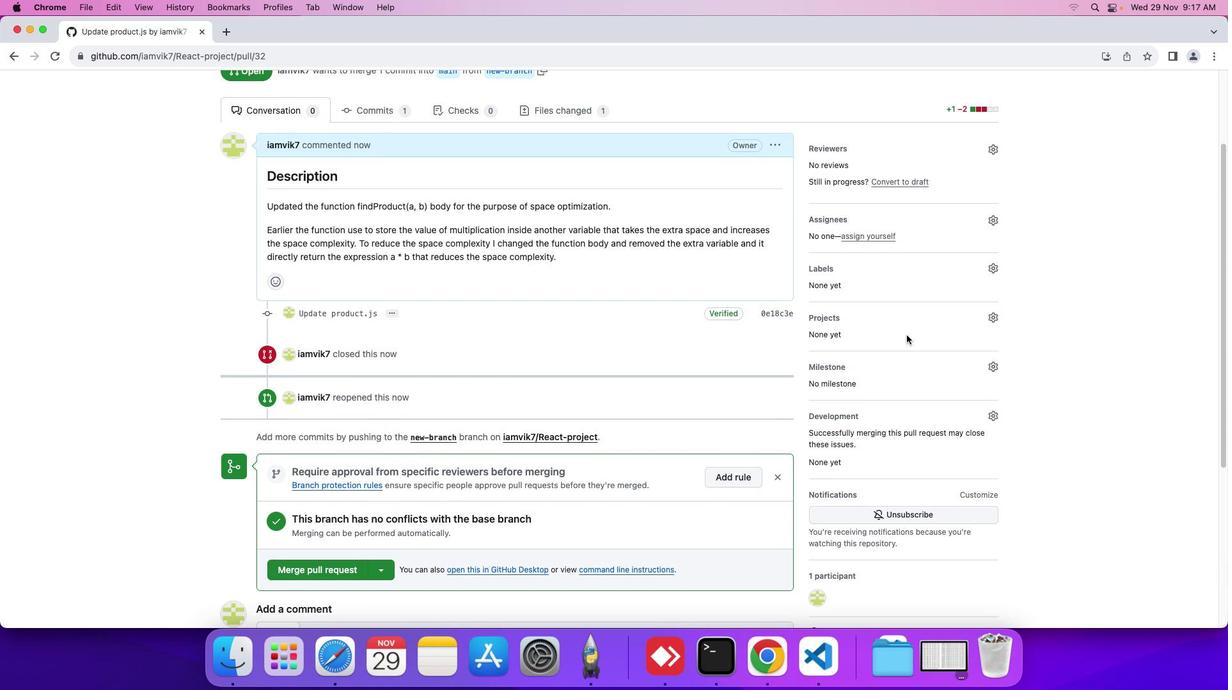 
Action: Mouse scrolled (552, 314) with delta (-5, -4)
Screenshot: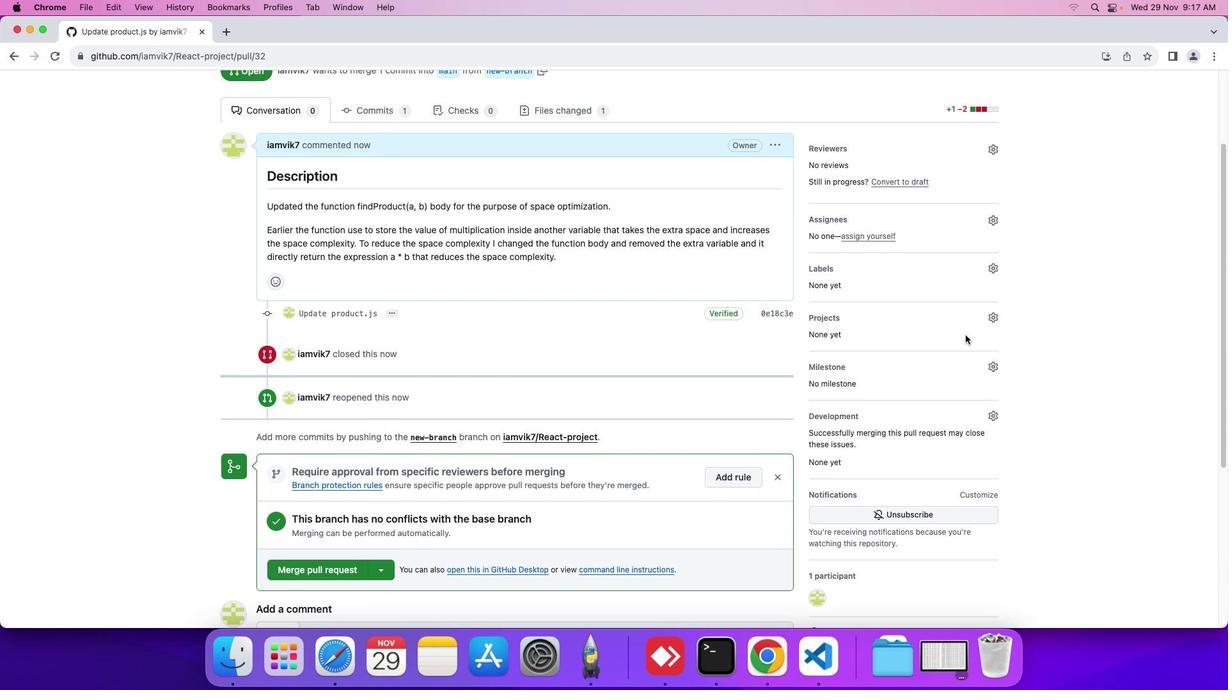 
Action: Mouse scrolled (552, 314) with delta (-5, -3)
Screenshot: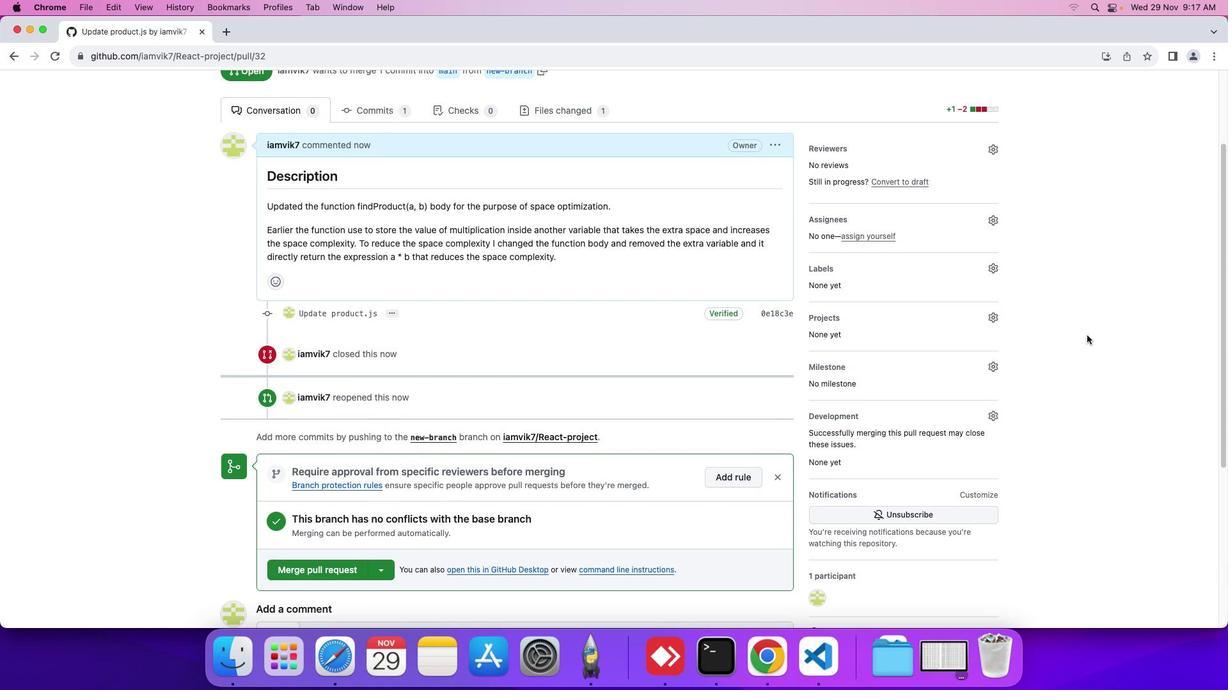 
Action: Mouse moved to (552, 314)
Screenshot: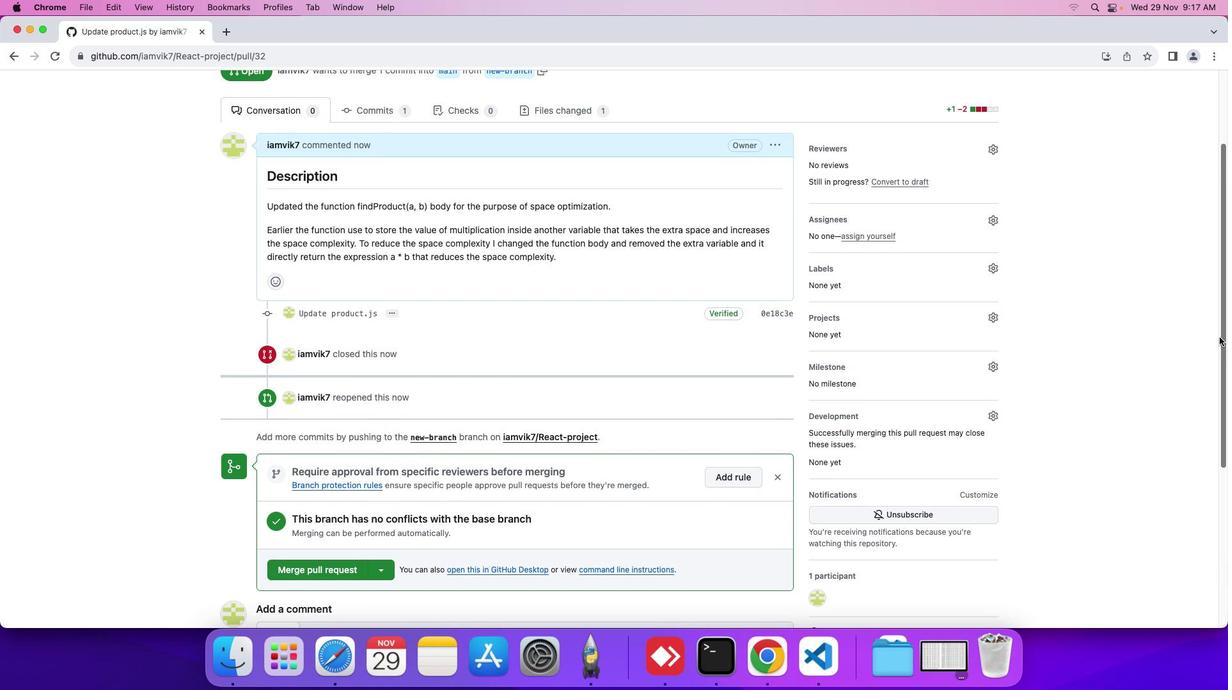 
Action: Mouse scrolled (552, 314) with delta (-5, -5)
Screenshot: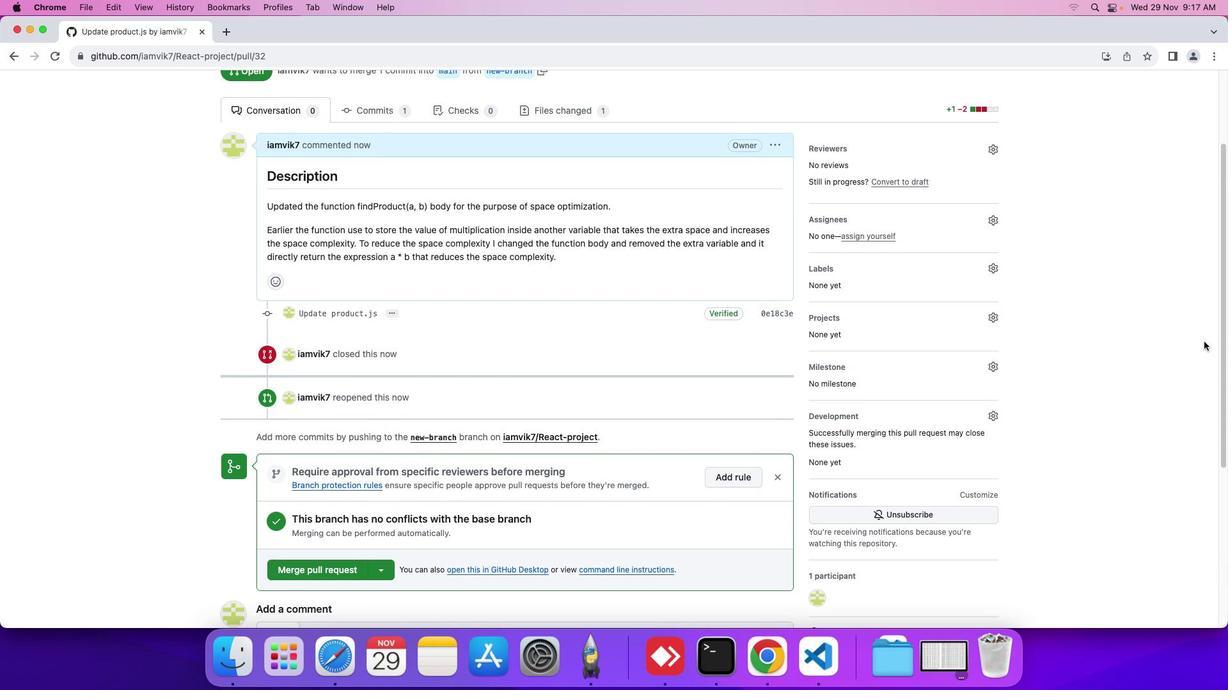 
Action: Mouse scrolled (552, 314) with delta (-5, -5)
Screenshot: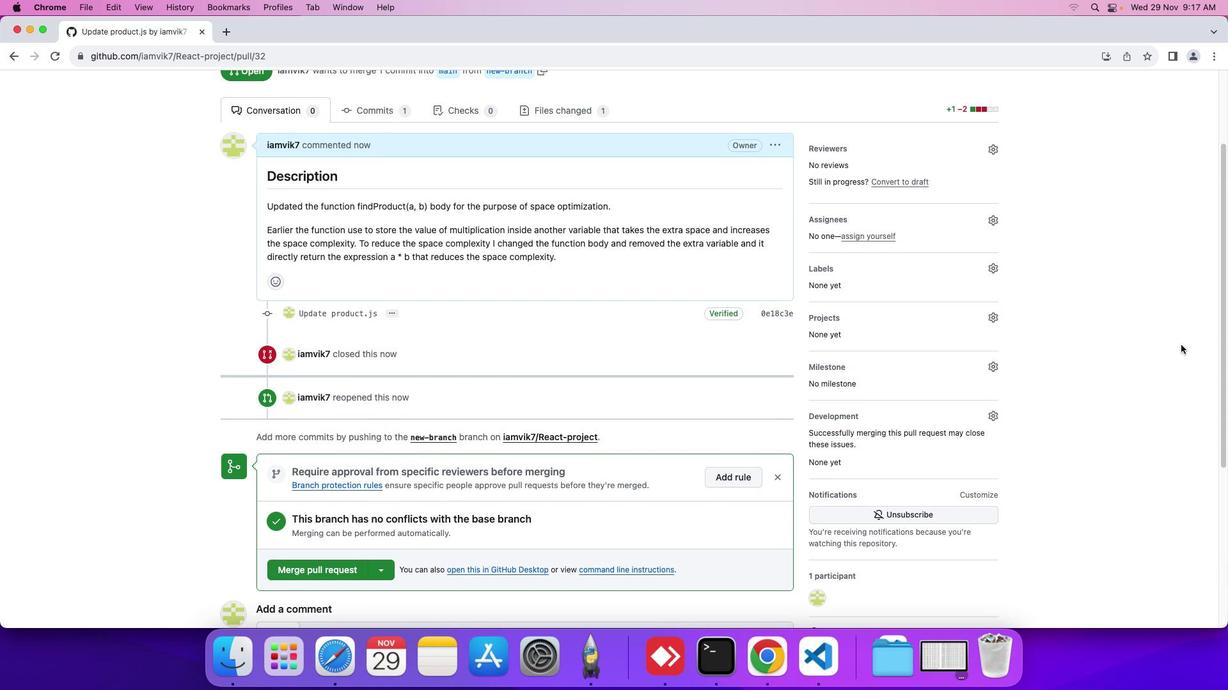 
Action: Mouse scrolled (552, 314) with delta (-5, -5)
Screenshot: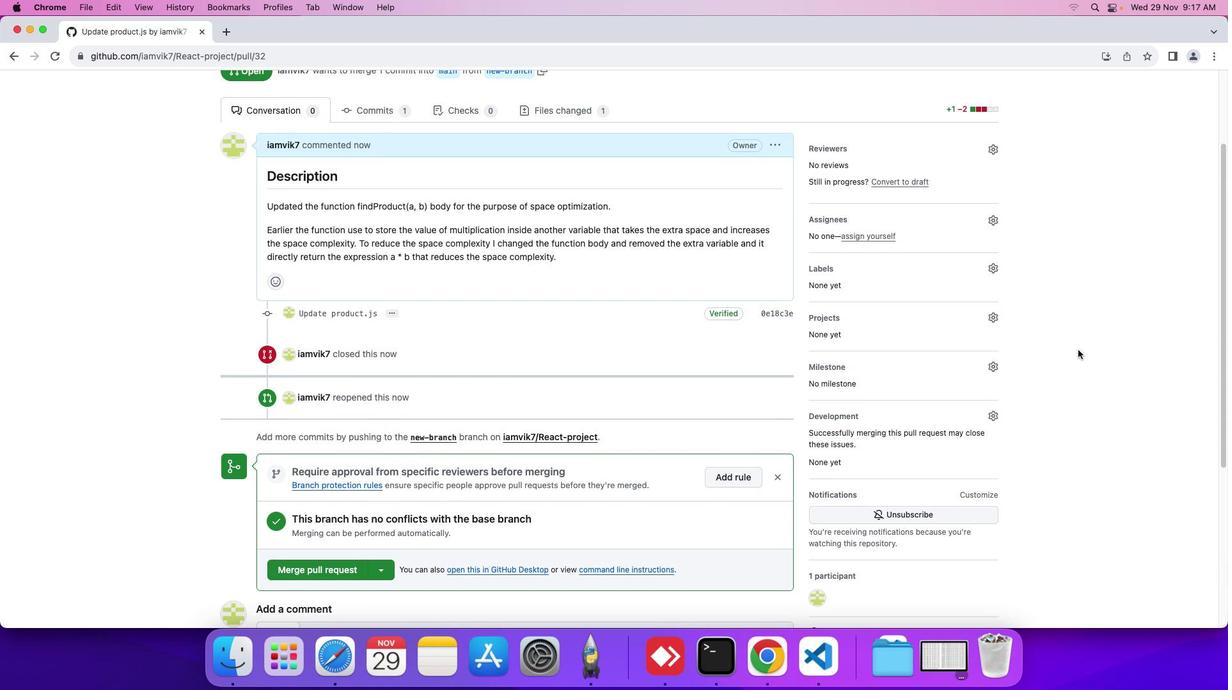 
Action: Mouse scrolled (552, 314) with delta (-5, -5)
Screenshot: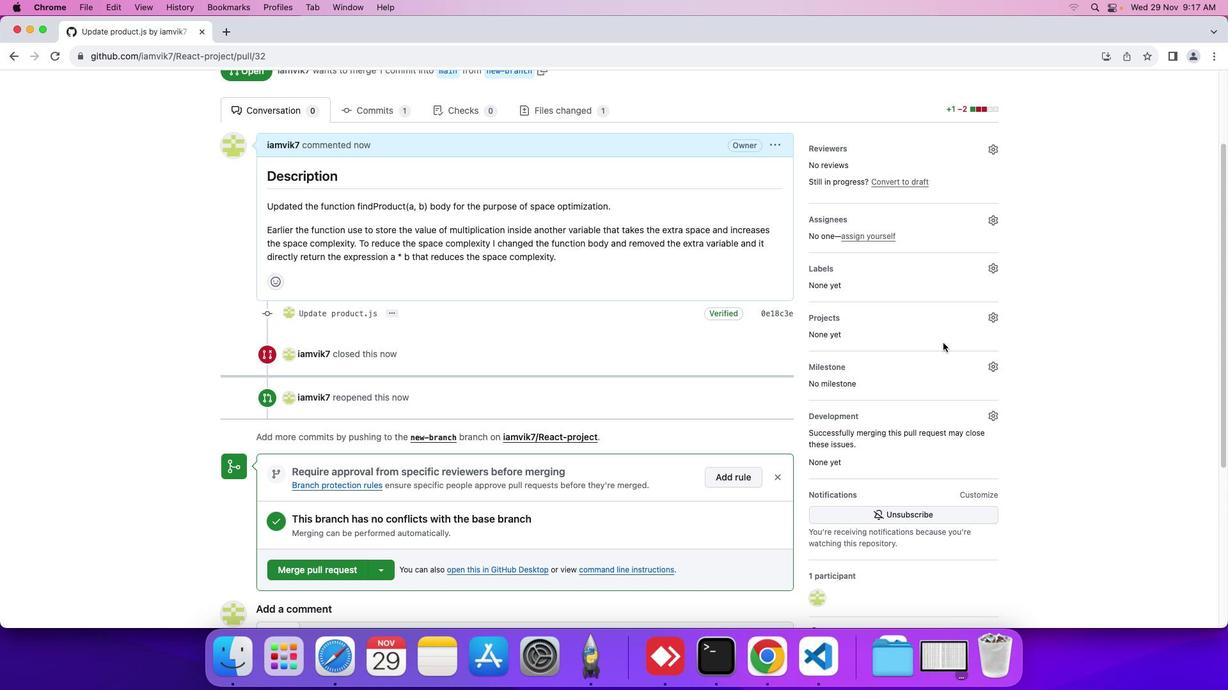 
Action: Mouse scrolled (552, 314) with delta (-5, -5)
Screenshot: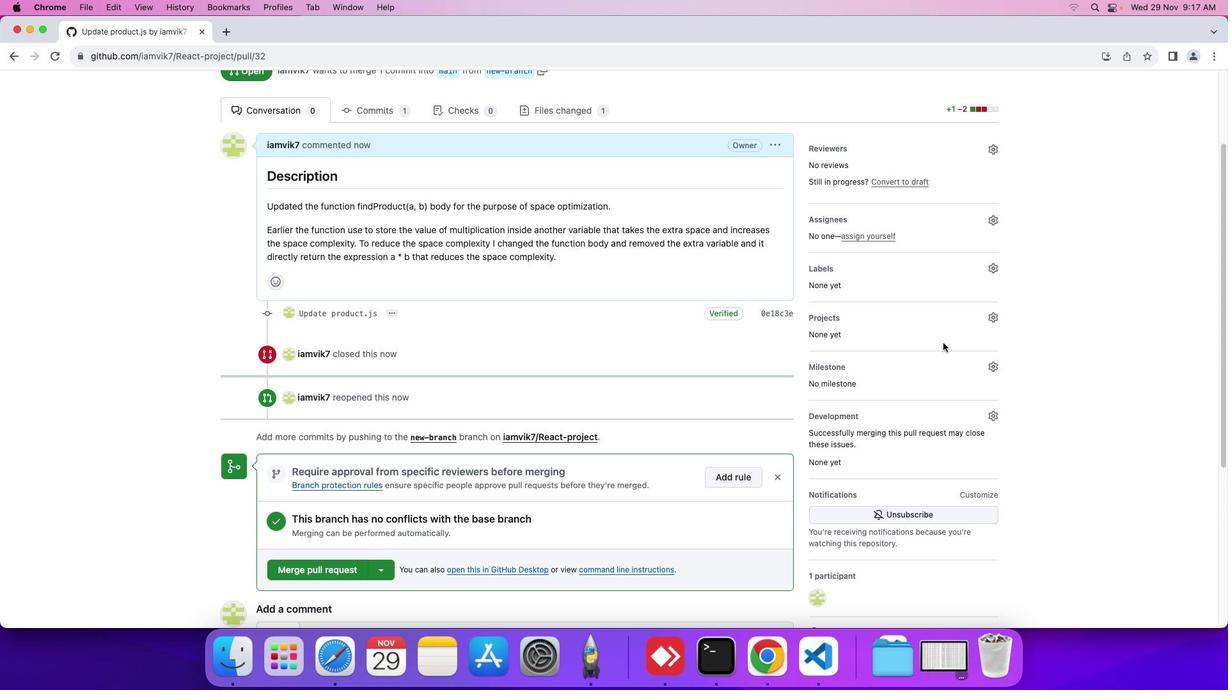 
Action: Mouse moved to (936, 336)
Screenshot: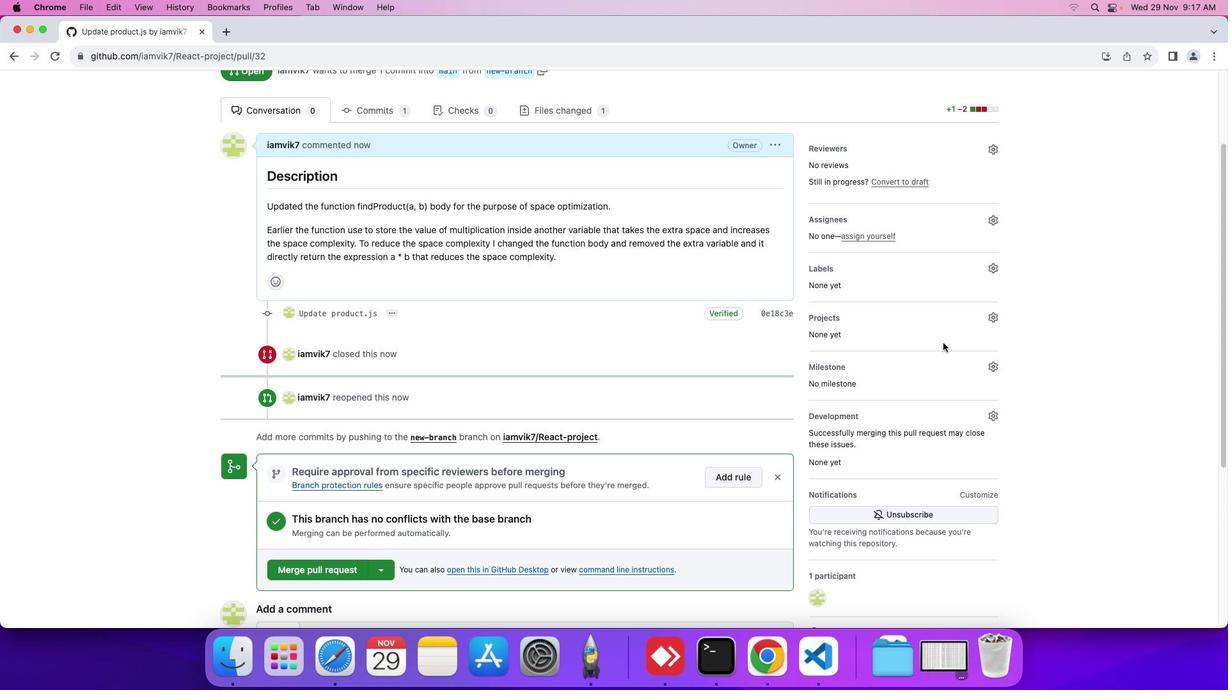 
